 Task: Explore Airbnb listings in Williamsburg, Virginia, focusing on historical homes.
Action: Mouse moved to (431, 82)
Screenshot: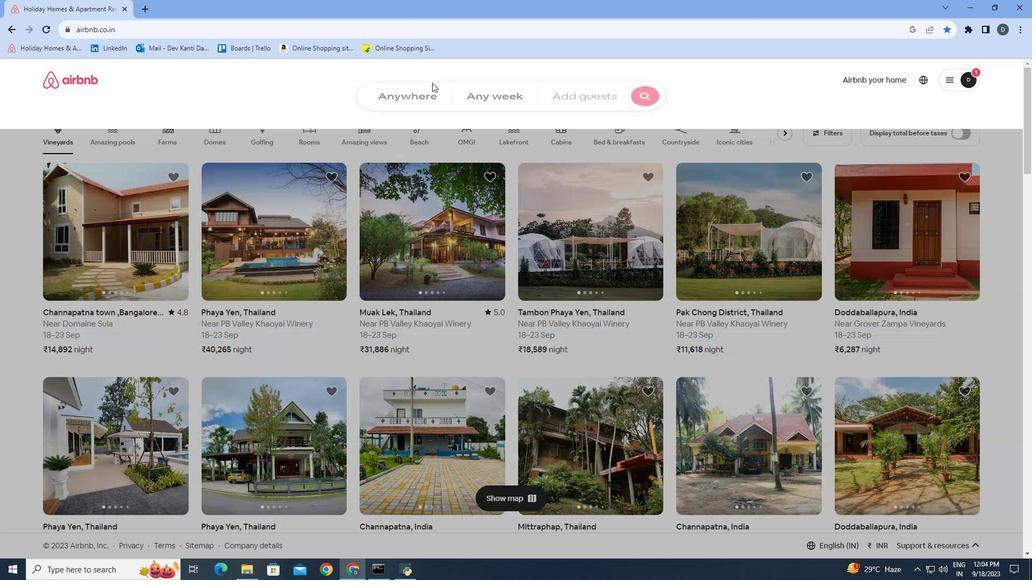 
Action: Mouse pressed left at (431, 82)
Screenshot: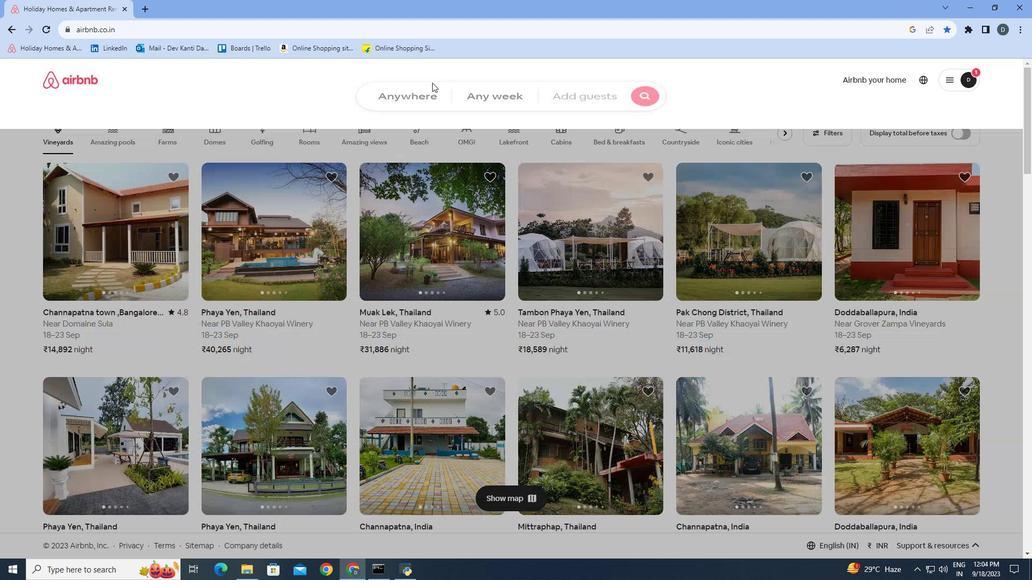 
Action: Mouse moved to (343, 114)
Screenshot: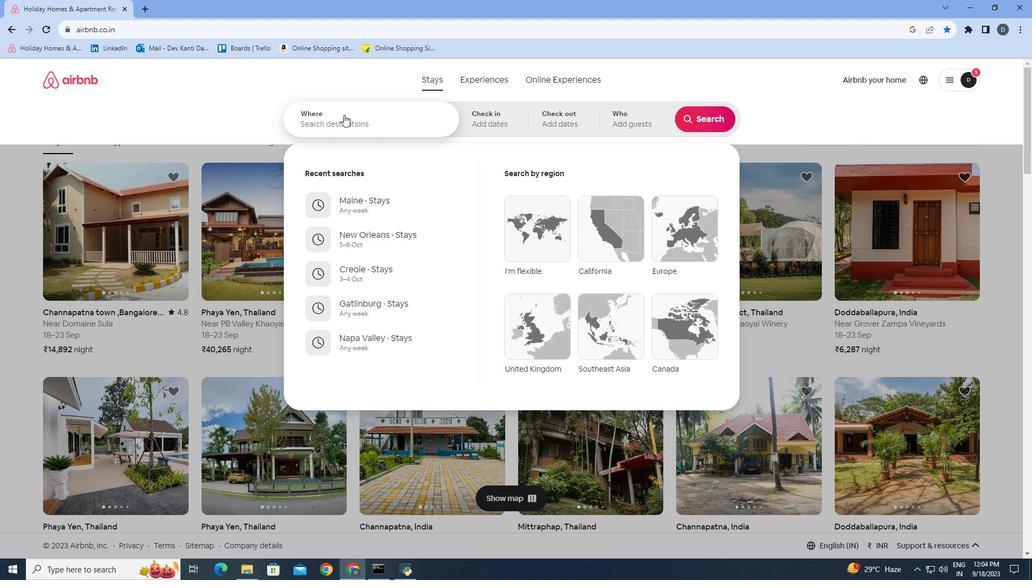 
Action: Mouse pressed left at (343, 114)
Screenshot: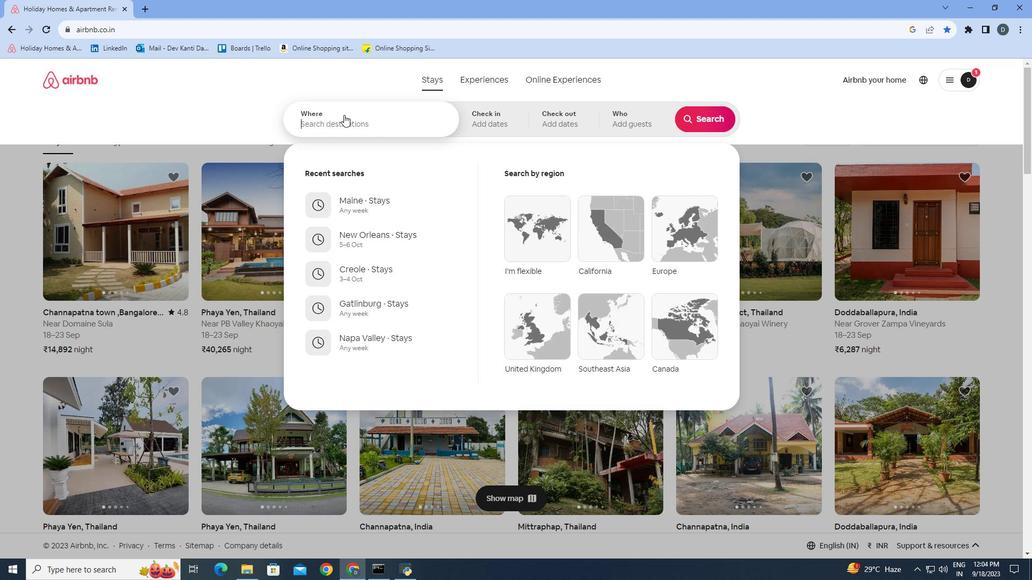 
Action: Mouse moved to (332, 122)
Screenshot: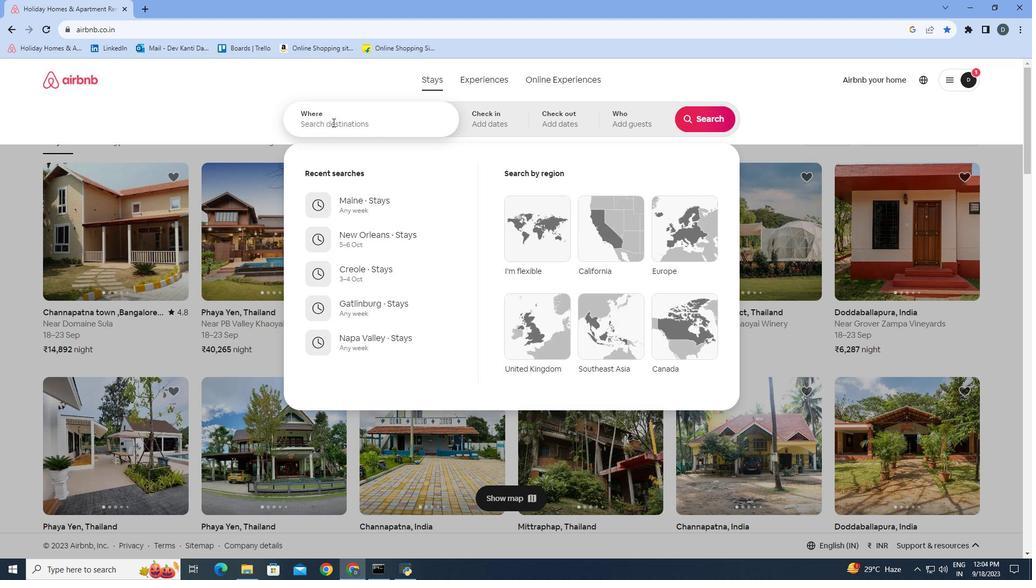 
Action: Mouse pressed left at (332, 122)
Screenshot: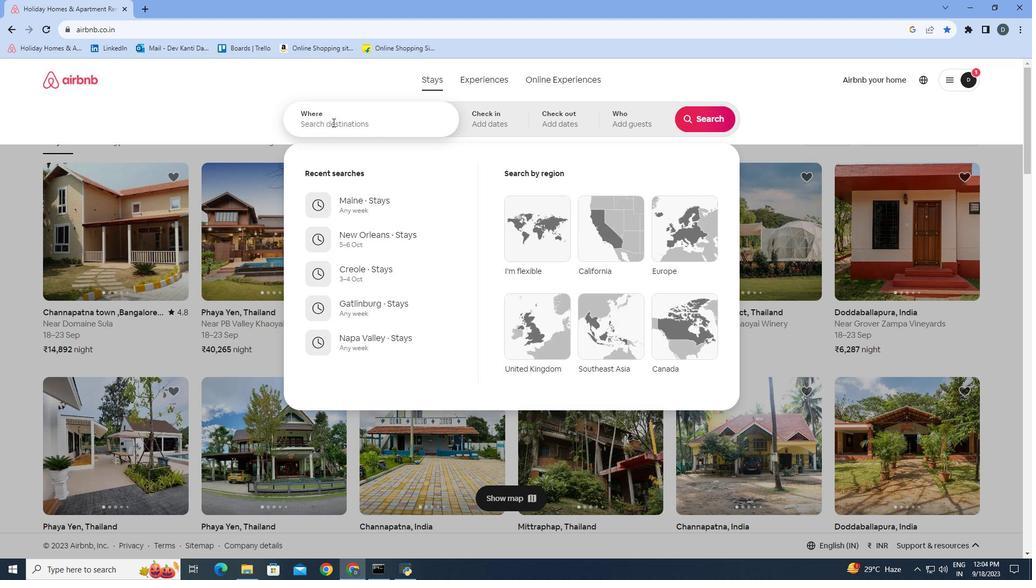 
Action: Mouse moved to (337, 119)
Screenshot: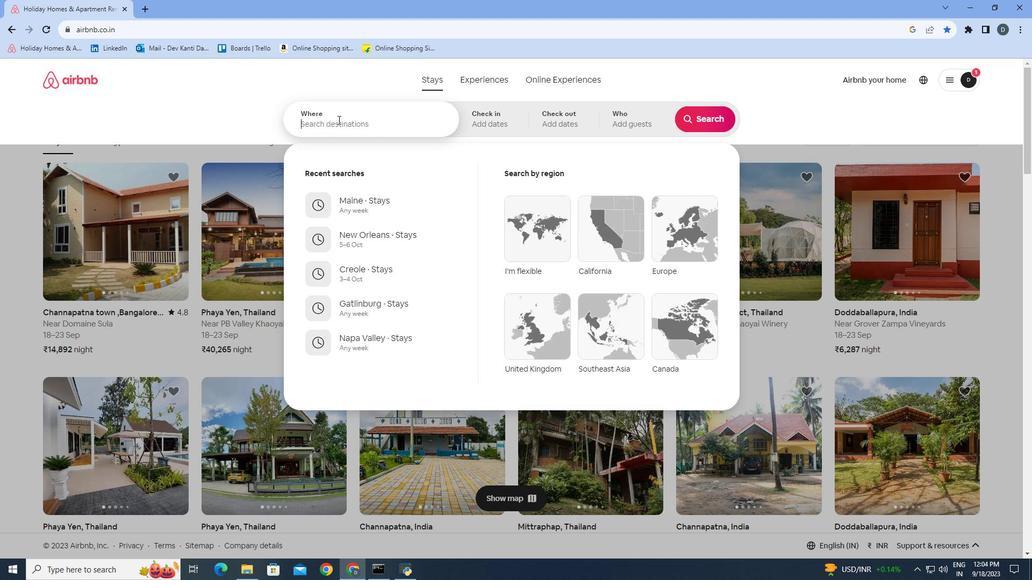 
Action: Key pressed <Key.shift>Williamsburg,<Key.space><Key.shift>Vig<Key.backspace>rginia<Key.enter>
Screenshot: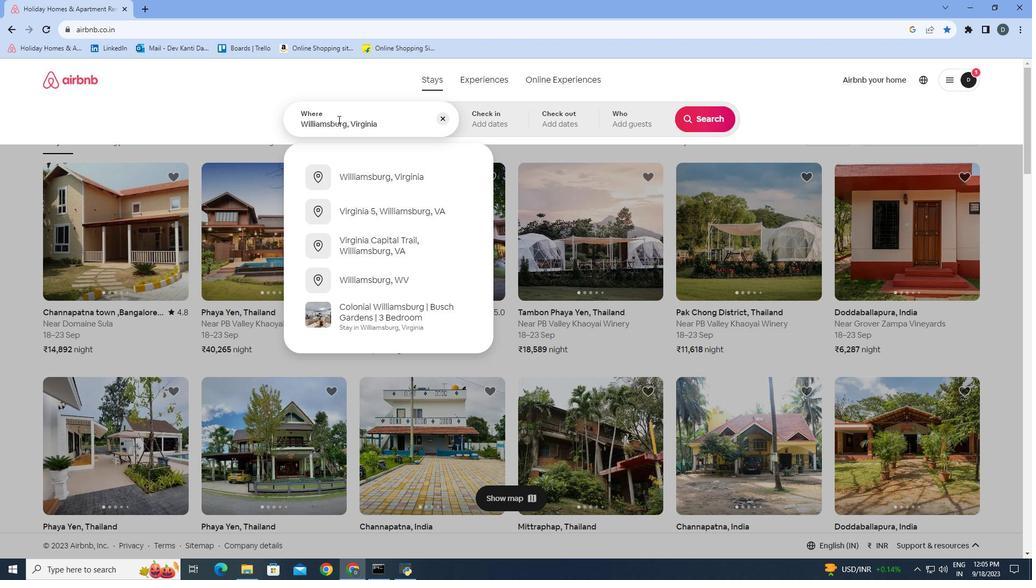 
Action: Mouse moved to (710, 122)
Screenshot: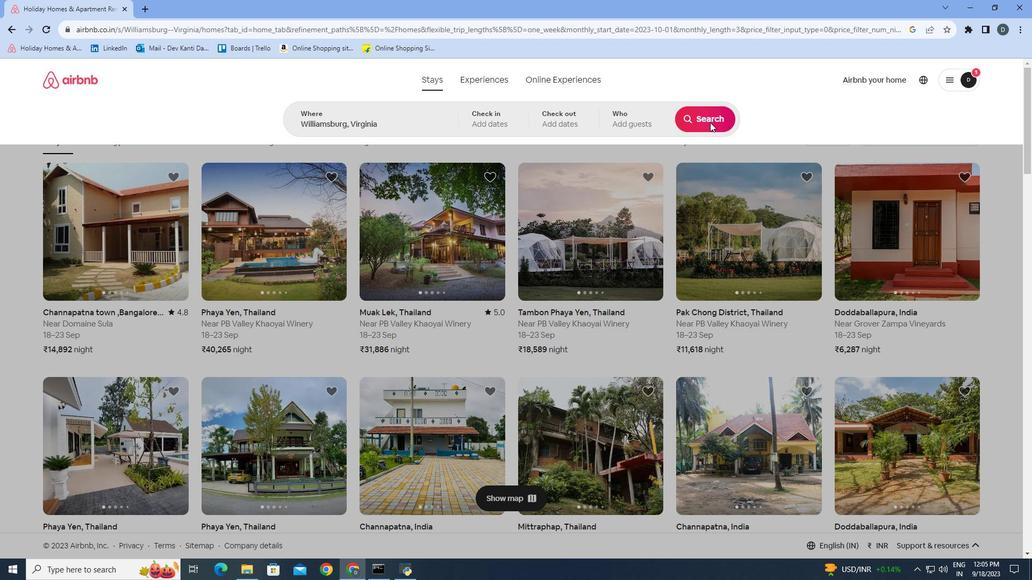 
Action: Mouse pressed left at (710, 122)
Screenshot: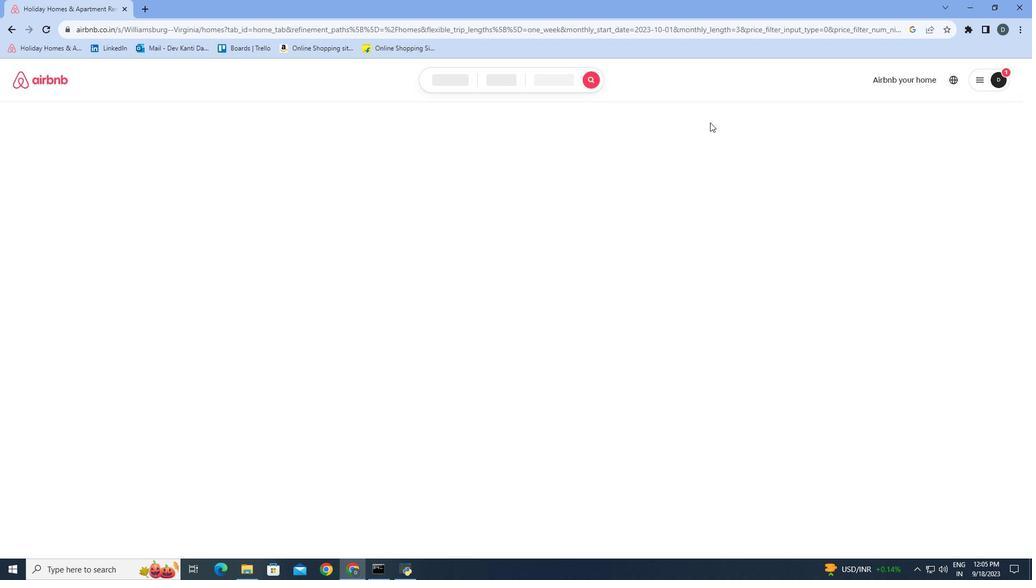 
Action: Mouse moved to (817, 124)
Screenshot: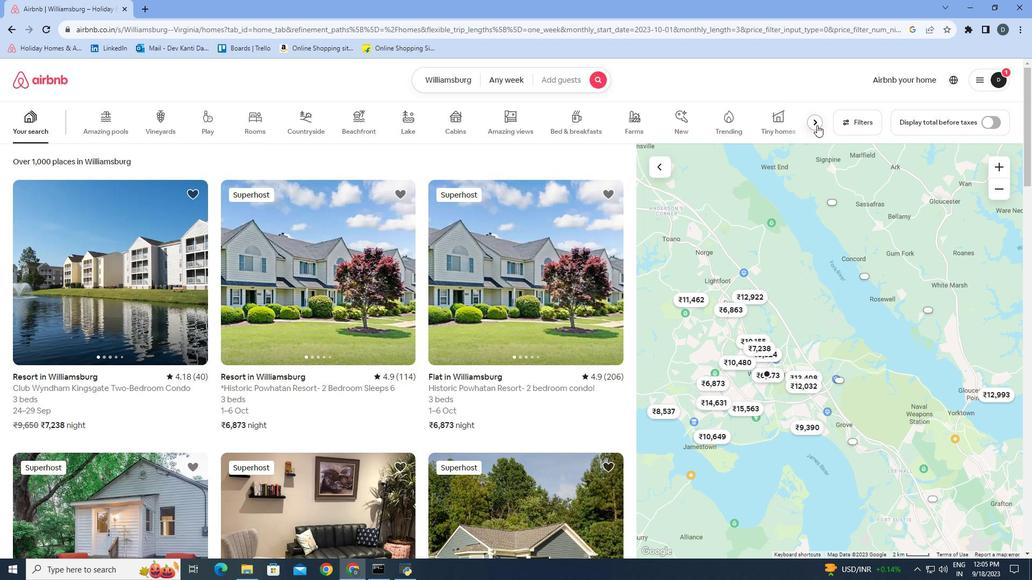 
Action: Mouse pressed left at (817, 124)
Screenshot: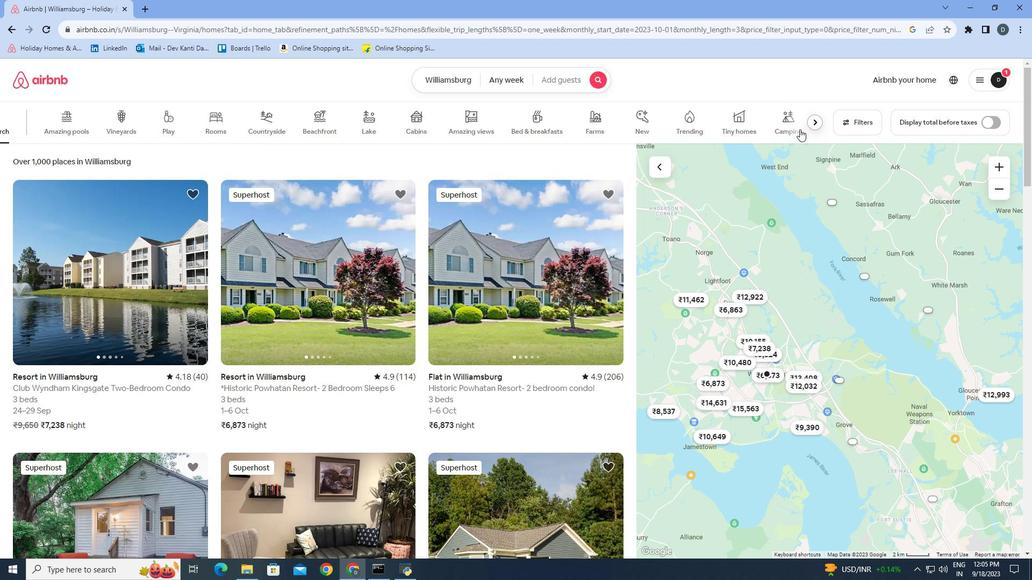 
Action: Mouse moved to (653, 122)
Screenshot: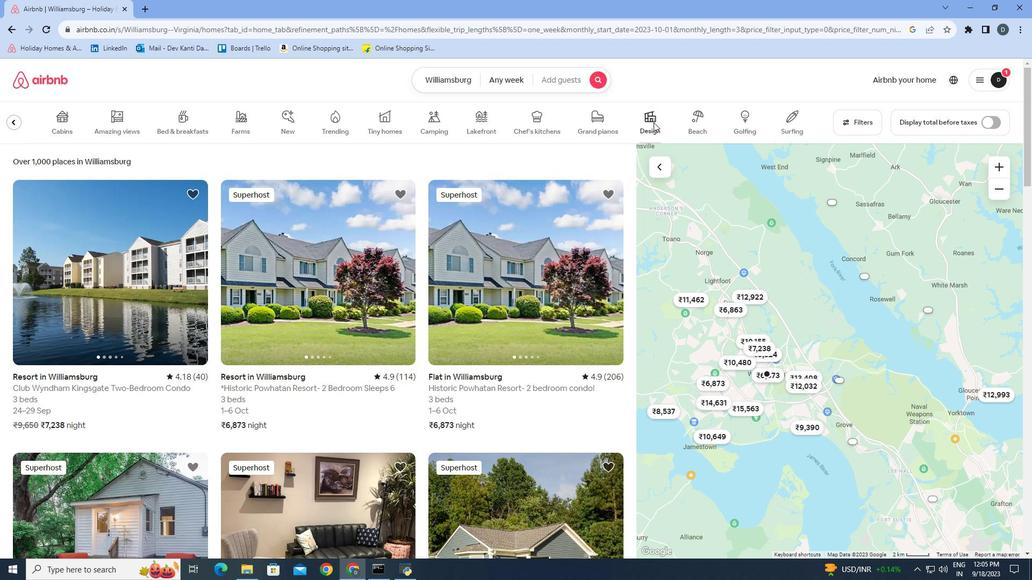 
Action: Mouse pressed left at (653, 122)
Screenshot: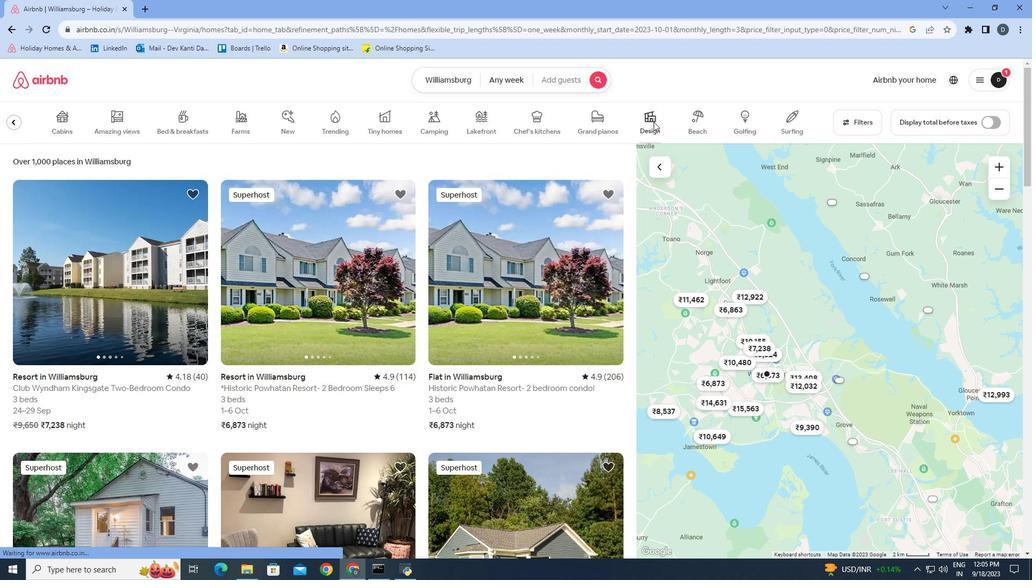 
Action: Mouse moved to (146, 256)
Screenshot: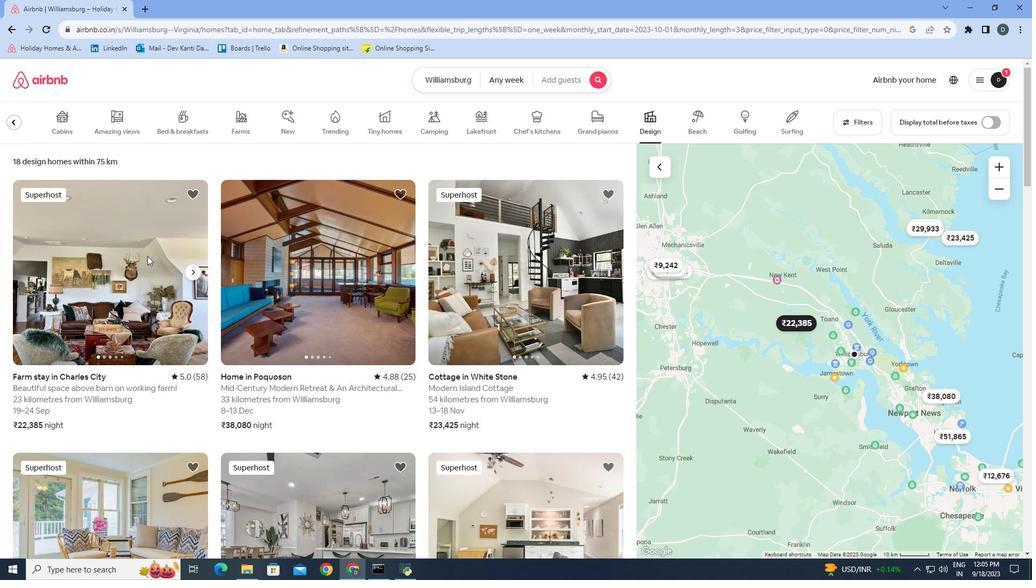 
Action: Mouse pressed left at (146, 256)
Screenshot: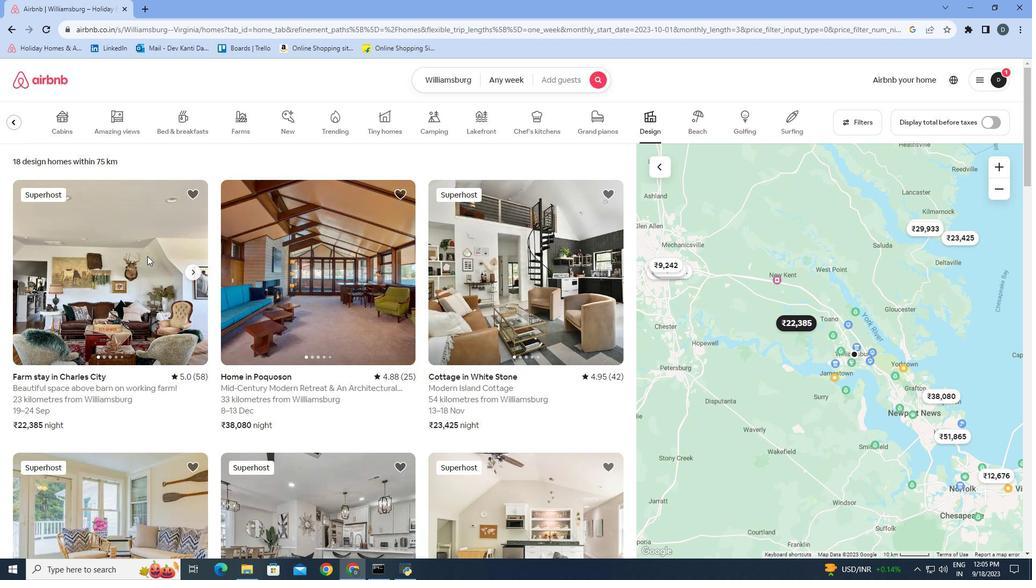 
Action: Mouse moved to (766, 399)
Screenshot: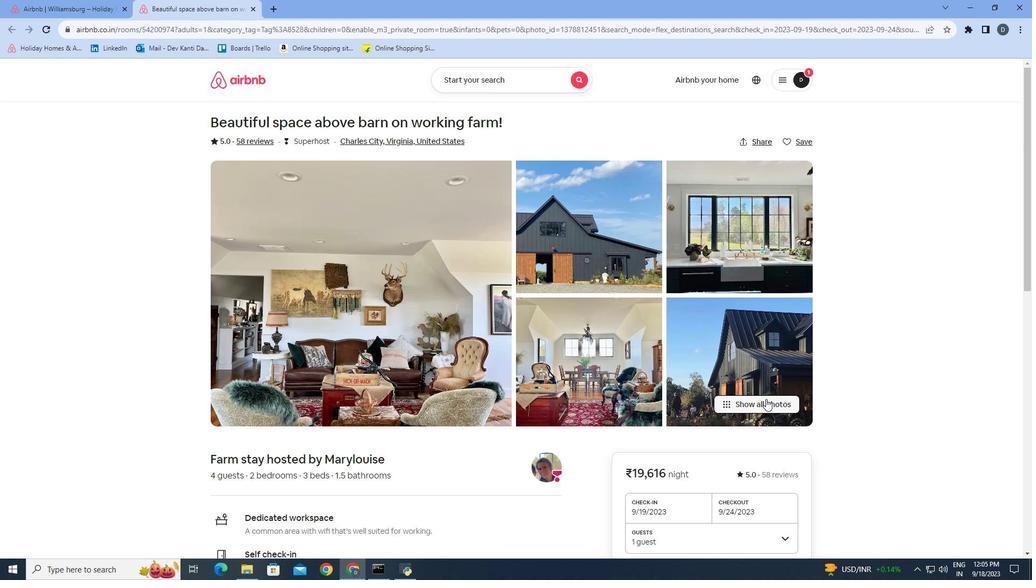 
Action: Mouse pressed left at (766, 399)
Screenshot: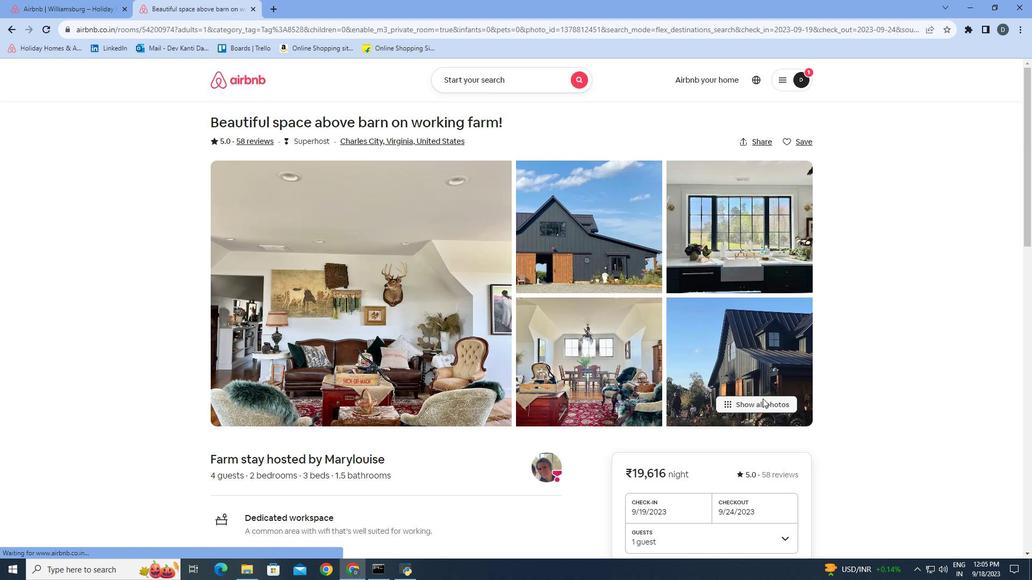 
Action: Mouse moved to (769, 332)
Screenshot: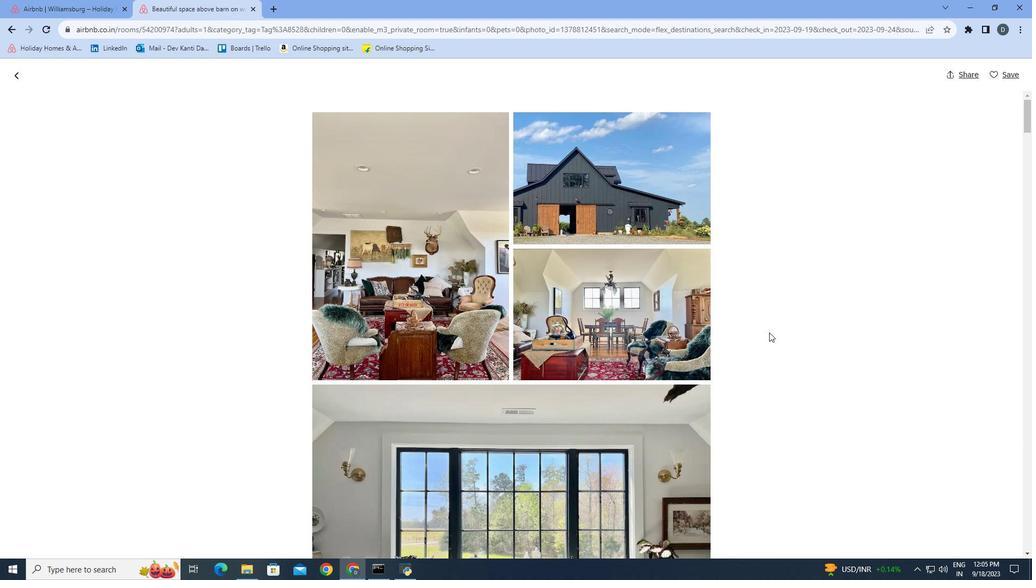 
Action: Mouse scrolled (769, 331) with delta (0, 0)
Screenshot: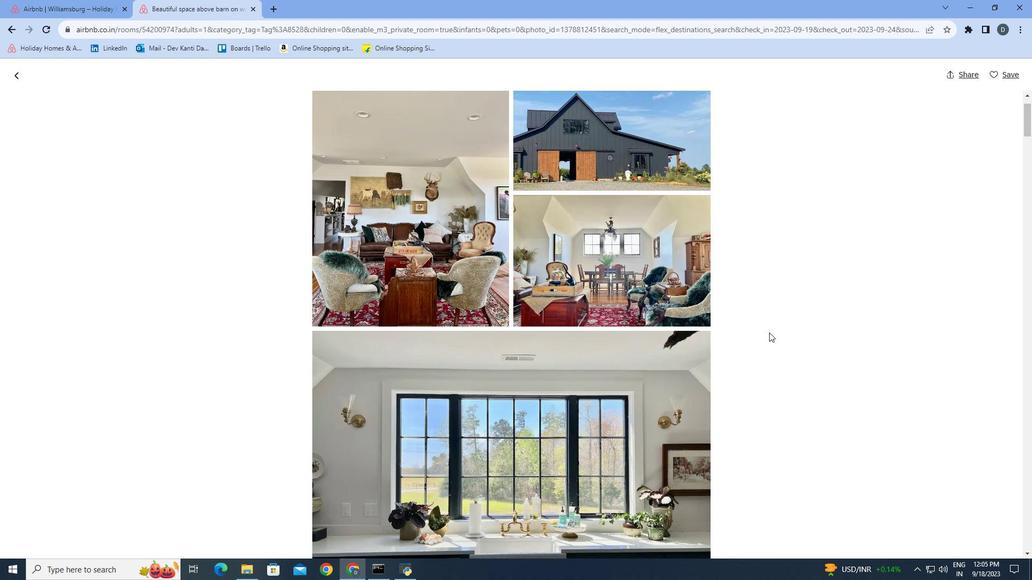 
Action: Mouse scrolled (769, 331) with delta (0, 0)
Screenshot: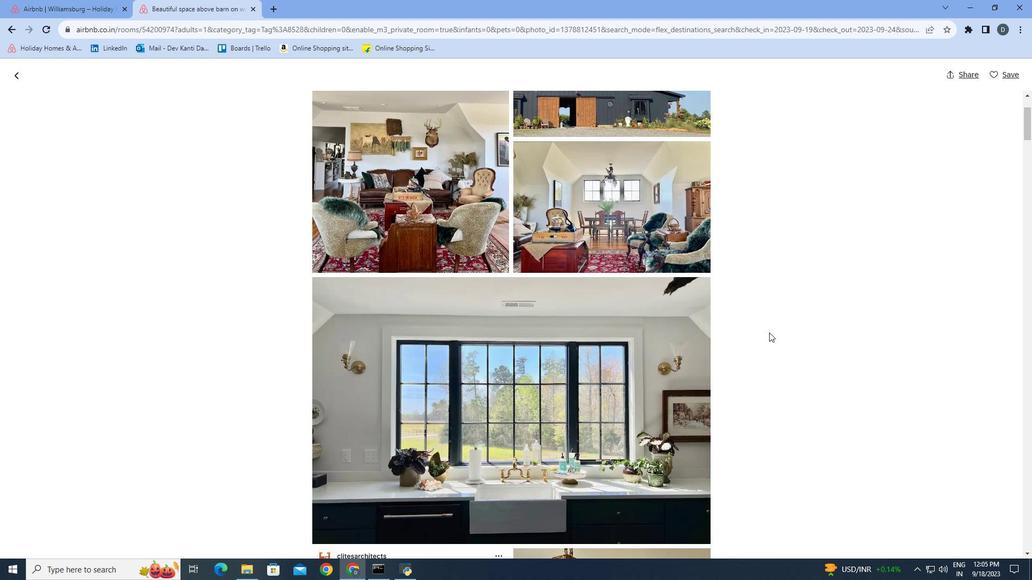 
Action: Mouse scrolled (769, 331) with delta (0, 0)
Screenshot: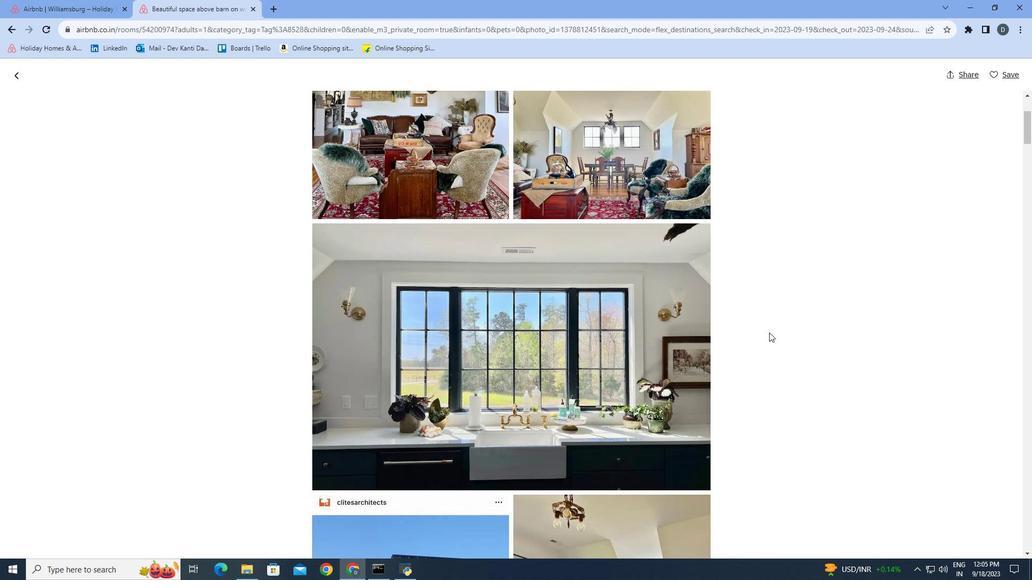 
Action: Mouse scrolled (769, 331) with delta (0, 0)
Screenshot: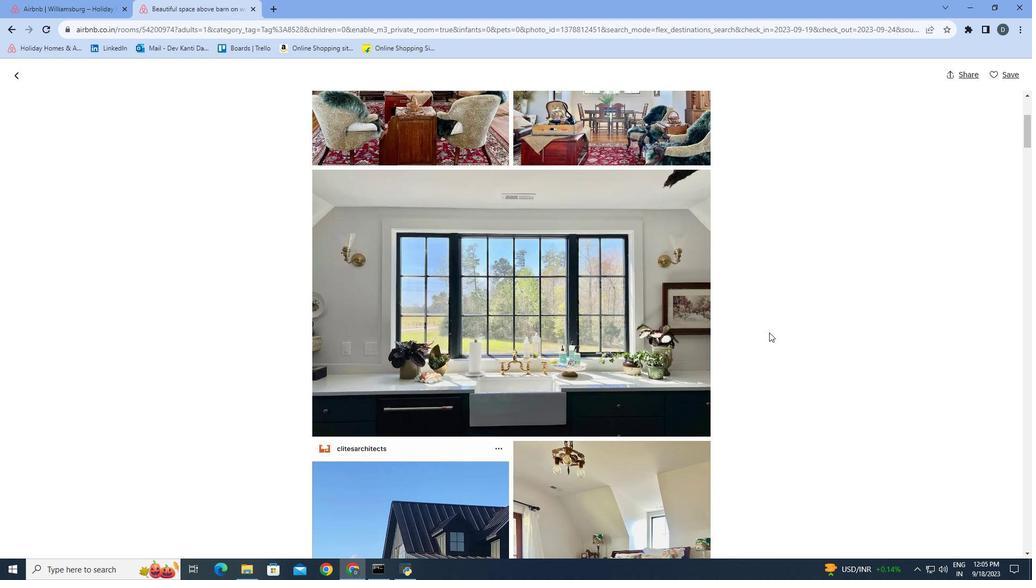 
Action: Mouse moved to (760, 348)
Screenshot: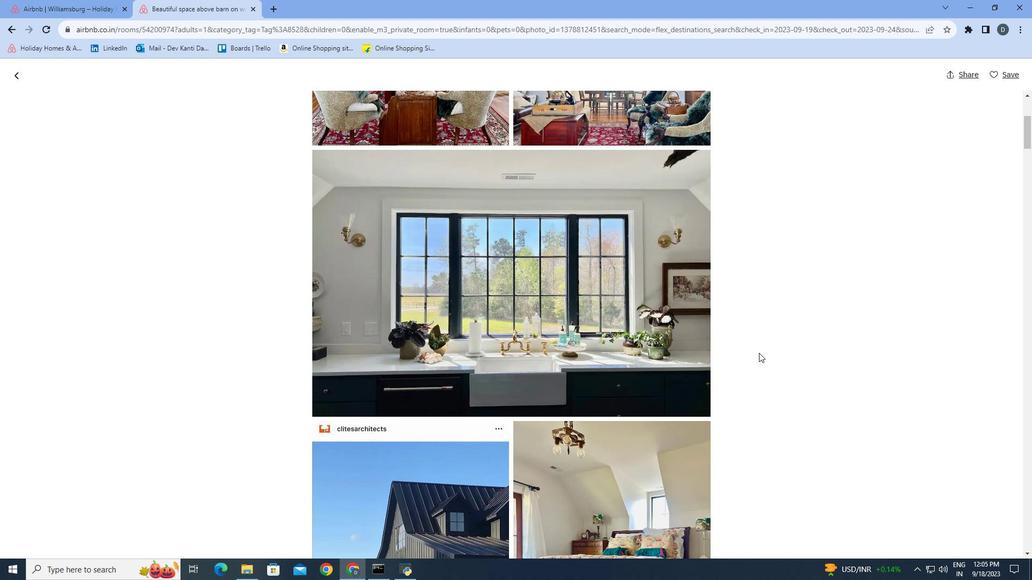 
Action: Mouse scrolled (760, 348) with delta (0, 0)
Screenshot: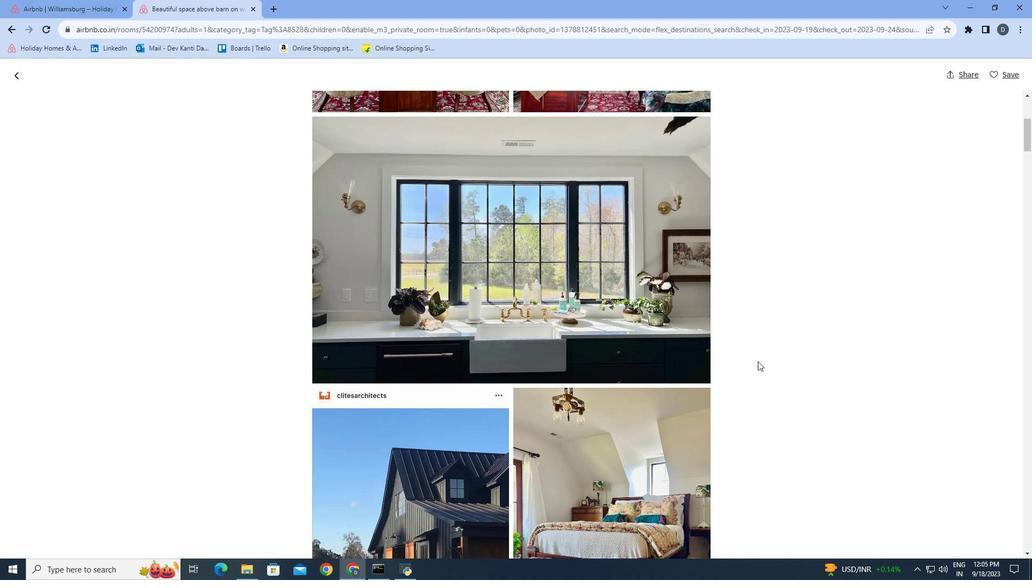 
Action: Mouse moved to (757, 361)
Screenshot: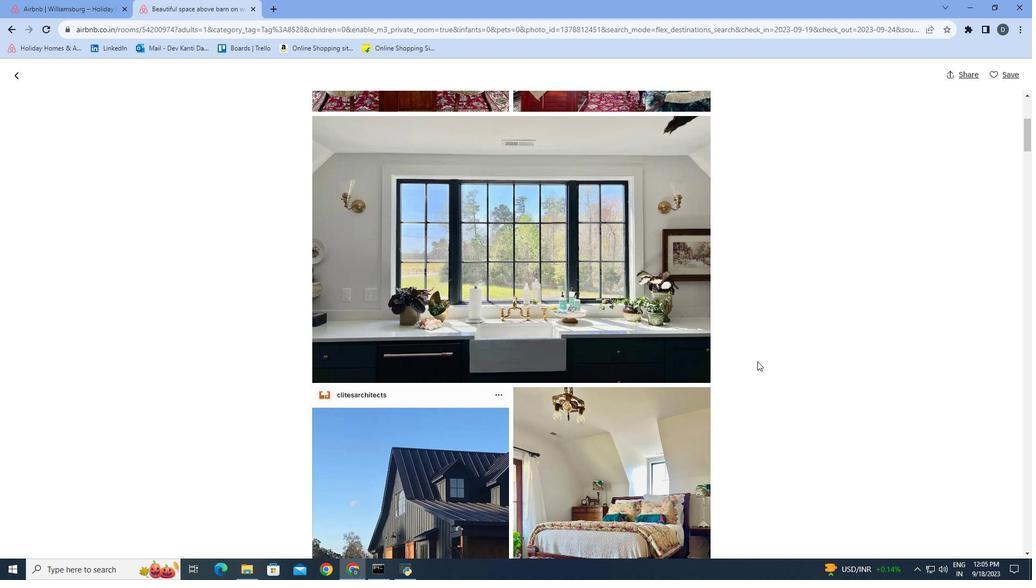 
Action: Mouse scrolled (757, 360) with delta (0, 0)
Screenshot: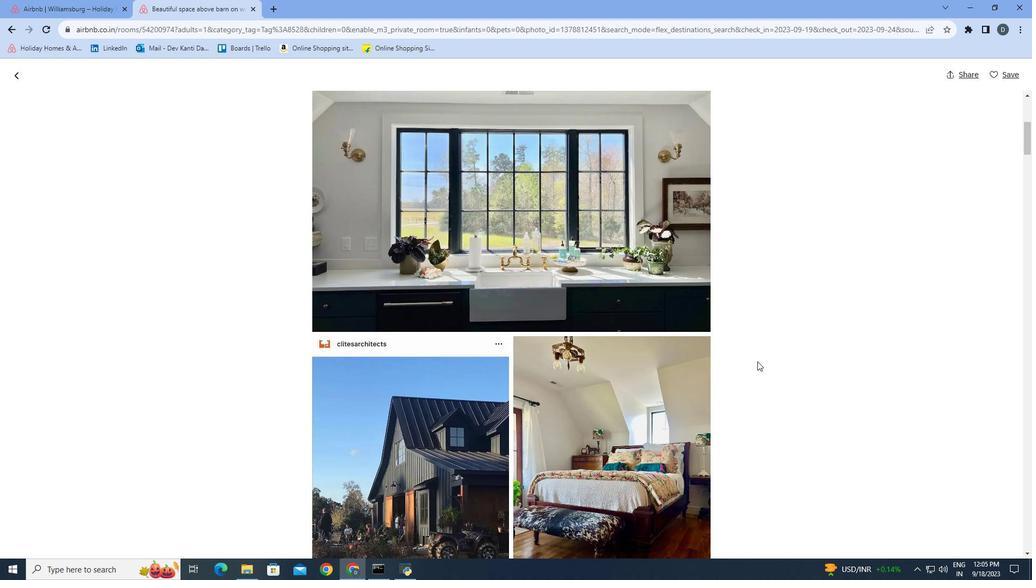 
Action: Mouse scrolled (757, 360) with delta (0, 0)
Screenshot: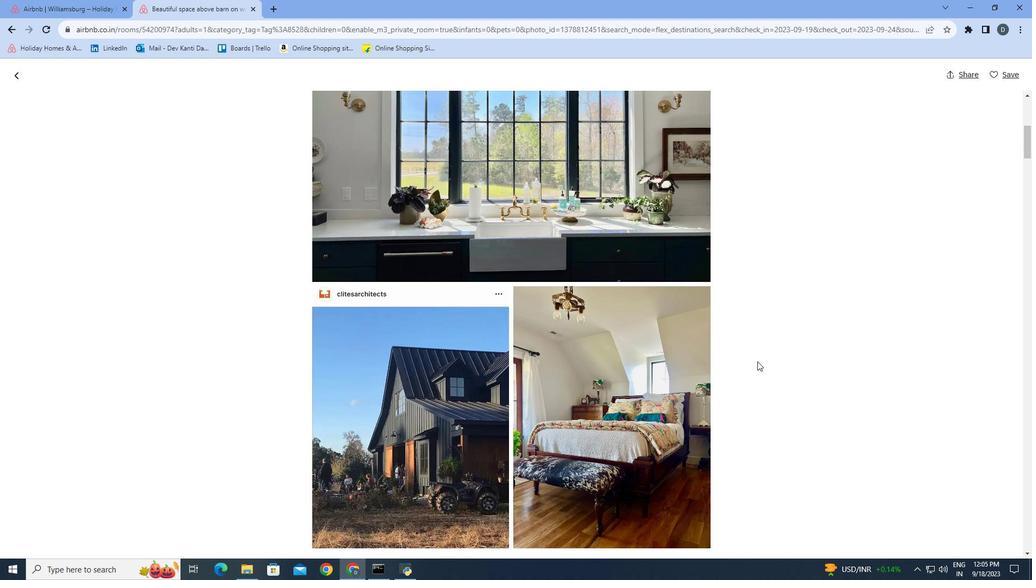 
Action: Mouse moved to (762, 370)
Screenshot: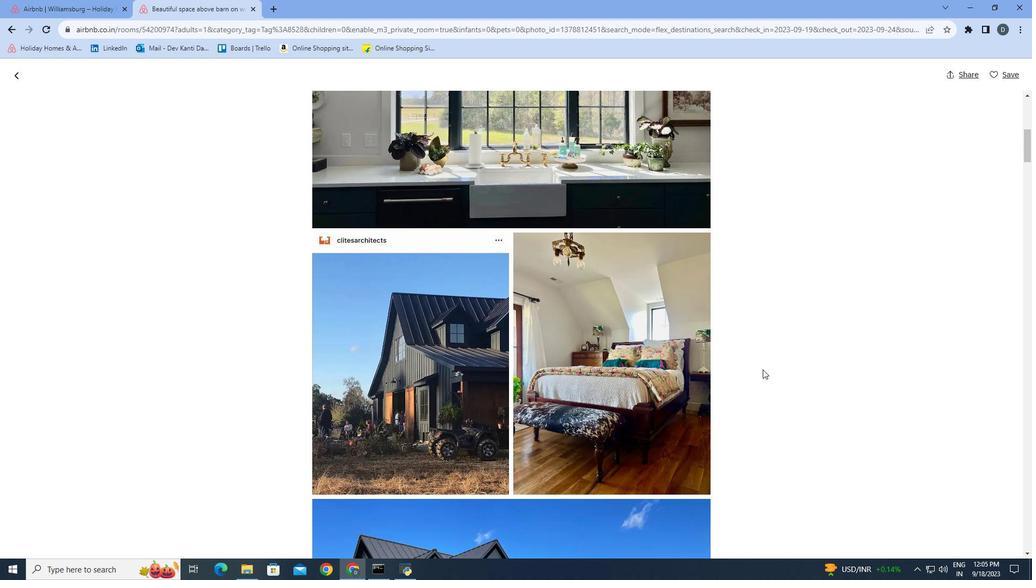 
Action: Mouse scrolled (762, 369) with delta (0, 0)
Screenshot: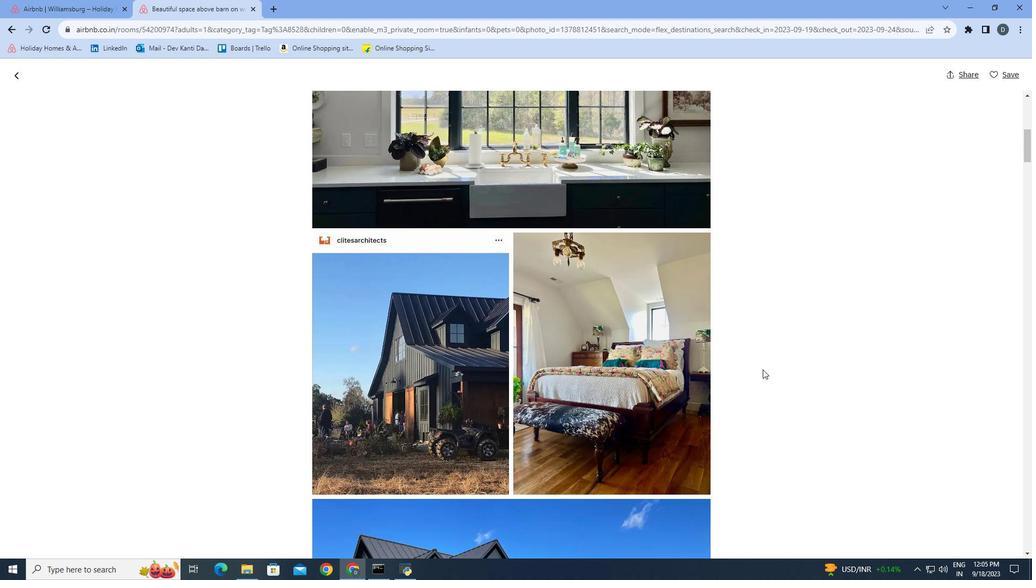 
Action: Mouse moved to (760, 369)
Screenshot: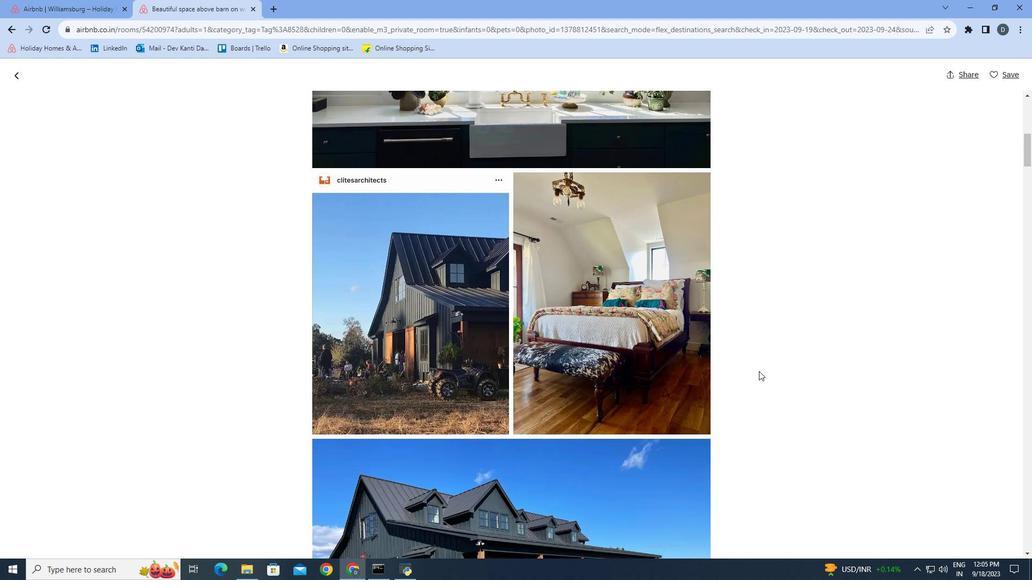 
Action: Mouse scrolled (760, 369) with delta (0, 0)
Screenshot: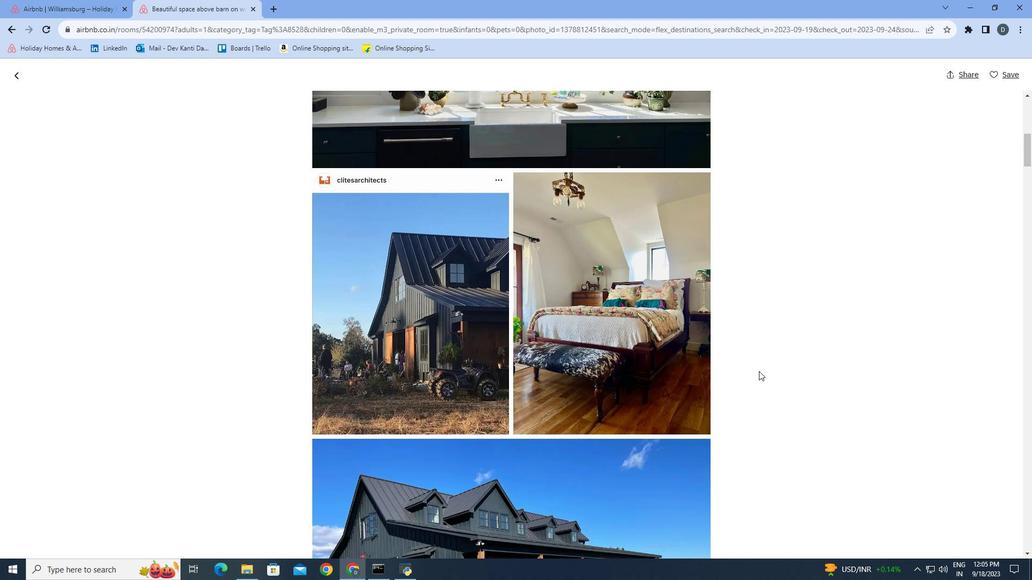
Action: Mouse moved to (757, 371)
Screenshot: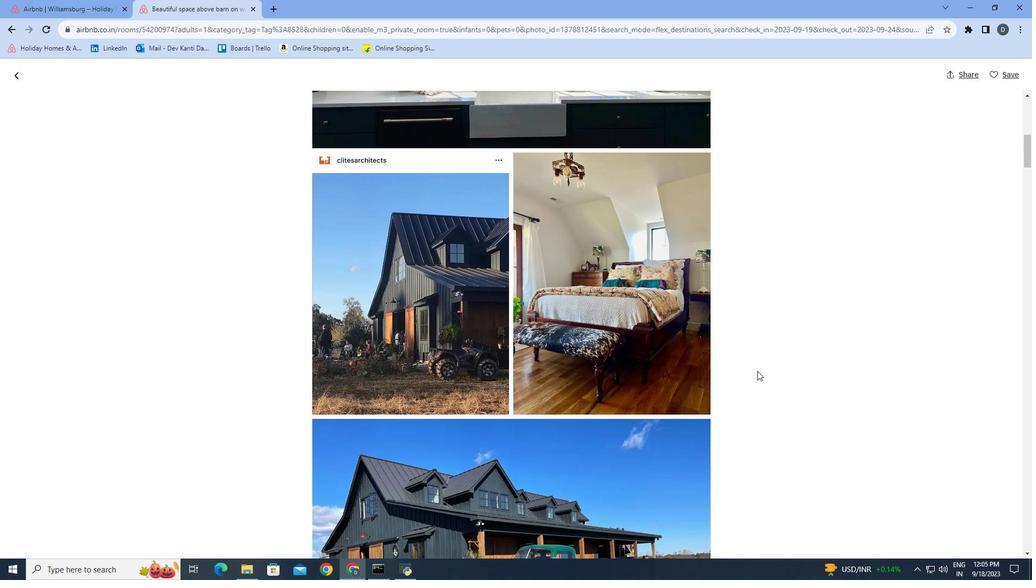 
Action: Mouse scrolled (757, 370) with delta (0, 0)
Screenshot: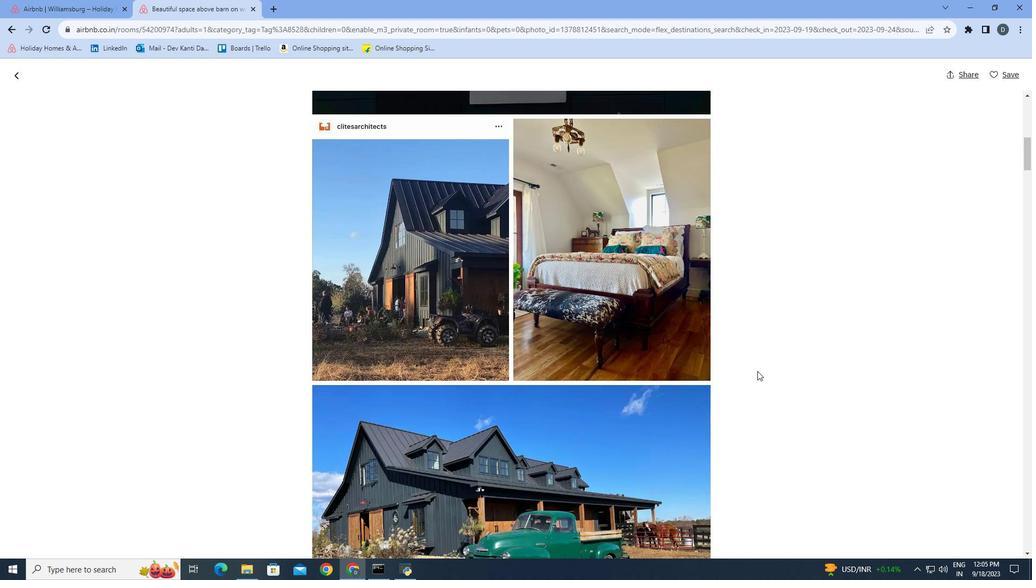 
Action: Mouse scrolled (757, 370) with delta (0, 0)
Screenshot: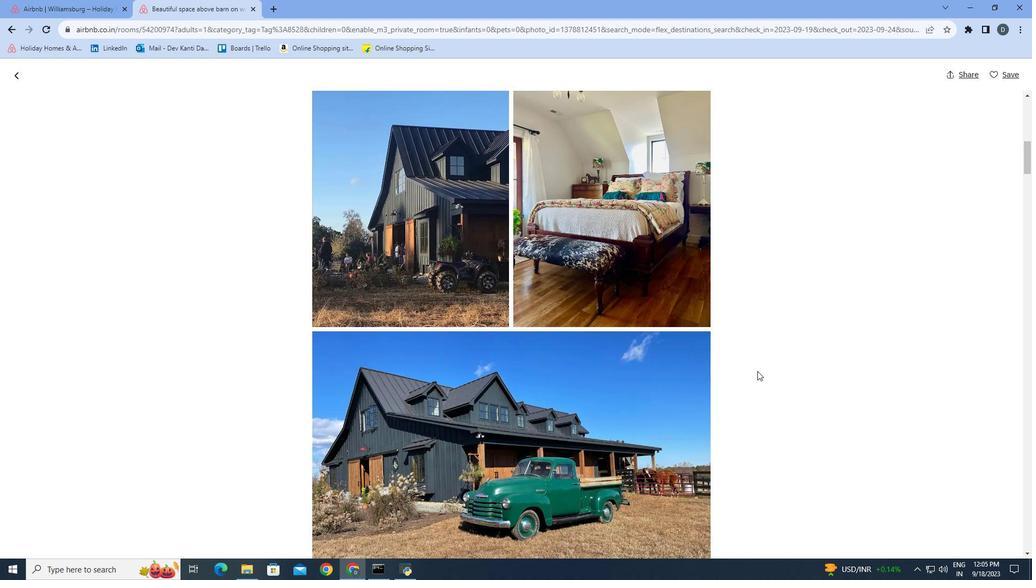 
Action: Mouse scrolled (757, 370) with delta (0, 0)
Screenshot: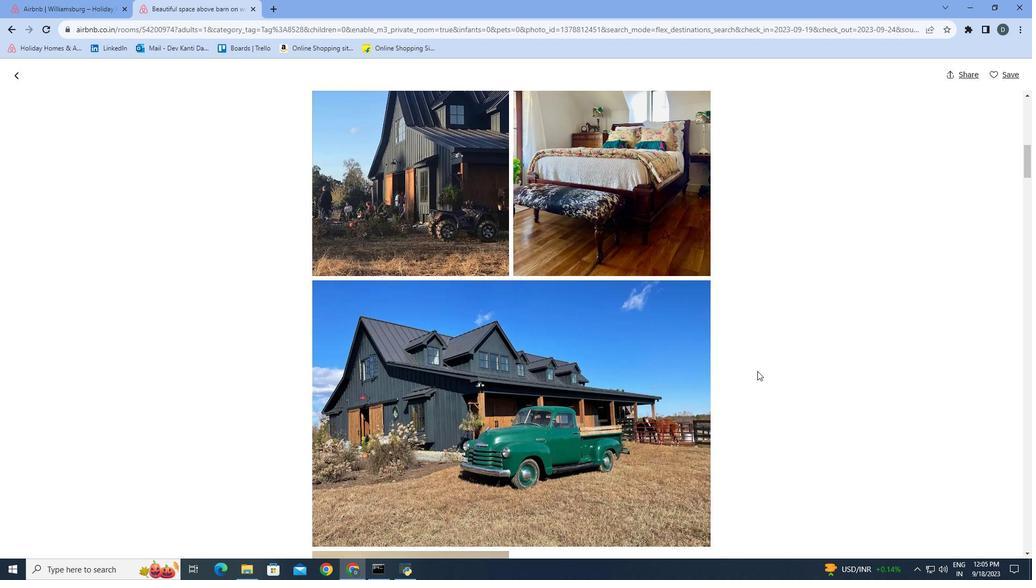 
Action: Mouse scrolled (757, 370) with delta (0, 0)
Screenshot: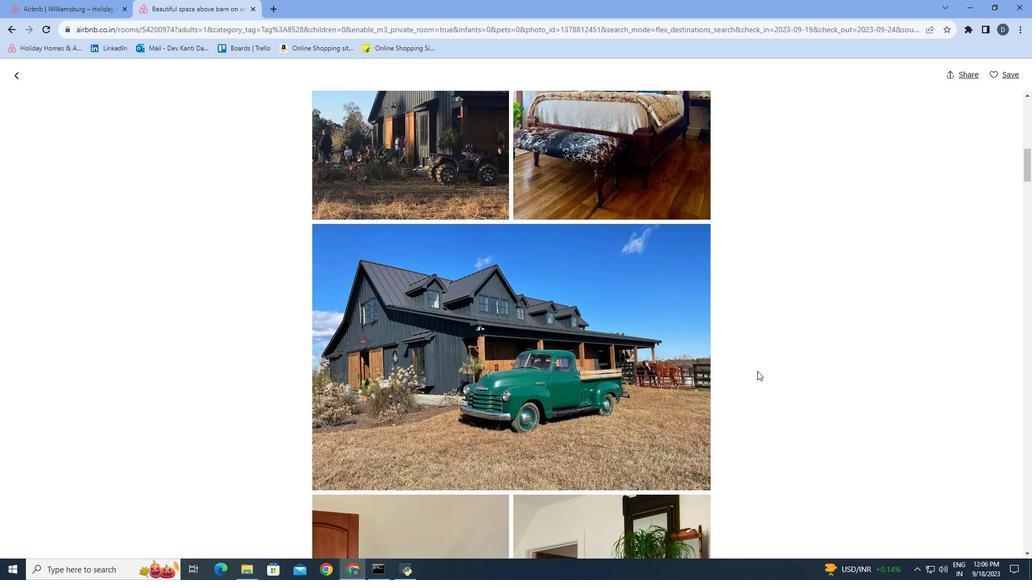 
Action: Mouse moved to (756, 370)
Screenshot: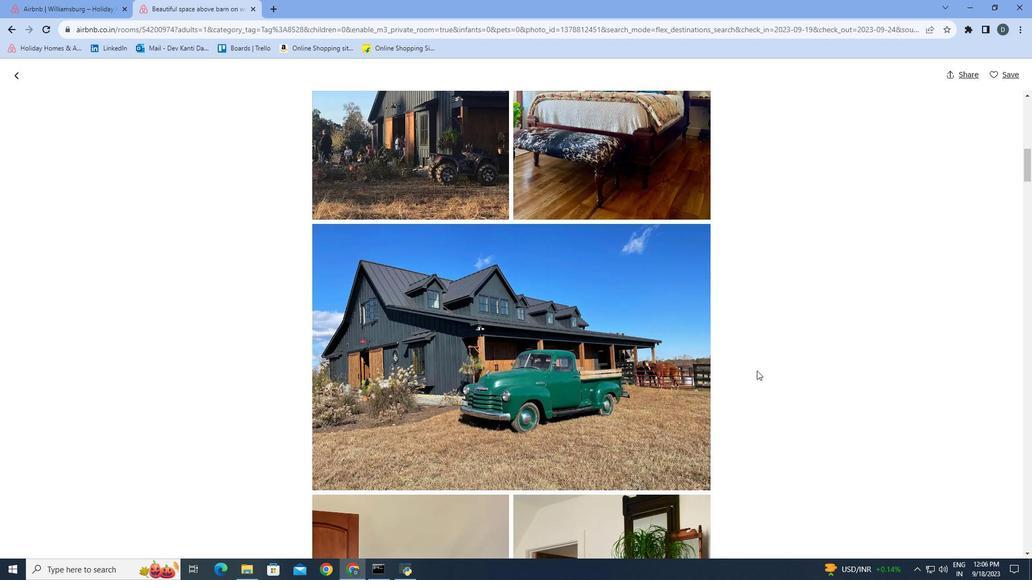 
Action: Mouse scrolled (756, 370) with delta (0, 0)
Screenshot: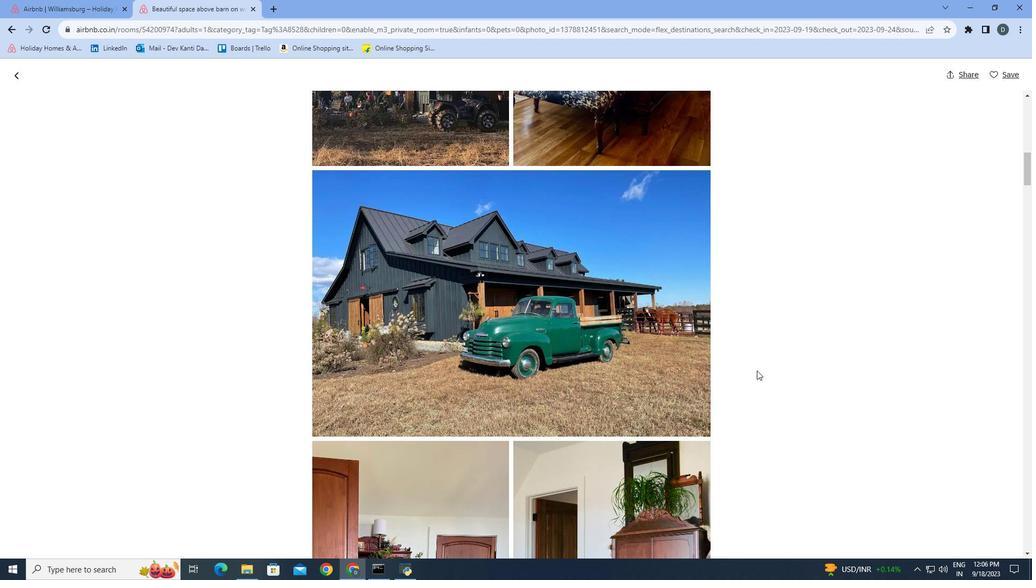 
Action: Mouse moved to (760, 367)
Screenshot: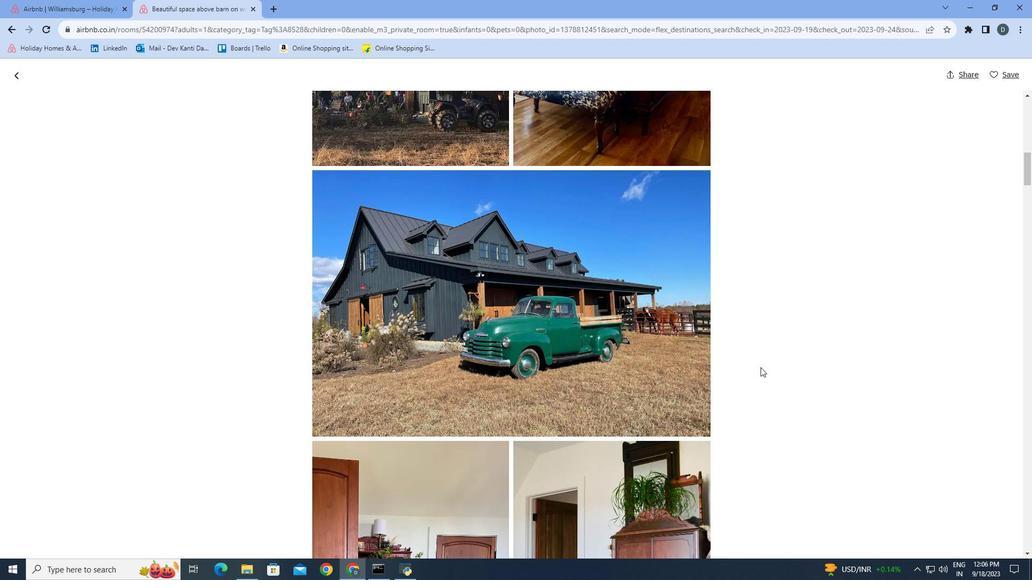 
Action: Mouse scrolled (760, 366) with delta (0, 0)
Screenshot: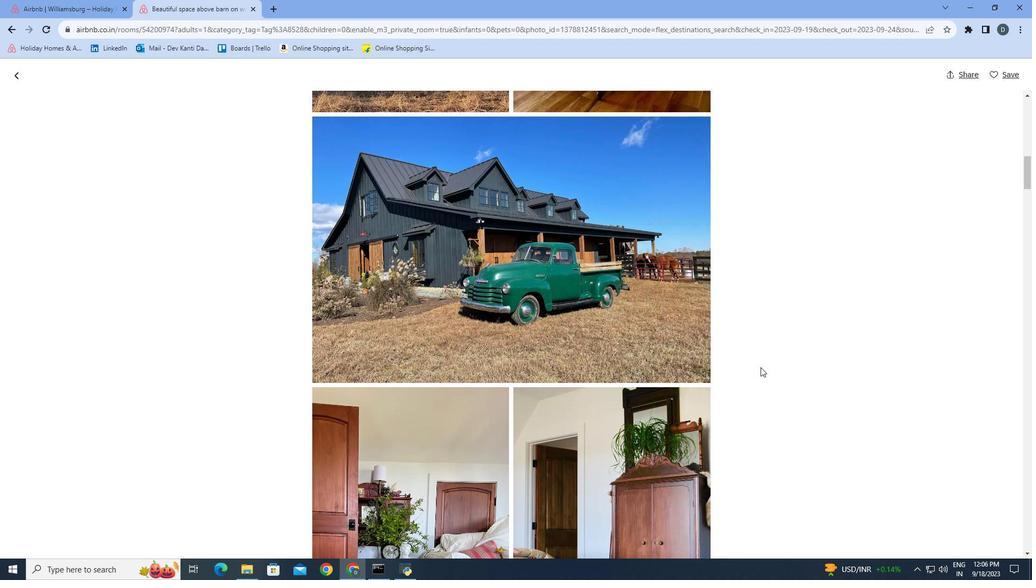 
Action: Mouse moved to (821, 392)
Screenshot: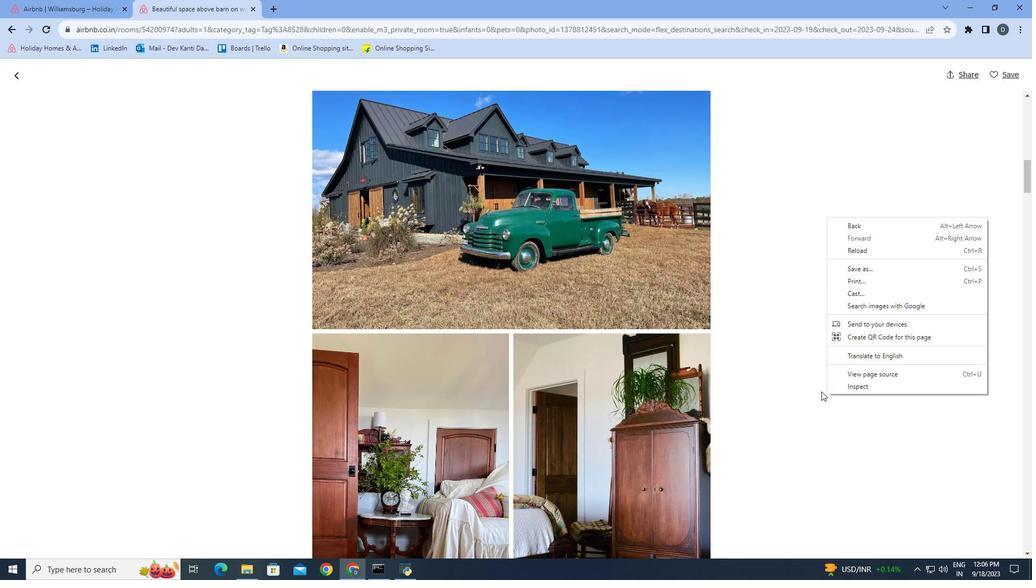 
Action: Mouse scrolled (821, 391) with delta (0, 0)
Screenshot: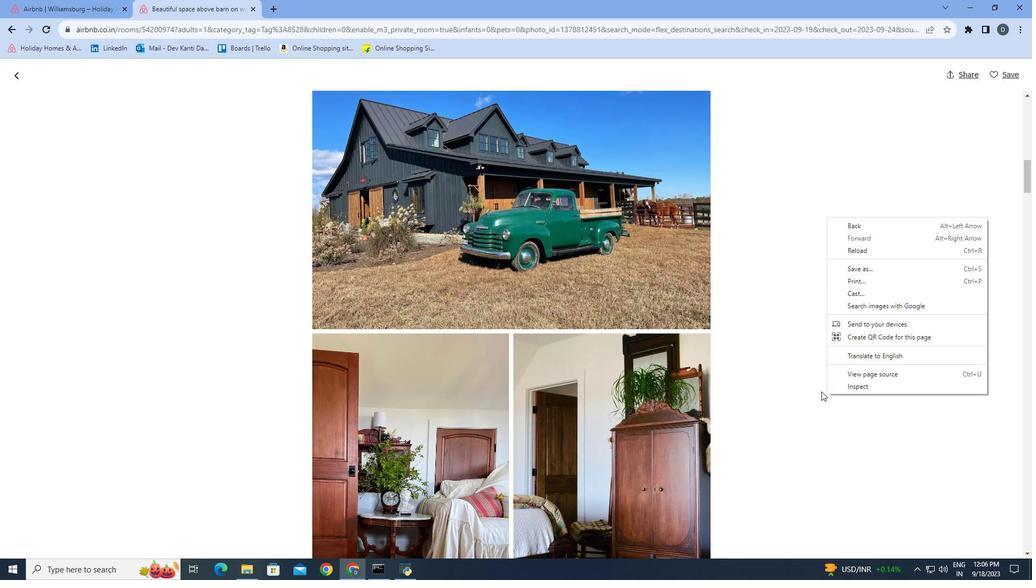 
Action: Mouse moved to (826, 394)
Screenshot: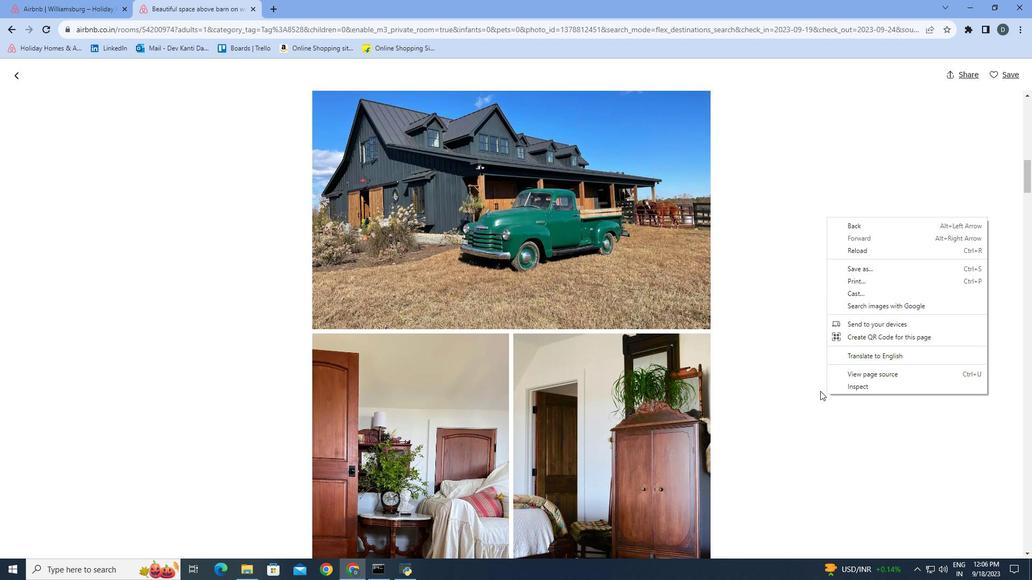 
Action: Mouse pressed right at (826, 394)
Screenshot: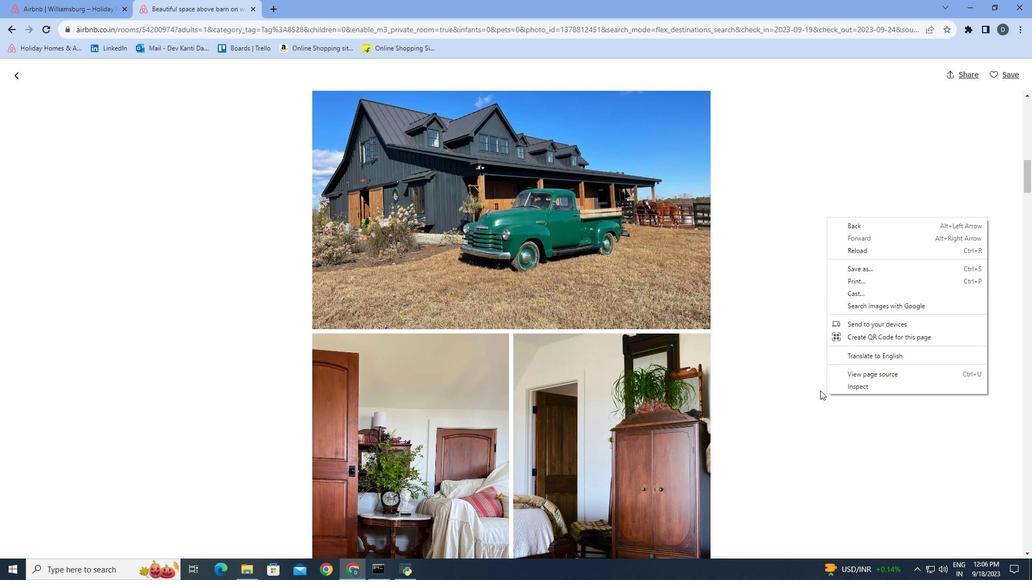 
Action: Mouse moved to (828, 344)
Screenshot: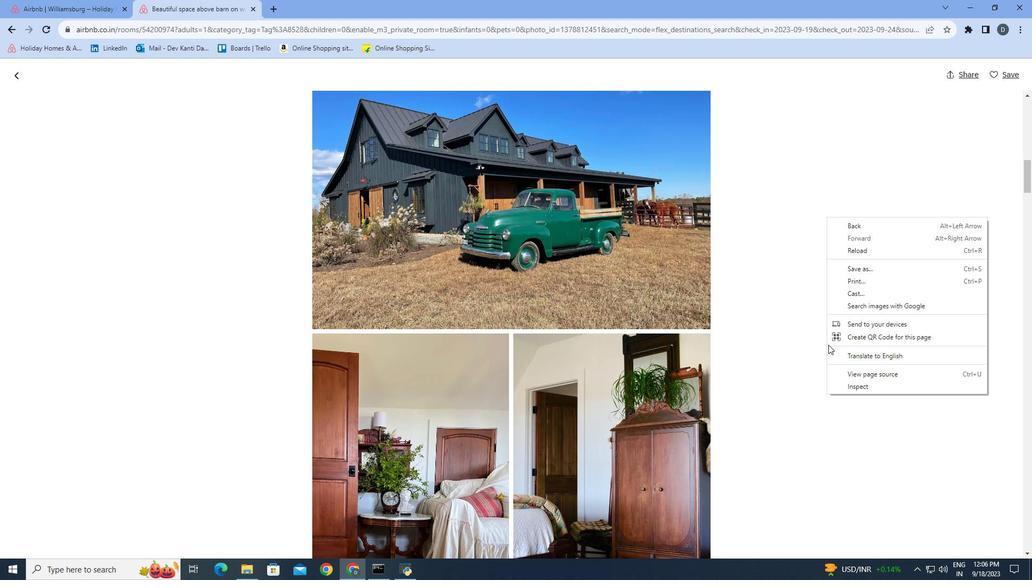 
Action: Mouse scrolled (828, 344) with delta (0, 0)
Screenshot: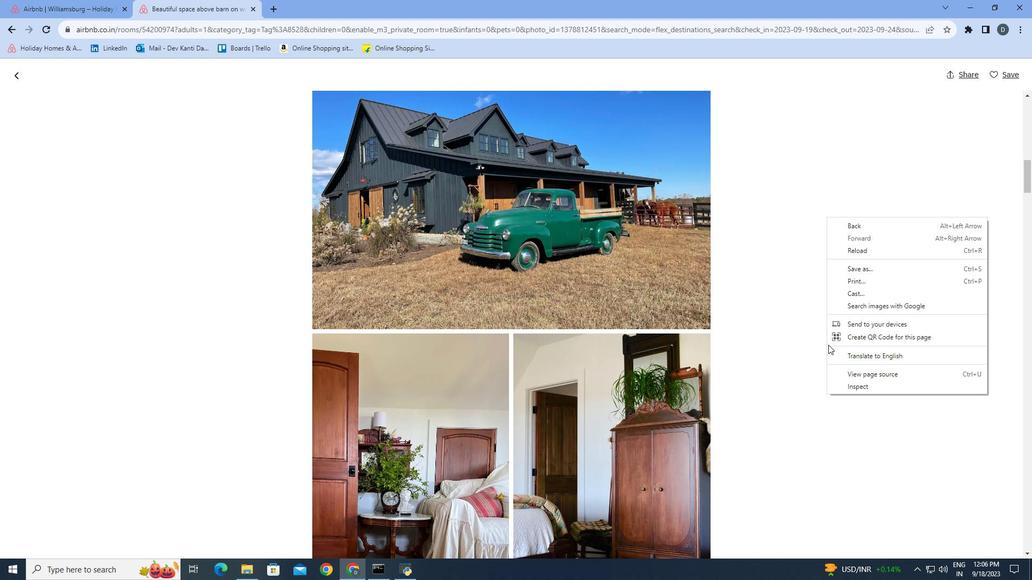 
Action: Mouse scrolled (828, 344) with delta (0, 0)
Screenshot: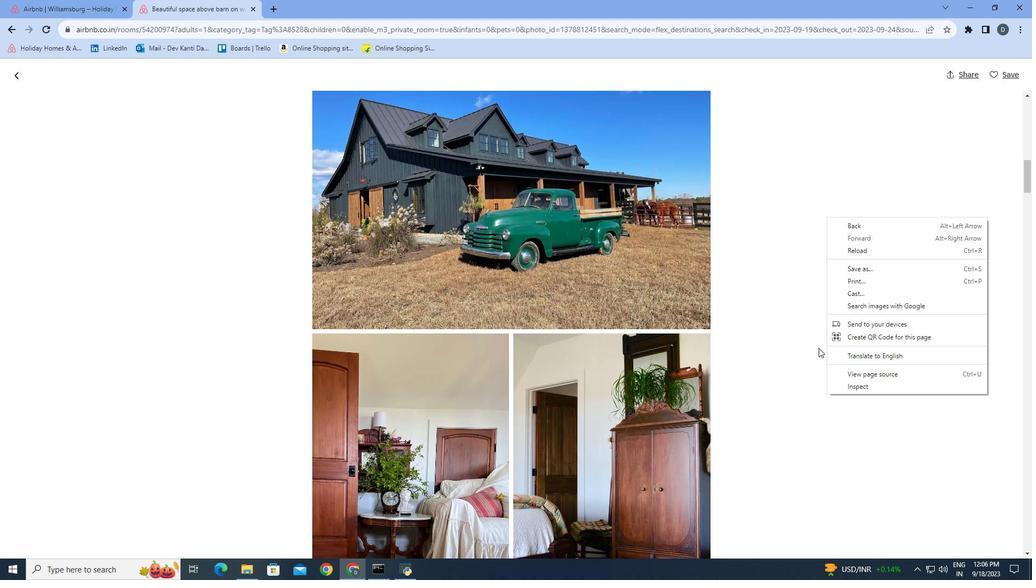 
Action: Mouse moved to (802, 348)
Screenshot: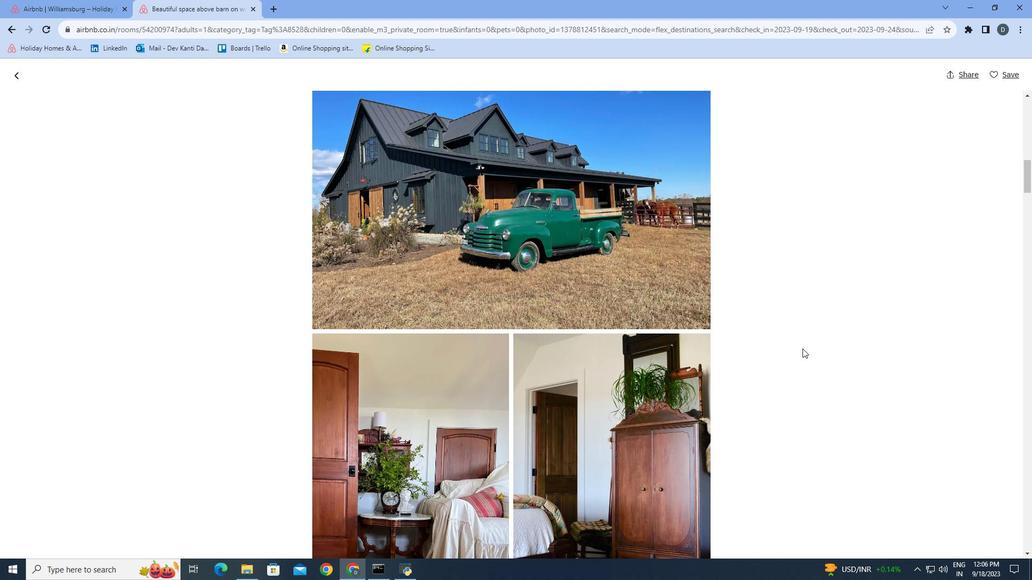 
Action: Mouse pressed left at (802, 348)
Screenshot: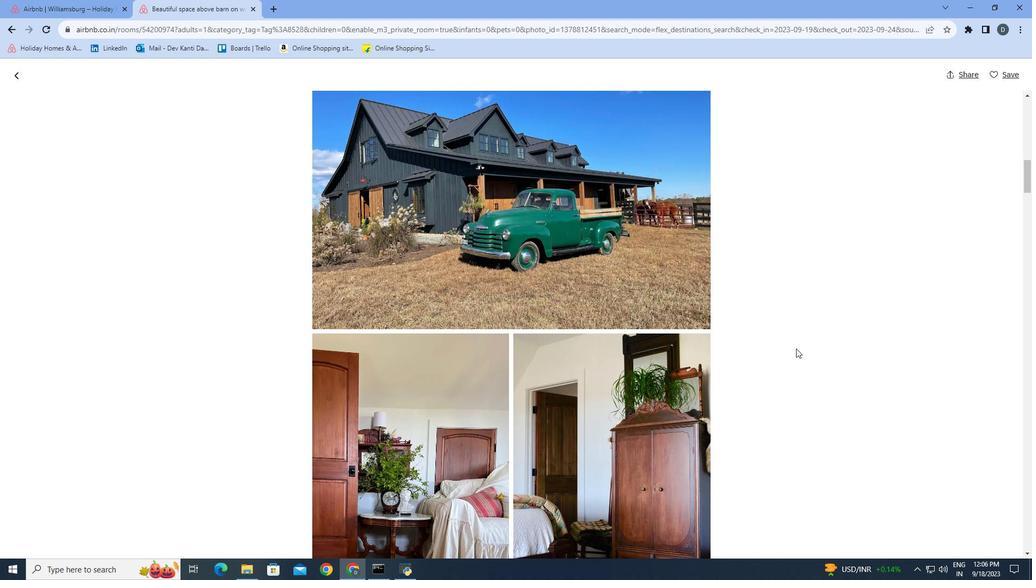 
Action: Mouse moved to (795, 348)
Screenshot: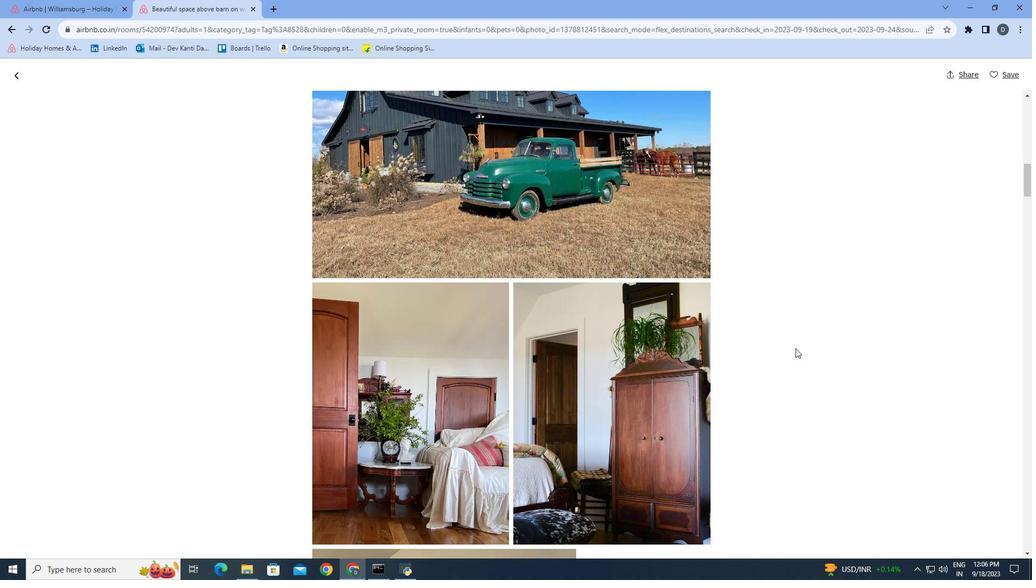 
Action: Mouse scrolled (795, 348) with delta (0, 0)
Screenshot: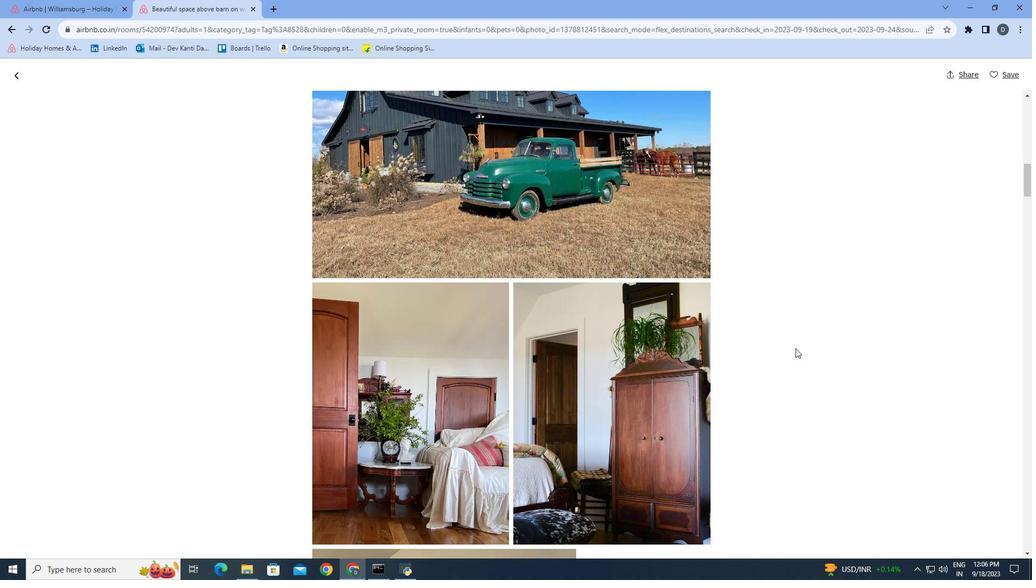 
Action: Mouse scrolled (795, 348) with delta (0, 0)
Screenshot: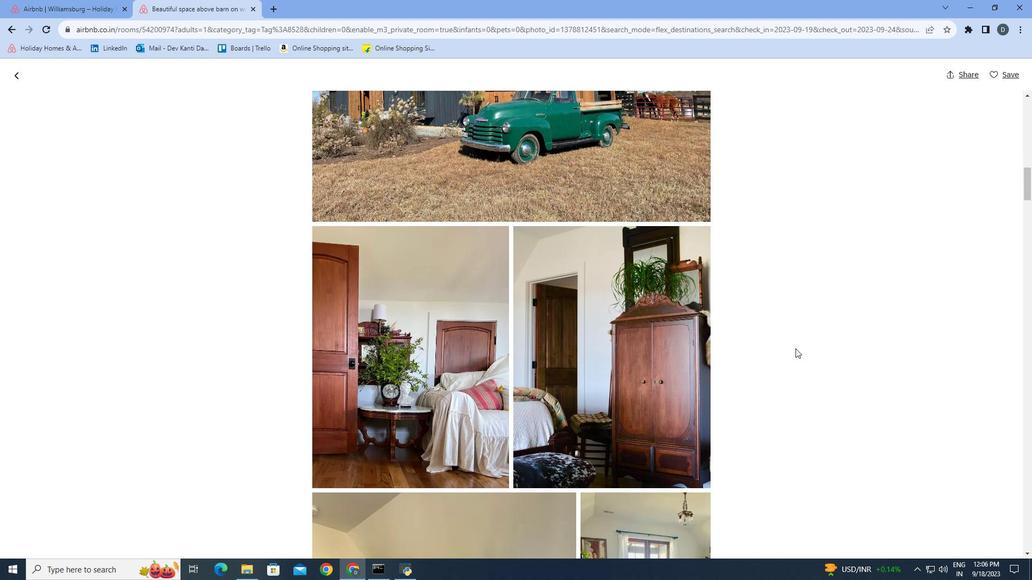 
Action: Mouse scrolled (795, 348) with delta (0, 0)
Screenshot: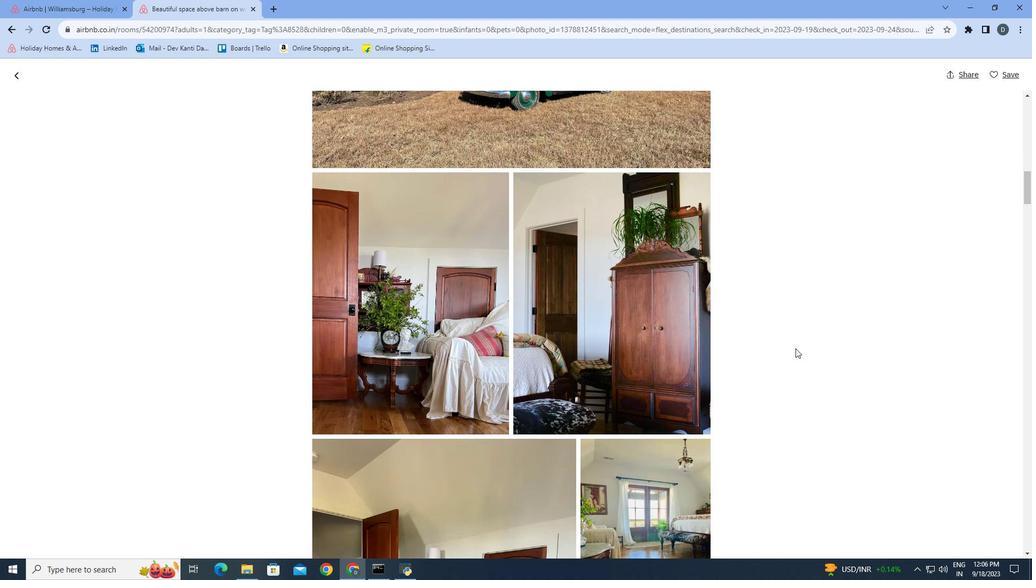 
Action: Mouse moved to (778, 351)
Screenshot: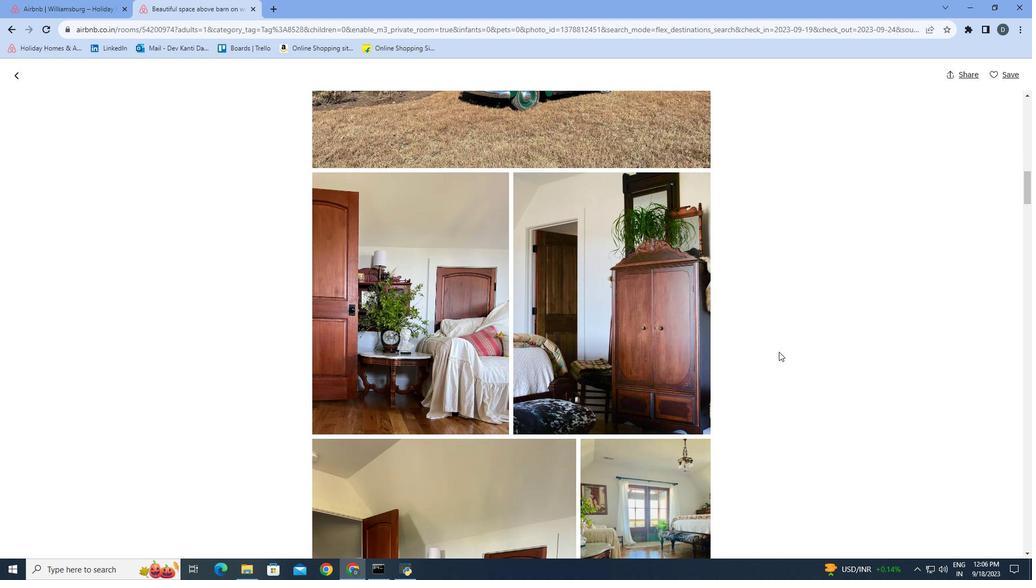 
Action: Mouse scrolled (778, 351) with delta (0, 0)
Screenshot: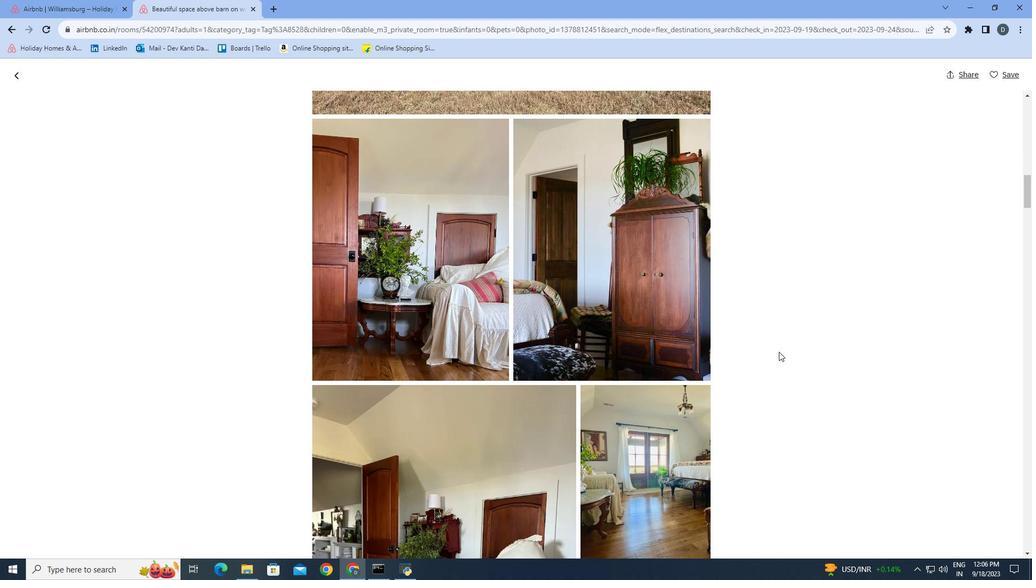 
Action: Mouse scrolled (778, 351) with delta (0, 0)
Screenshot: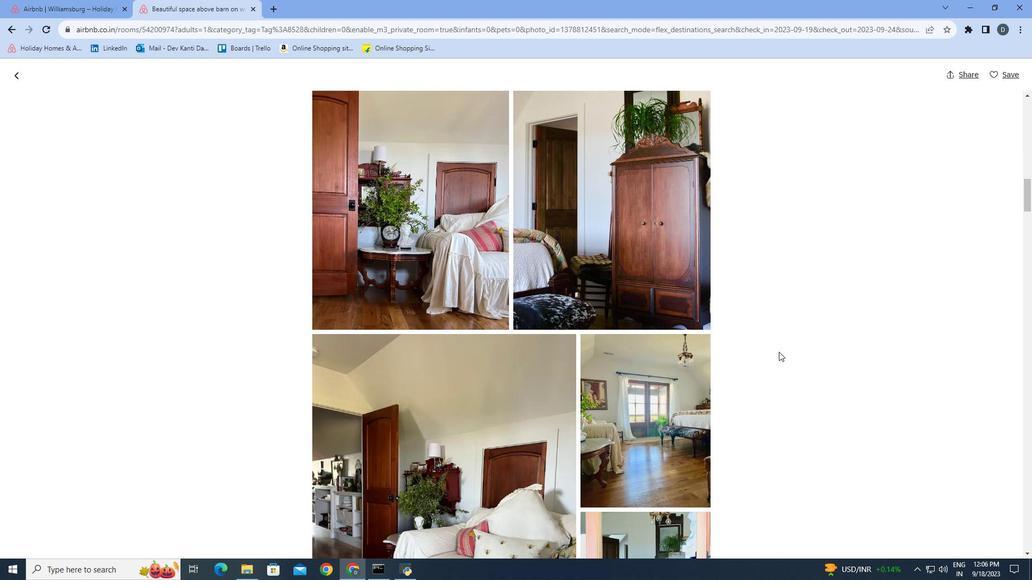 
Action: Mouse moved to (779, 351)
Screenshot: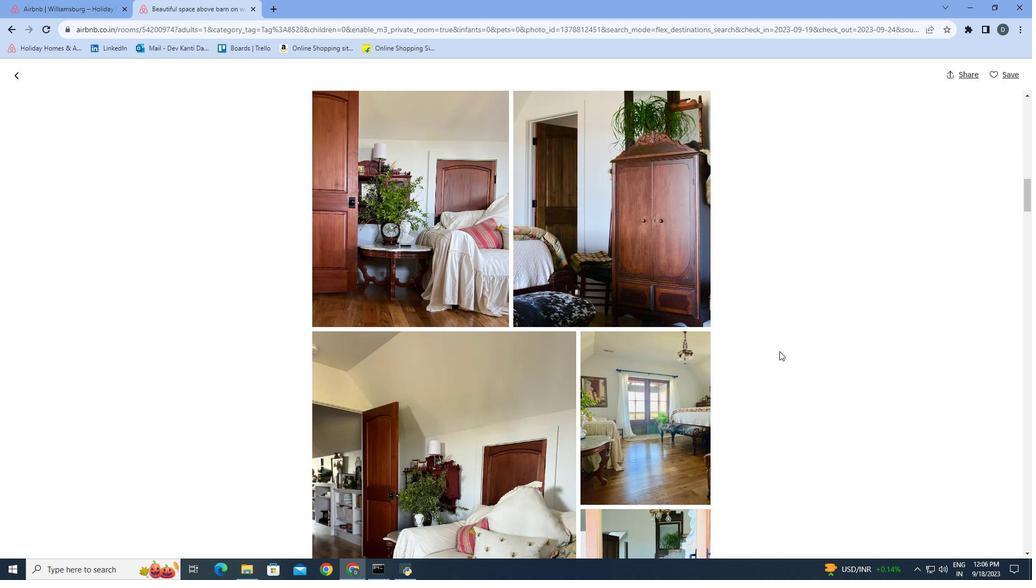 
Action: Mouse scrolled (779, 350) with delta (0, 0)
Screenshot: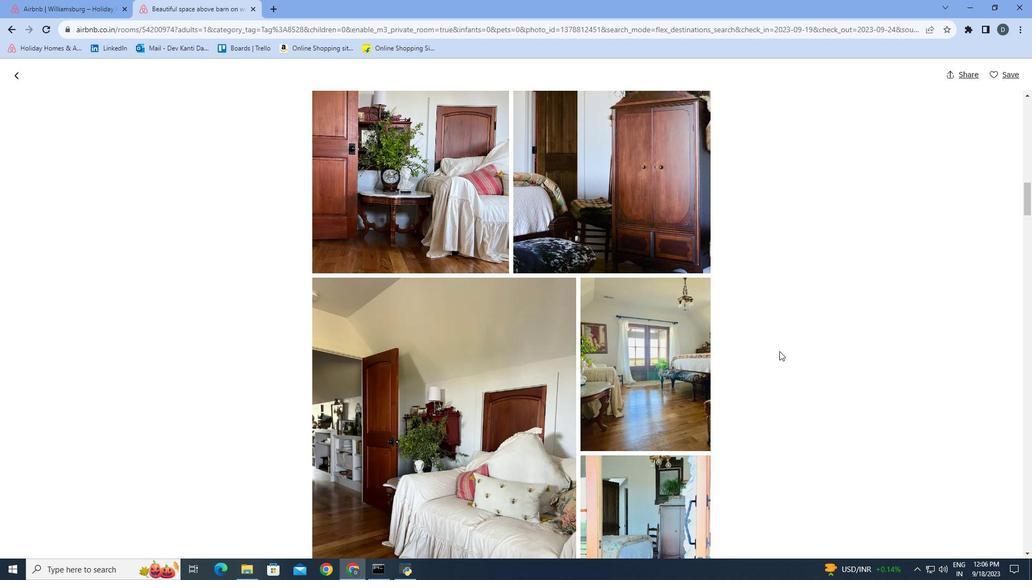 
Action: Mouse scrolled (779, 350) with delta (0, 0)
Screenshot: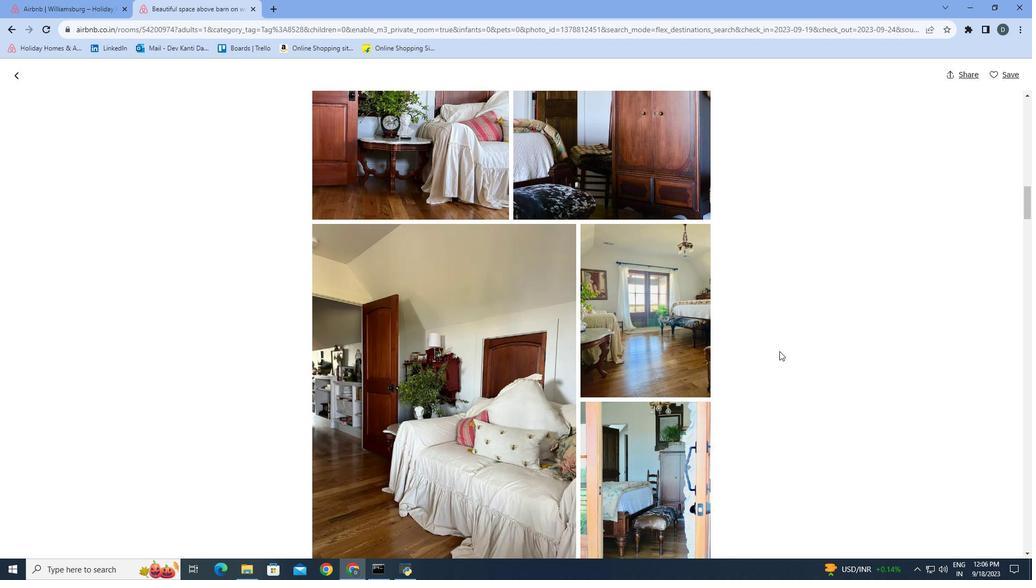 
Action: Mouse scrolled (779, 350) with delta (0, 0)
Screenshot: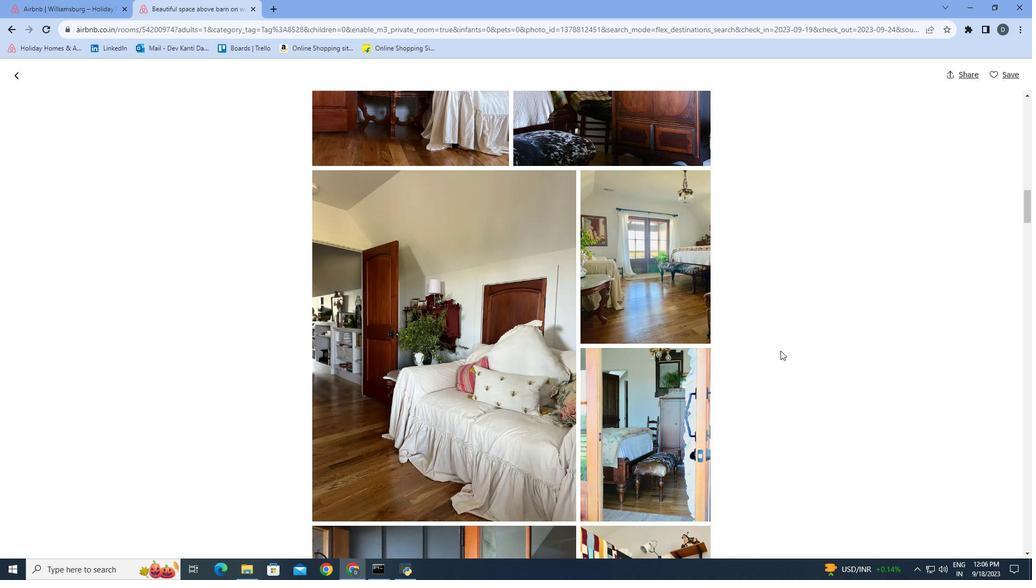 
Action: Mouse moved to (780, 349)
Screenshot: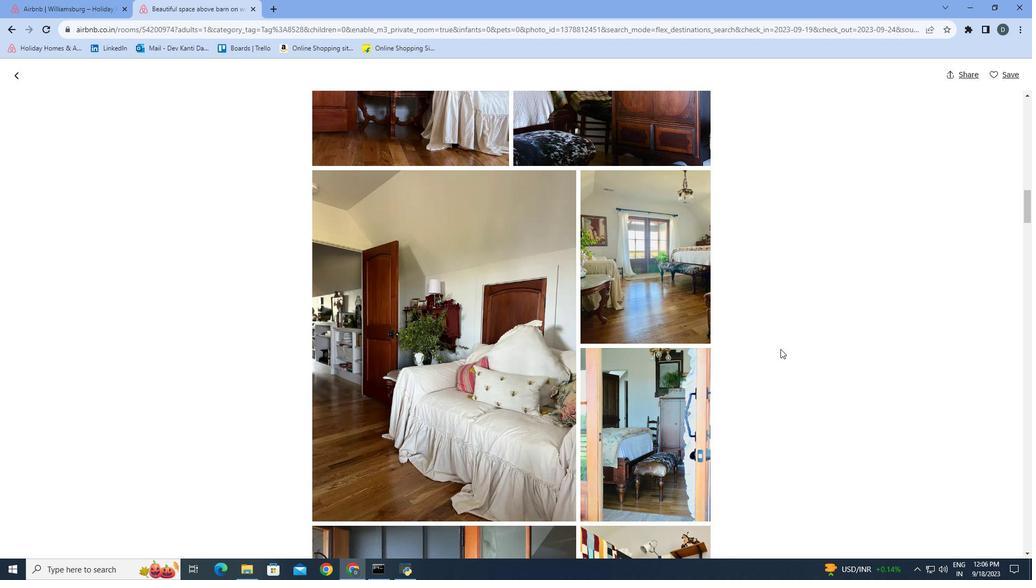 
Action: Mouse scrolled (780, 348) with delta (0, 0)
Screenshot: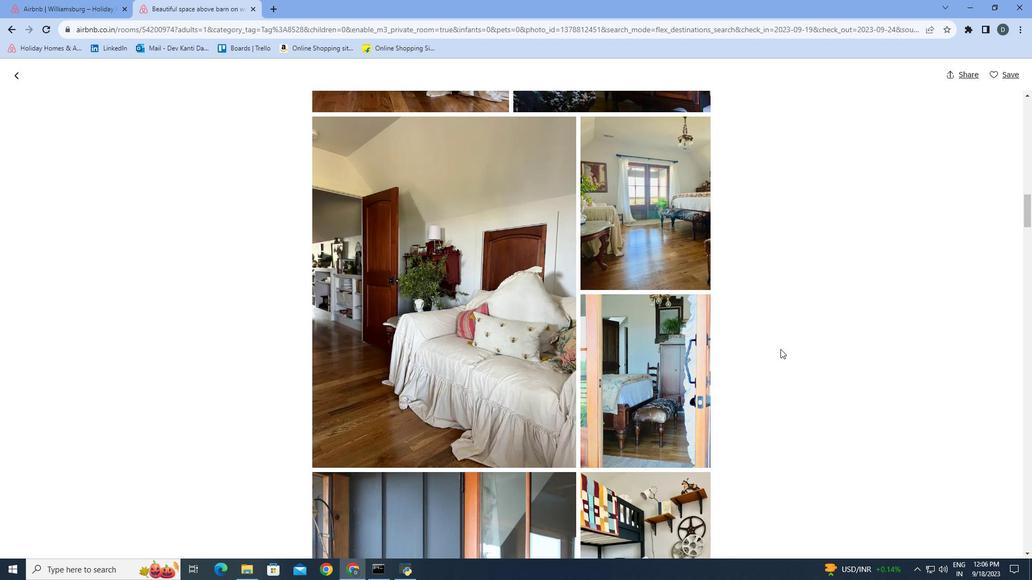
Action: Mouse scrolled (780, 348) with delta (0, 0)
Screenshot: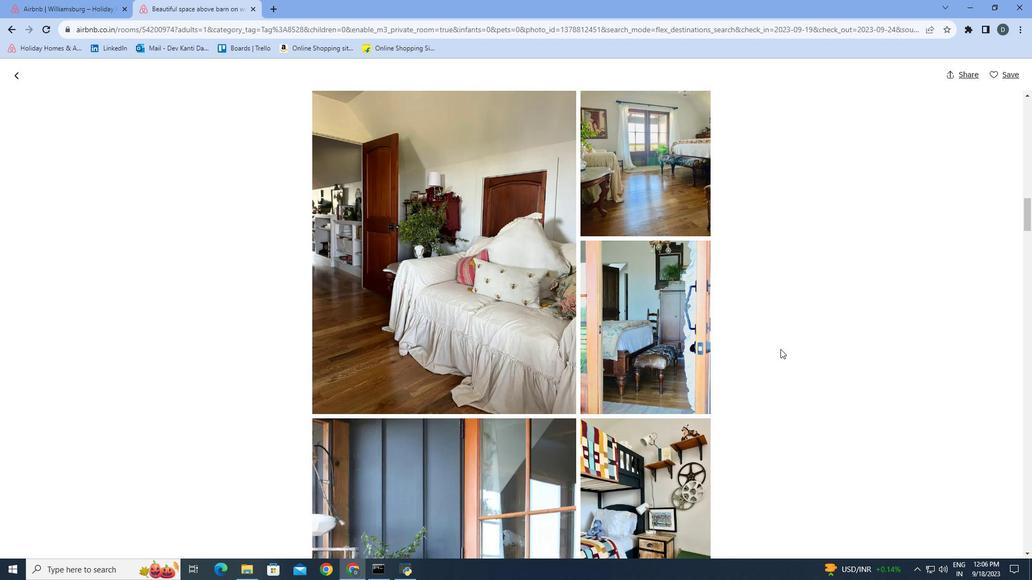 
Action: Mouse scrolled (780, 348) with delta (0, 0)
Screenshot: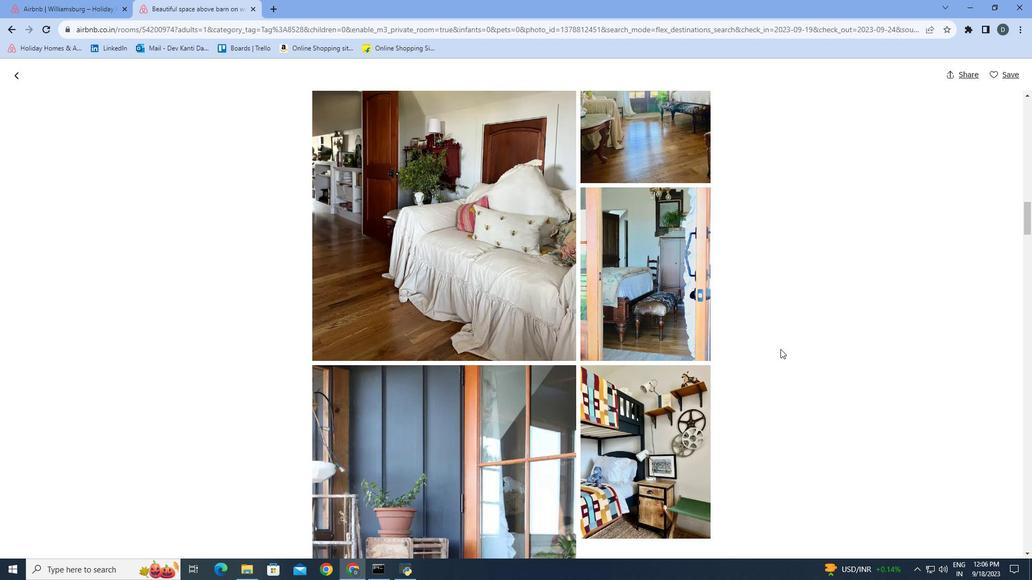 
Action: Mouse scrolled (780, 348) with delta (0, 0)
Screenshot: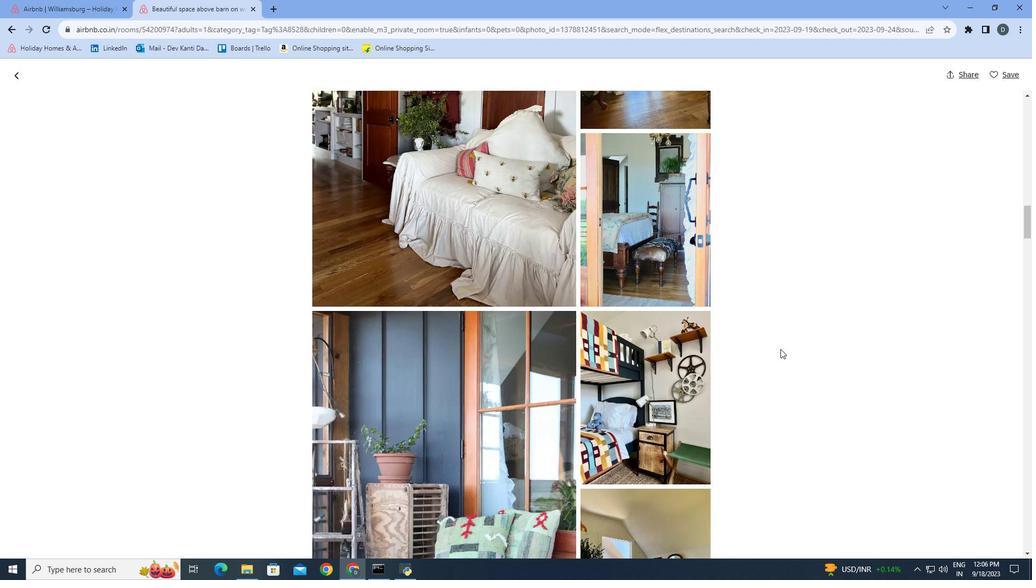 
Action: Mouse moved to (779, 348)
Screenshot: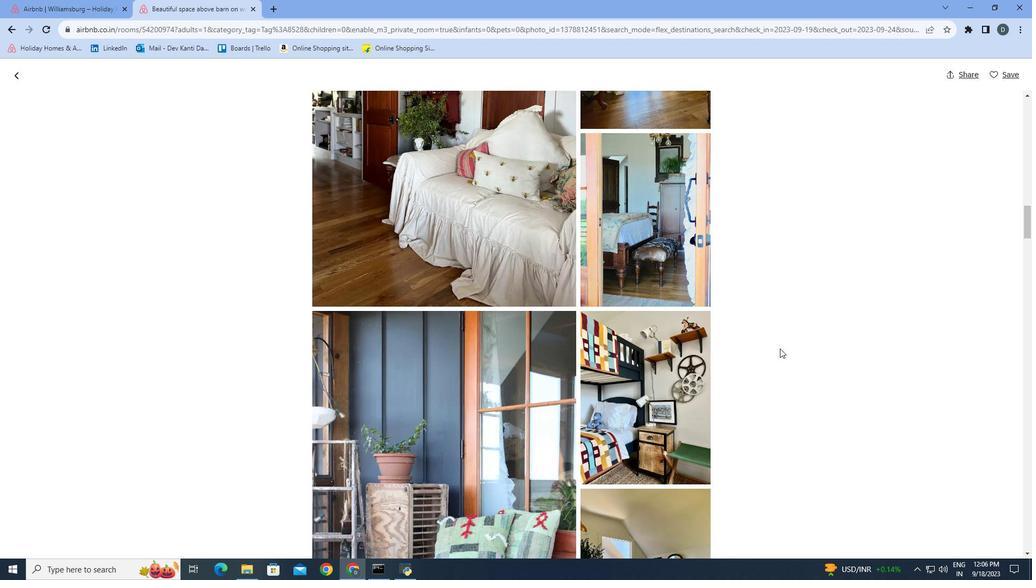 
Action: Mouse scrolled (779, 348) with delta (0, 0)
Screenshot: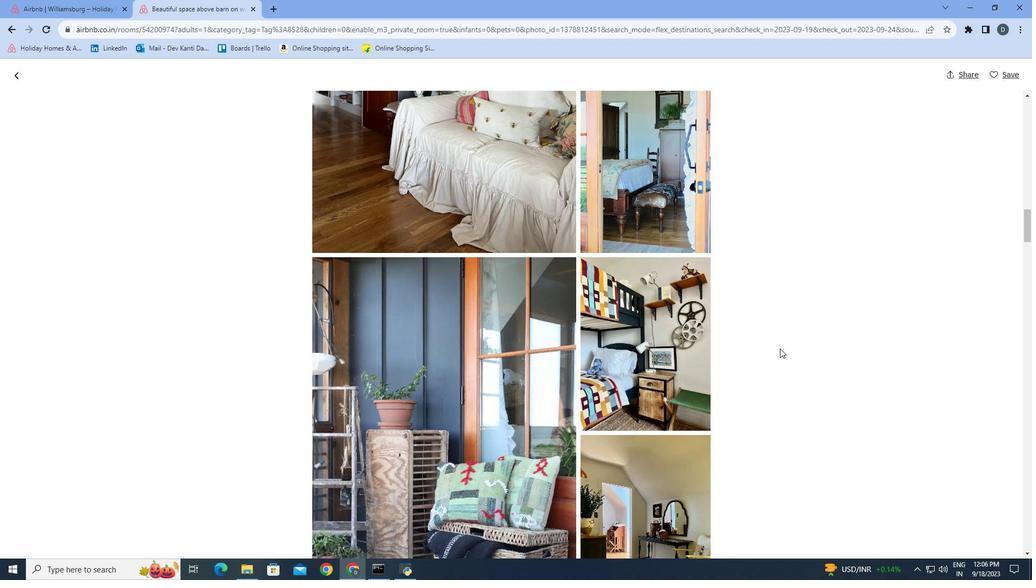 
Action: Mouse scrolled (779, 348) with delta (0, 0)
Screenshot: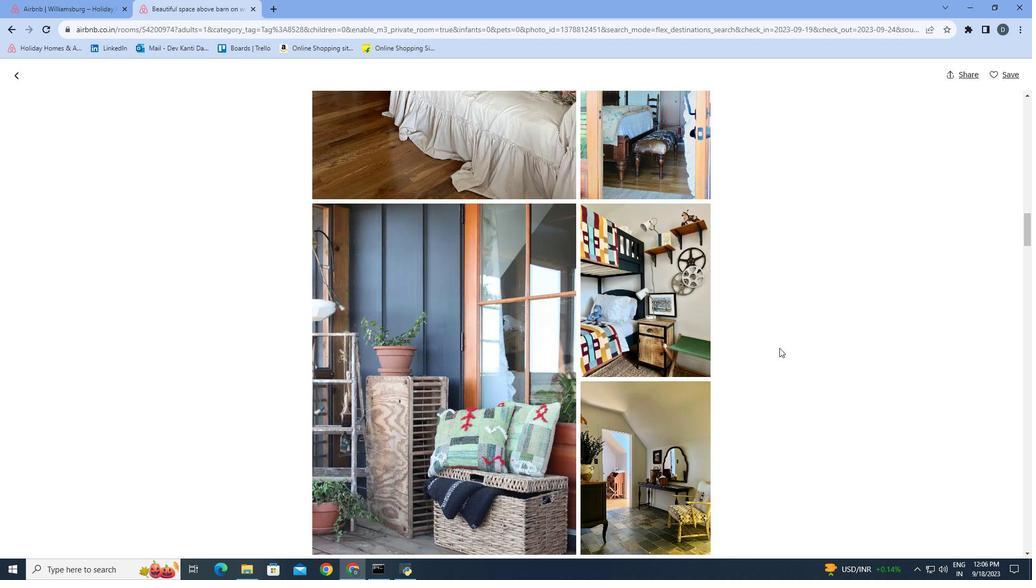 
Action: Mouse moved to (779, 348)
Screenshot: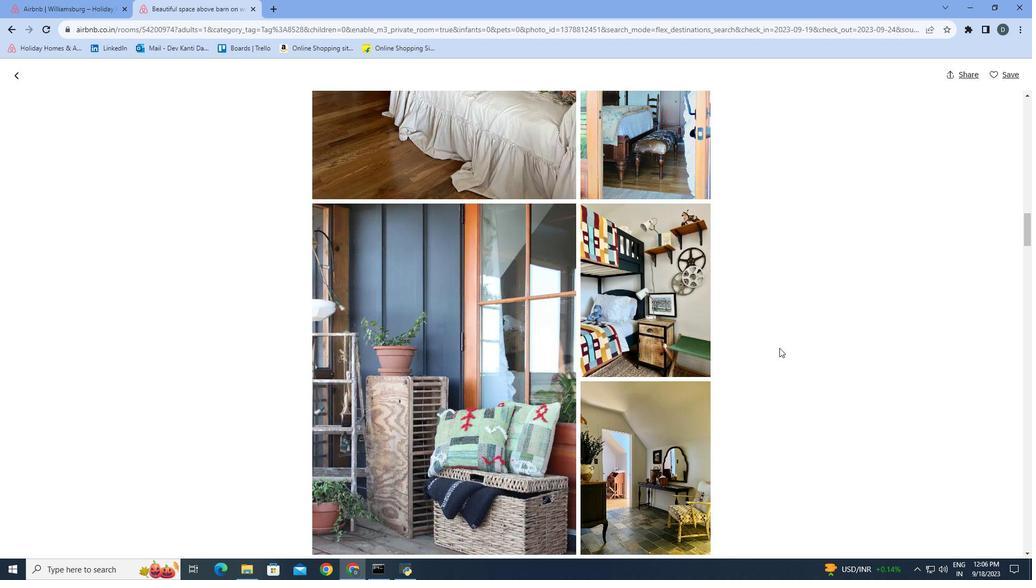 
Action: Mouse scrolled (779, 347) with delta (0, 0)
Screenshot: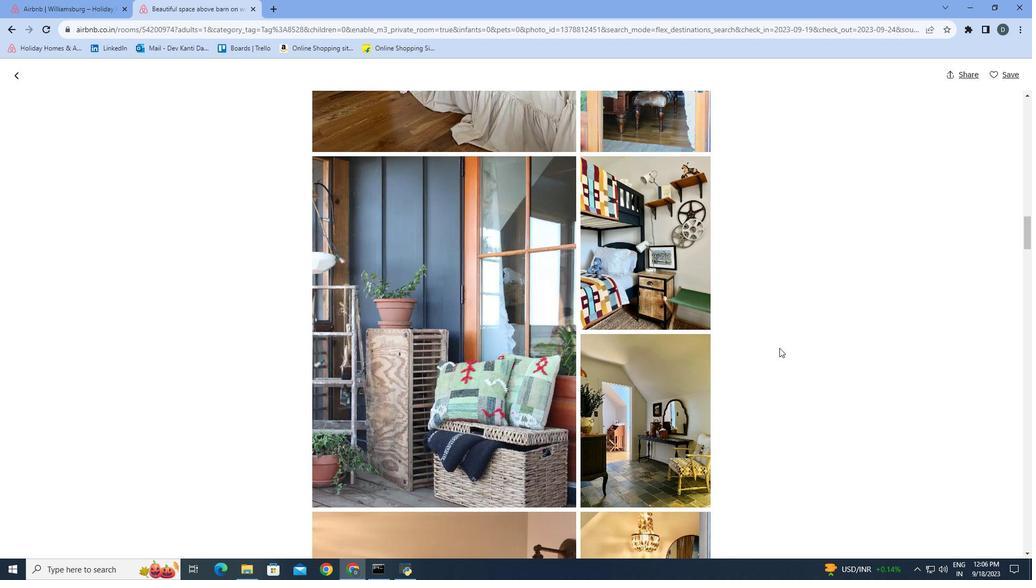 
Action: Mouse scrolled (779, 347) with delta (0, 0)
Screenshot: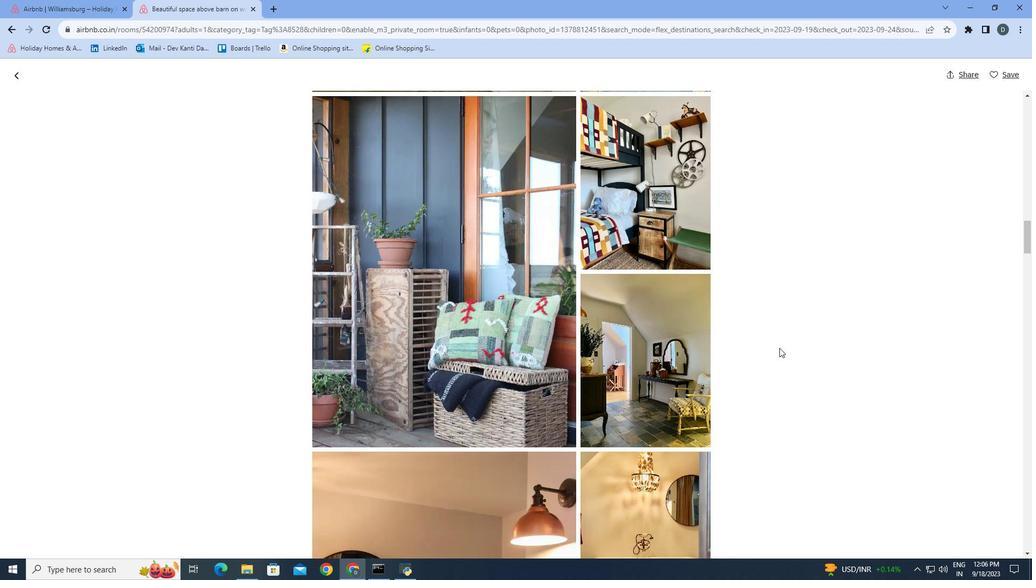 
Action: Mouse scrolled (779, 347) with delta (0, 0)
Screenshot: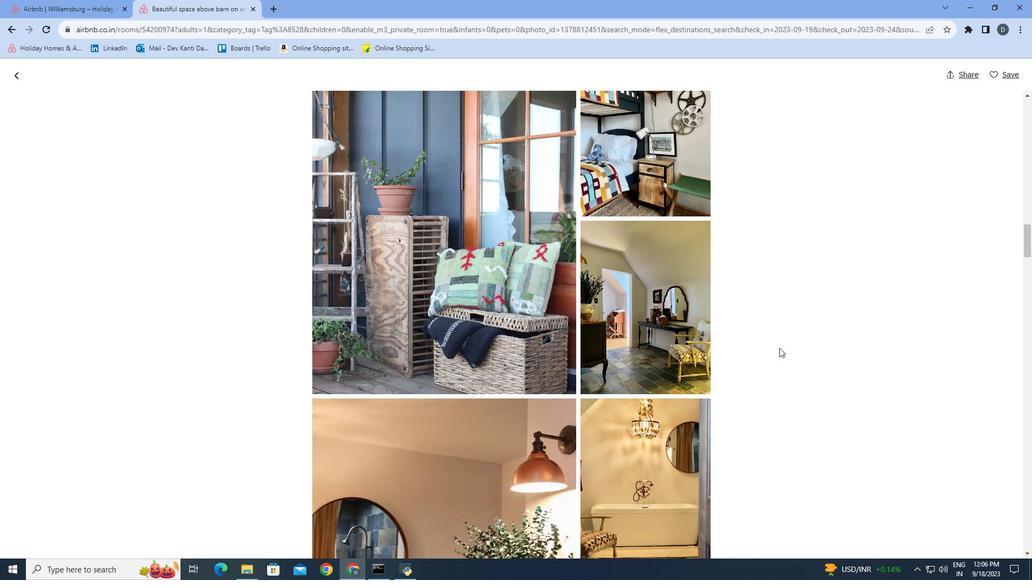 
Action: Mouse scrolled (779, 347) with delta (0, 0)
Screenshot: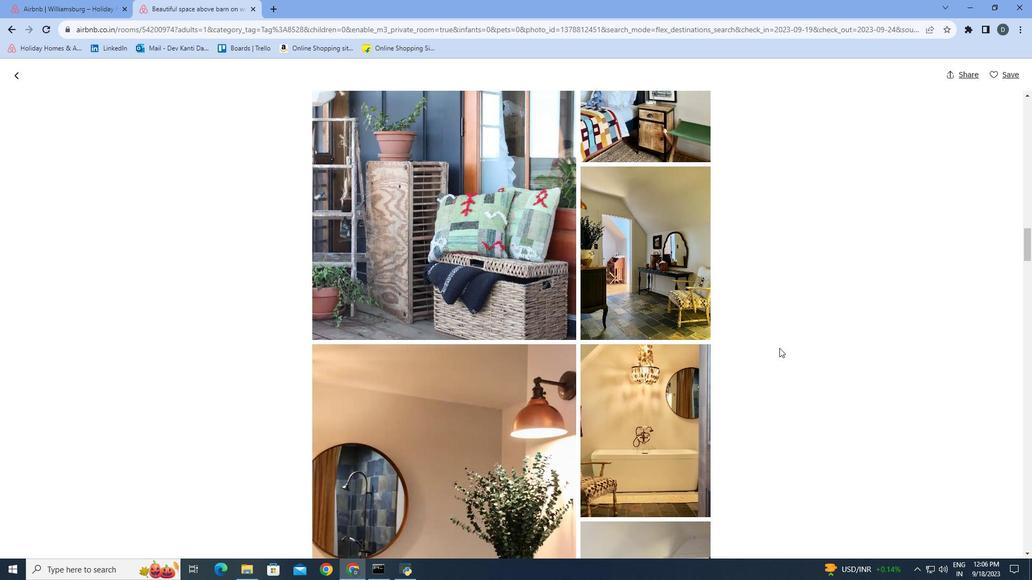 
Action: Mouse scrolled (779, 347) with delta (0, 0)
Screenshot: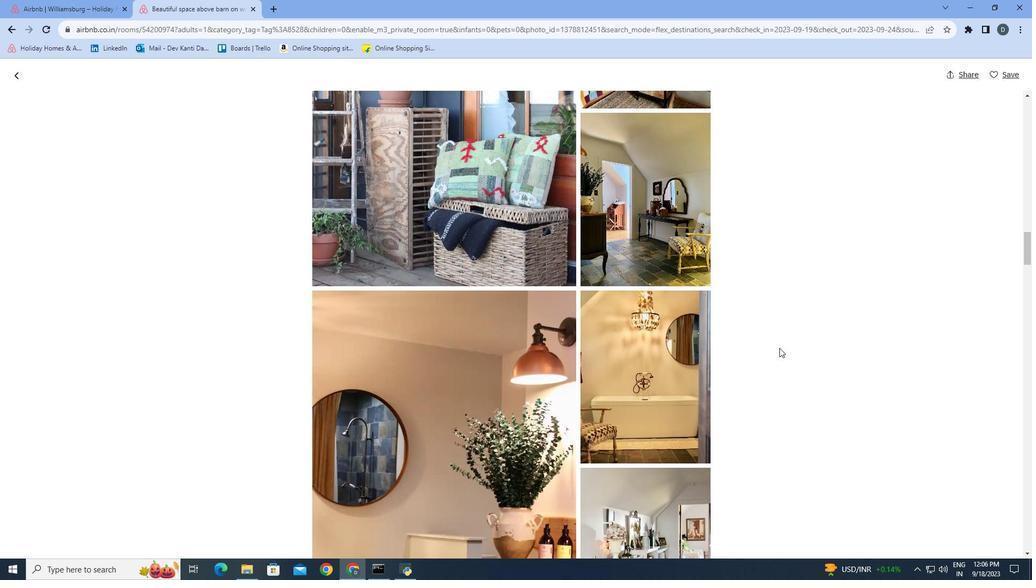 
Action: Mouse scrolled (779, 347) with delta (0, 0)
Screenshot: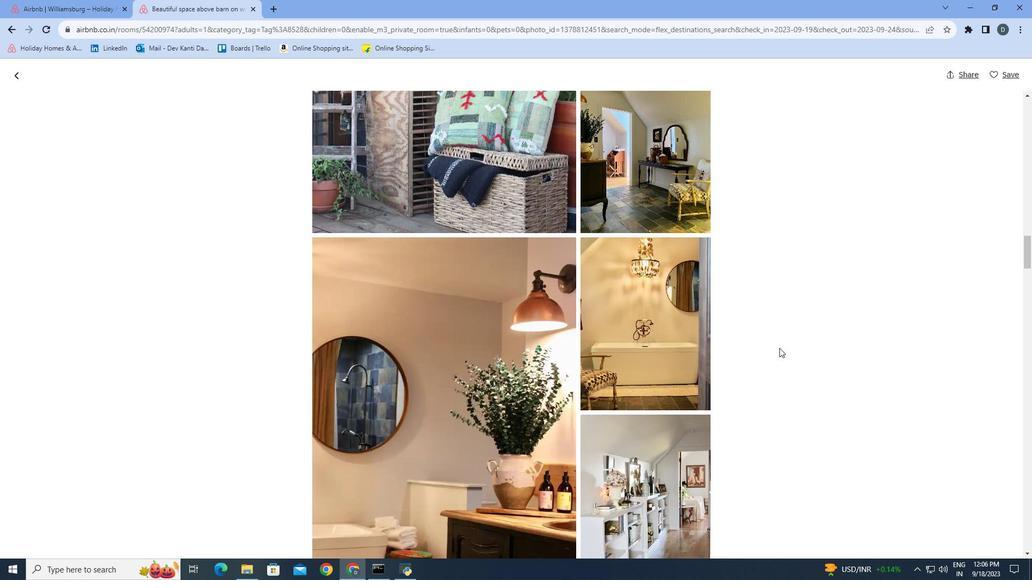 
Action: Mouse moved to (776, 348)
Screenshot: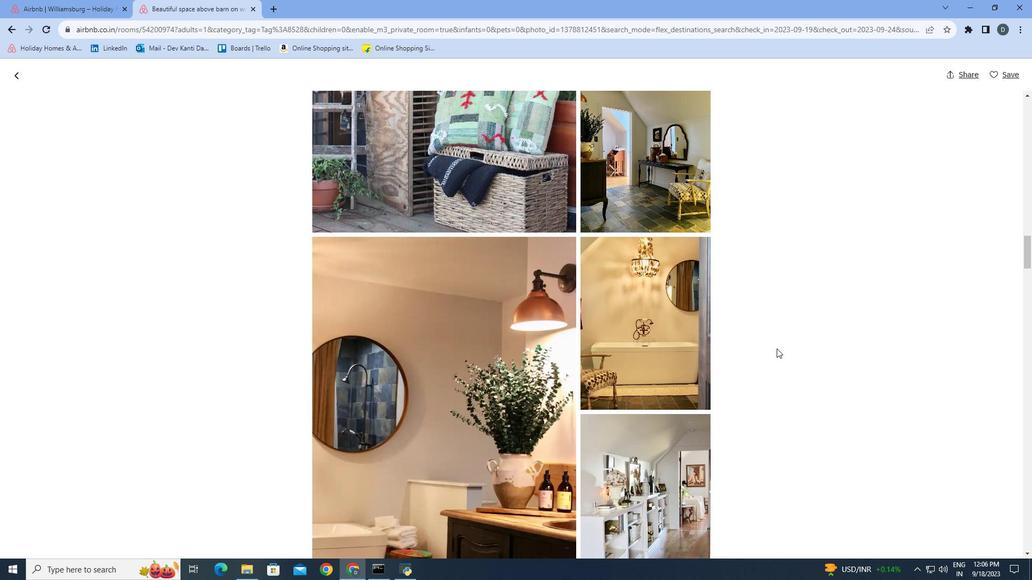 
Action: Mouse scrolled (776, 348) with delta (0, 0)
Screenshot: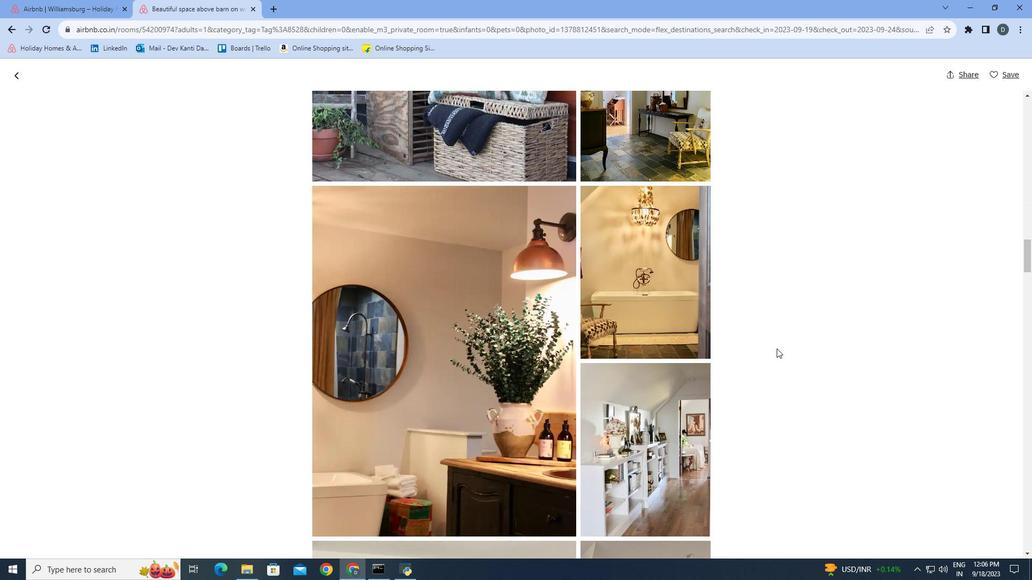 
Action: Mouse moved to (777, 369)
Screenshot: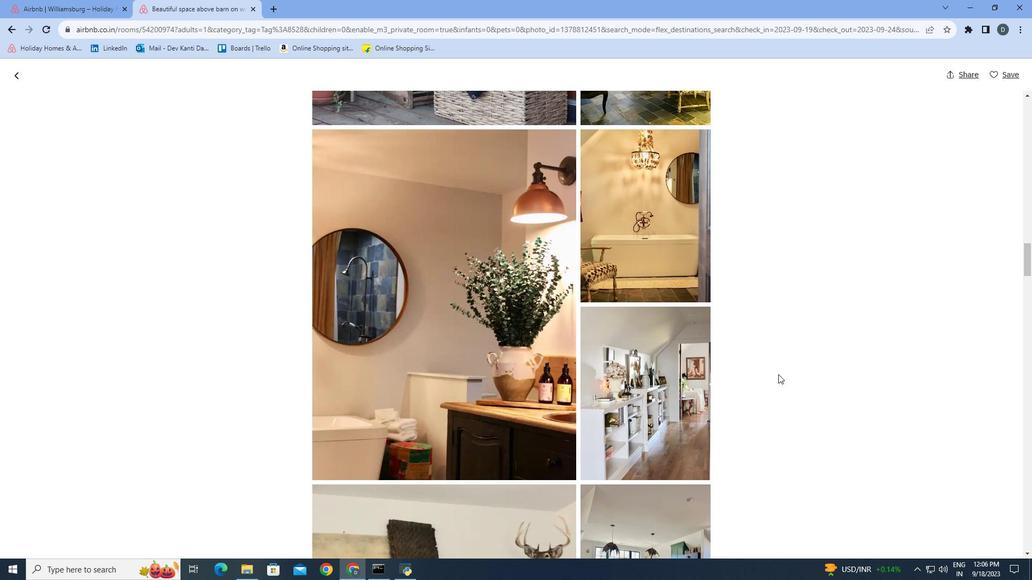 
Action: Mouse scrolled (777, 369) with delta (0, 0)
Screenshot: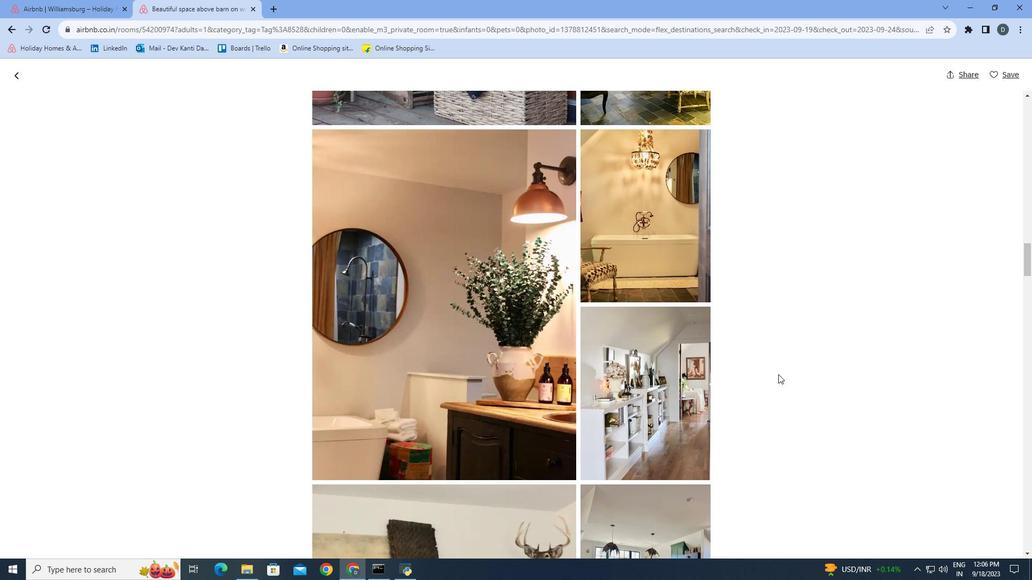 
Action: Mouse moved to (778, 374)
Screenshot: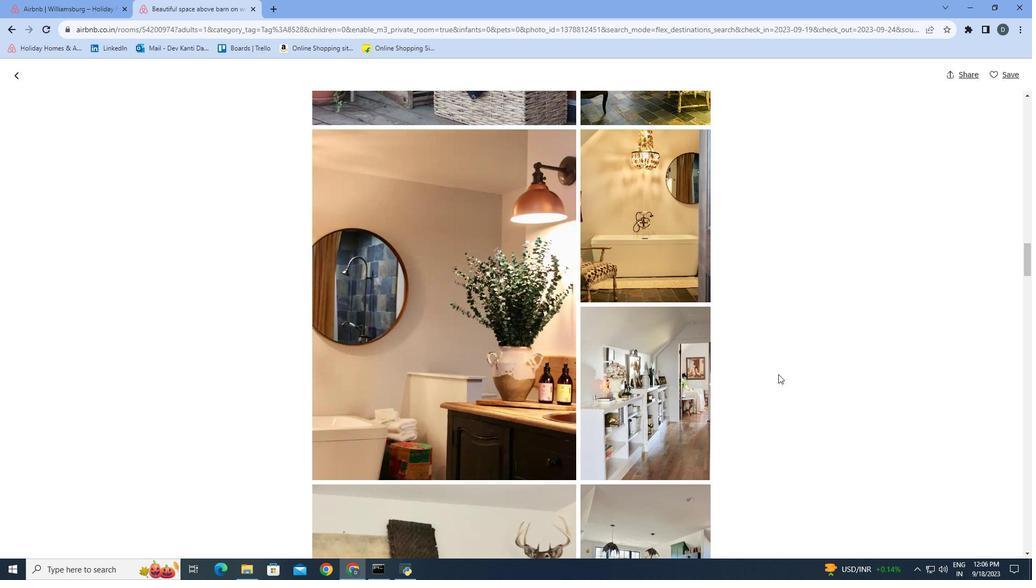 
Action: Mouse scrolled (778, 373) with delta (0, 0)
Screenshot: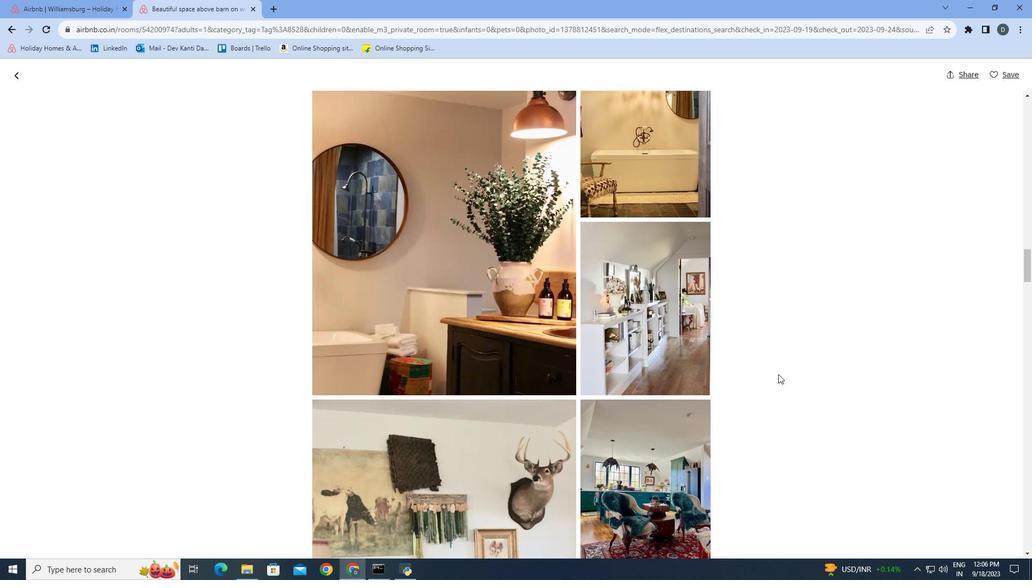 
Action: Mouse scrolled (778, 373) with delta (0, 0)
Screenshot: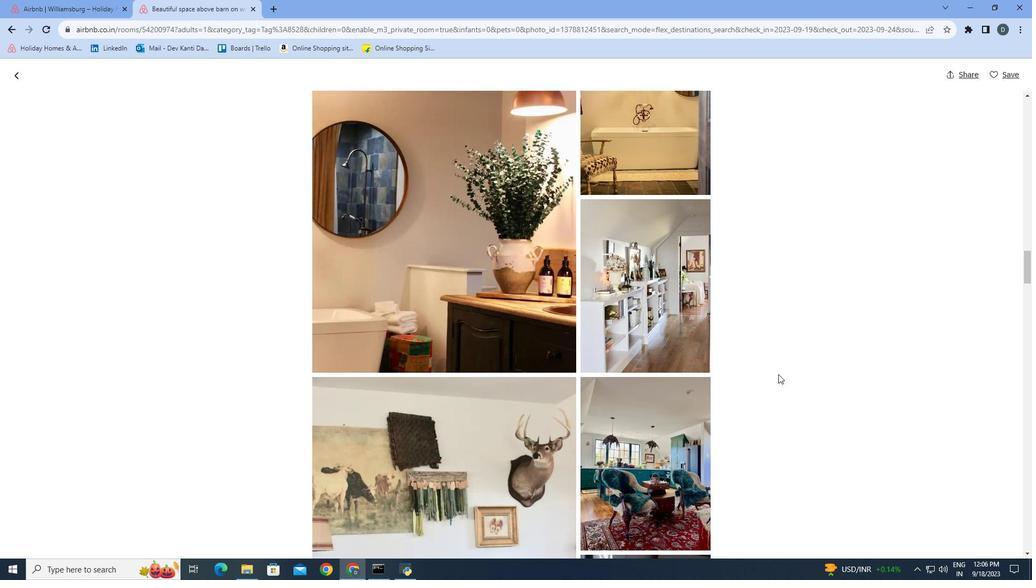 
Action: Mouse scrolled (778, 373) with delta (0, 0)
Screenshot: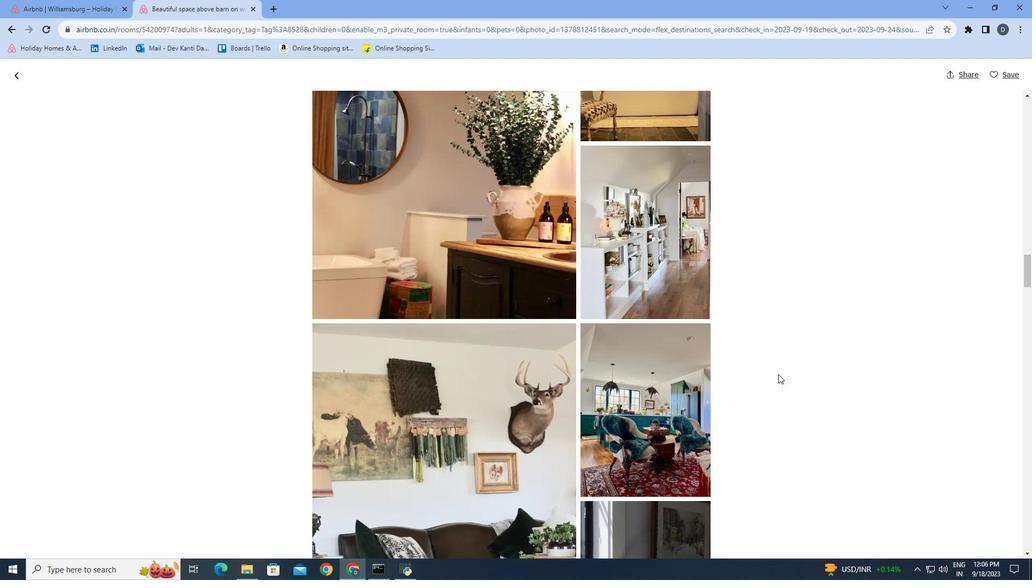 
Action: Mouse scrolled (778, 373) with delta (0, 0)
Screenshot: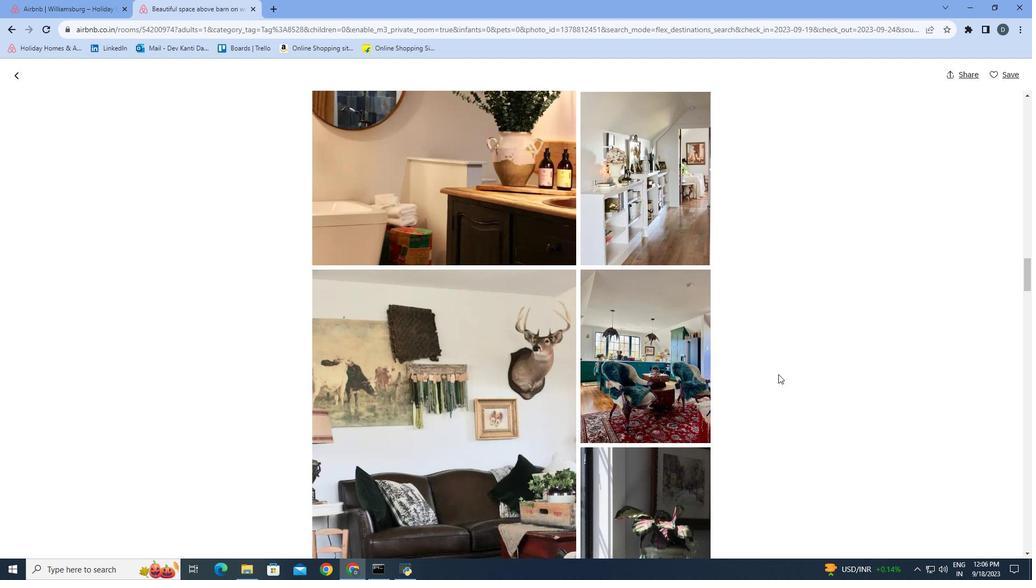
Action: Mouse scrolled (778, 373) with delta (0, 0)
Screenshot: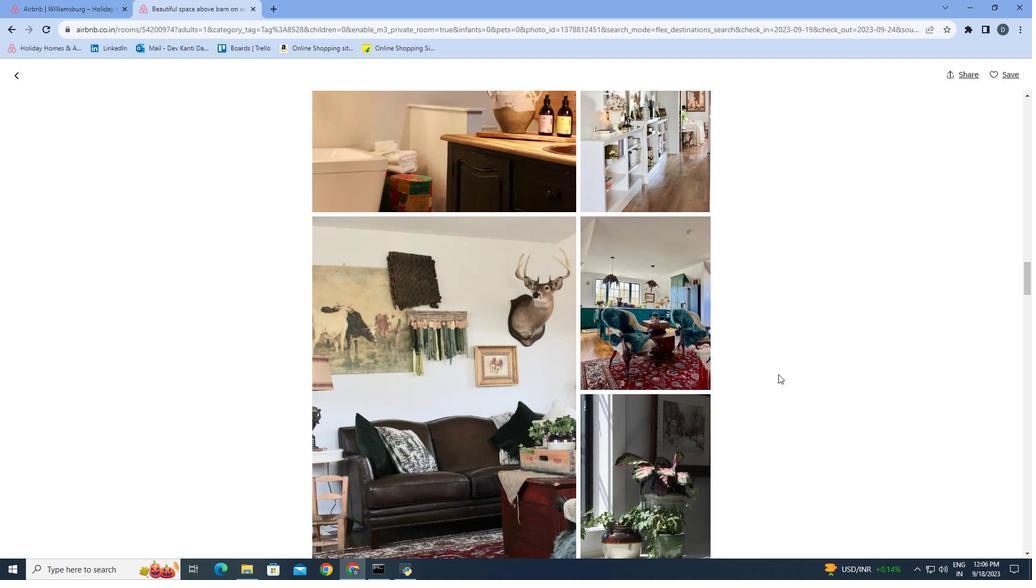 
Action: Mouse scrolled (778, 373) with delta (0, 0)
Screenshot: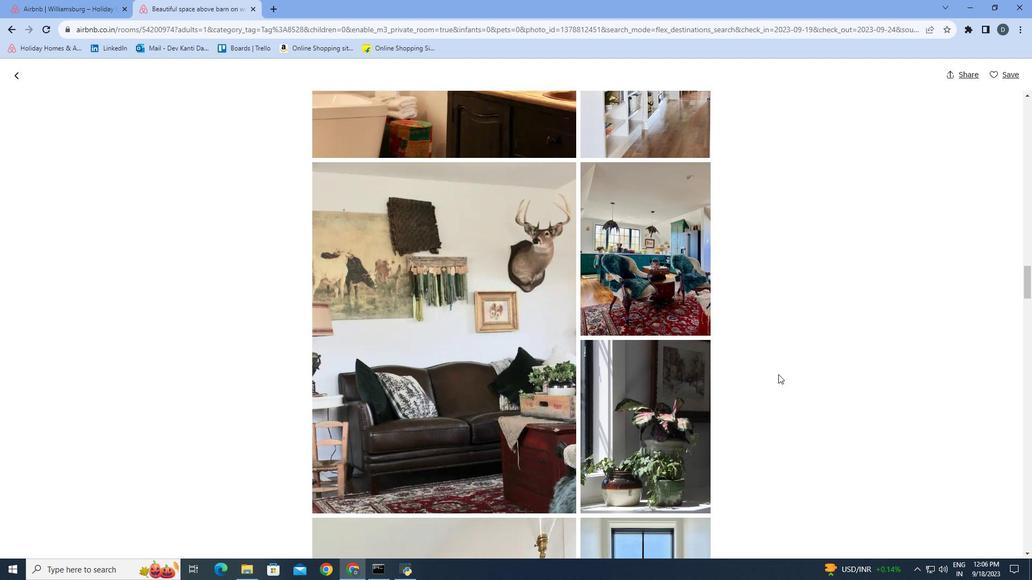 
Action: Mouse scrolled (778, 373) with delta (0, 0)
Screenshot: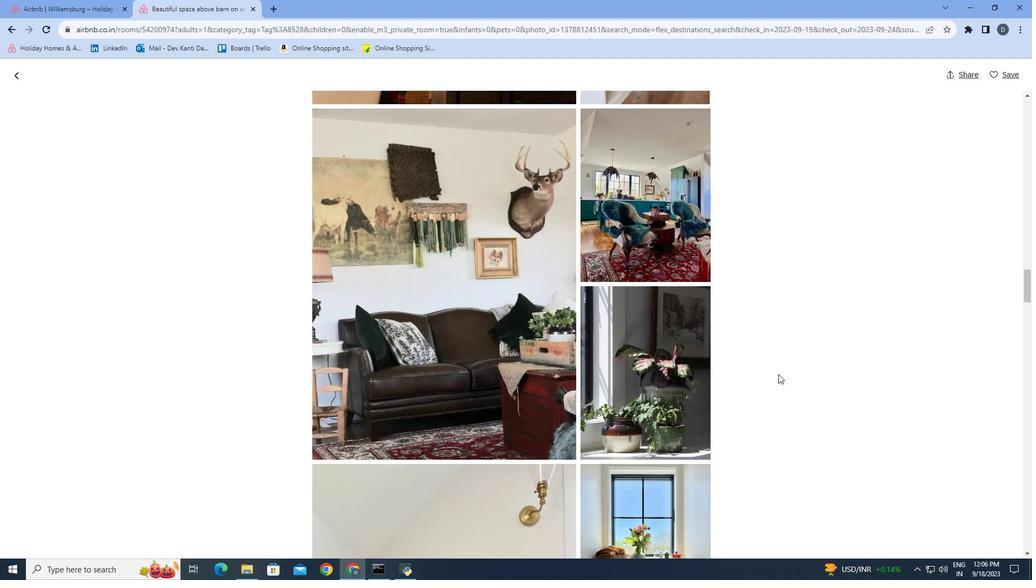 
Action: Mouse scrolled (778, 373) with delta (0, 0)
Screenshot: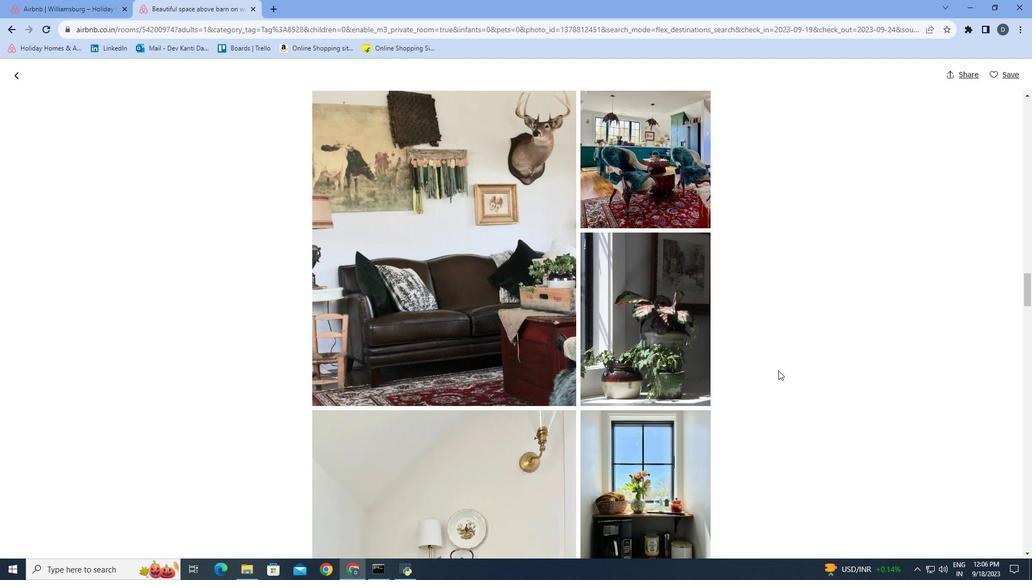 
Action: Mouse moved to (778, 367)
Screenshot: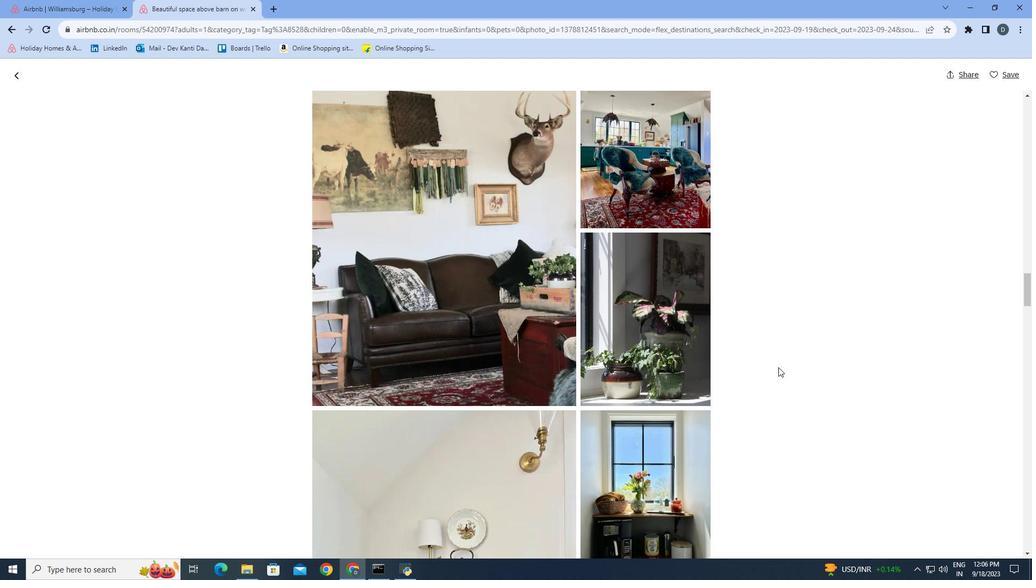 
Action: Mouse scrolled (778, 366) with delta (0, 0)
Screenshot: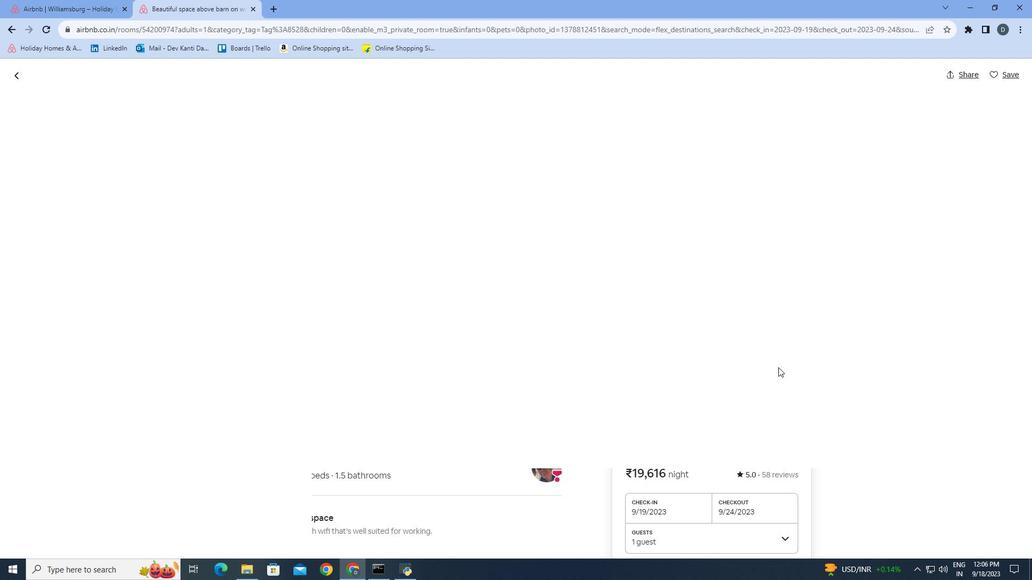 
Action: Mouse scrolled (778, 366) with delta (0, 0)
Screenshot: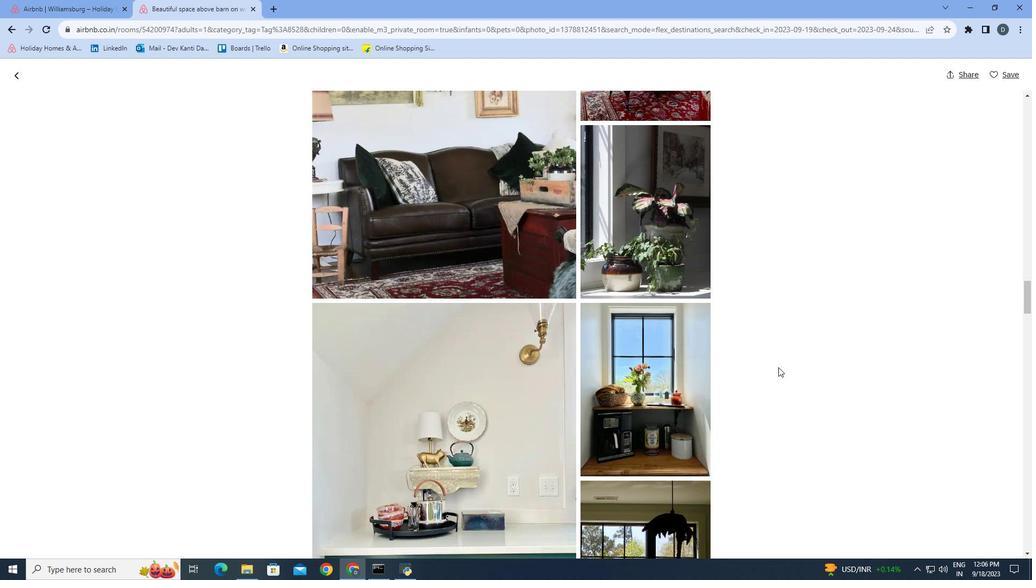 
Action: Mouse scrolled (778, 366) with delta (0, 0)
Screenshot: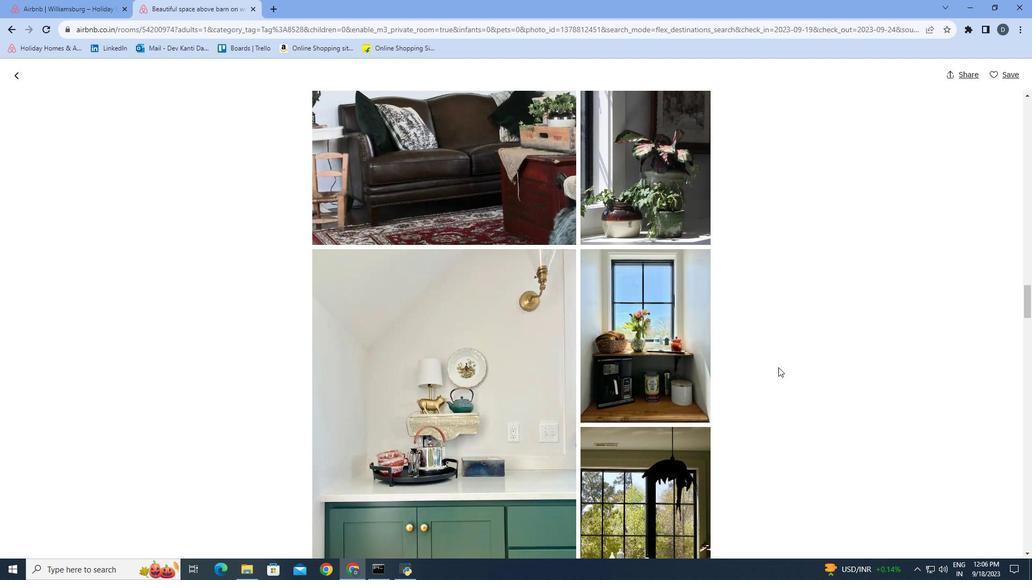 
Action: Mouse moved to (773, 340)
Screenshot: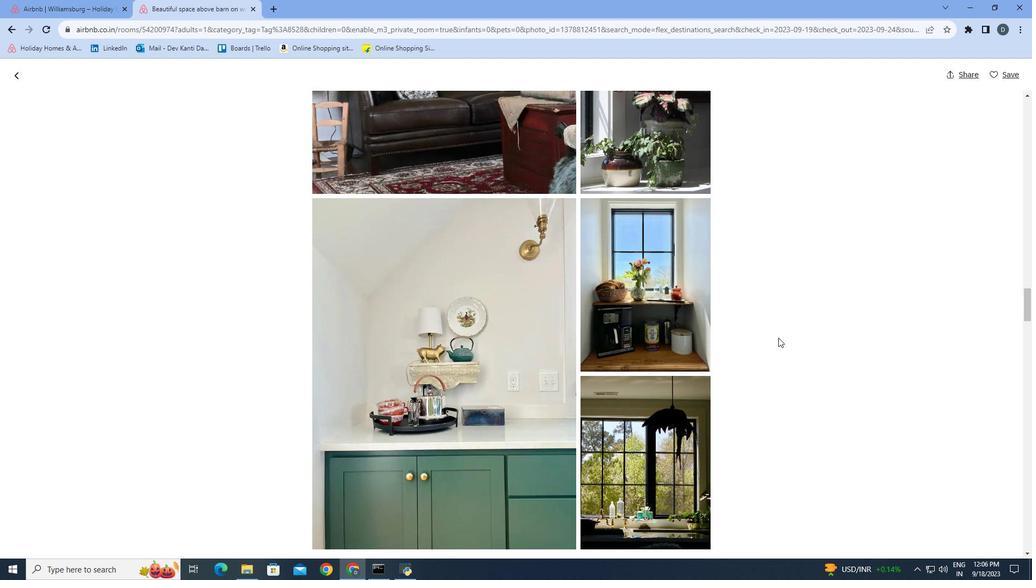 
Action: Mouse scrolled (773, 339) with delta (0, 0)
Screenshot: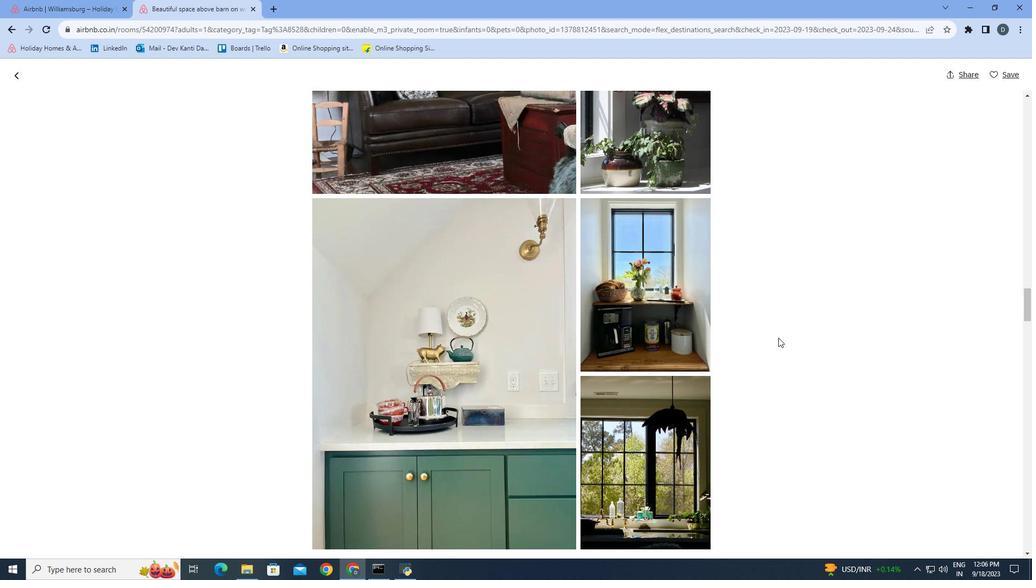 
Action: Mouse moved to (777, 337)
Screenshot: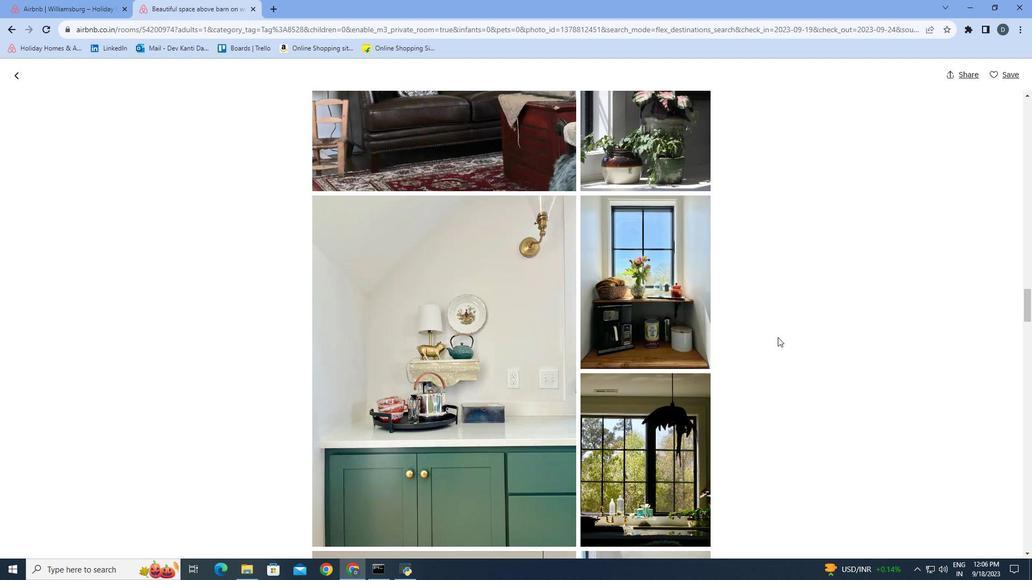 
Action: Mouse scrolled (777, 336) with delta (0, 0)
Screenshot: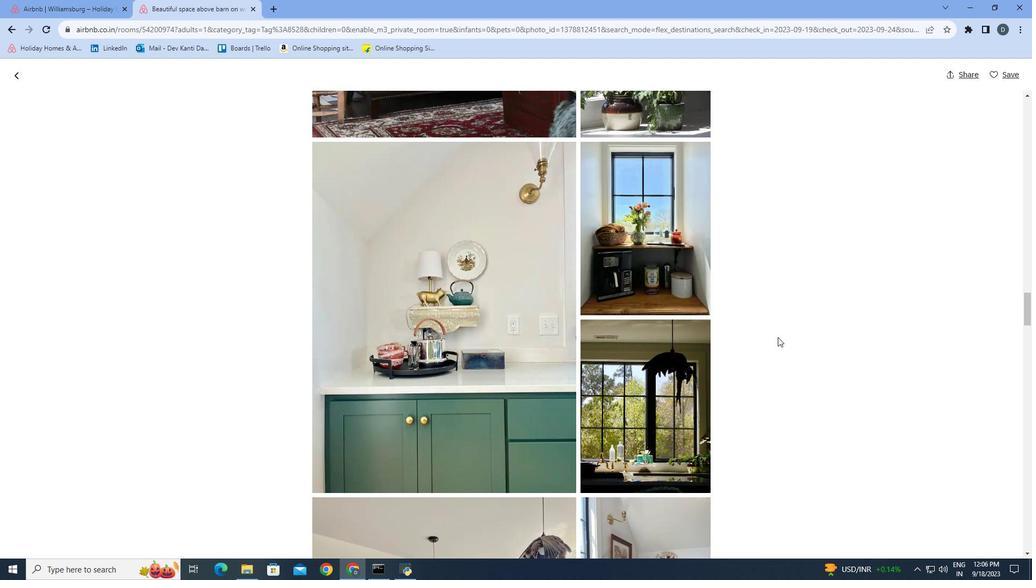 
Action: Mouse scrolled (777, 336) with delta (0, 0)
Screenshot: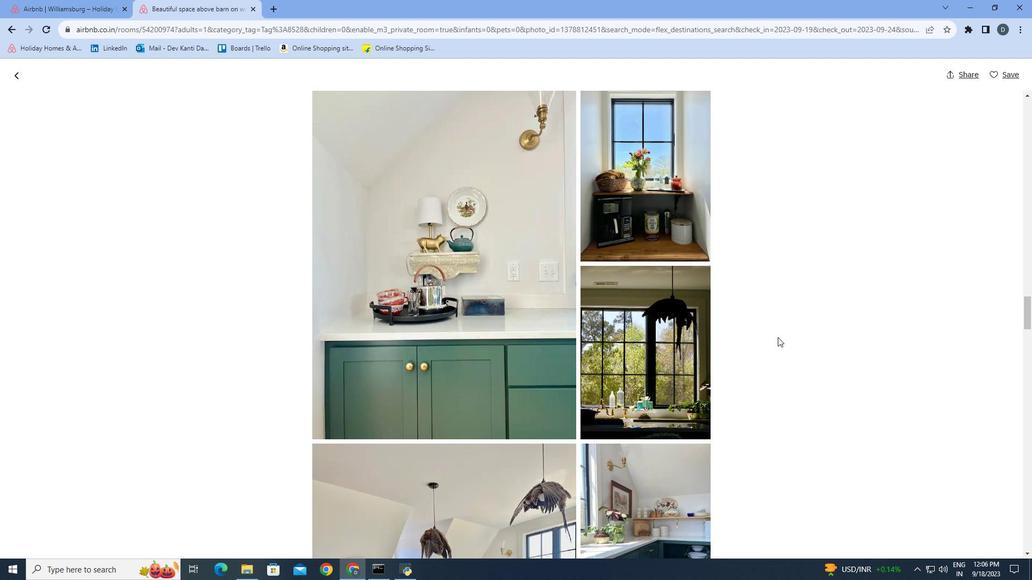 
Action: Mouse scrolled (777, 336) with delta (0, 0)
Screenshot: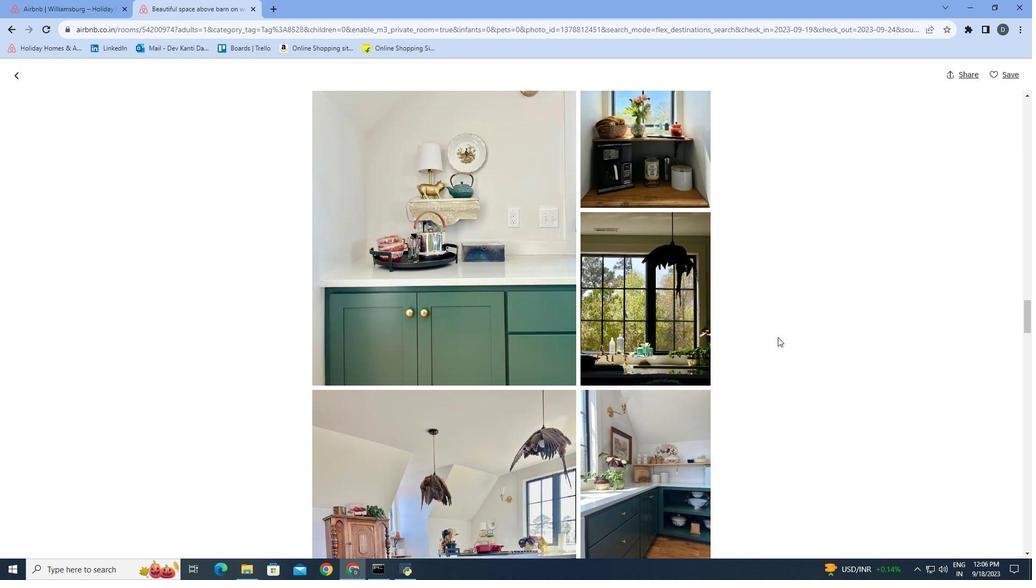 
Action: Mouse scrolled (777, 336) with delta (0, 0)
Screenshot: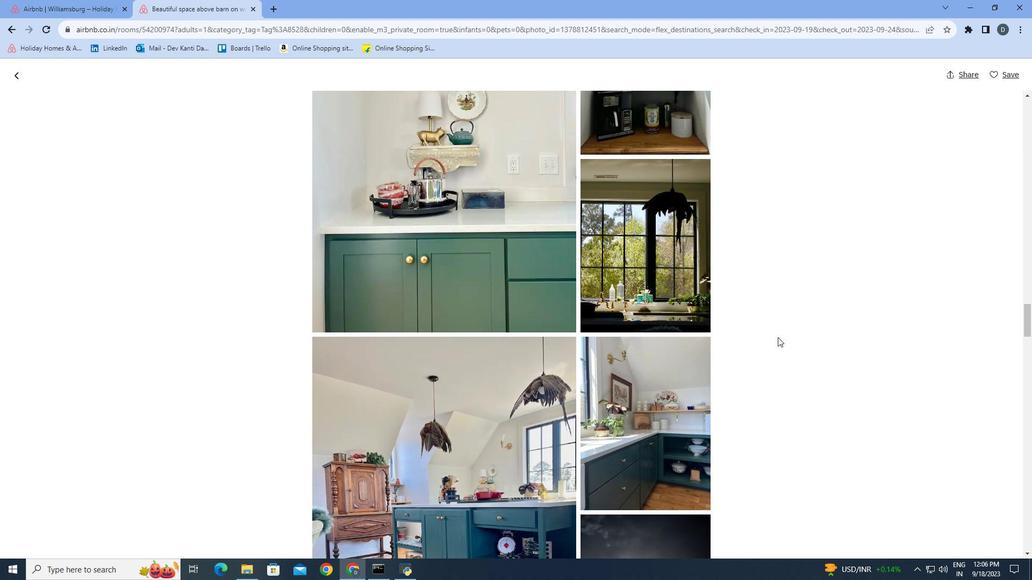 
Action: Mouse scrolled (777, 336) with delta (0, 0)
Screenshot: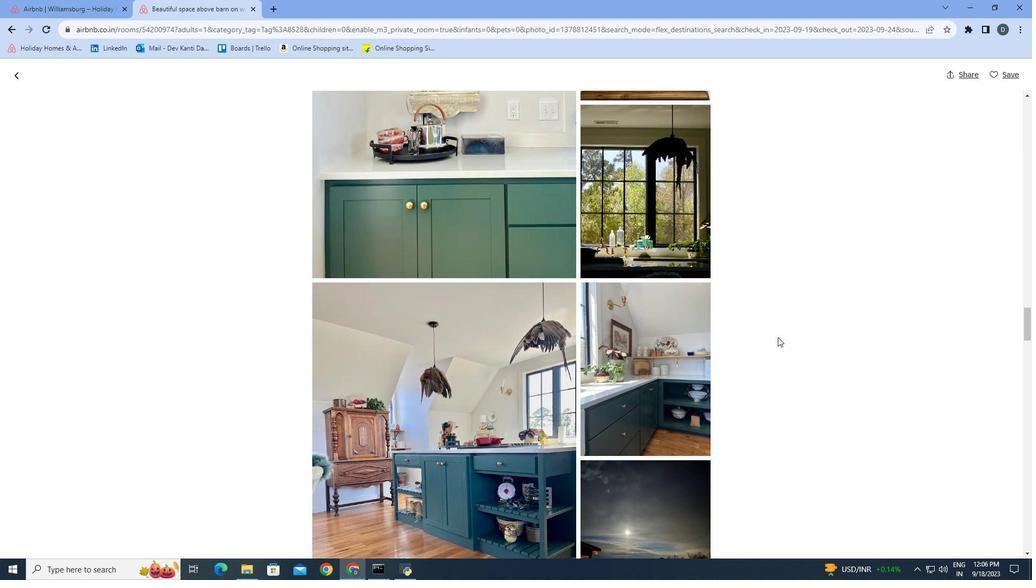 
Action: Mouse scrolled (777, 336) with delta (0, 0)
Screenshot: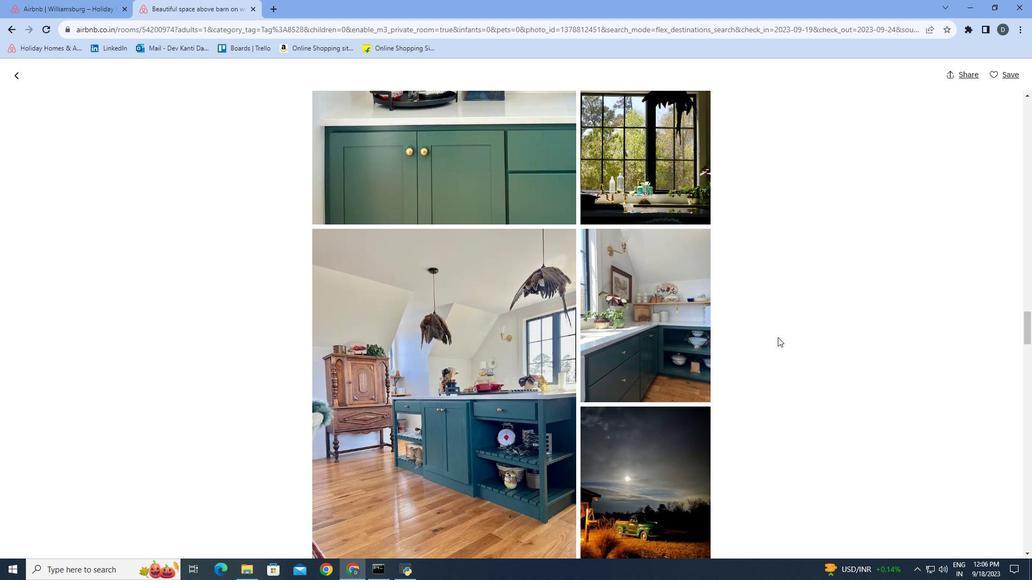
Action: Mouse scrolled (777, 336) with delta (0, 0)
Screenshot: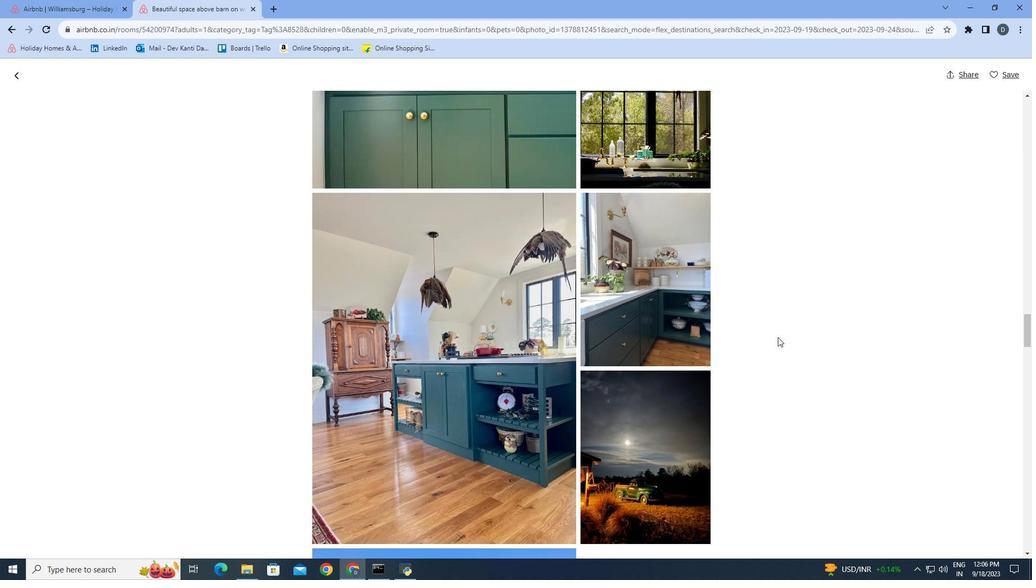 
Action: Mouse moved to (778, 328)
Screenshot: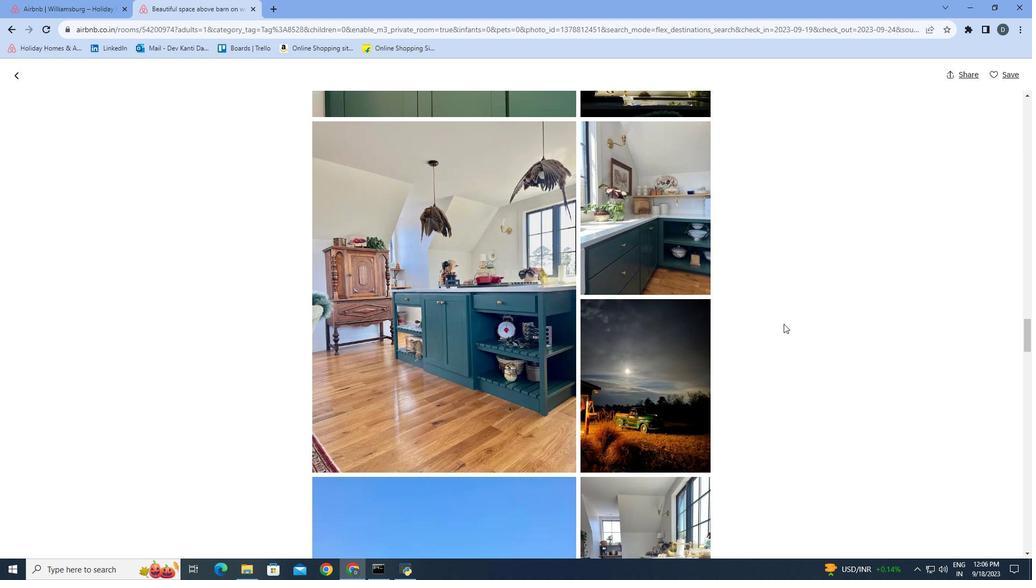 
Action: Mouse scrolled (778, 327) with delta (0, 0)
Screenshot: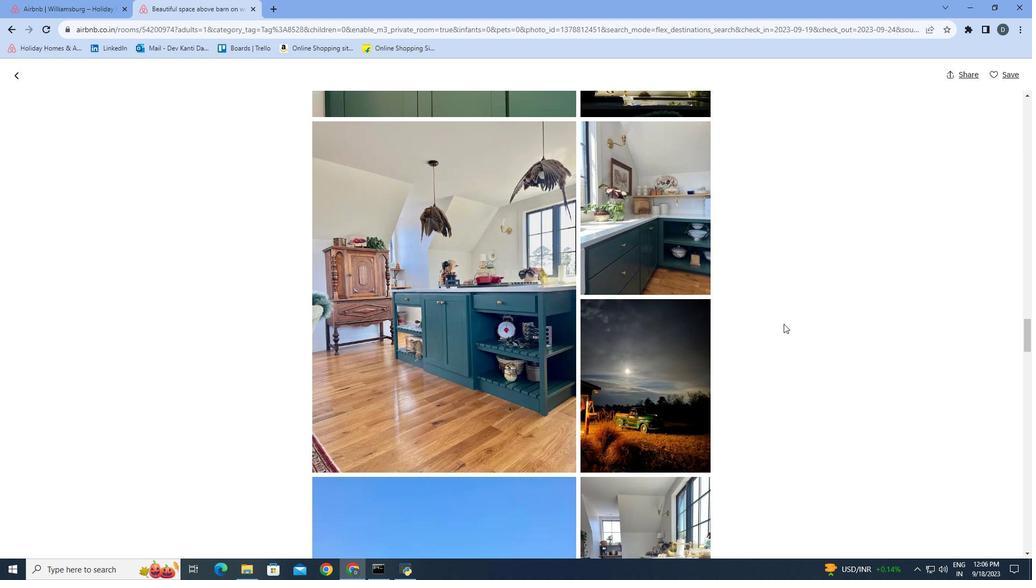 
Action: Mouse moved to (778, 325)
Screenshot: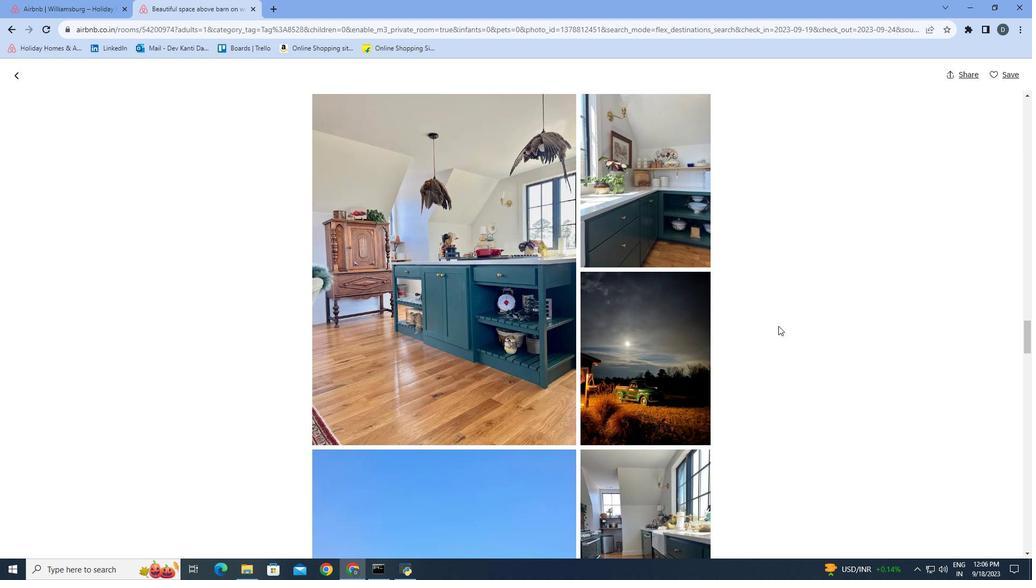 
Action: Mouse scrolled (778, 325) with delta (0, 0)
Screenshot: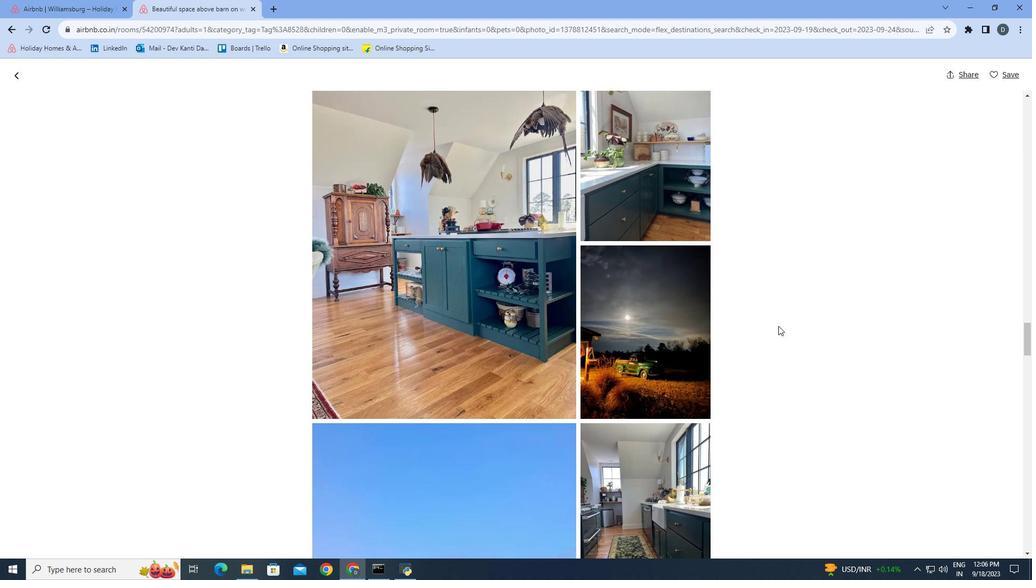 
Action: Mouse moved to (778, 325)
Screenshot: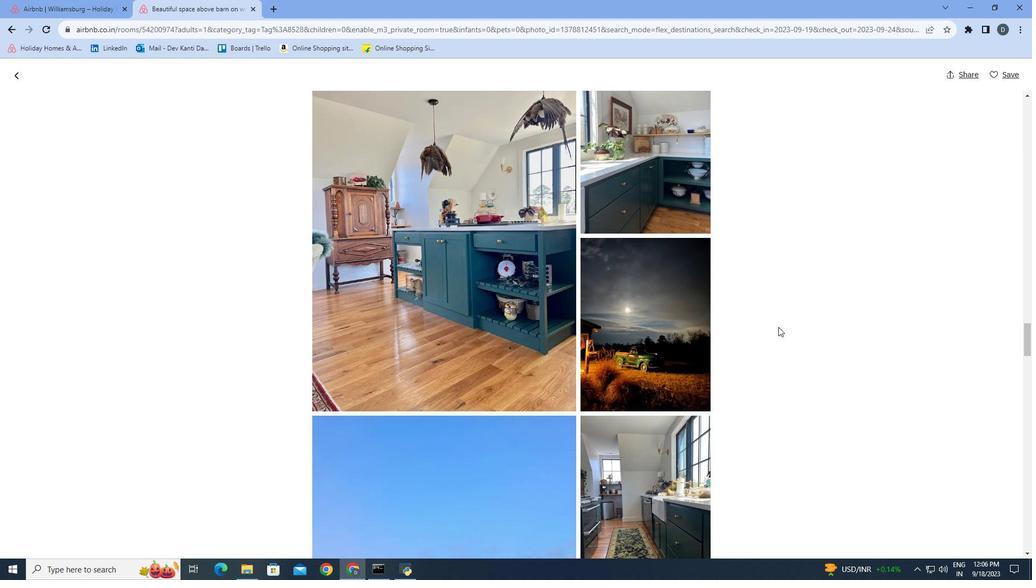 
Action: Mouse scrolled (778, 325) with delta (0, 0)
Screenshot: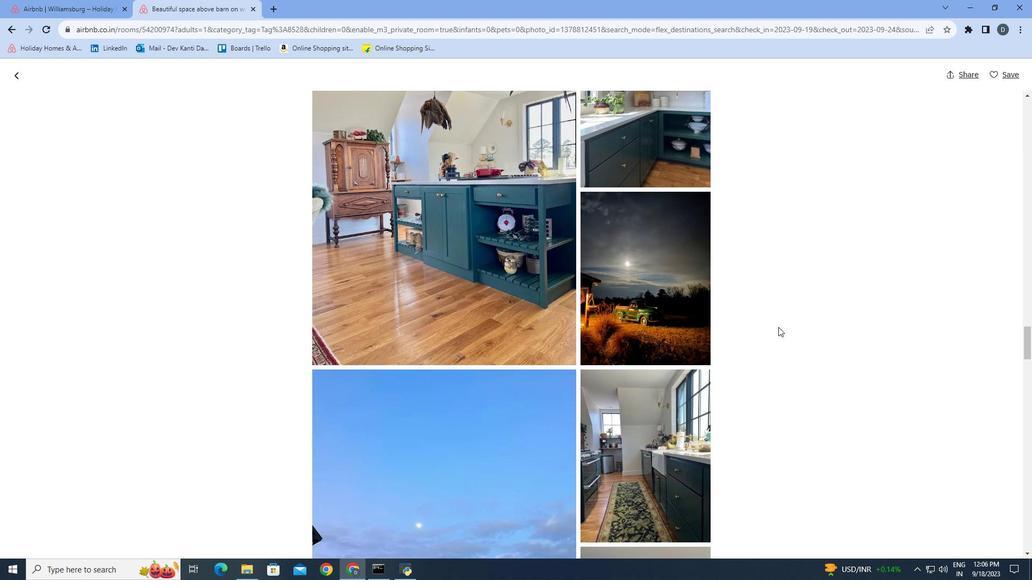 
Action: Mouse moved to (778, 327)
Screenshot: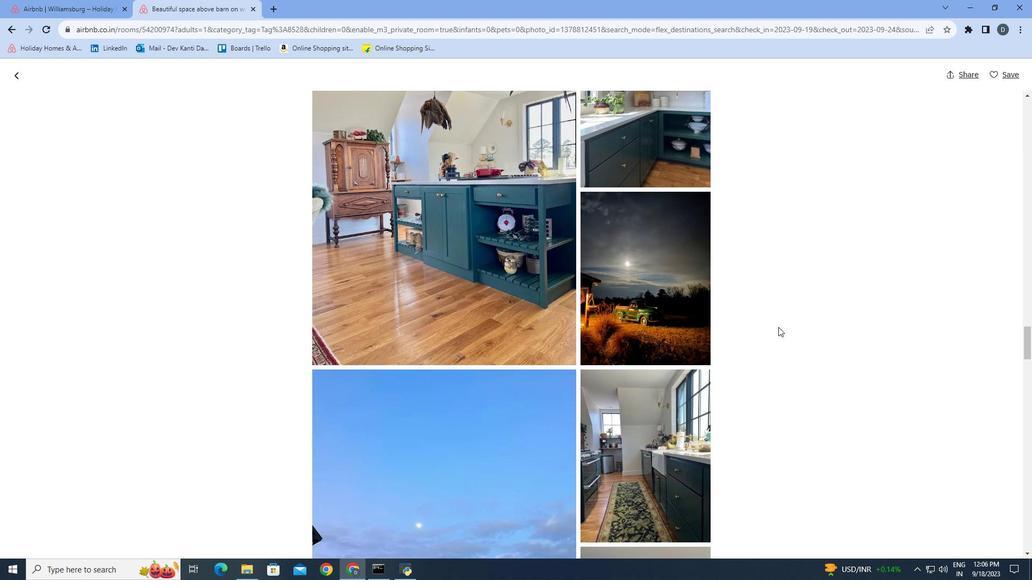 
Action: Mouse scrolled (778, 326) with delta (0, 0)
Screenshot: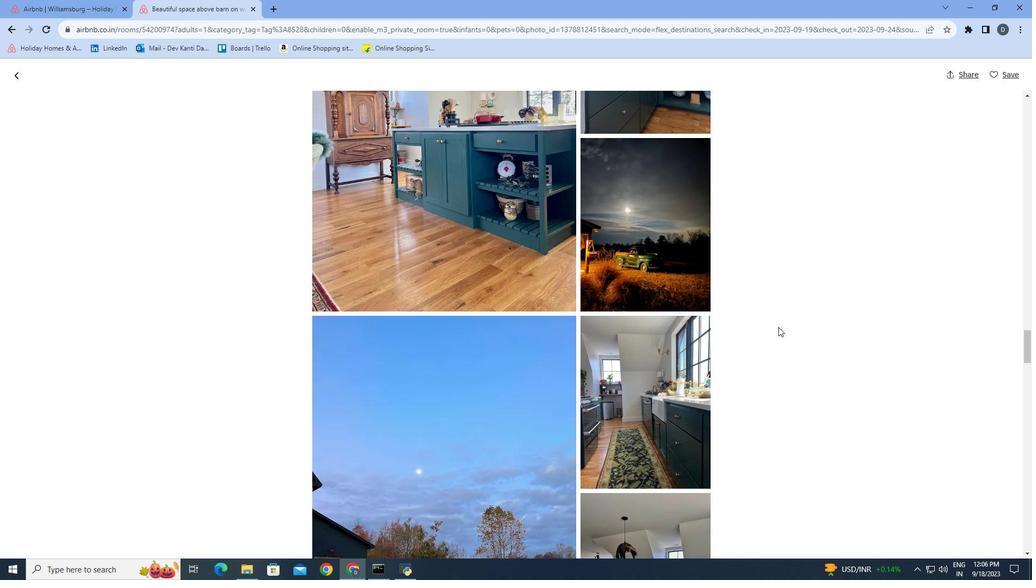 
Action: Mouse moved to (767, 327)
Screenshot: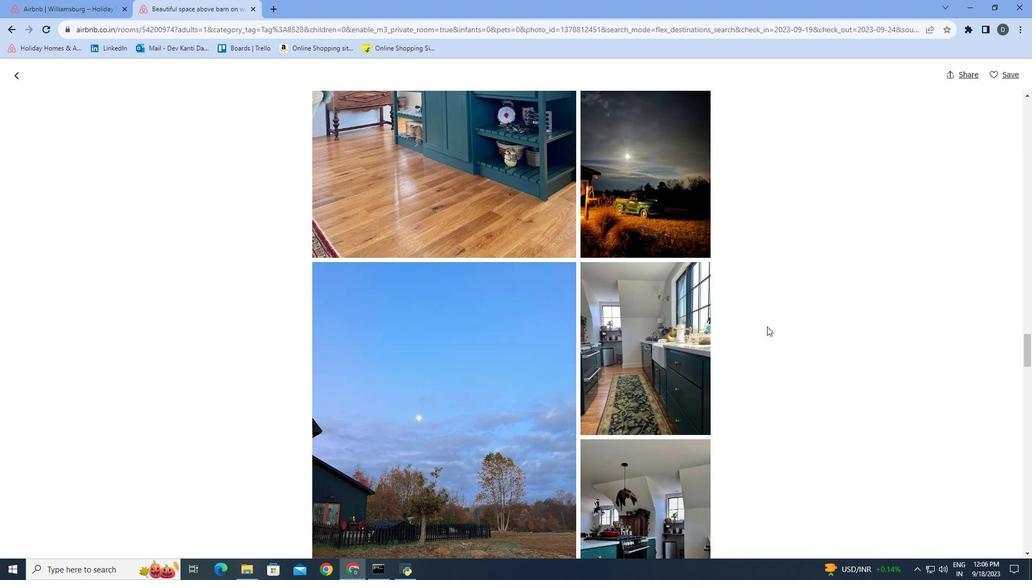 
Action: Mouse scrolled (767, 326) with delta (0, 0)
Screenshot: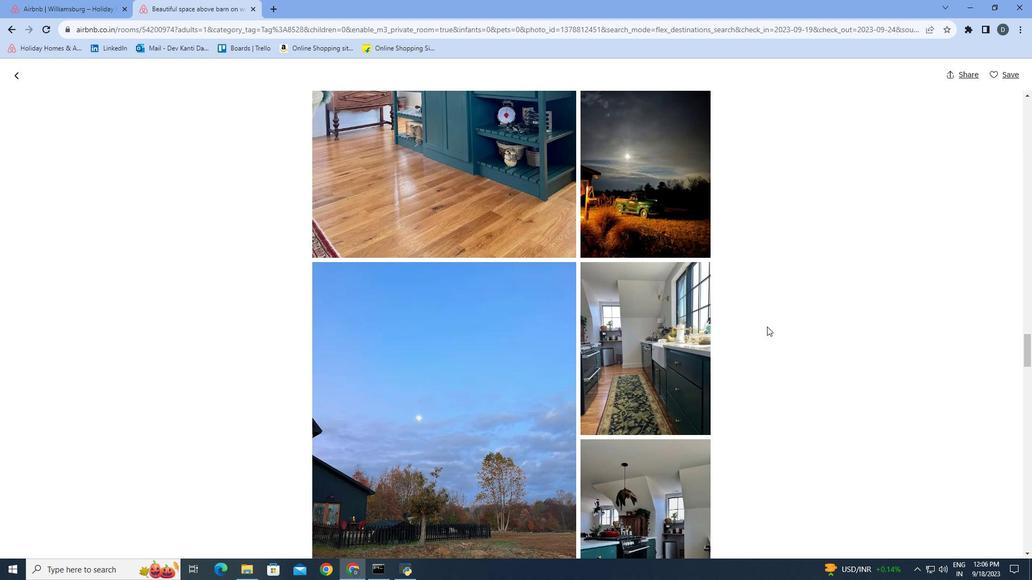 
Action: Mouse moved to (767, 326)
Screenshot: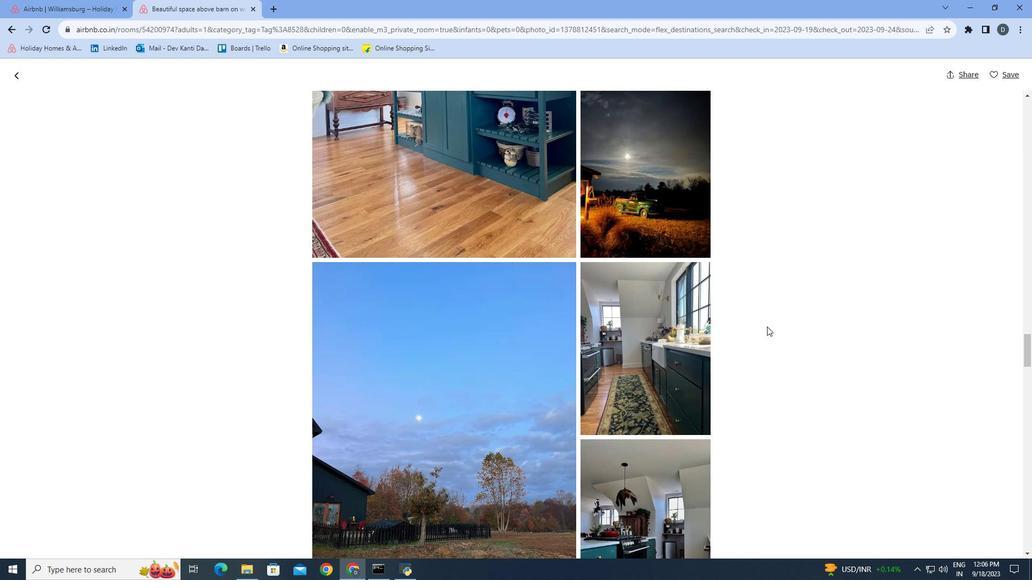 
Action: Mouse scrolled (767, 325) with delta (0, 0)
Screenshot: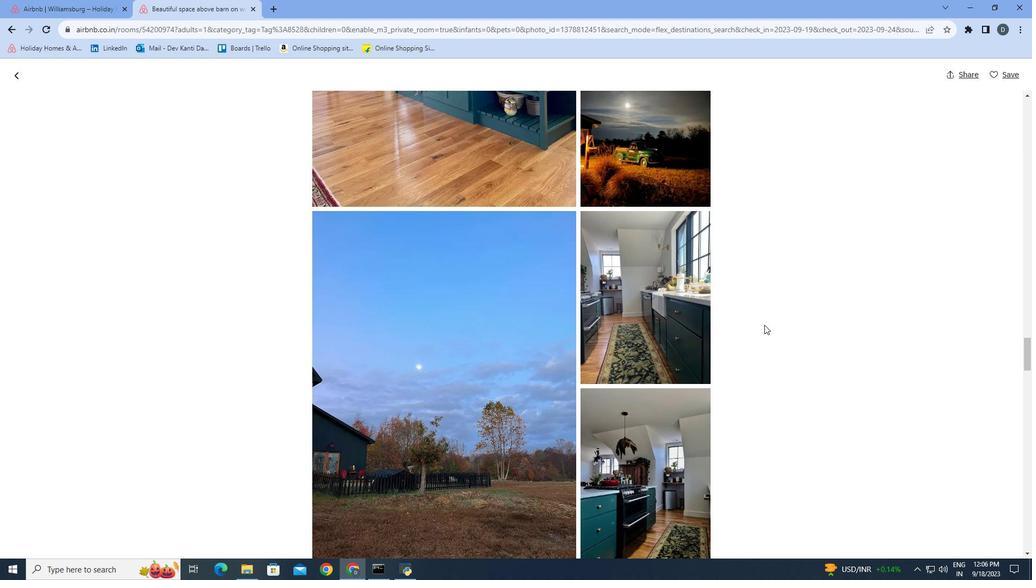 
Action: Mouse moved to (763, 320)
Screenshot: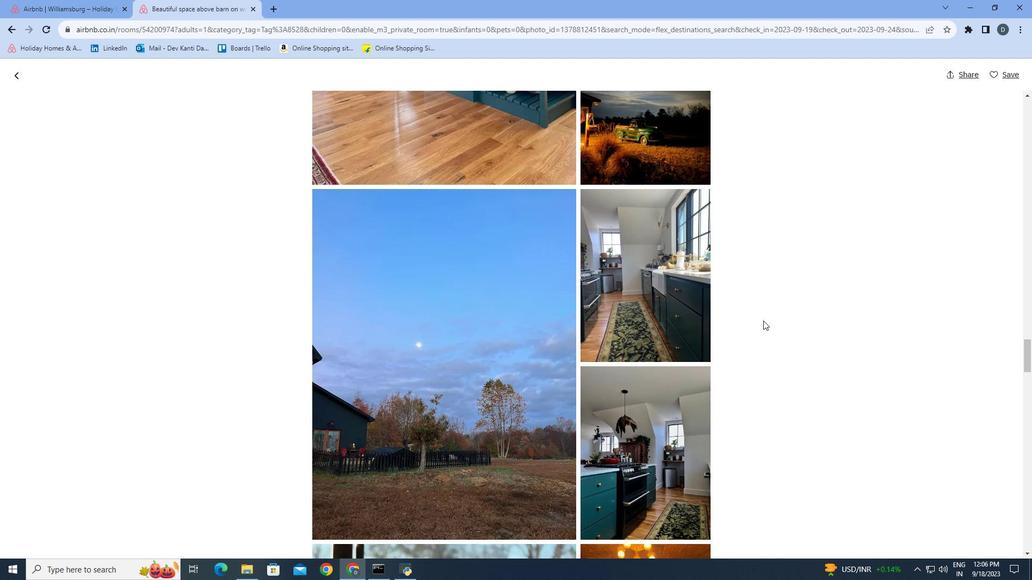 
Action: Mouse scrolled (763, 320) with delta (0, 0)
Screenshot: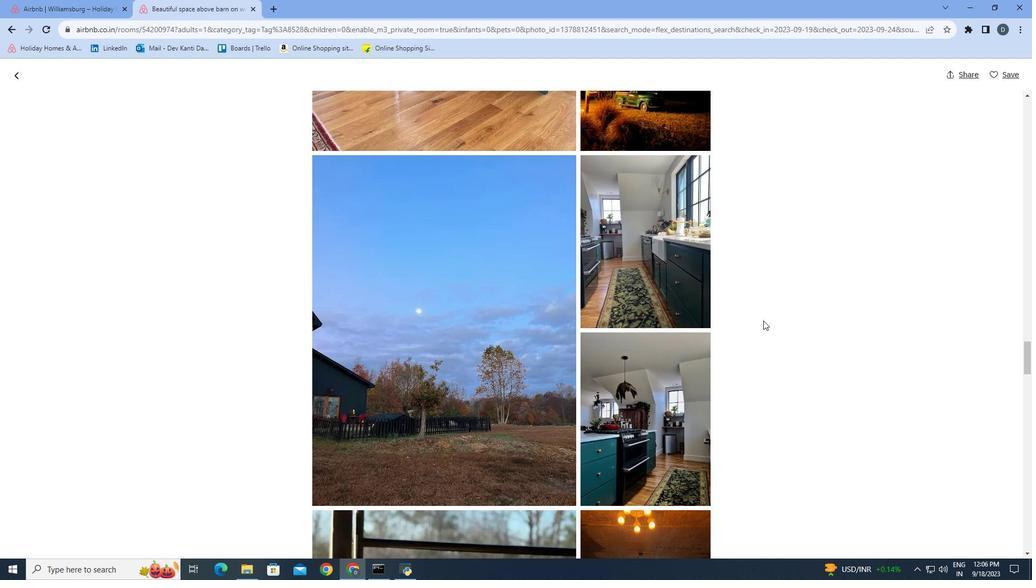 
Action: Mouse moved to (761, 321)
Screenshot: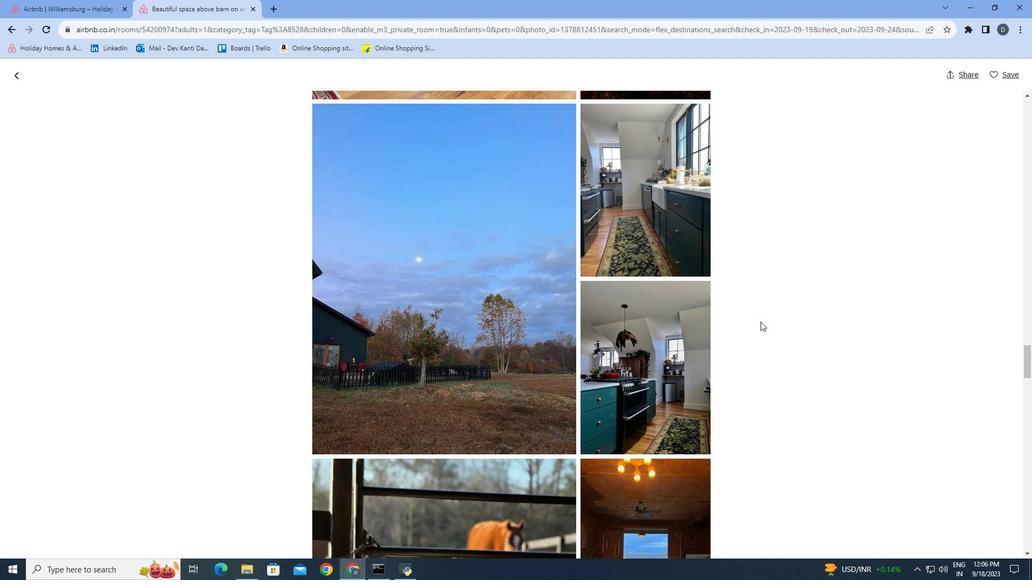 
Action: Mouse scrolled (761, 320) with delta (0, 0)
Screenshot: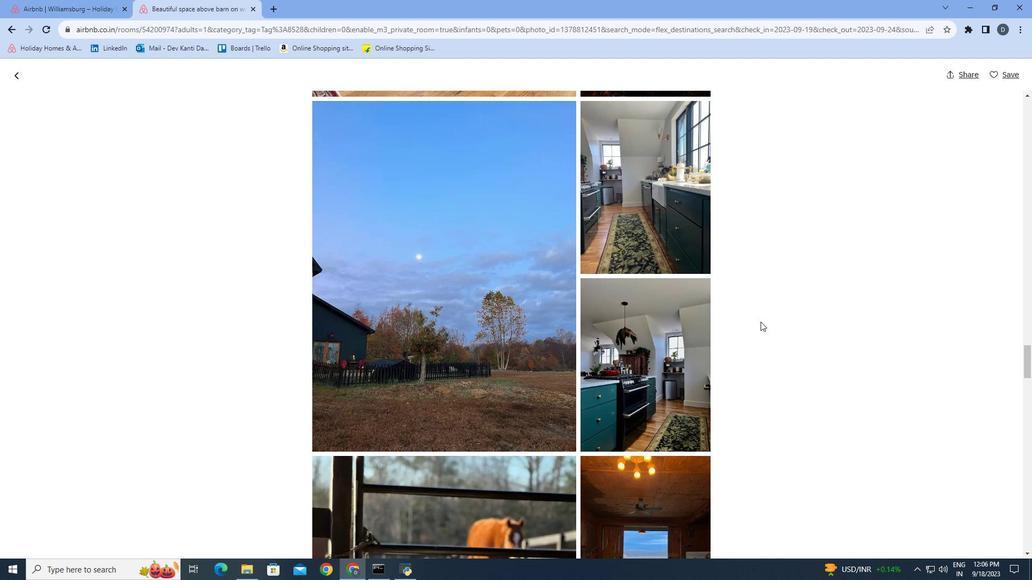 
Action: Mouse moved to (753, 327)
Screenshot: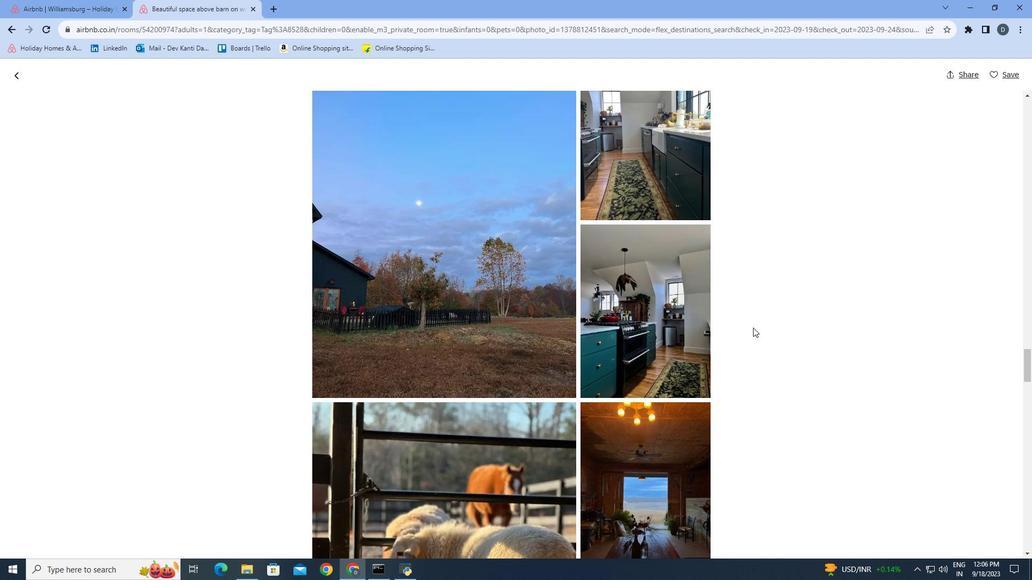 
Action: Mouse scrolled (753, 327) with delta (0, 0)
Screenshot: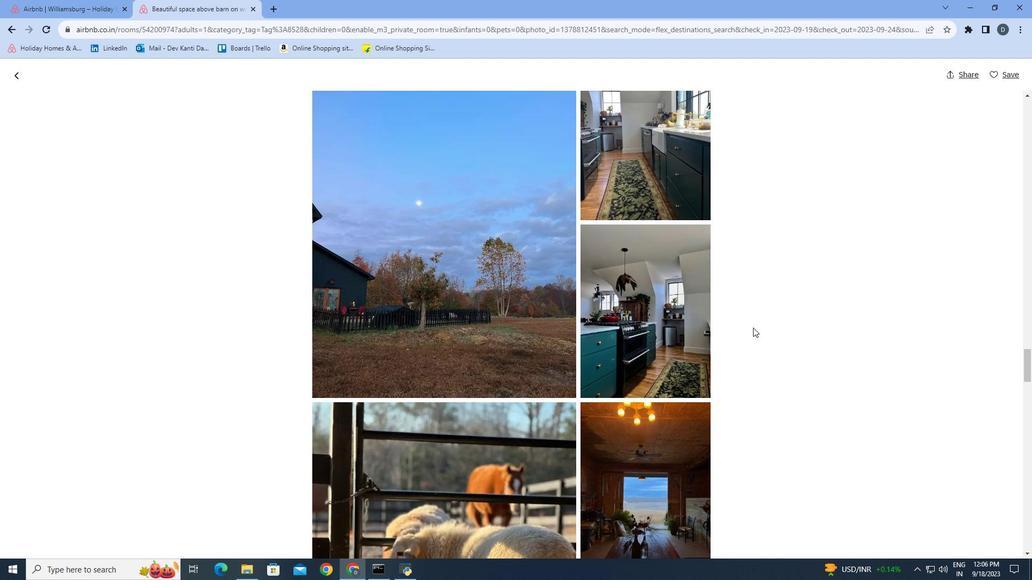 
Action: Mouse moved to (751, 329)
Screenshot: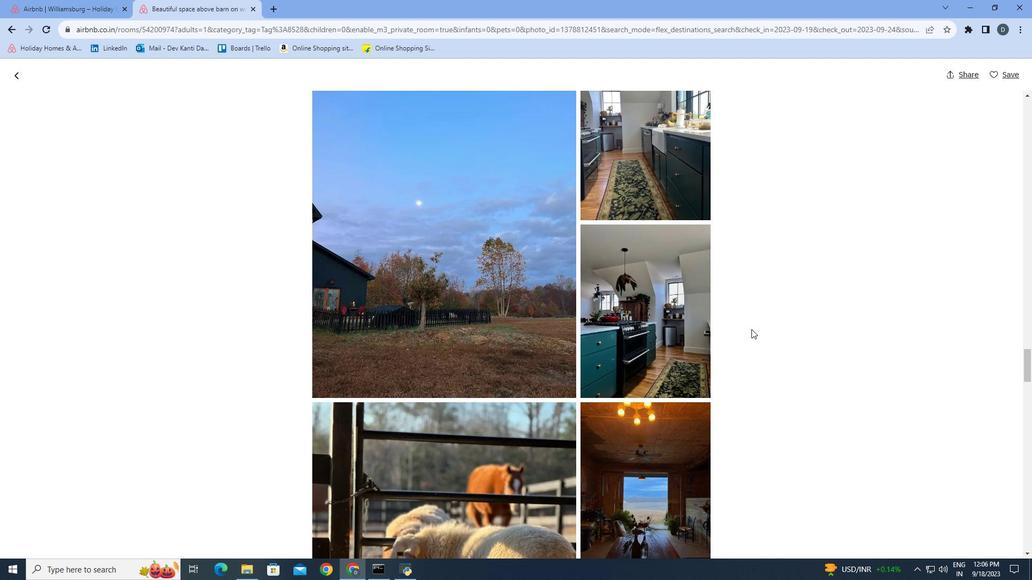 
Action: Mouse scrolled (751, 328) with delta (0, 0)
Screenshot: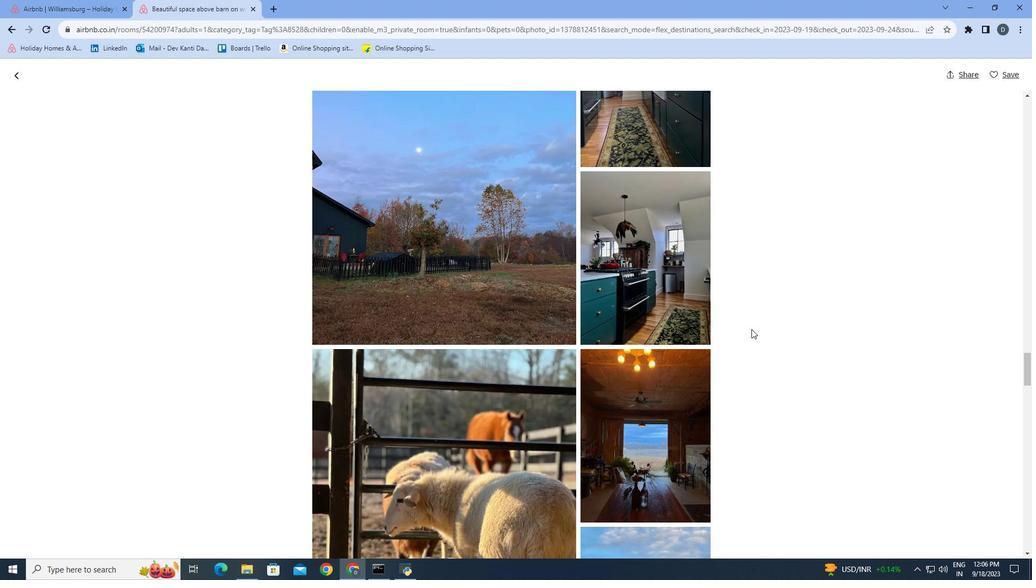 
Action: Mouse moved to (753, 328)
Screenshot: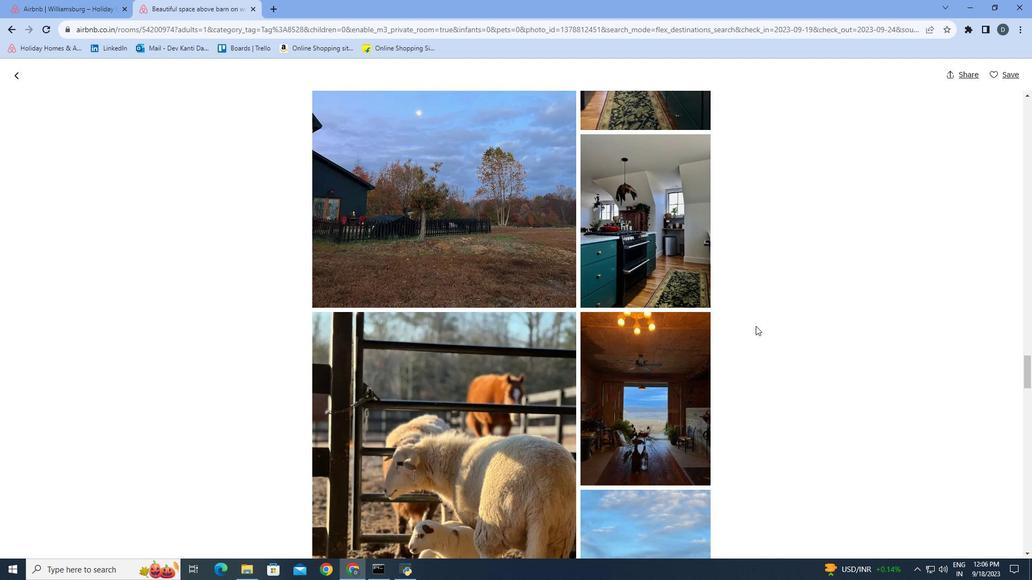 
Action: Mouse scrolled (753, 327) with delta (0, 0)
Screenshot: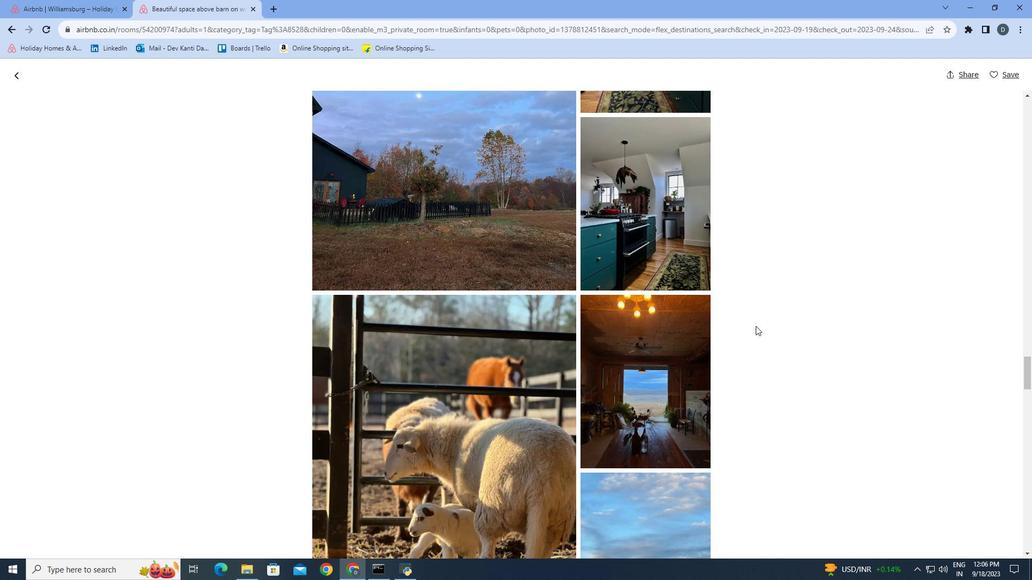
Action: Mouse moved to (762, 328)
Screenshot: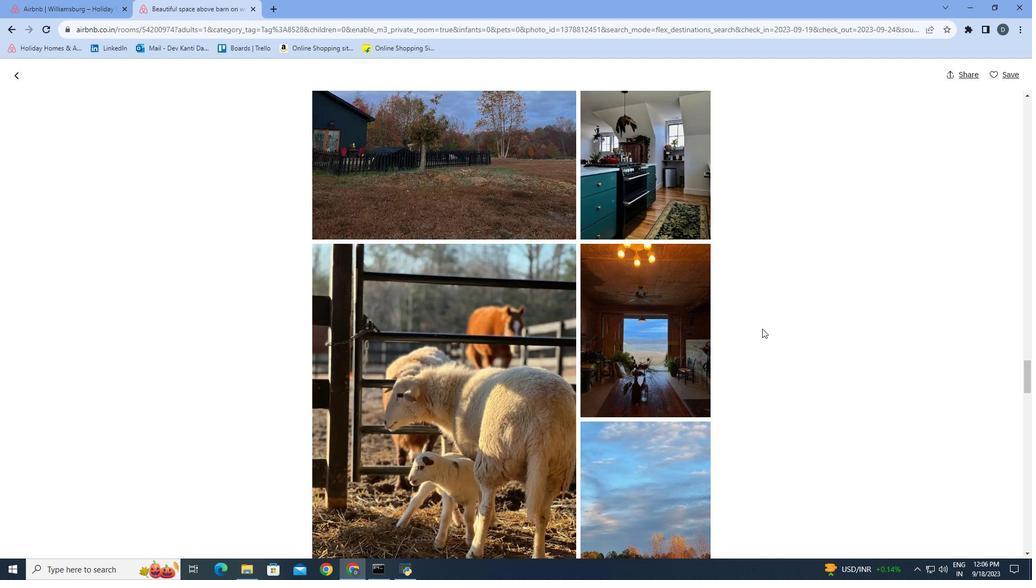 
Action: Mouse scrolled (762, 328) with delta (0, 0)
Screenshot: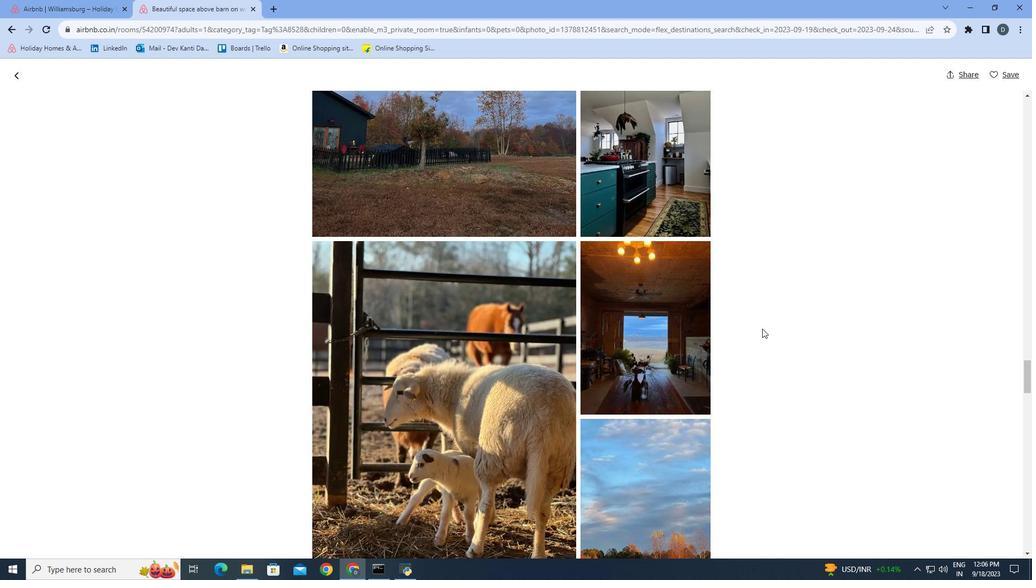 
Action: Mouse scrolled (762, 328) with delta (0, 0)
Screenshot: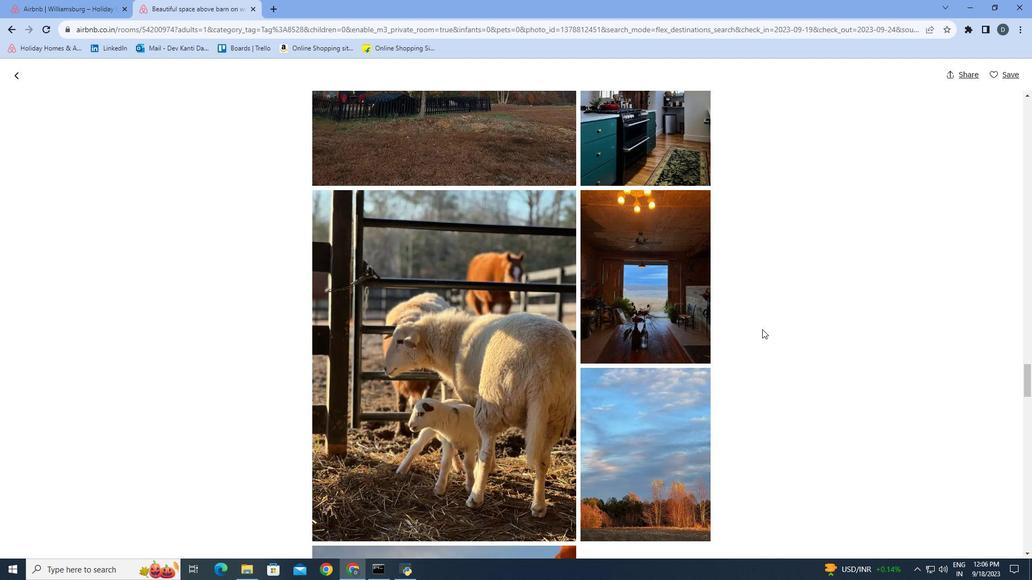 
Action: Mouse moved to (762, 329)
Screenshot: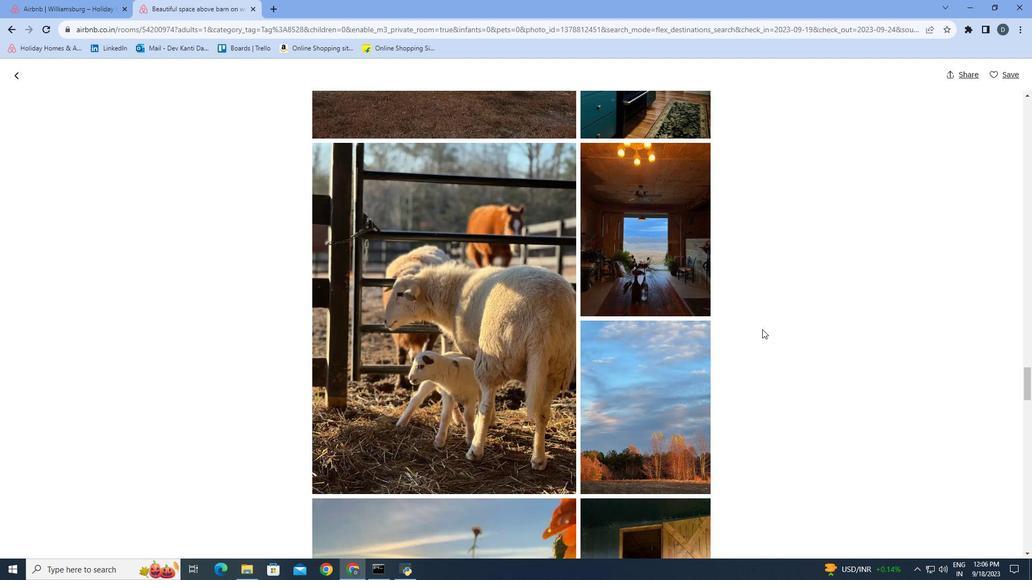 
Action: Mouse scrolled (762, 328) with delta (0, 0)
Screenshot: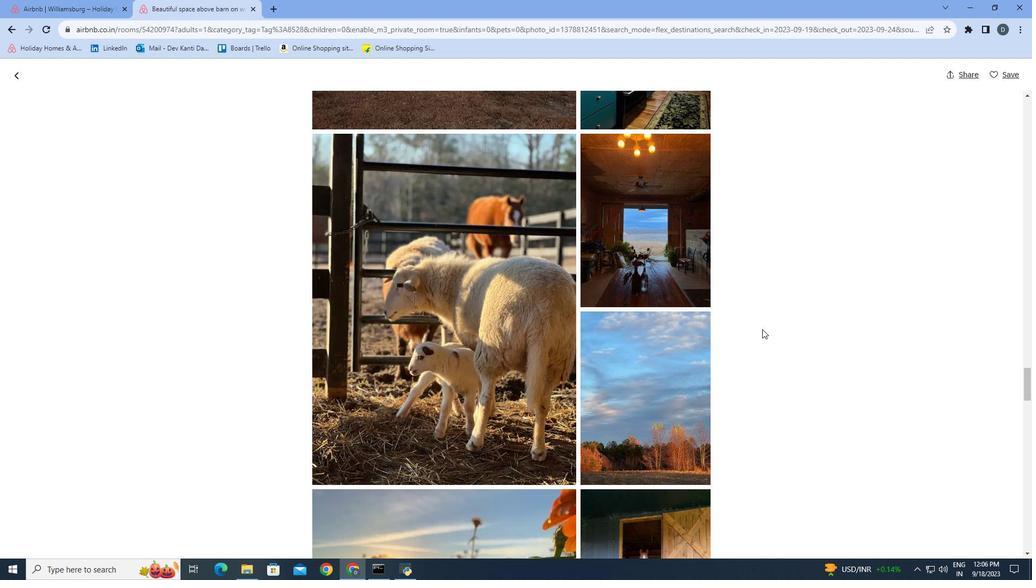 
Action: Mouse scrolled (762, 328) with delta (0, 0)
Screenshot: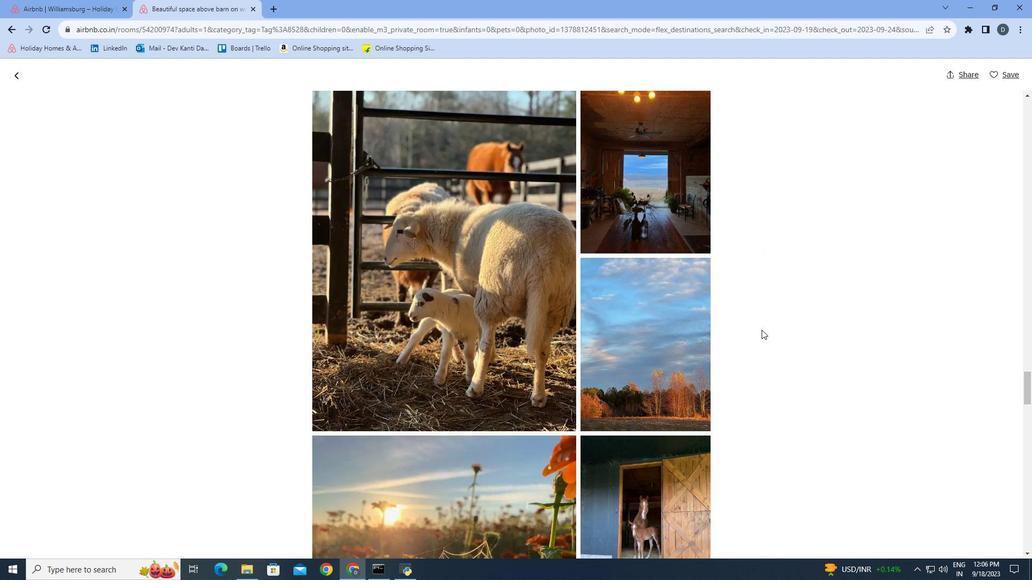 
Action: Mouse moved to (761, 329)
Screenshot: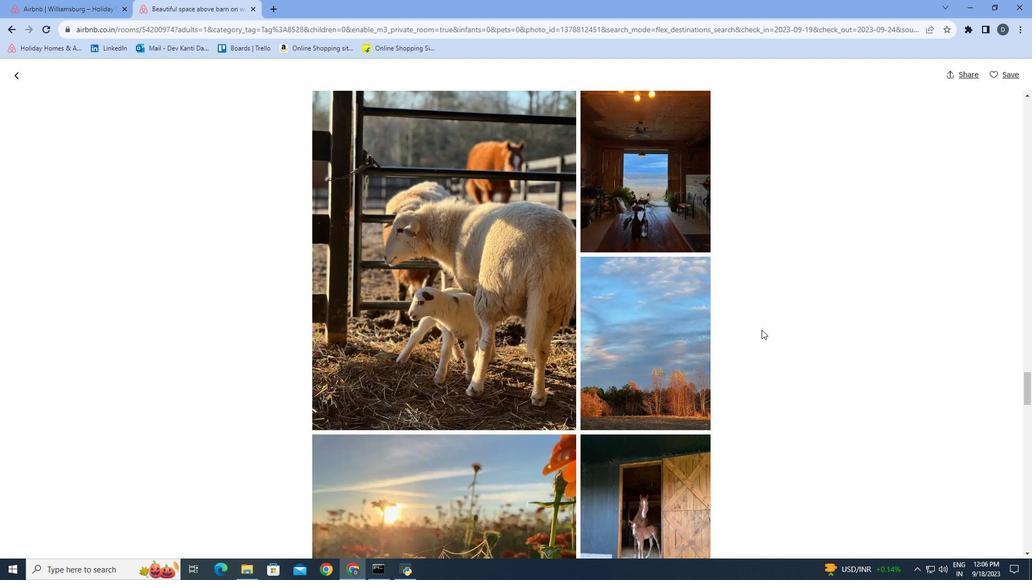 
Action: Mouse scrolled (761, 329) with delta (0, 0)
Screenshot: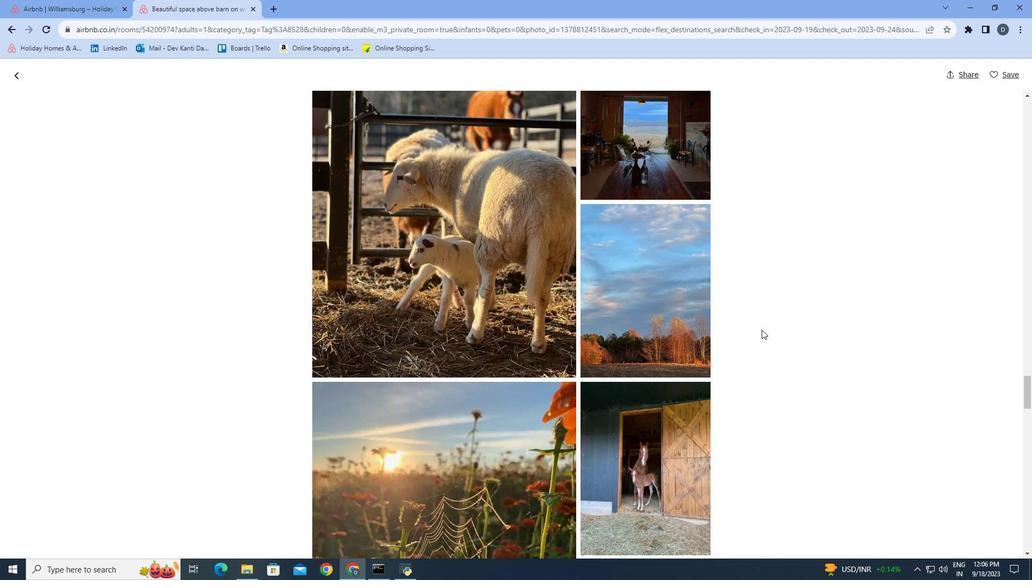 
Action: Mouse scrolled (761, 329) with delta (0, 0)
Screenshot: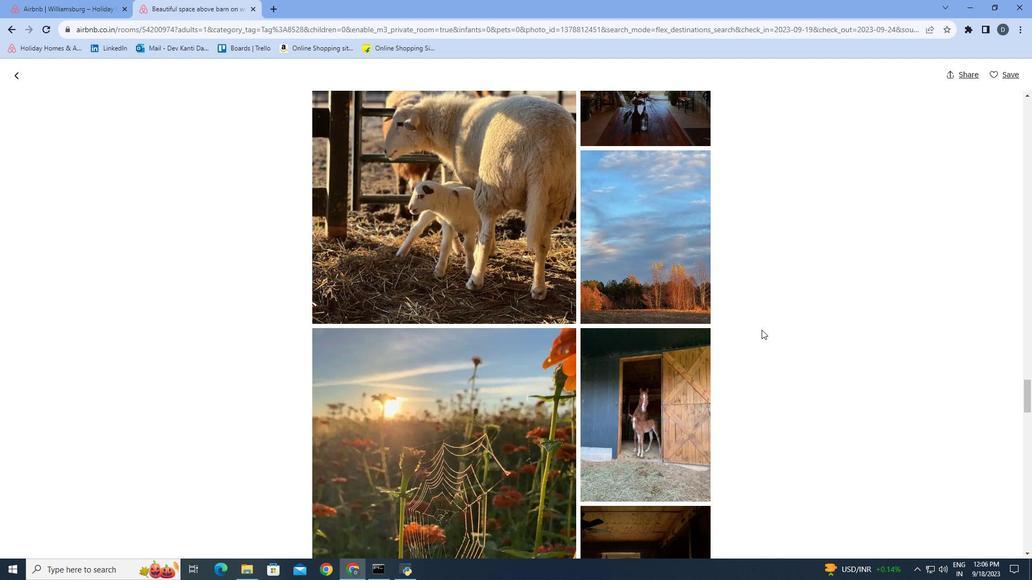 
Action: Mouse moved to (761, 330)
Screenshot: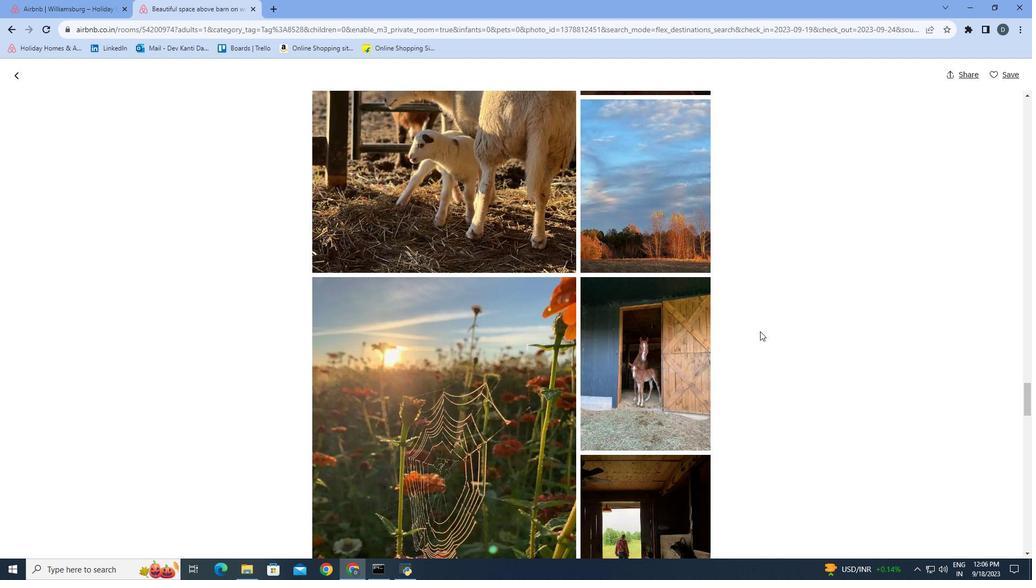 
Action: Mouse scrolled (761, 329) with delta (0, 0)
Screenshot: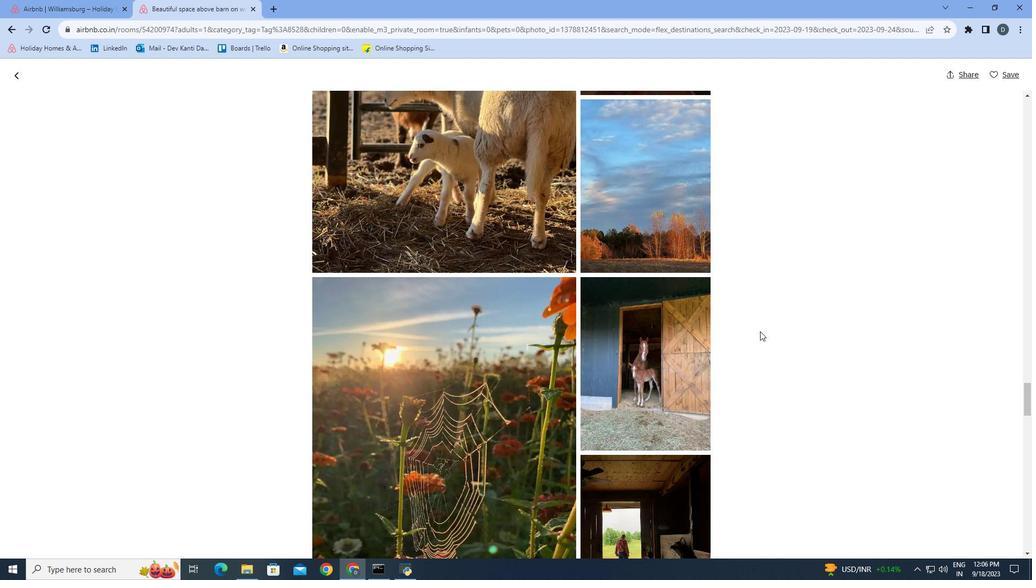 
Action: Mouse moved to (760, 330)
Screenshot: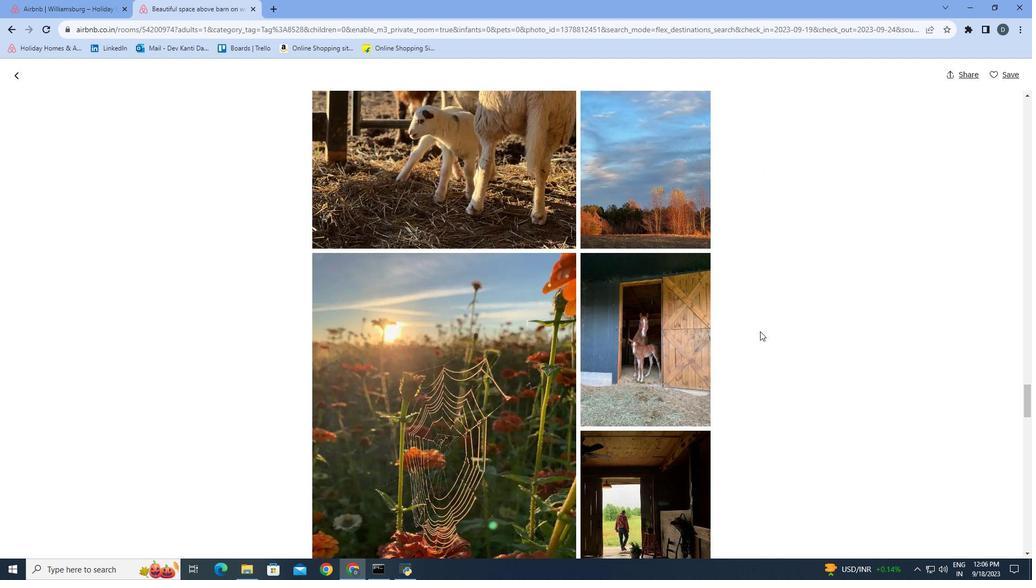 
Action: Mouse scrolled (760, 330) with delta (0, 0)
Screenshot: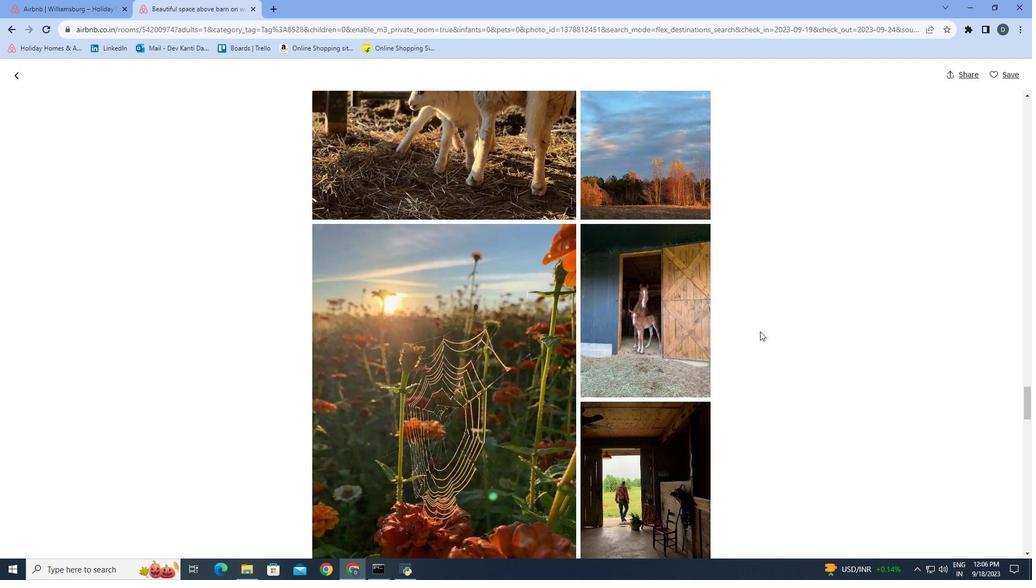 
Action: Mouse moved to (760, 331)
Screenshot: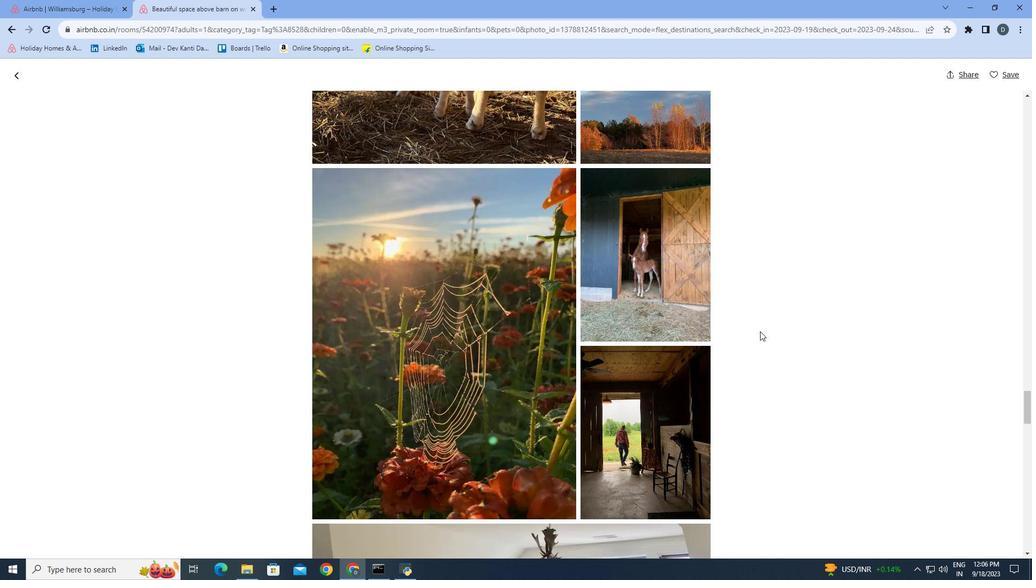 
Action: Mouse scrolled (760, 330) with delta (0, 0)
Screenshot: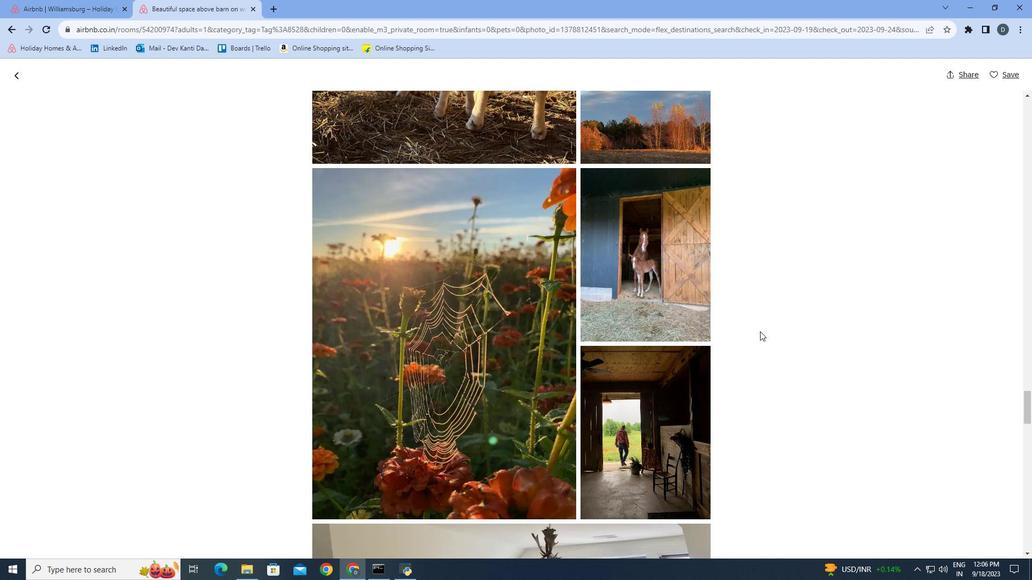
Action: Mouse scrolled (760, 330) with delta (0, 0)
Screenshot: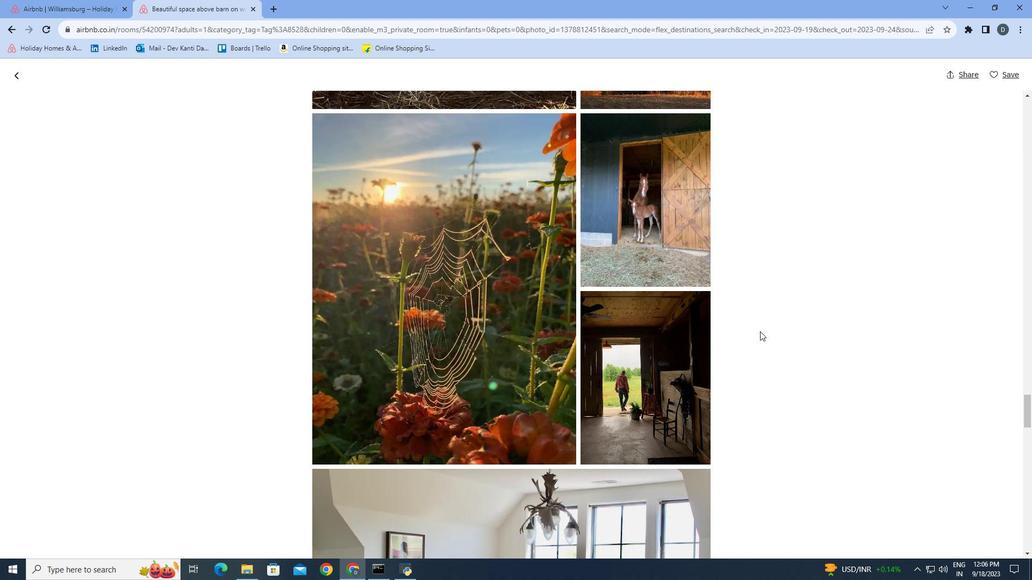 
Action: Mouse scrolled (760, 330) with delta (0, 0)
Screenshot: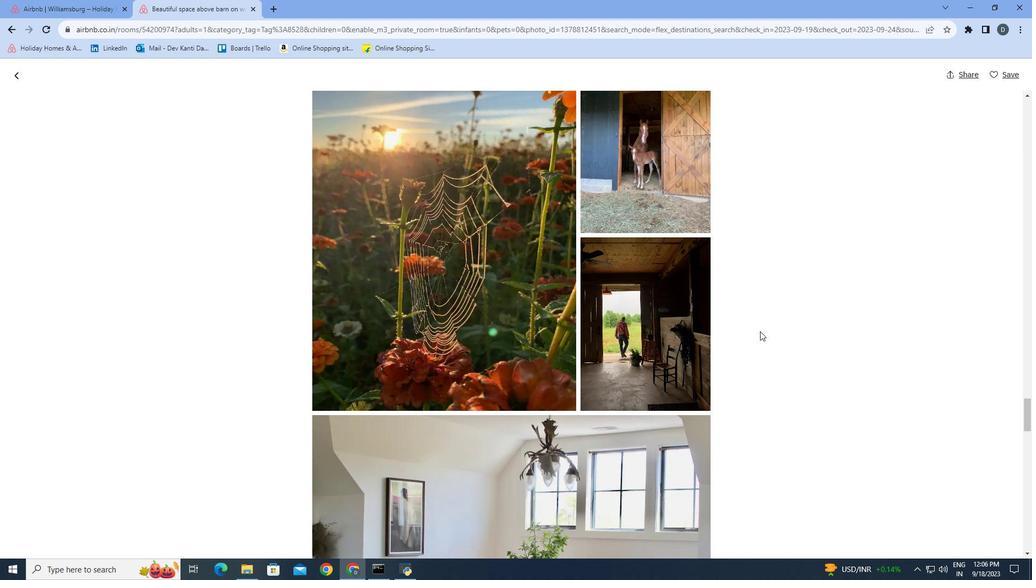
Action: Mouse moved to (758, 331)
Screenshot: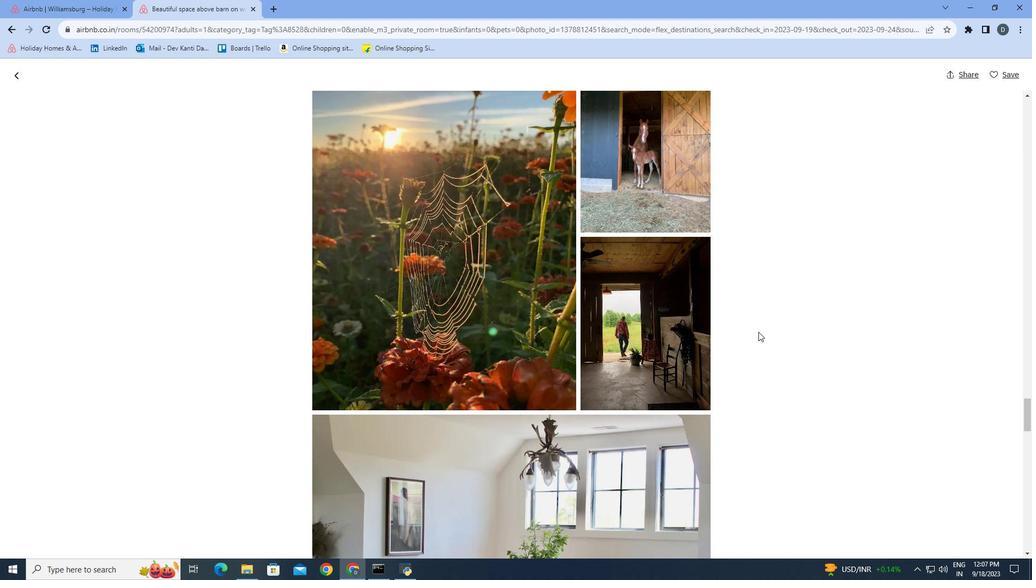 
Action: Mouse scrolled (758, 330) with delta (0, 0)
Screenshot: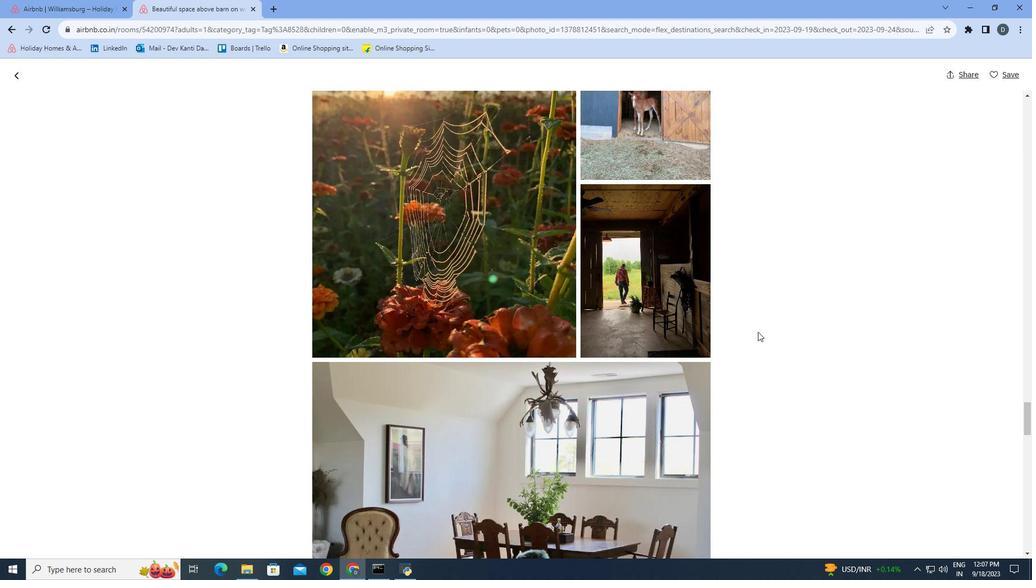 
Action: Mouse moved to (757, 331)
Screenshot: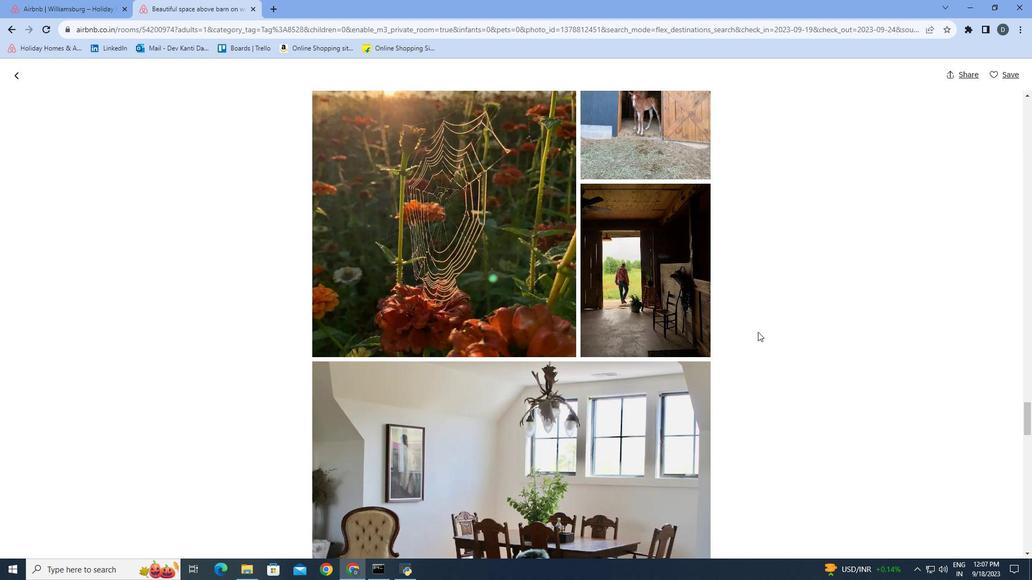 
Action: Mouse scrolled (757, 331) with delta (0, 0)
Screenshot: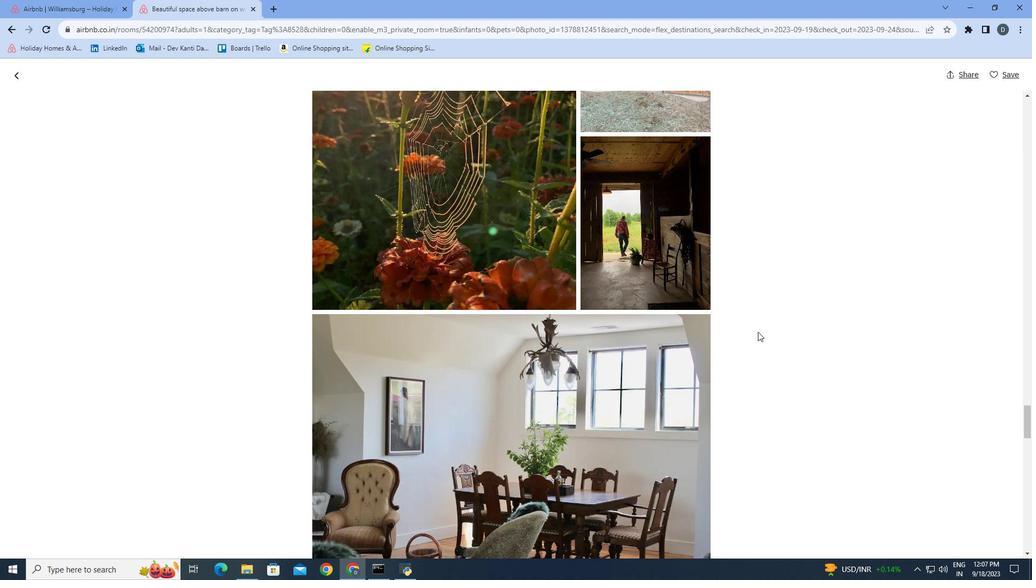 
Action: Mouse scrolled (757, 331) with delta (0, 0)
Screenshot: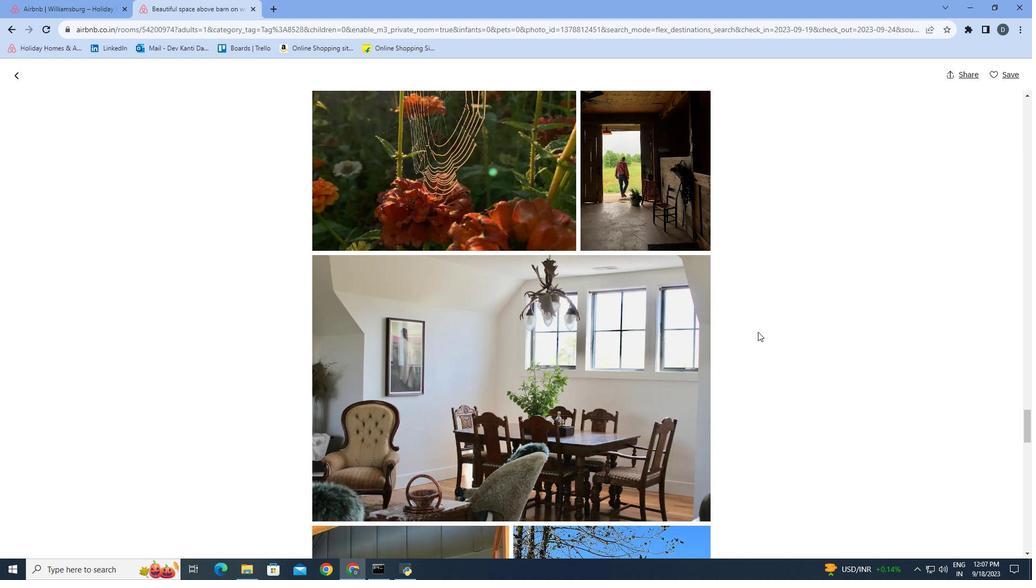 
Action: Mouse moved to (757, 327)
Screenshot: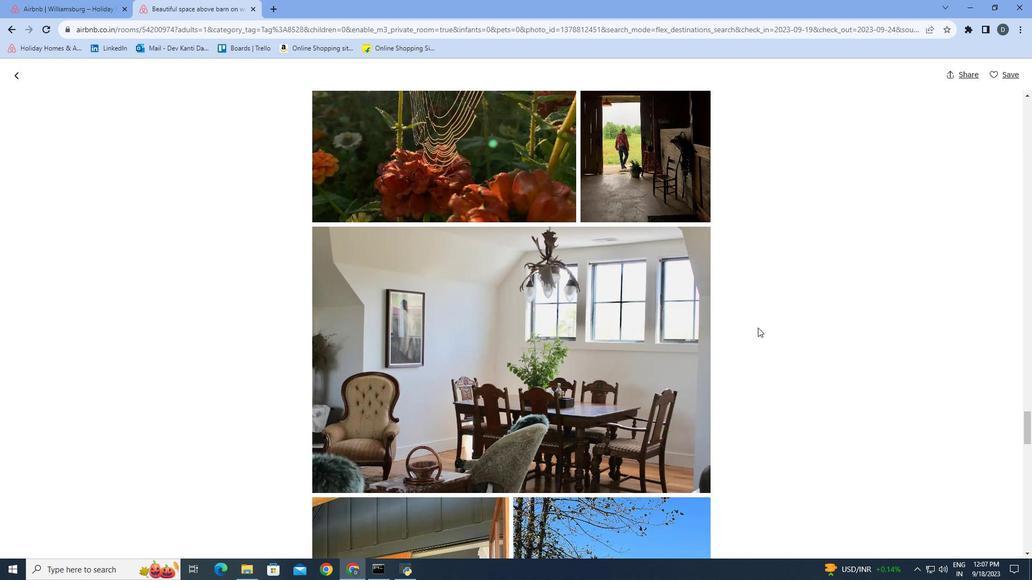
Action: Mouse scrolled (757, 327) with delta (0, 0)
Screenshot: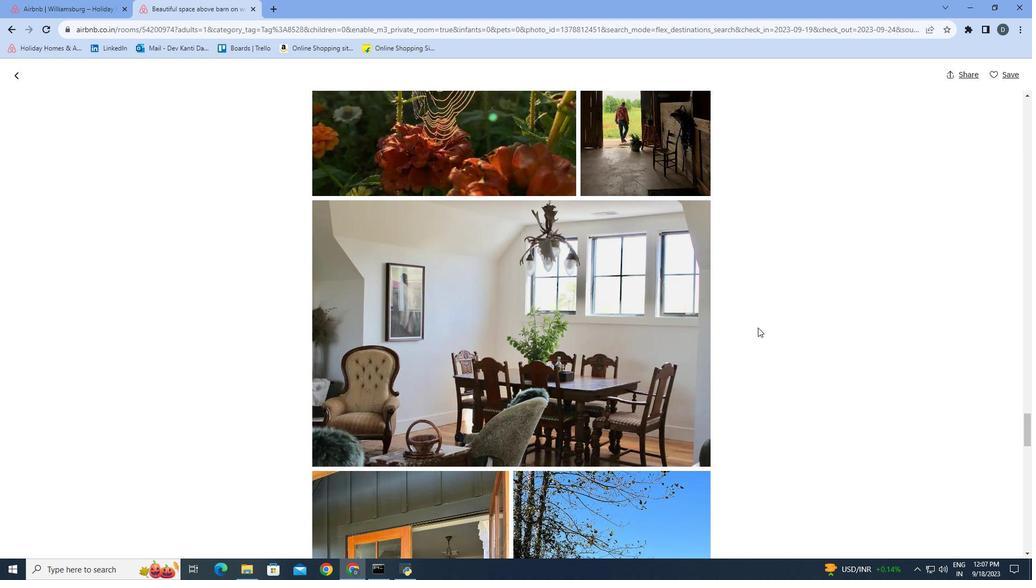 
Action: Mouse scrolled (757, 327) with delta (0, 0)
Screenshot: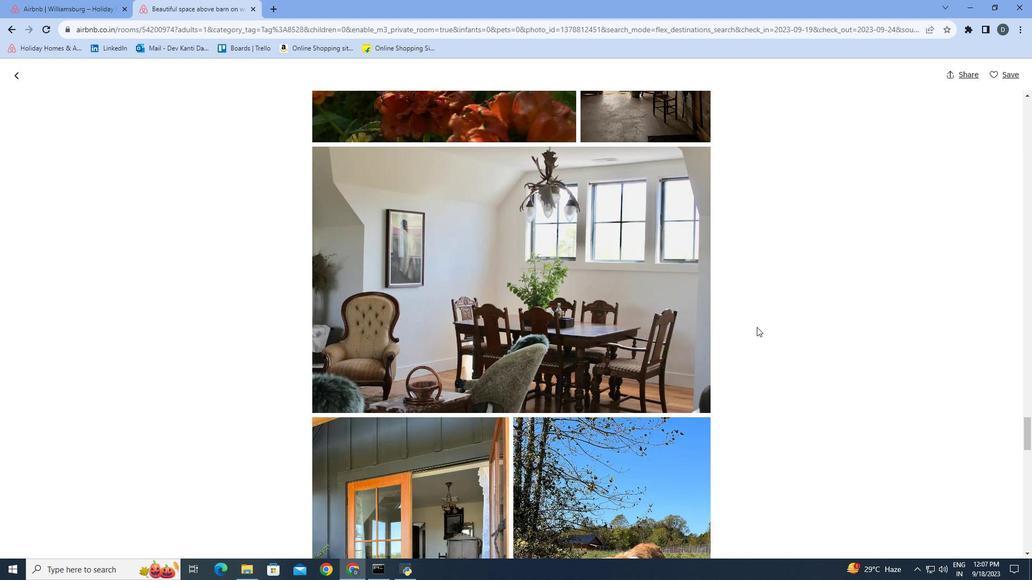 
Action: Mouse moved to (756, 327)
Screenshot: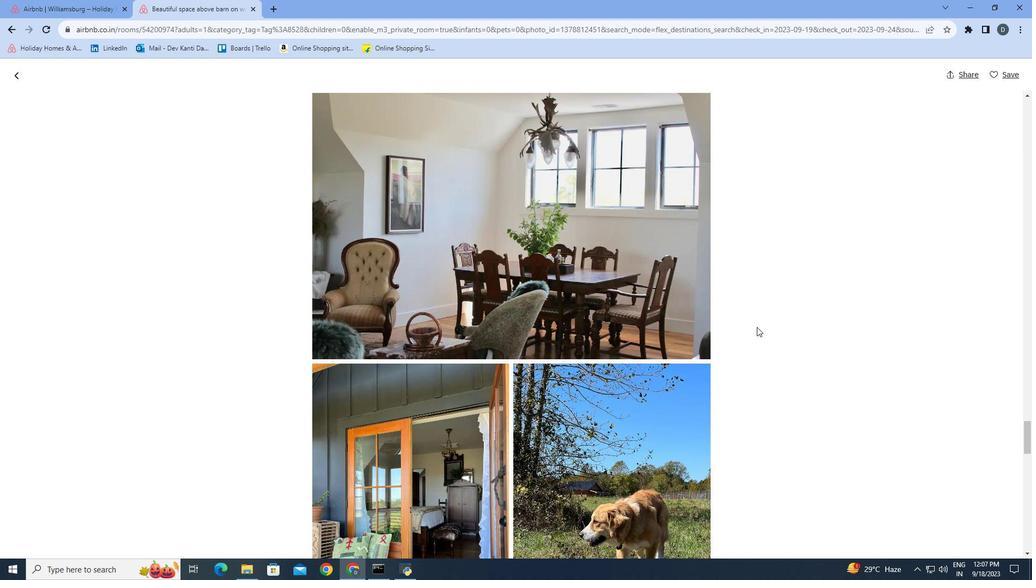 
Action: Mouse scrolled (756, 326) with delta (0, 0)
Screenshot: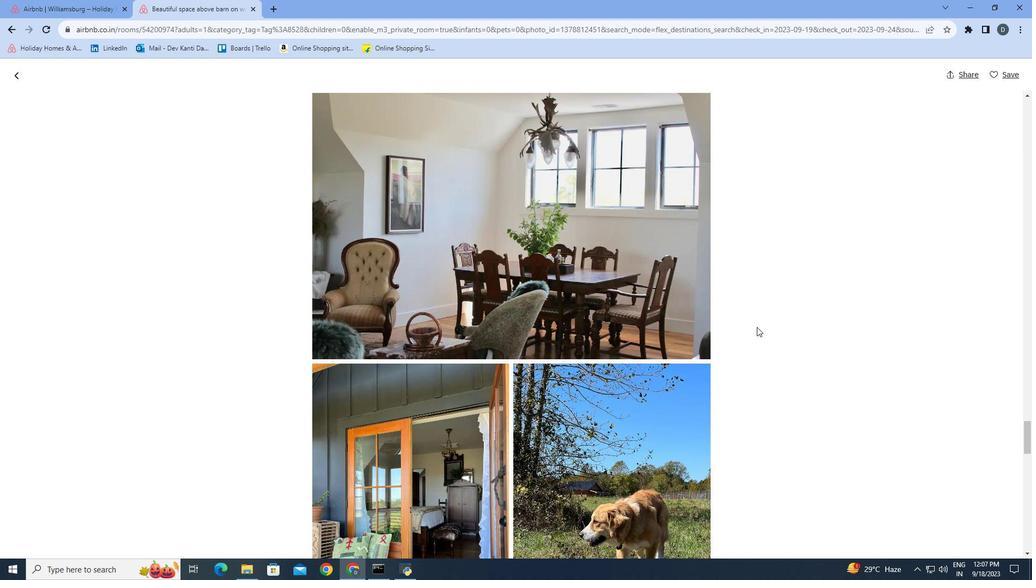 
Action: Mouse scrolled (756, 326) with delta (0, 0)
Screenshot: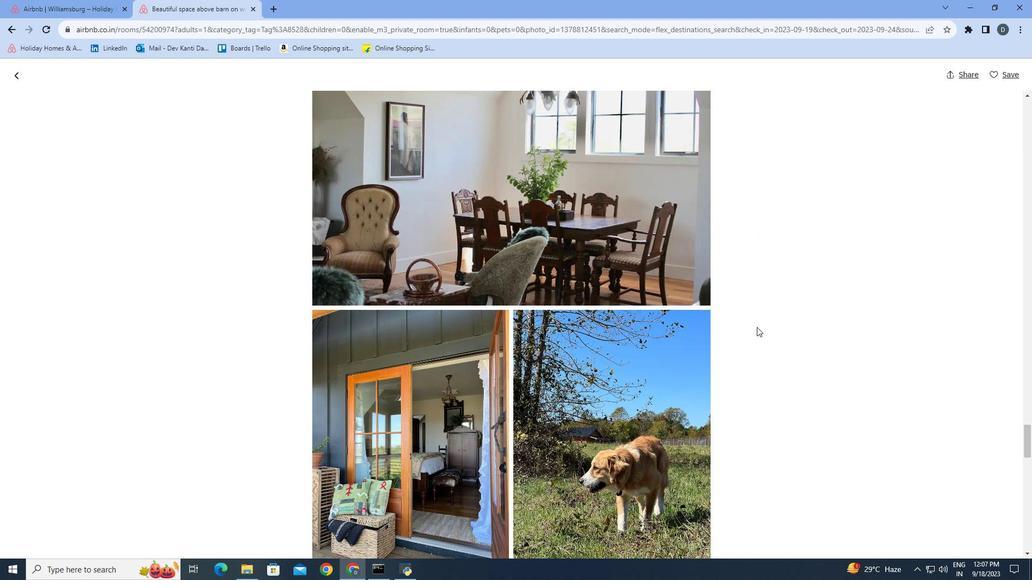 
Action: Mouse scrolled (756, 326) with delta (0, 0)
Screenshot: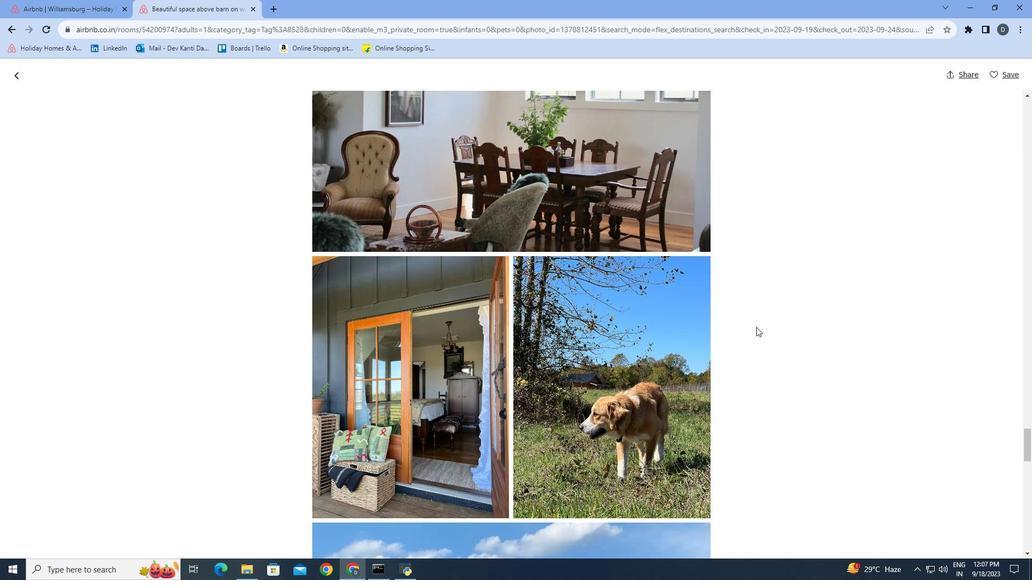 
Action: Mouse moved to (756, 327)
Screenshot: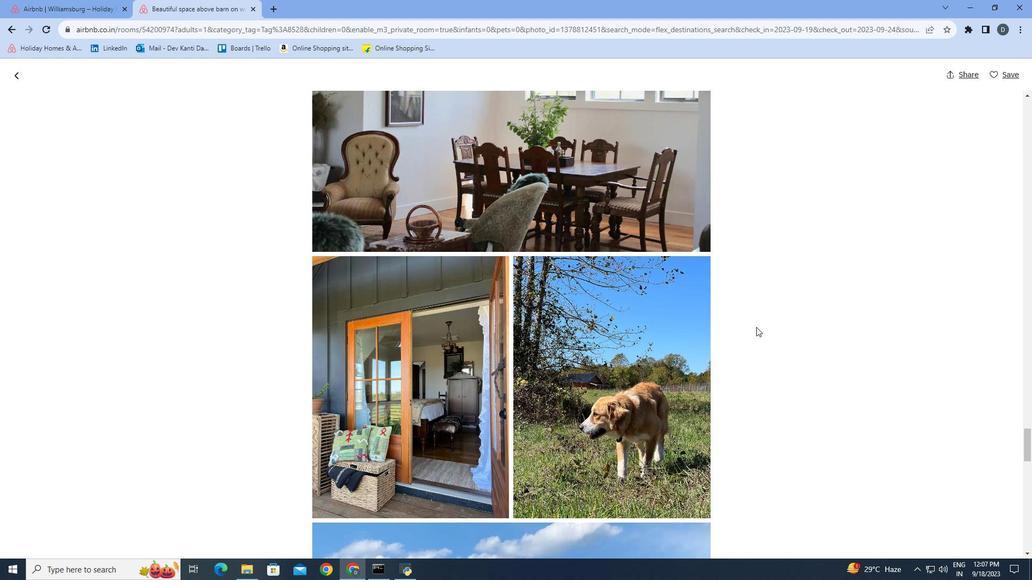 
Action: Mouse scrolled (756, 326) with delta (0, 0)
Screenshot: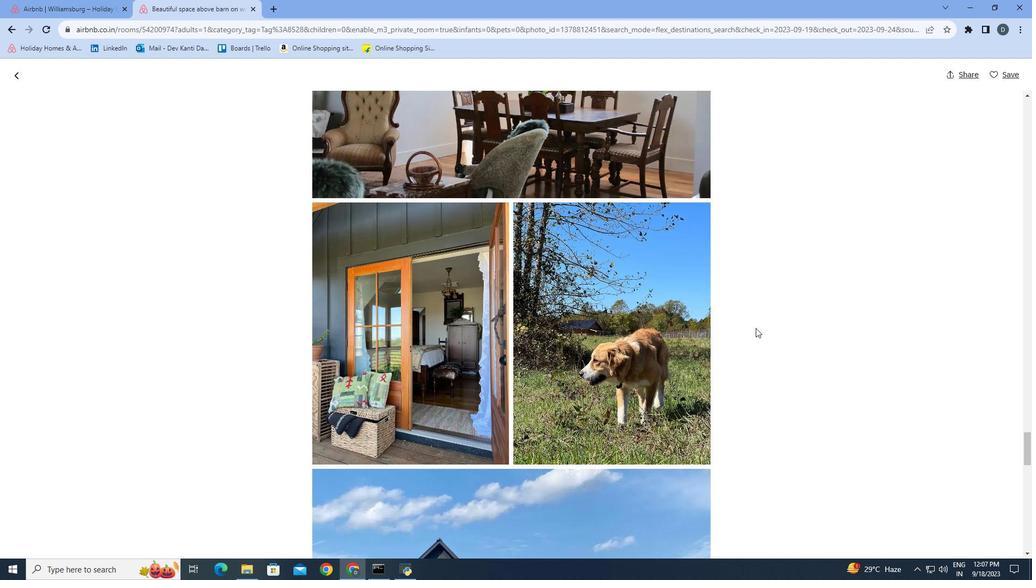 
Action: Mouse moved to (755, 328)
Screenshot: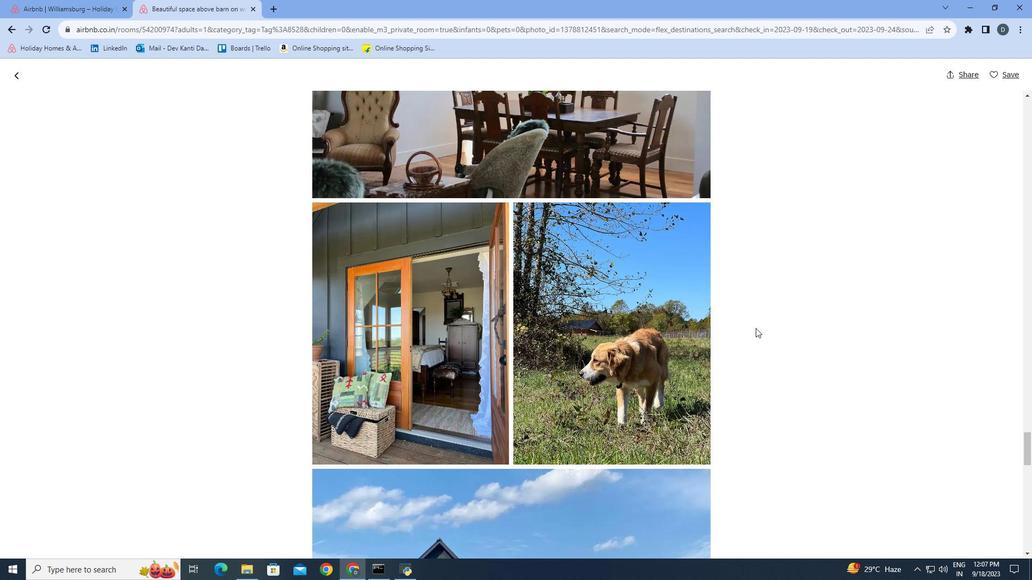 
Action: Mouse scrolled (755, 327) with delta (0, 0)
Screenshot: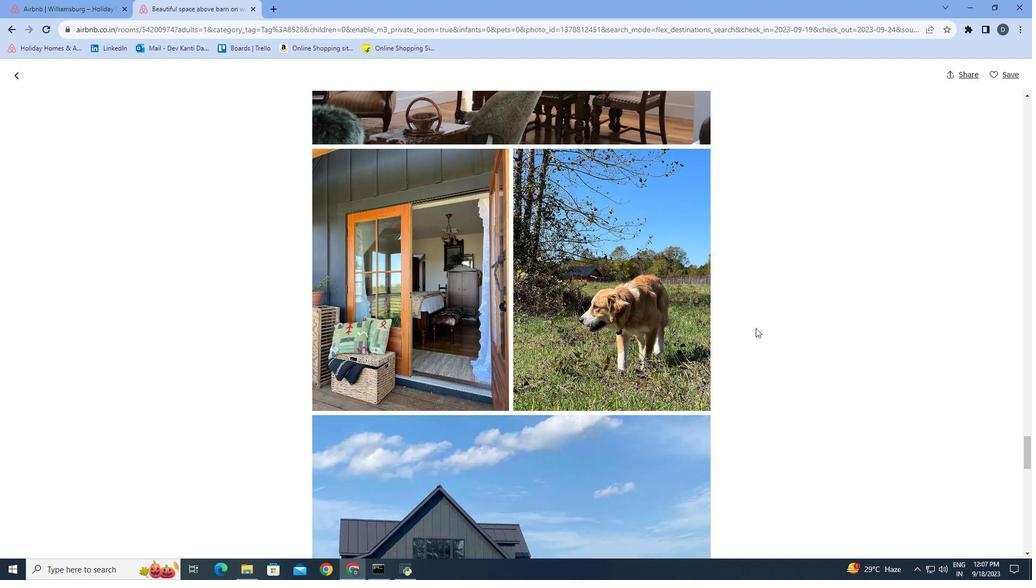
Action: Mouse scrolled (755, 327) with delta (0, 0)
Screenshot: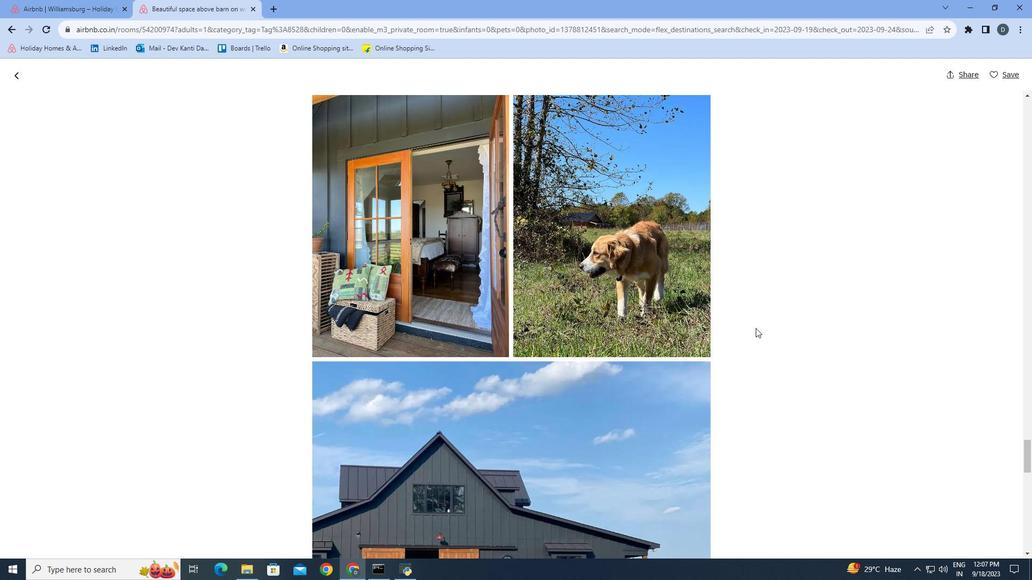 
Action: Mouse scrolled (755, 327) with delta (0, 0)
Screenshot: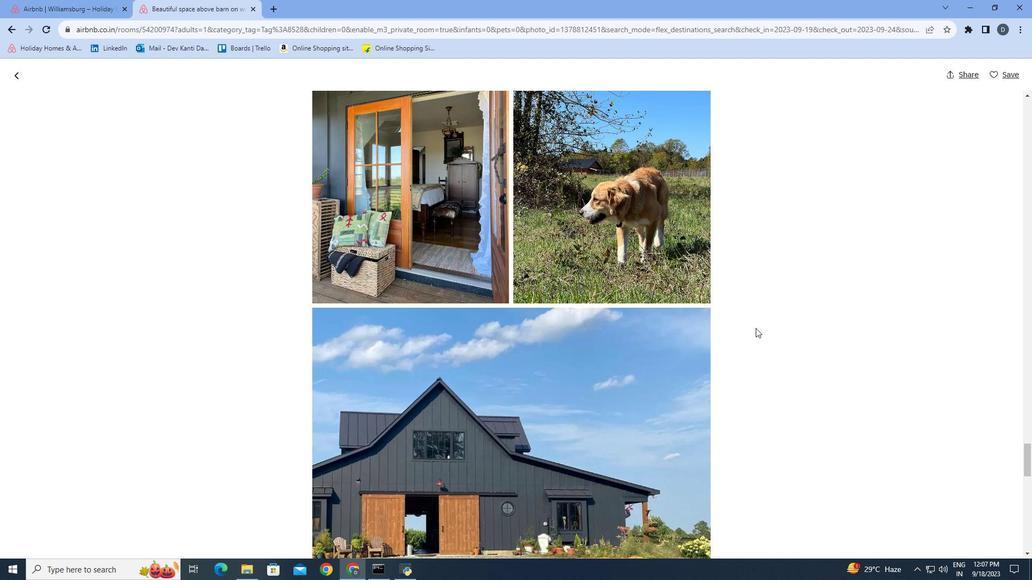 
Action: Mouse moved to (756, 328)
Screenshot: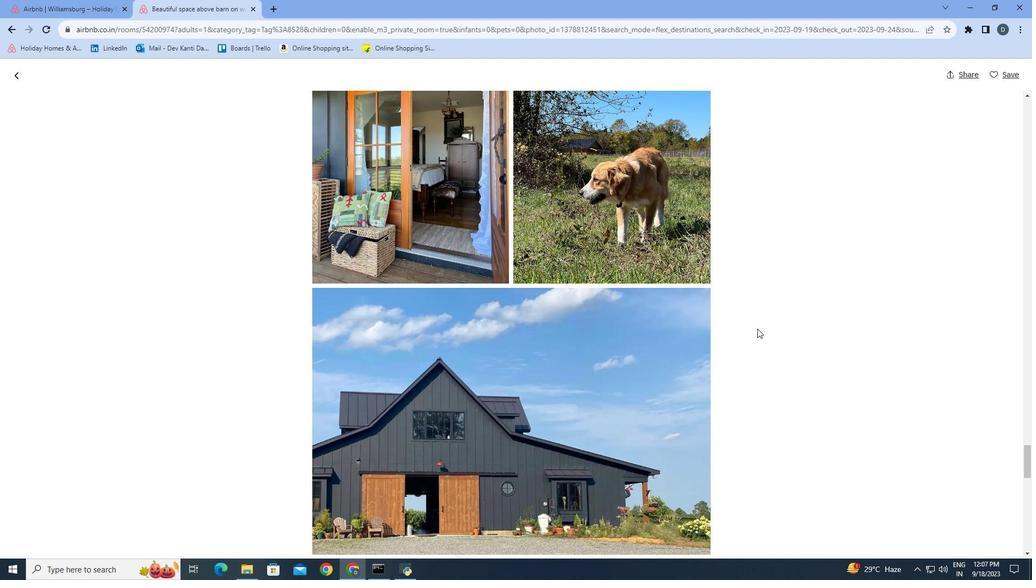 
Action: Mouse scrolled (756, 328) with delta (0, 0)
Screenshot: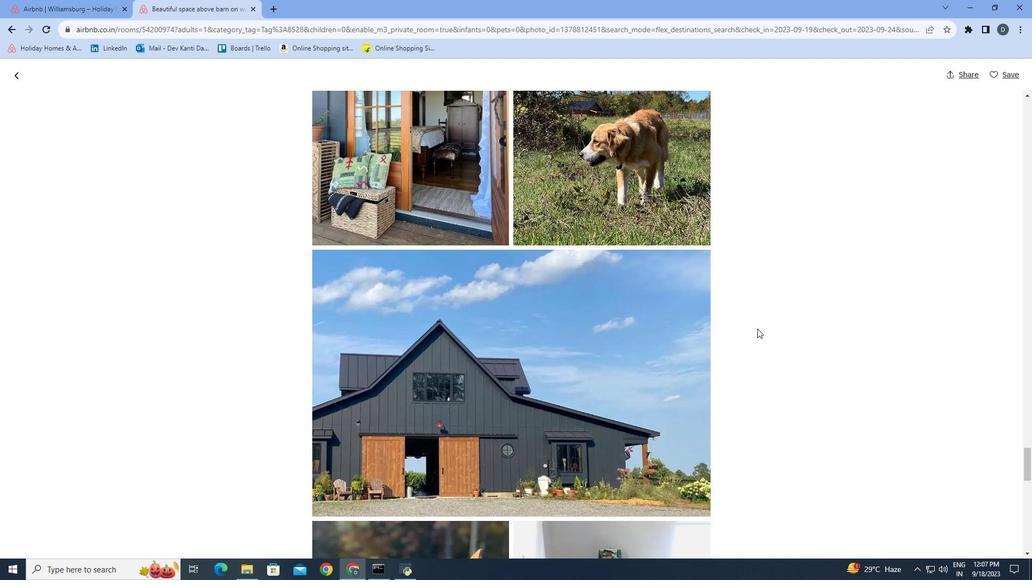 
Action: Mouse moved to (757, 328)
Screenshot: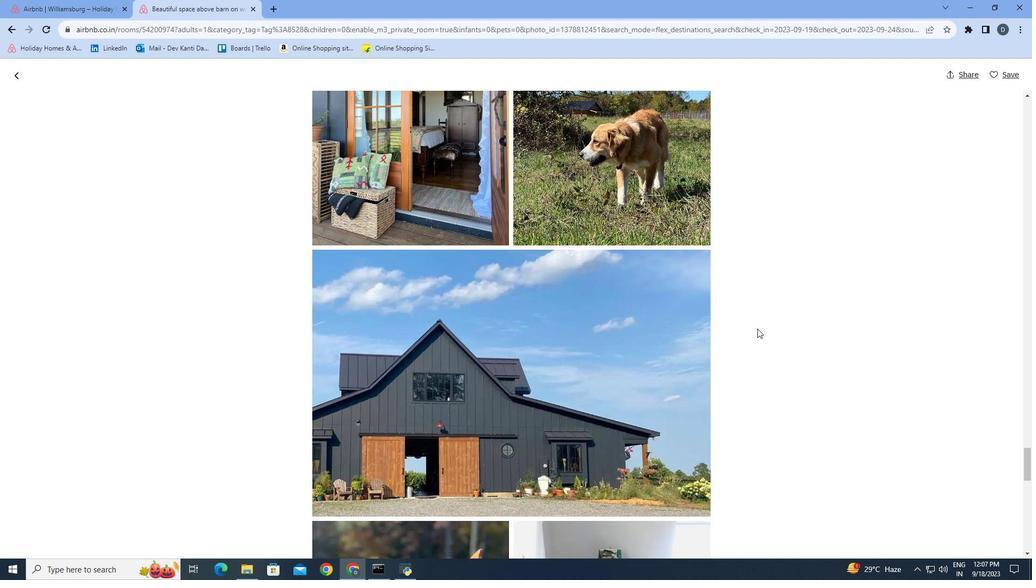 
Action: Mouse scrolled (757, 328) with delta (0, 0)
Screenshot: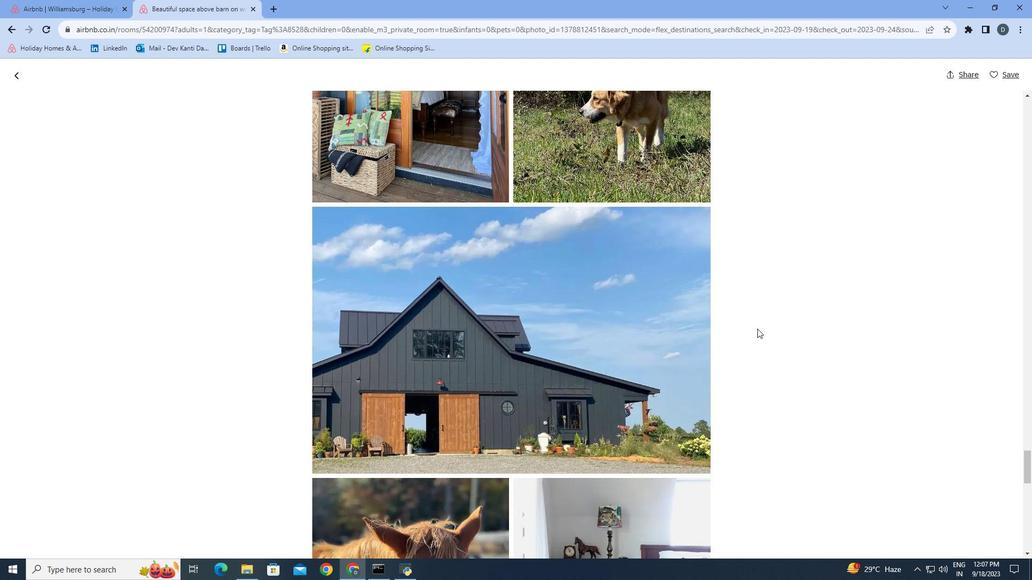 
Action: Mouse scrolled (757, 328) with delta (0, 0)
Screenshot: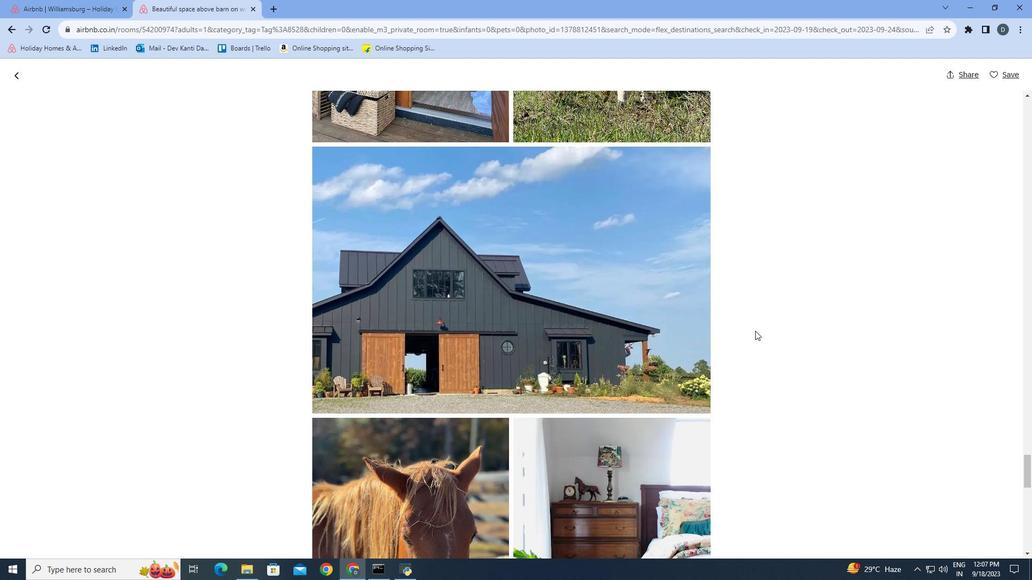 
Action: Mouse moved to (754, 331)
Screenshot: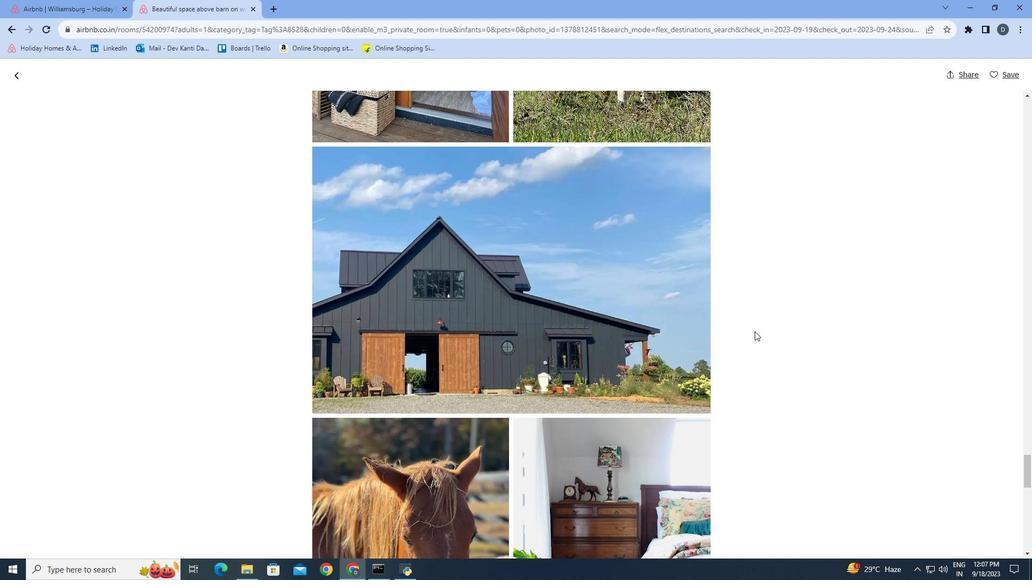 
Action: Mouse scrolled (754, 330) with delta (0, 0)
Screenshot: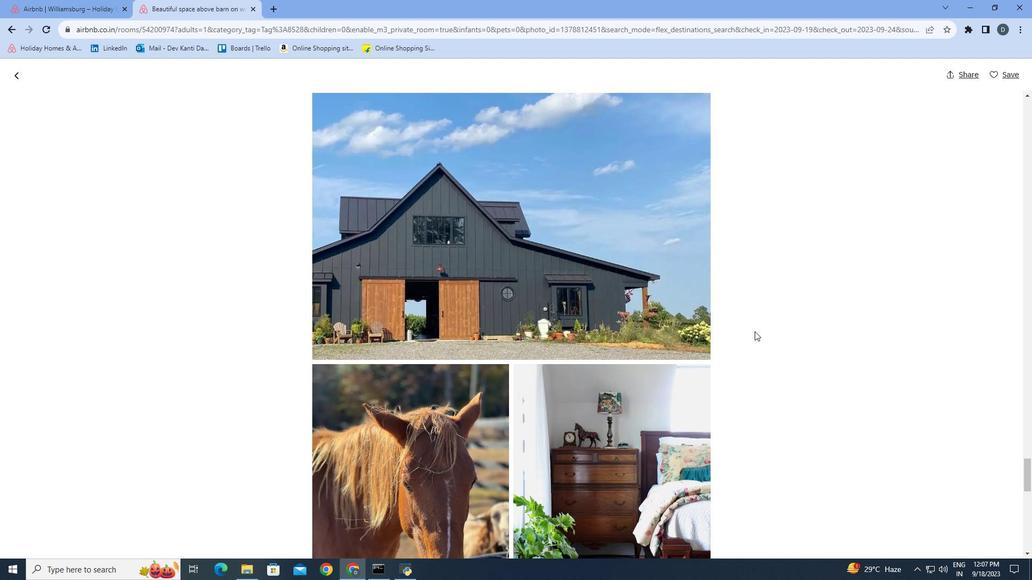 
Action: Mouse moved to (761, 336)
Screenshot: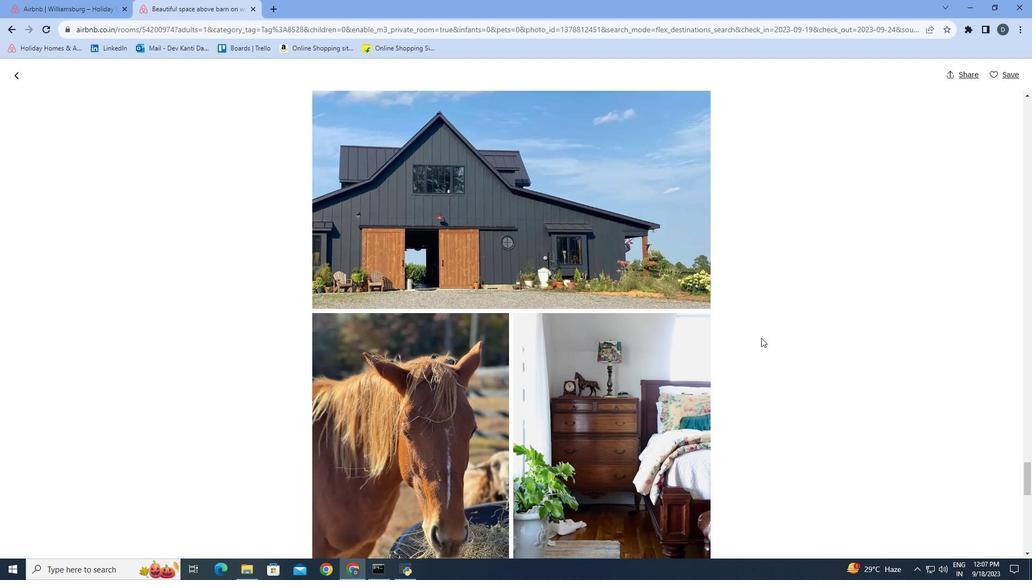 
Action: Mouse scrolled (761, 336) with delta (0, 0)
Screenshot: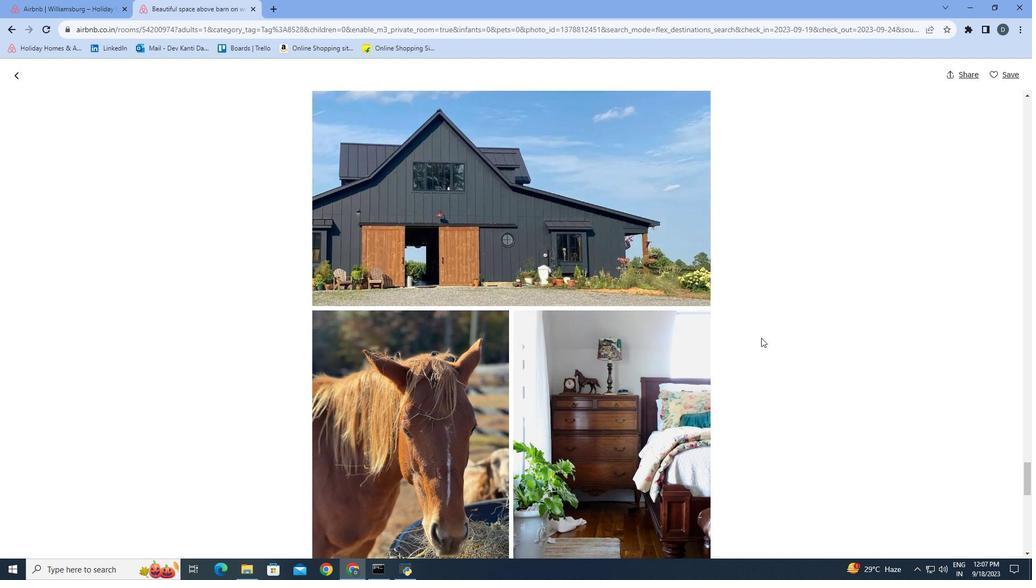 
Action: Mouse moved to (761, 337)
Screenshot: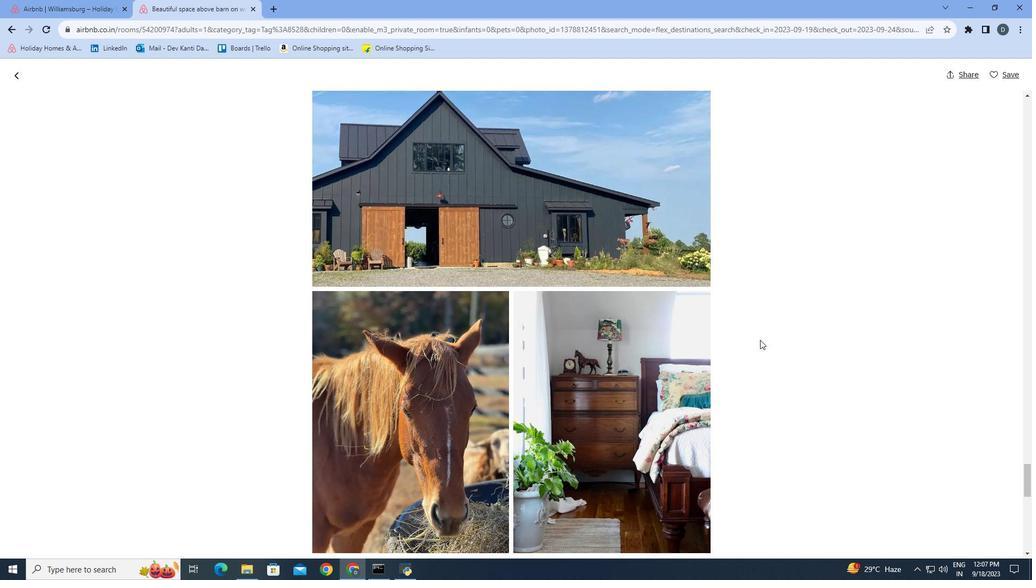 
Action: Mouse scrolled (761, 337) with delta (0, 0)
Screenshot: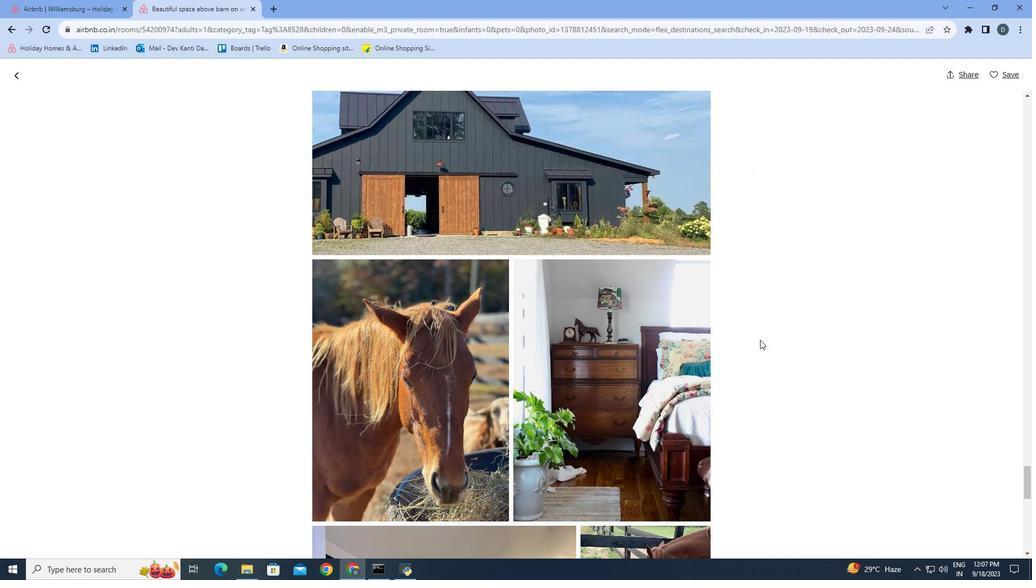 
Action: Mouse moved to (760, 339)
Screenshot: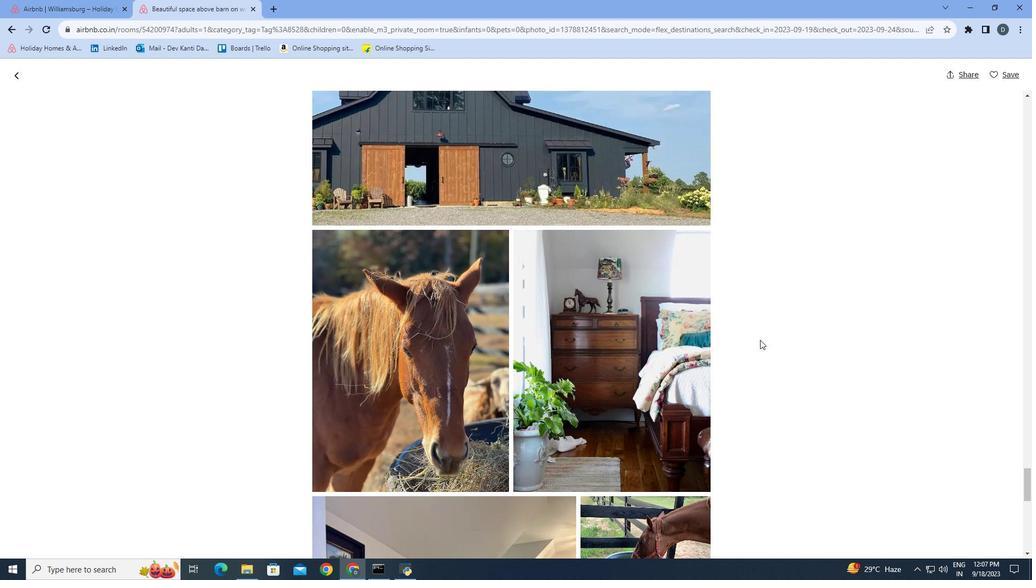
Action: Mouse scrolled (760, 339) with delta (0, 0)
Screenshot: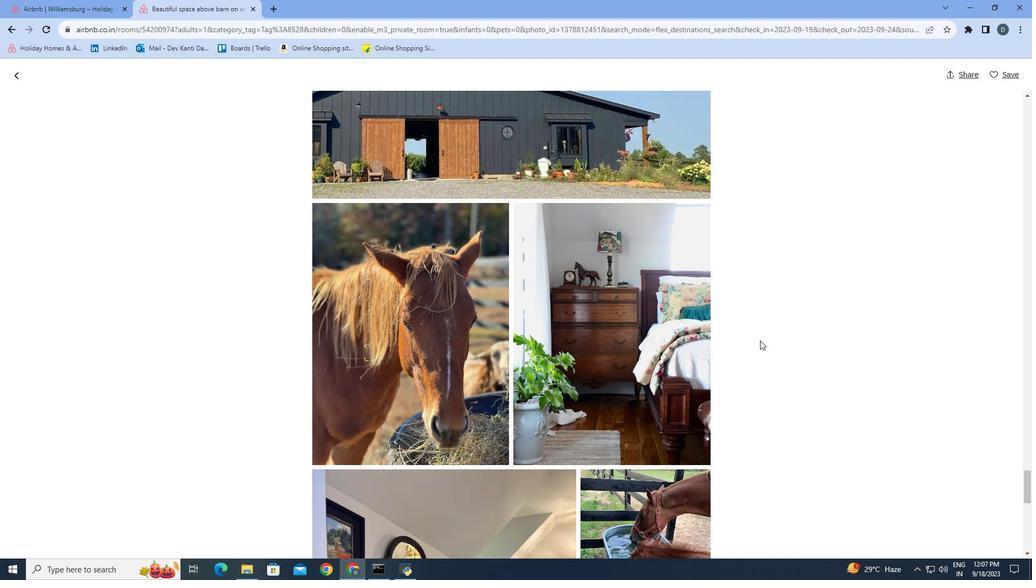 
Action: Mouse moved to (760, 340)
Screenshot: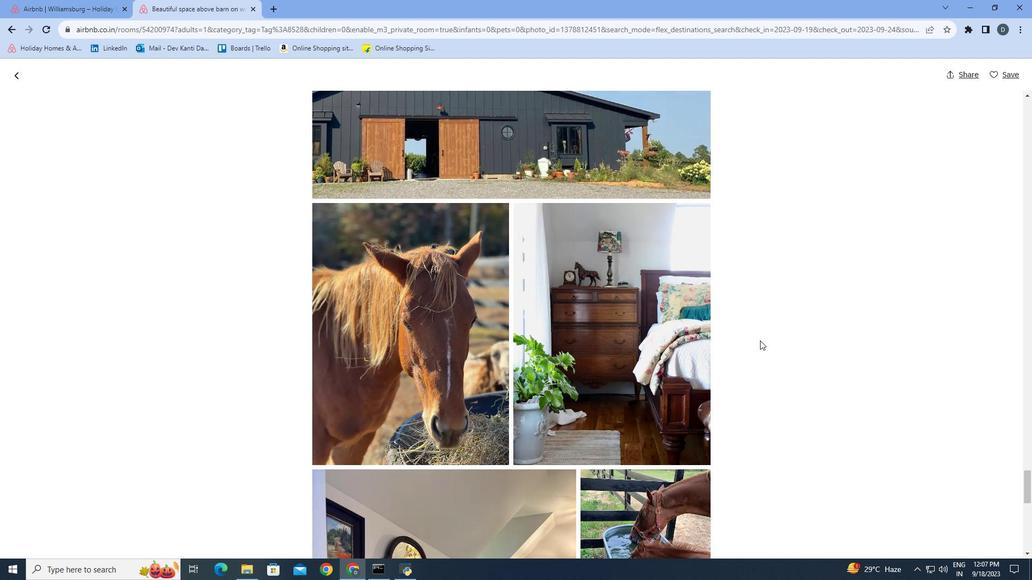 
Action: Mouse scrolled (760, 339) with delta (0, 0)
Screenshot: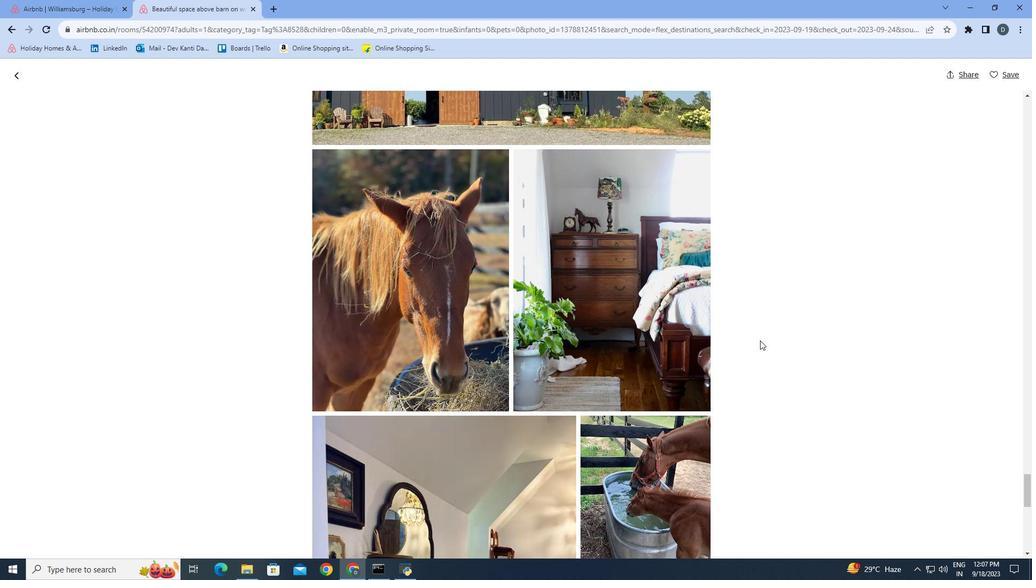 
Action: Mouse scrolled (760, 339) with delta (0, 0)
Screenshot: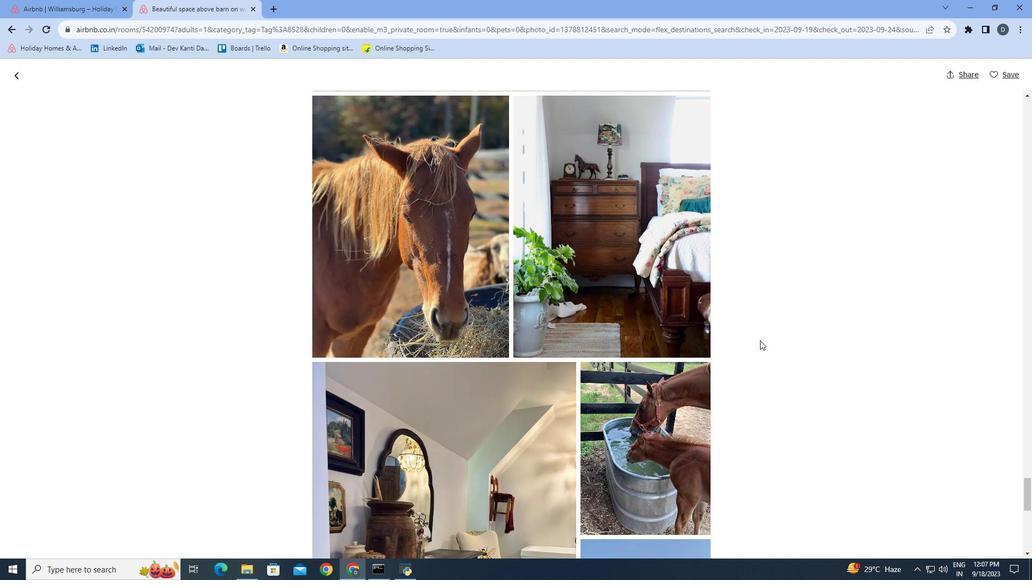 
Action: Mouse scrolled (760, 339) with delta (0, 0)
Screenshot: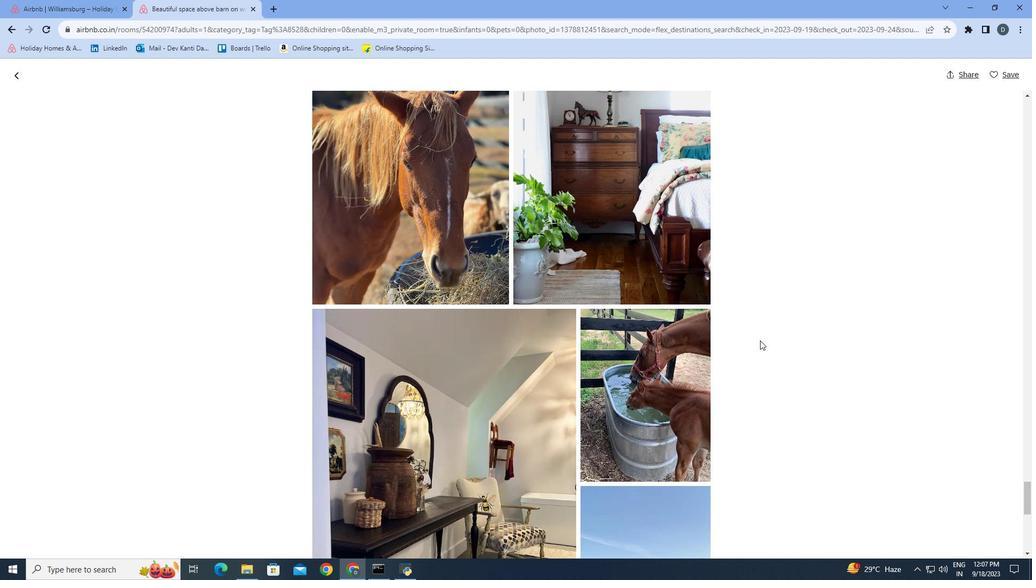 
Action: Mouse moved to (759, 342)
Screenshot: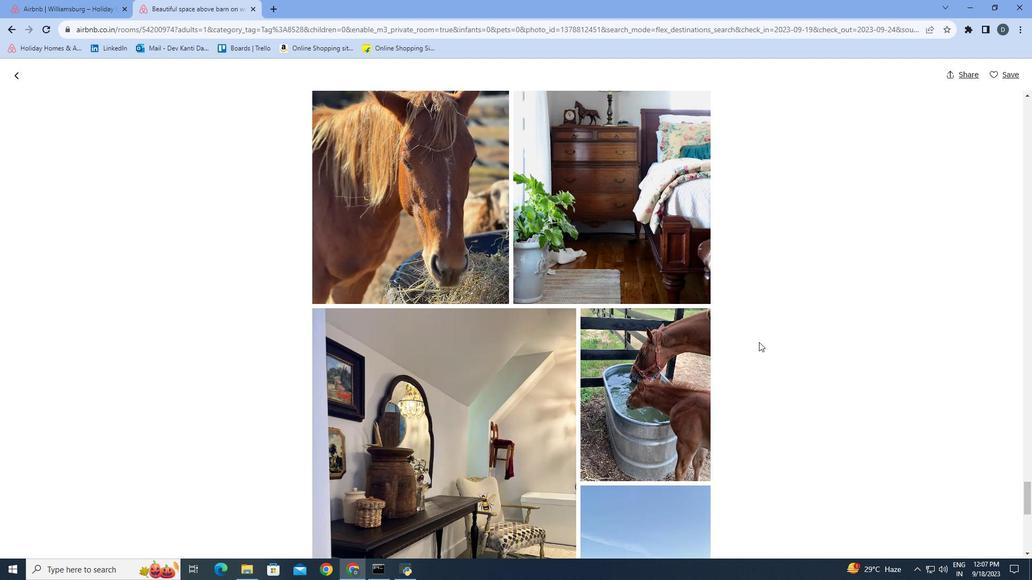 
Action: Mouse scrolled (759, 341) with delta (0, 0)
Screenshot: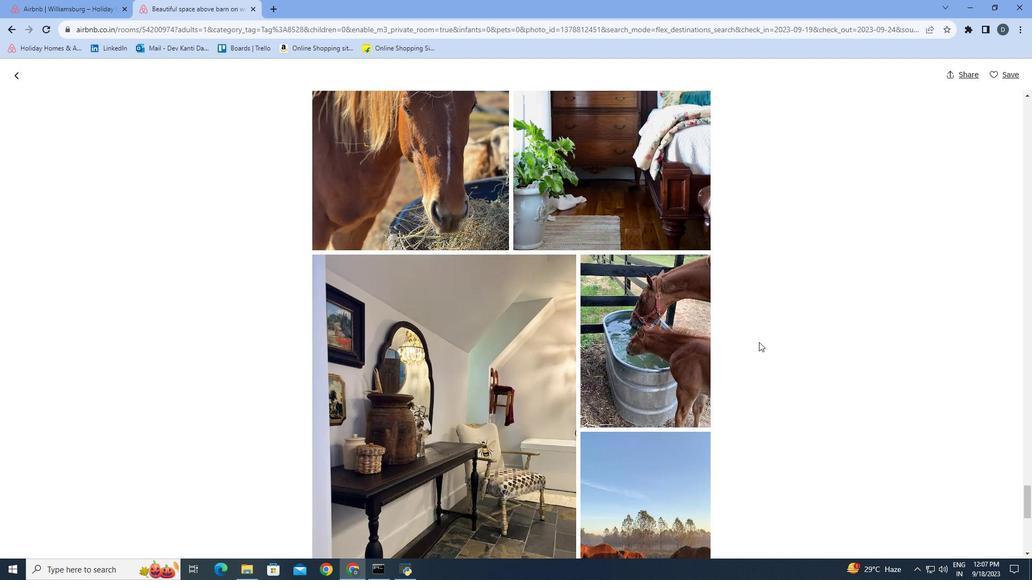 
Action: Mouse scrolled (759, 341) with delta (0, 0)
Screenshot: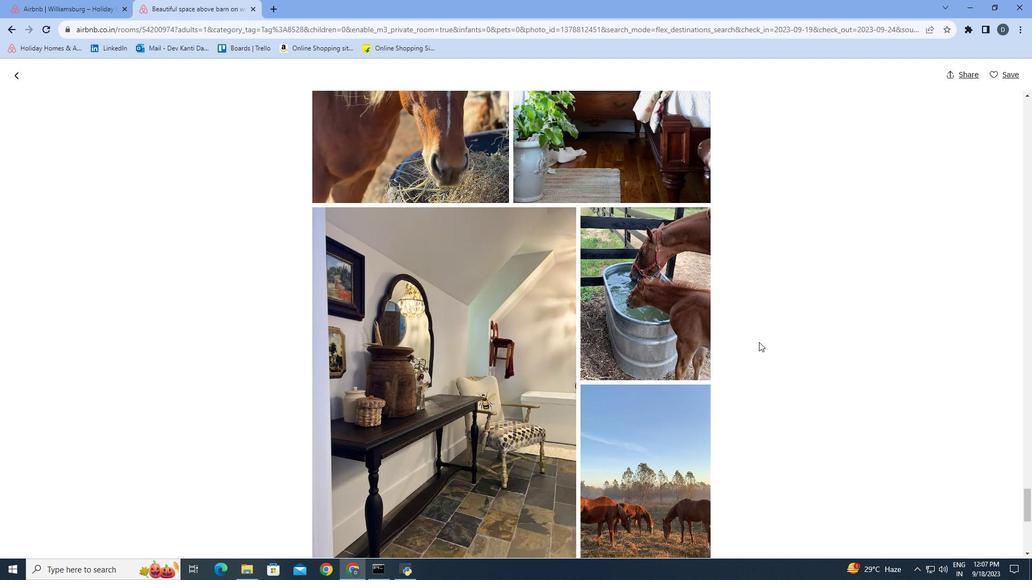 
Action: Mouse scrolled (759, 341) with delta (0, 0)
Screenshot: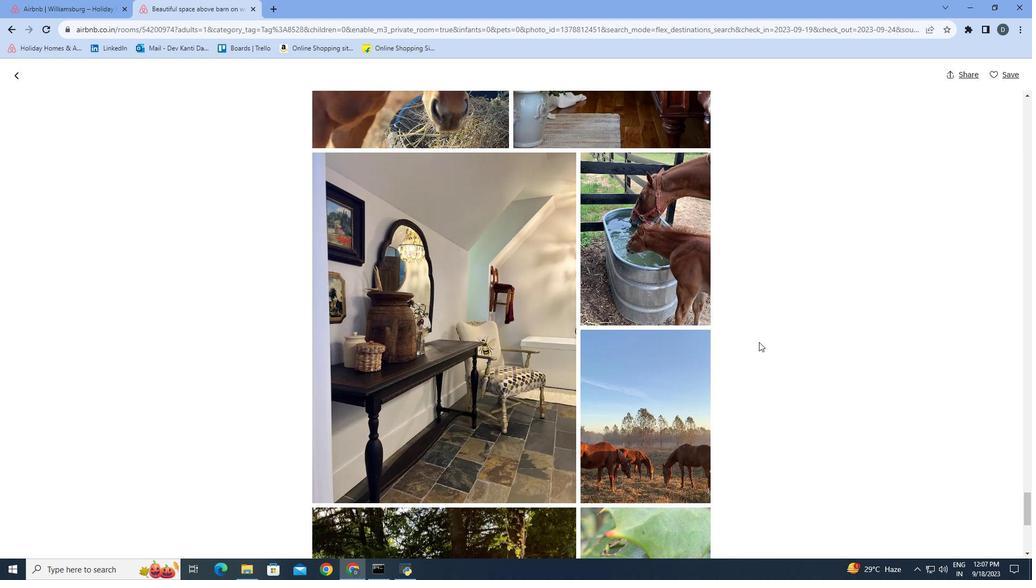 
Action: Mouse scrolled (759, 341) with delta (0, 0)
Screenshot: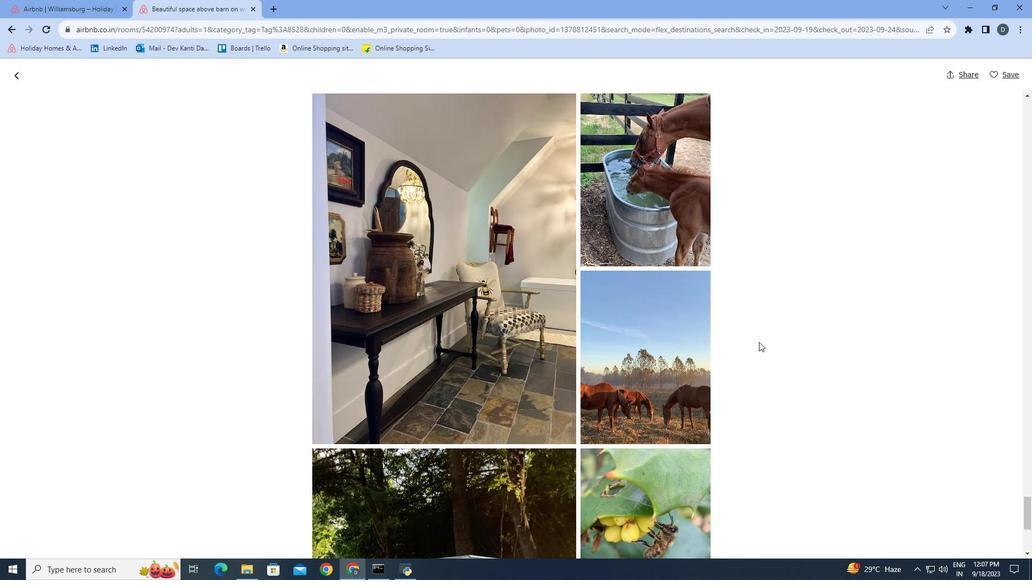 
Action: Mouse scrolled (759, 341) with delta (0, 0)
Screenshot: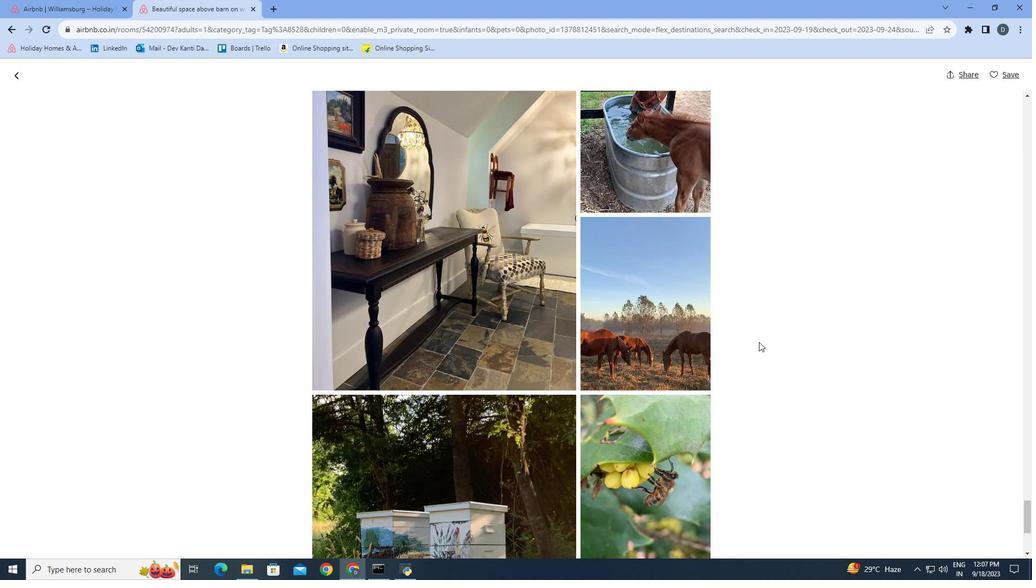 
Action: Mouse scrolled (759, 341) with delta (0, 0)
Screenshot: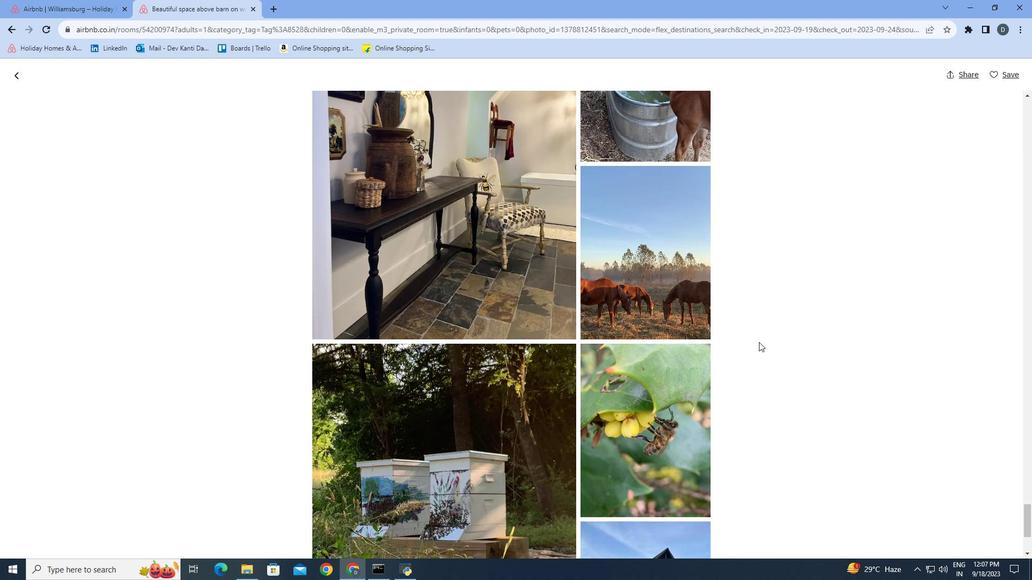 
Action: Mouse scrolled (759, 341) with delta (0, 0)
Screenshot: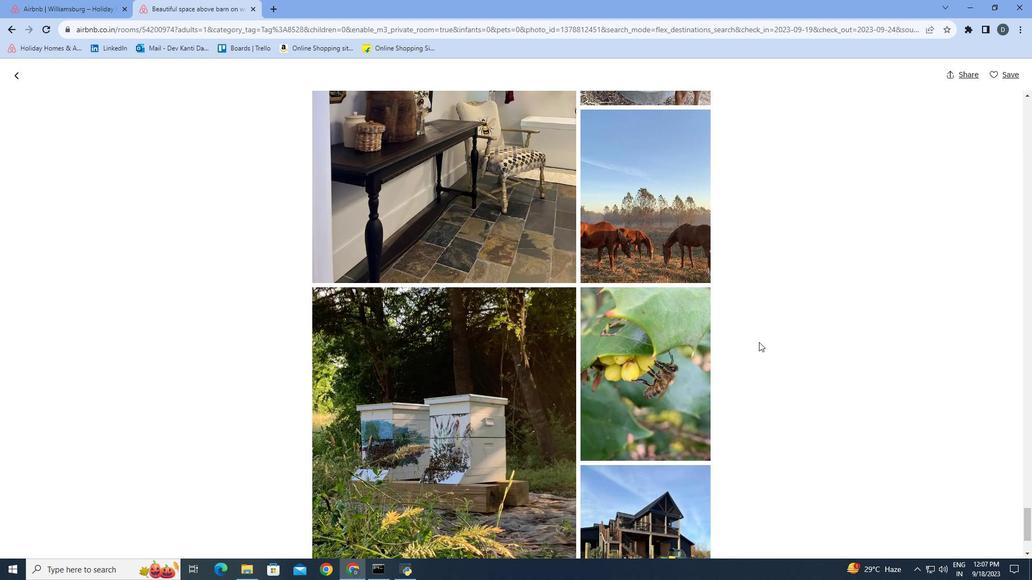 
Action: Mouse scrolled (759, 341) with delta (0, 0)
Screenshot: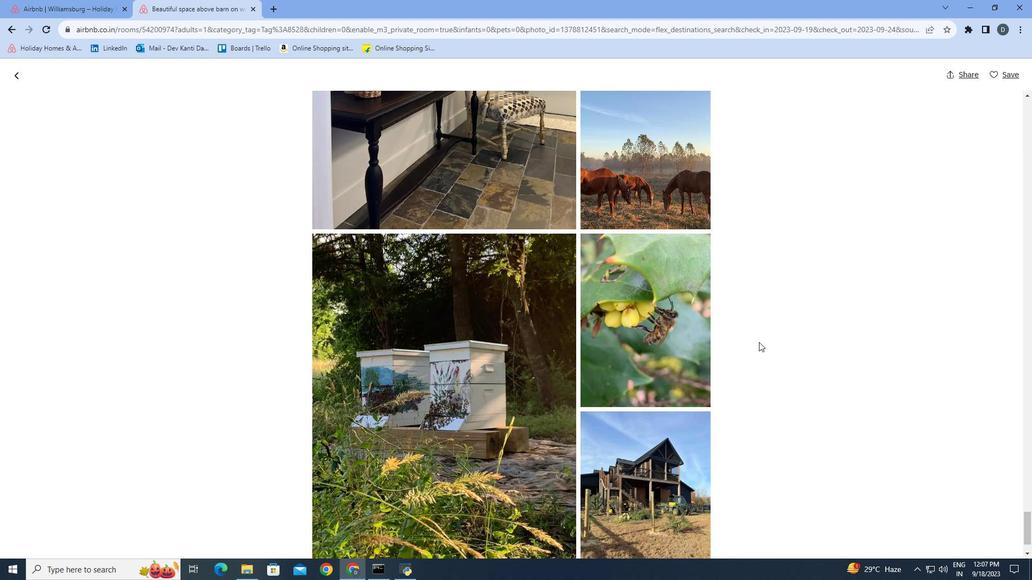
Action: Mouse scrolled (759, 341) with delta (0, 0)
Screenshot: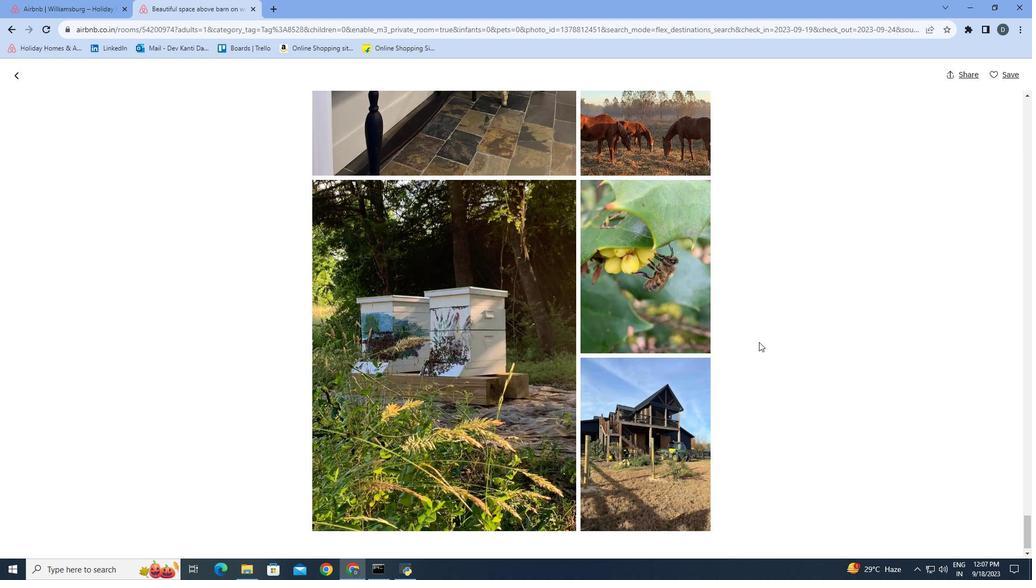 
Action: Mouse scrolled (759, 341) with delta (0, 0)
Screenshot: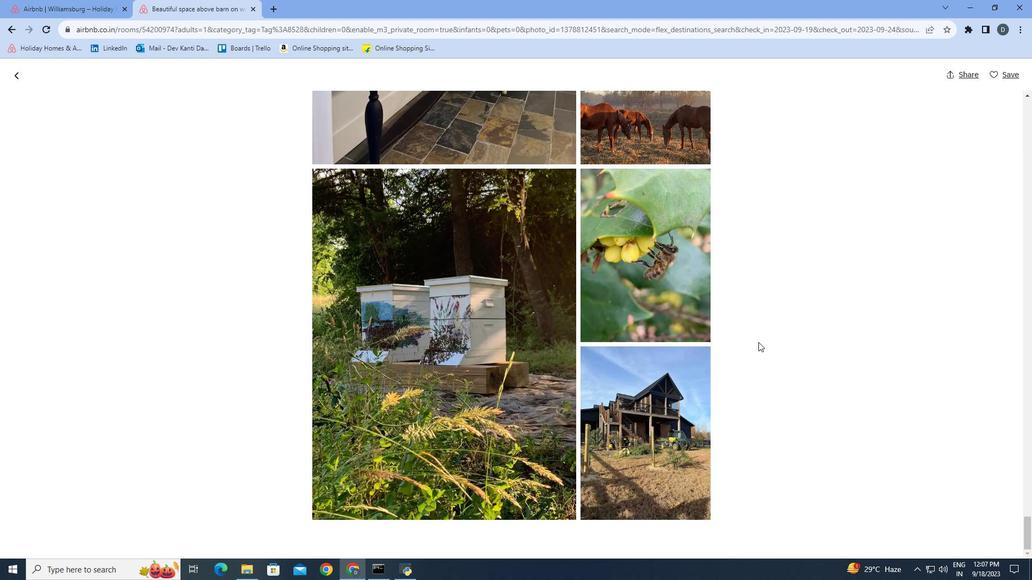 
Action: Mouse moved to (758, 342)
Screenshot: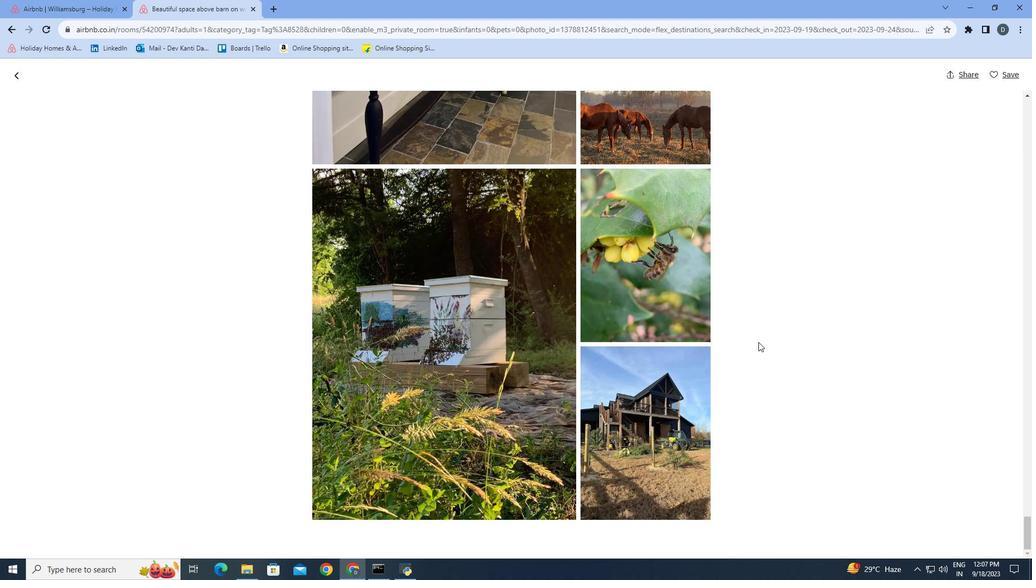 
Action: Mouse scrolled (758, 341) with delta (0, 0)
Screenshot: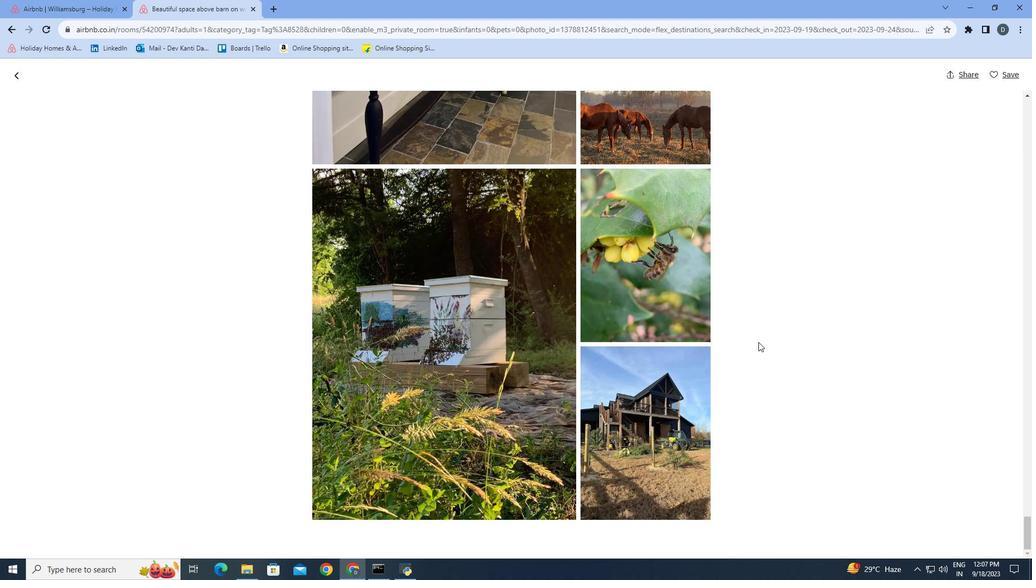 
Action: Mouse scrolled (758, 341) with delta (0, 0)
Screenshot: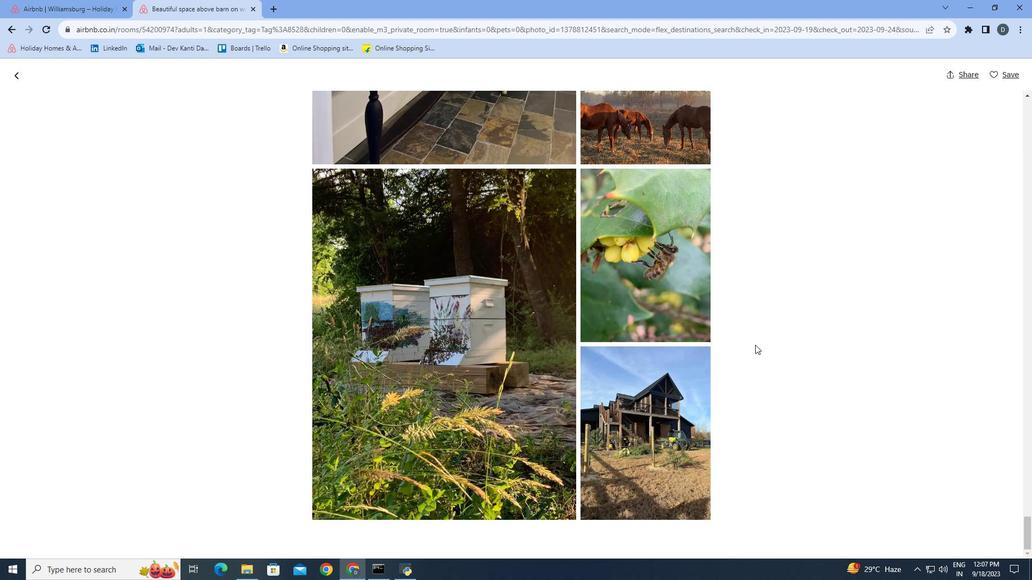 
Action: Mouse moved to (4, 74)
Screenshot: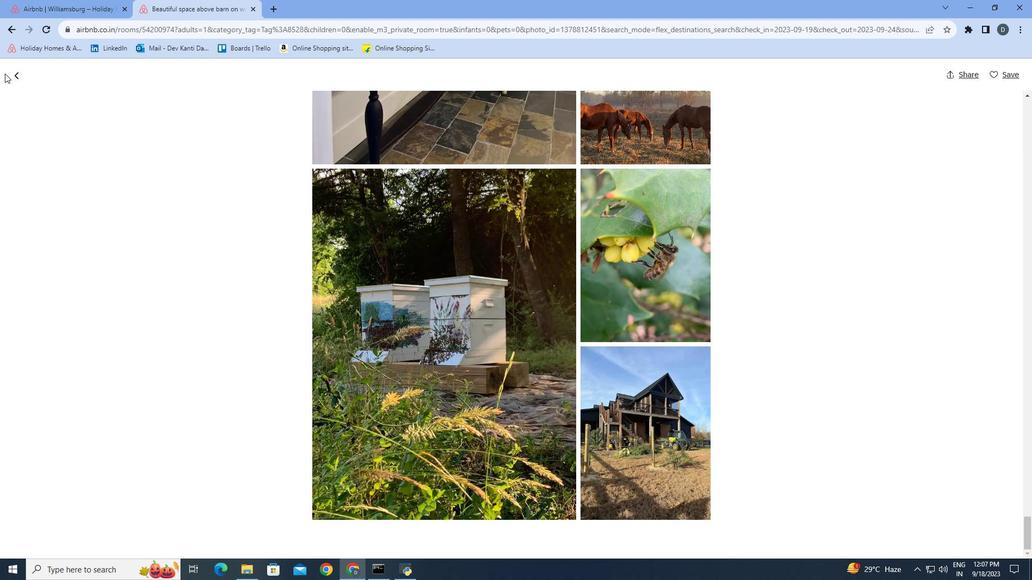 
Action: Mouse pressed left at (4, 74)
Screenshot: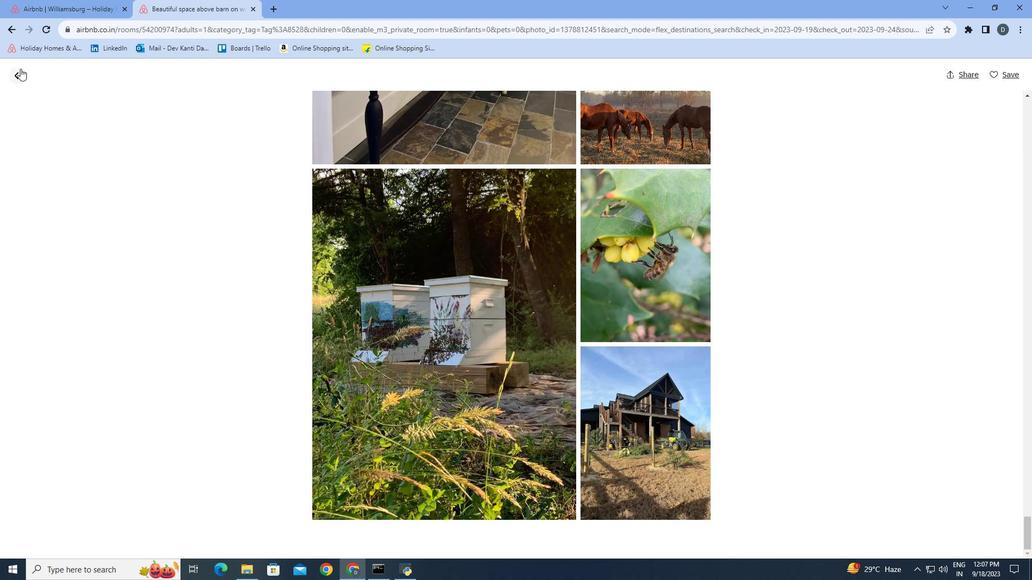 
Action: Mouse moved to (19, 68)
Screenshot: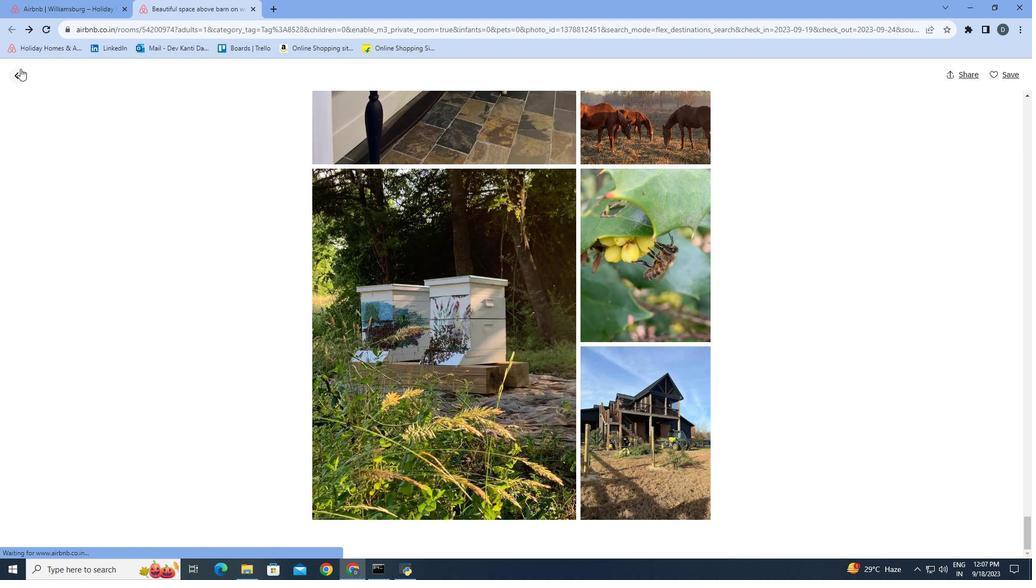 
Action: Mouse pressed left at (19, 68)
Screenshot: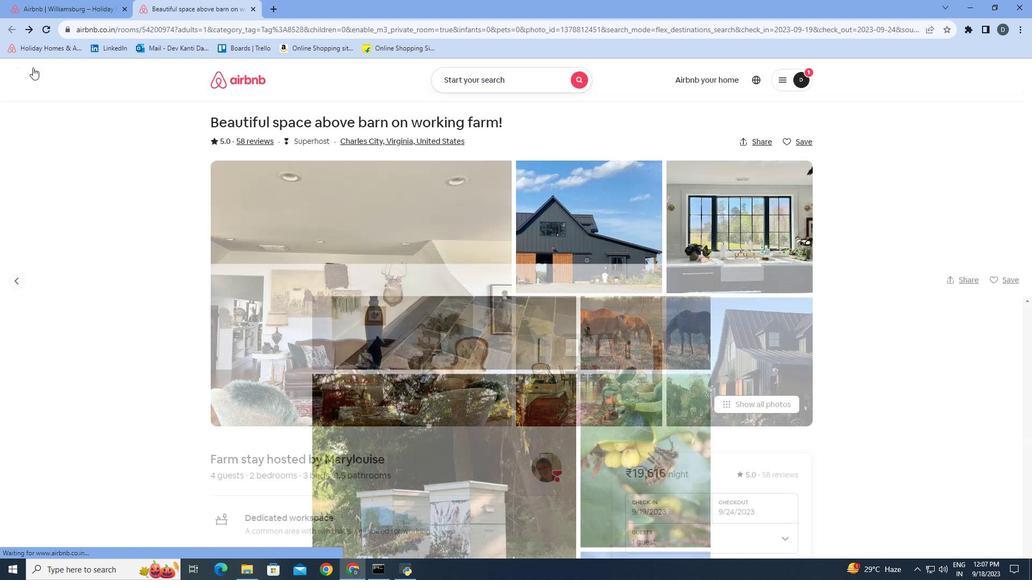 
Action: Mouse moved to (823, 333)
Screenshot: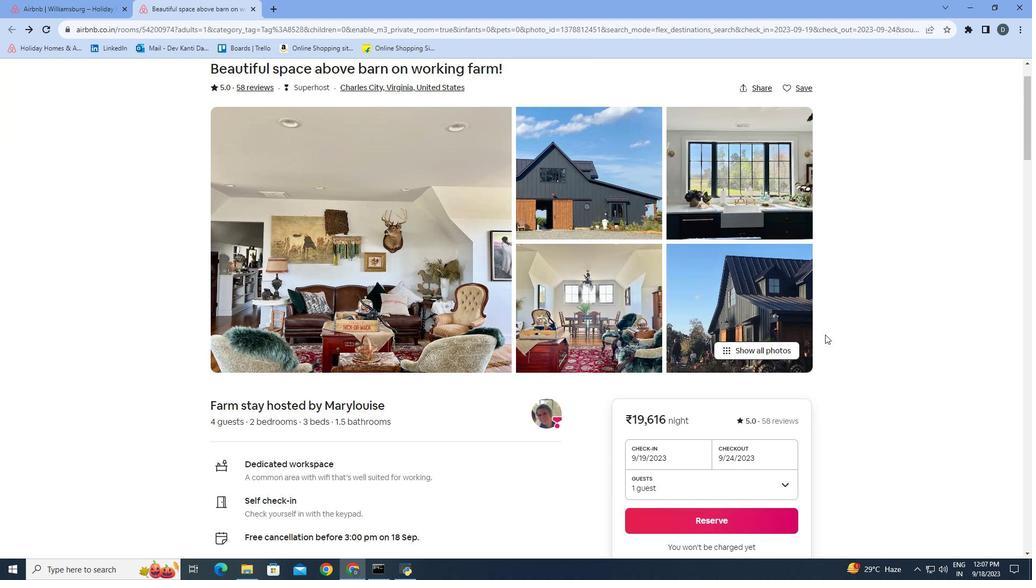 
Action: Mouse scrolled (823, 332) with delta (0, 0)
Screenshot: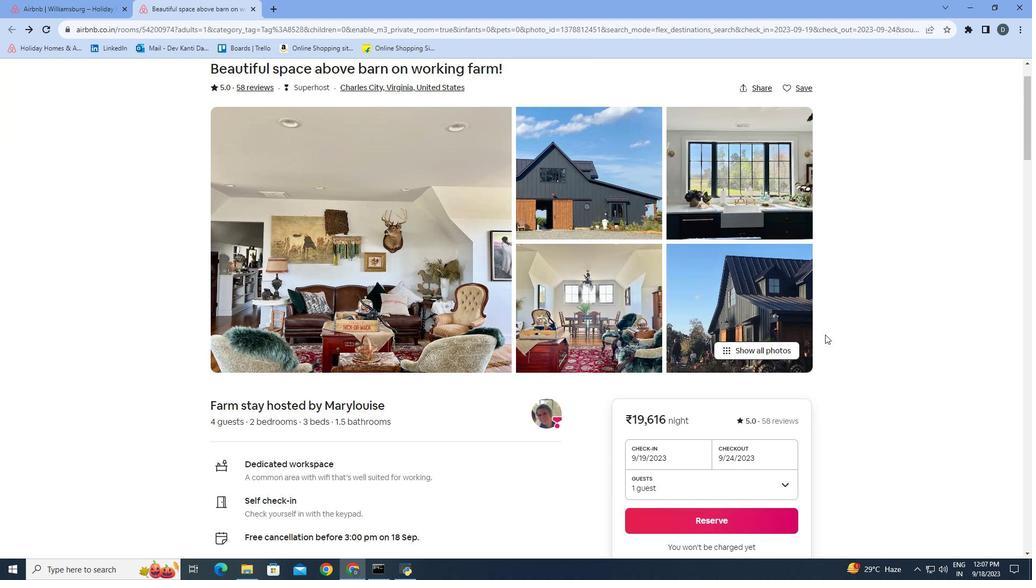 
Action: Mouse moved to (825, 334)
Screenshot: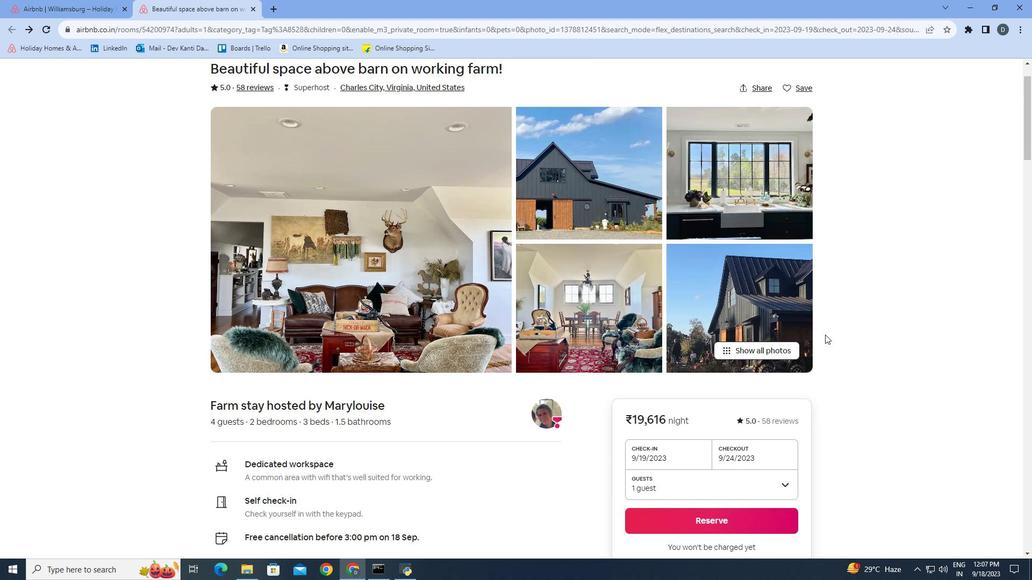 
Action: Mouse scrolled (825, 334) with delta (0, 0)
Screenshot: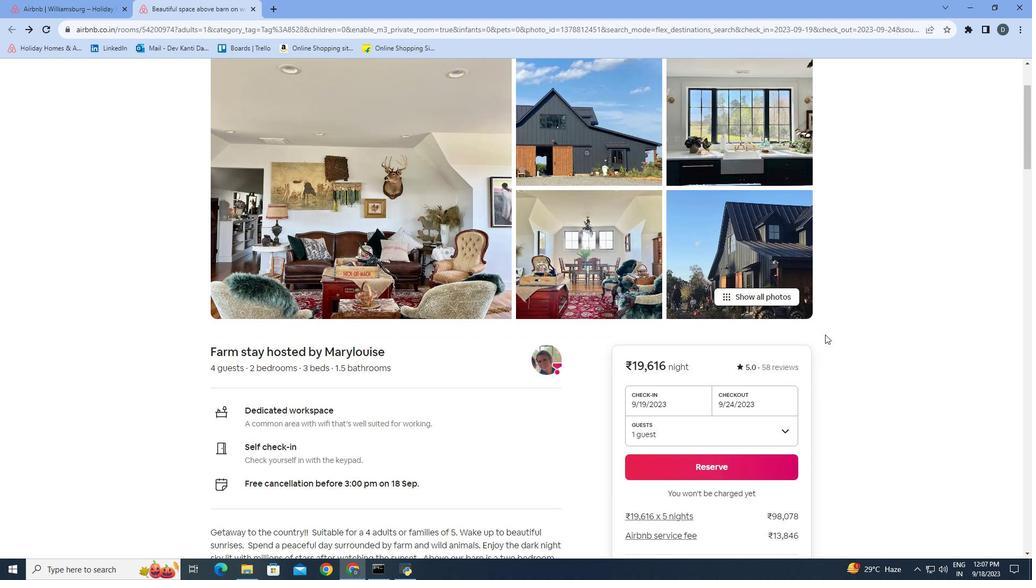
Action: Mouse scrolled (825, 334) with delta (0, 0)
Screenshot: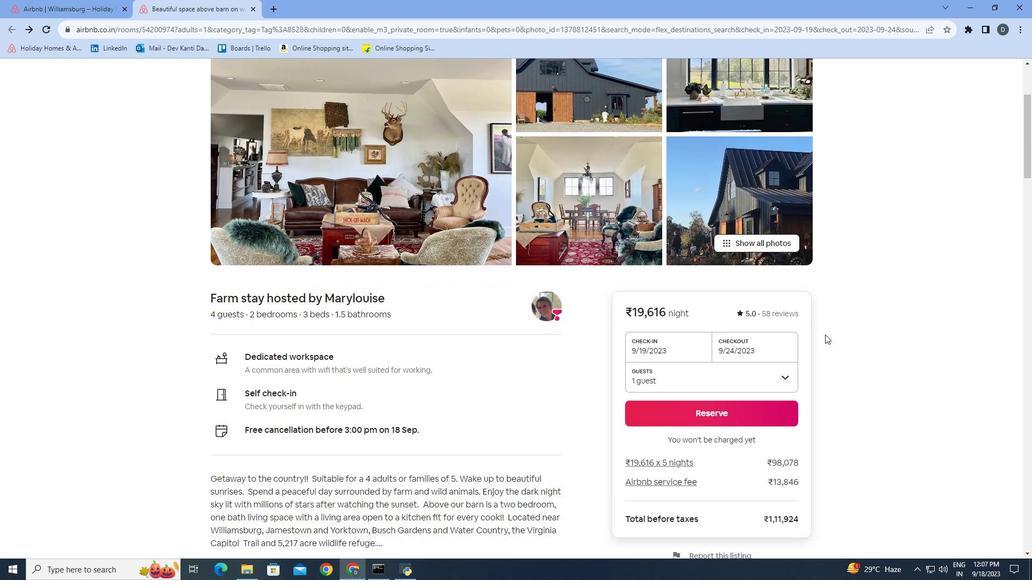 
Action: Mouse scrolled (825, 334) with delta (0, 0)
Screenshot: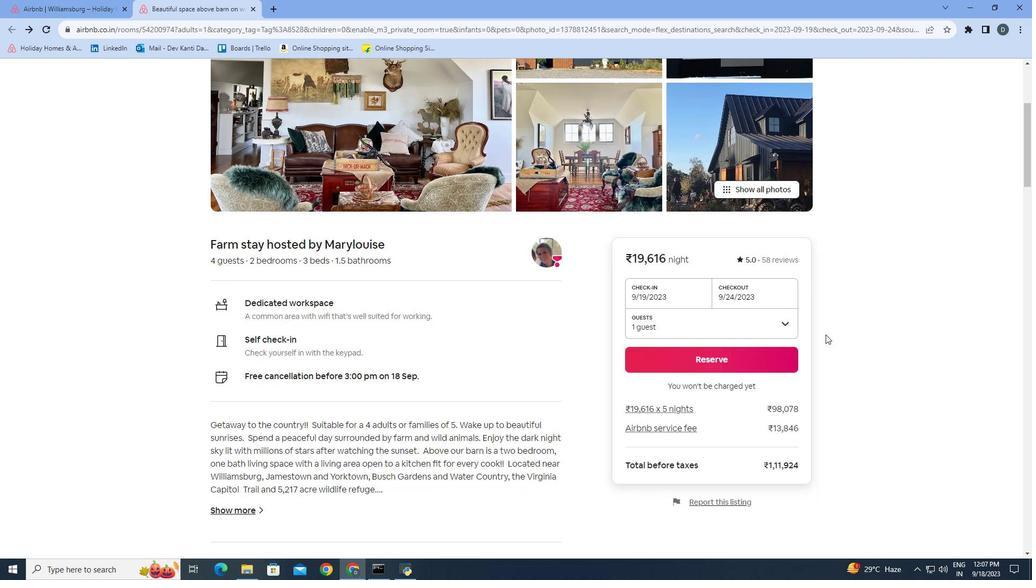 
Action: Mouse moved to (825, 334)
Screenshot: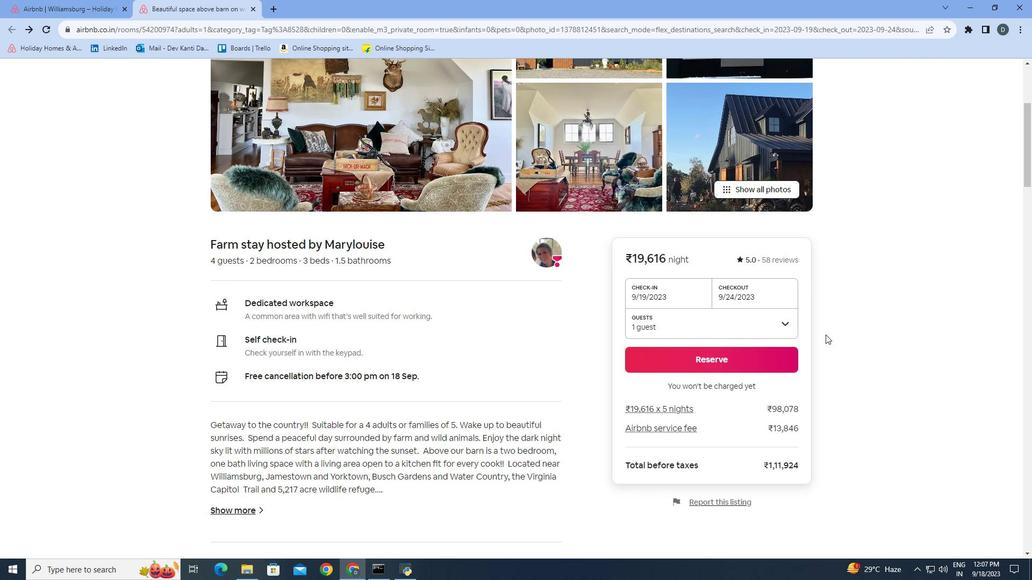 
Action: Mouse scrolled (825, 334) with delta (0, 0)
Screenshot: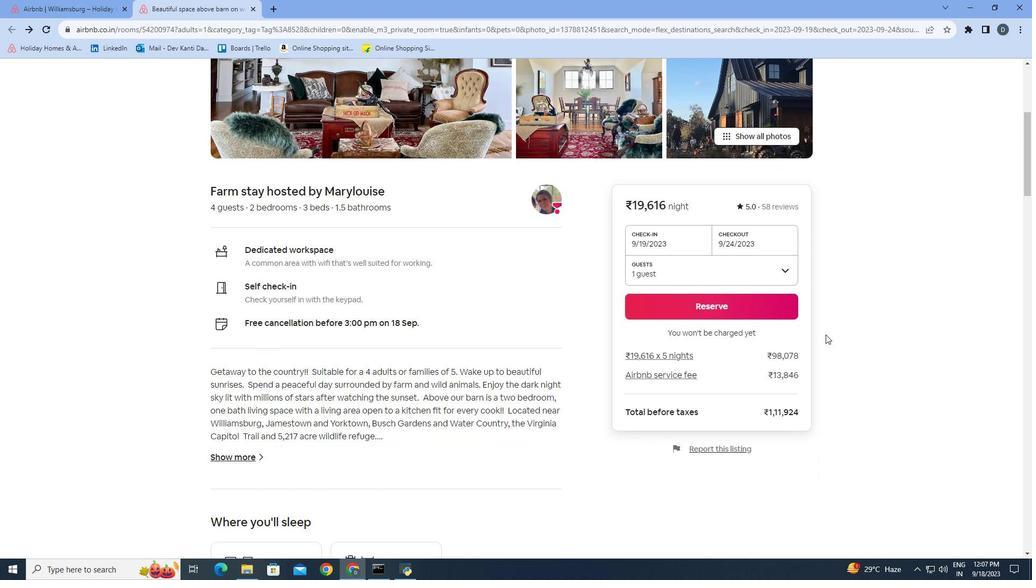
Action: Mouse scrolled (825, 334) with delta (0, 0)
Screenshot: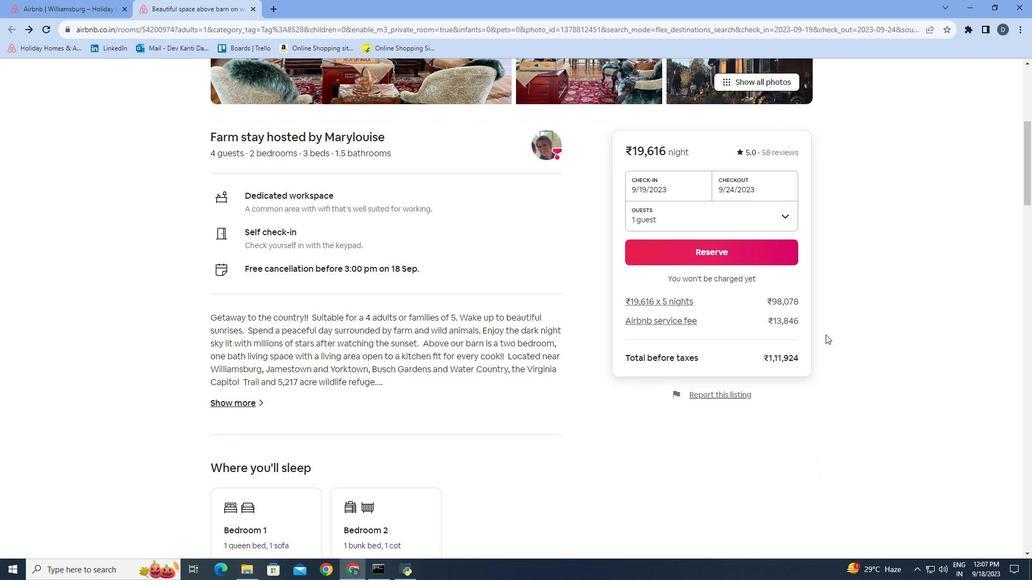 
Action: Mouse scrolled (825, 334) with delta (0, 0)
Screenshot: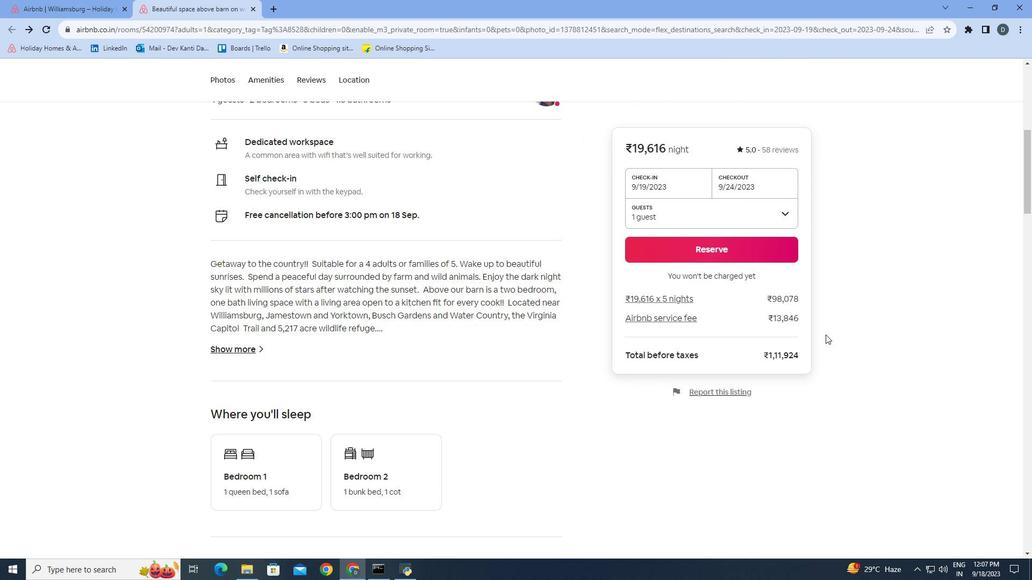 
Action: Mouse scrolled (825, 334) with delta (0, 0)
Screenshot: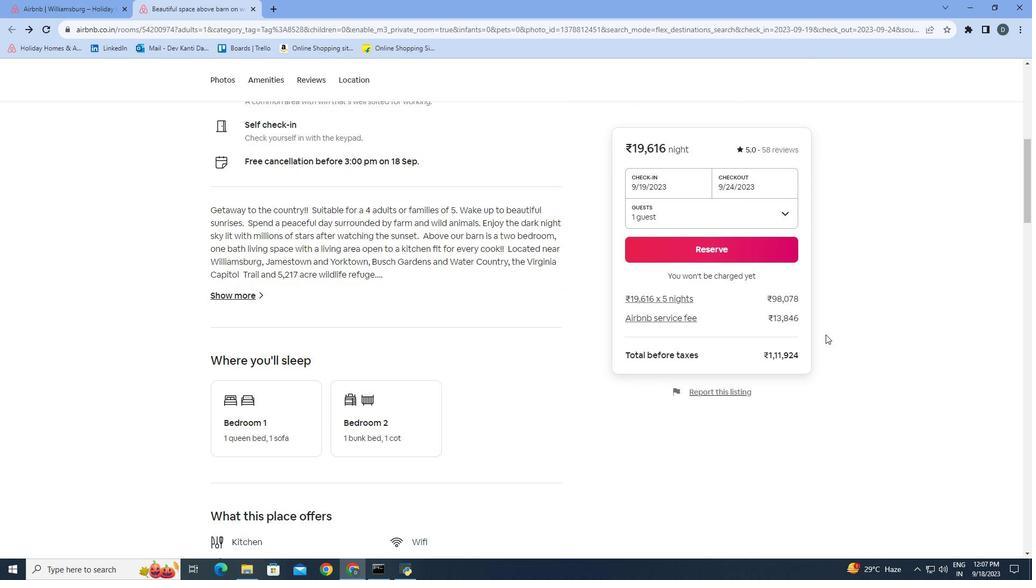 
Action: Mouse moved to (480, 299)
Screenshot: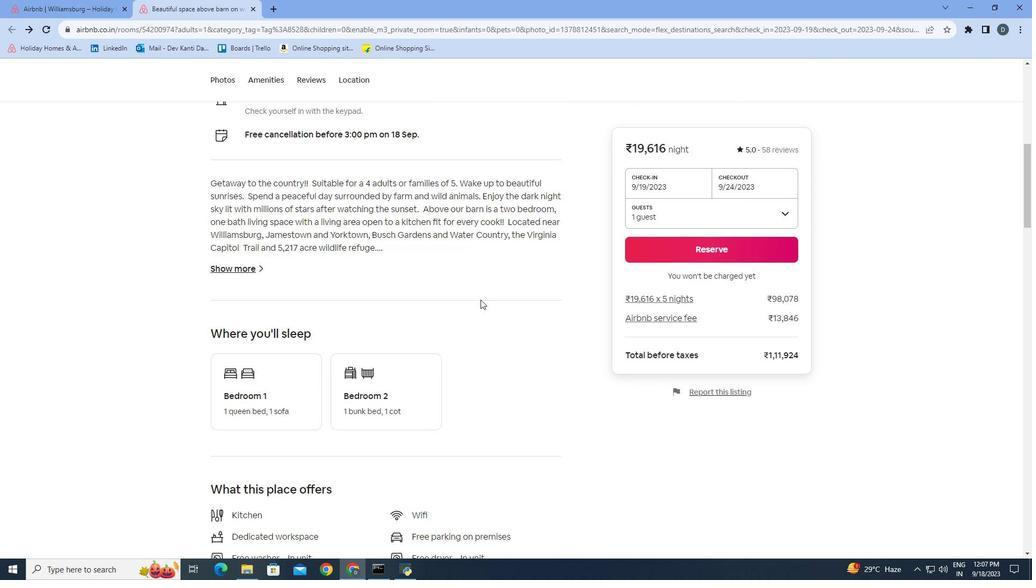 
Action: Mouse scrolled (480, 298) with delta (0, 0)
Screenshot: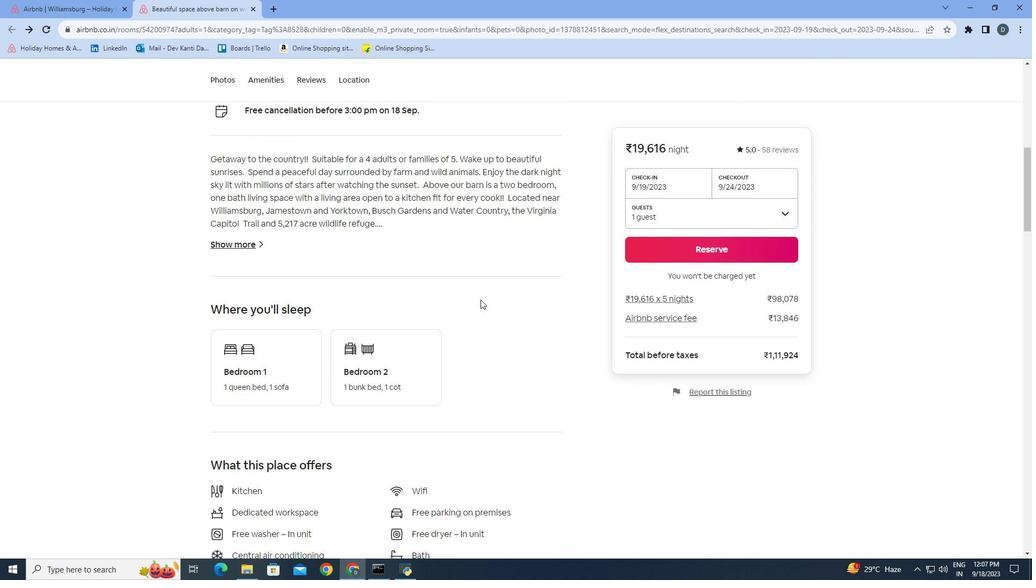 
Action: Mouse moved to (480, 299)
Screenshot: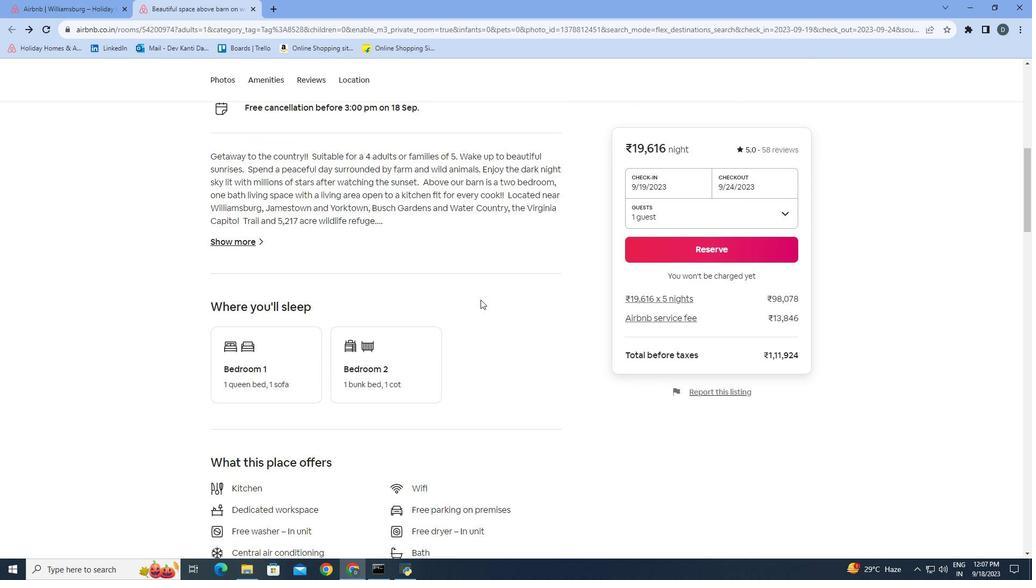 
Action: Mouse scrolled (480, 299) with delta (0, 0)
Screenshot: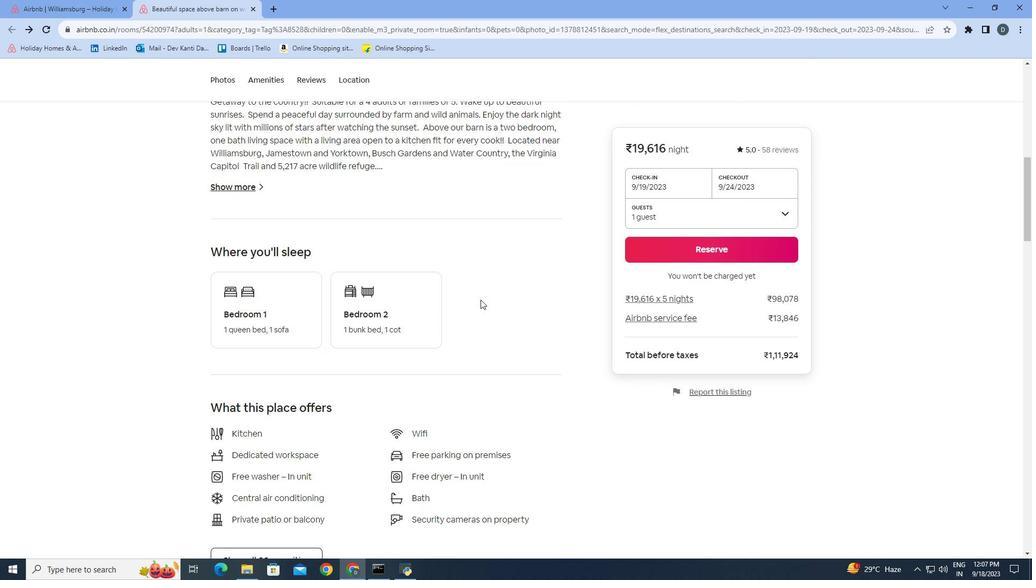 
Action: Mouse scrolled (480, 299) with delta (0, 0)
Screenshot: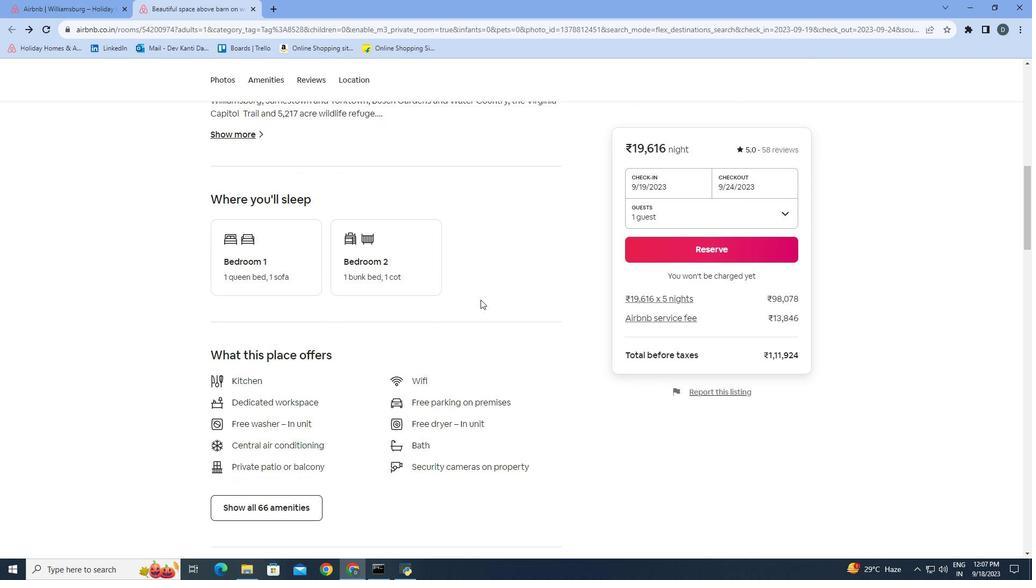 
Action: Mouse scrolled (480, 299) with delta (0, 0)
Screenshot: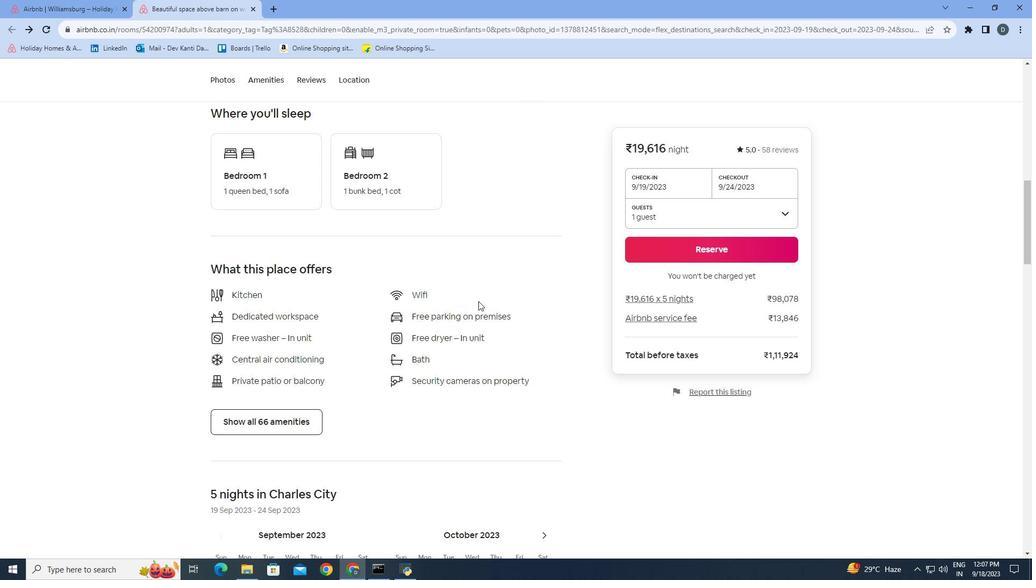 
Action: Mouse scrolled (480, 299) with delta (0, 0)
Screenshot: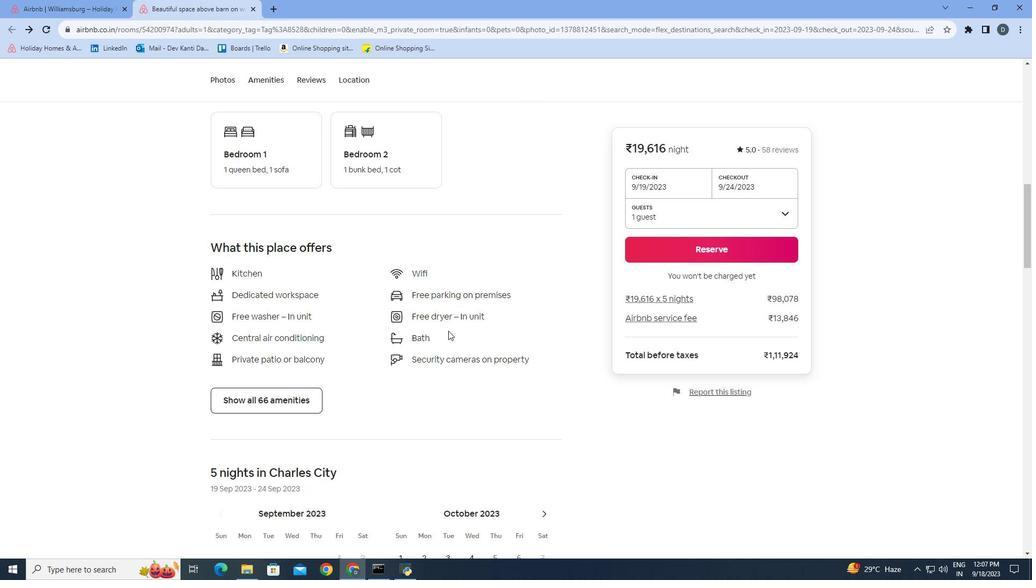 
Action: Mouse moved to (299, 400)
Screenshot: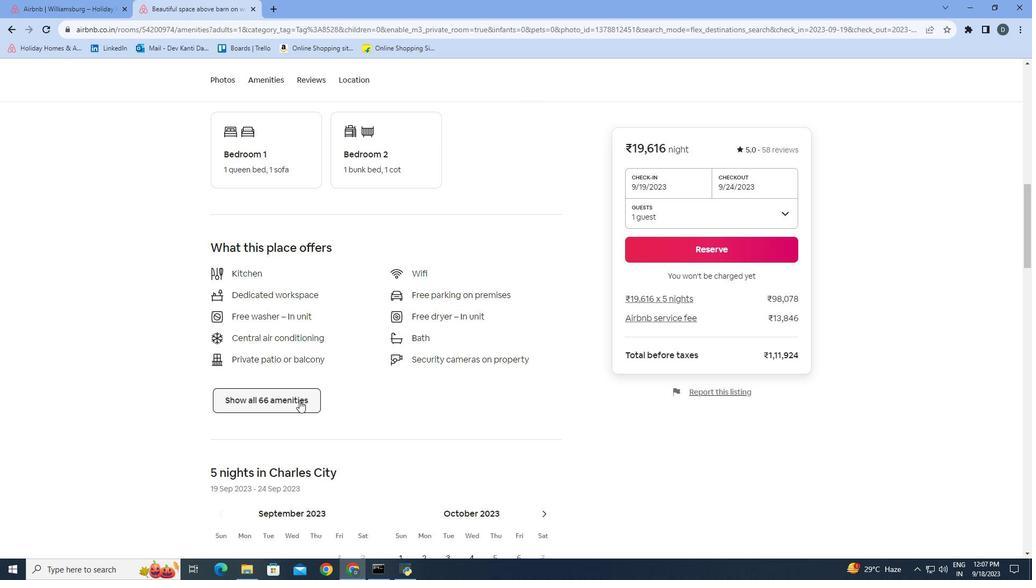 
Action: Mouse pressed left at (299, 400)
Screenshot: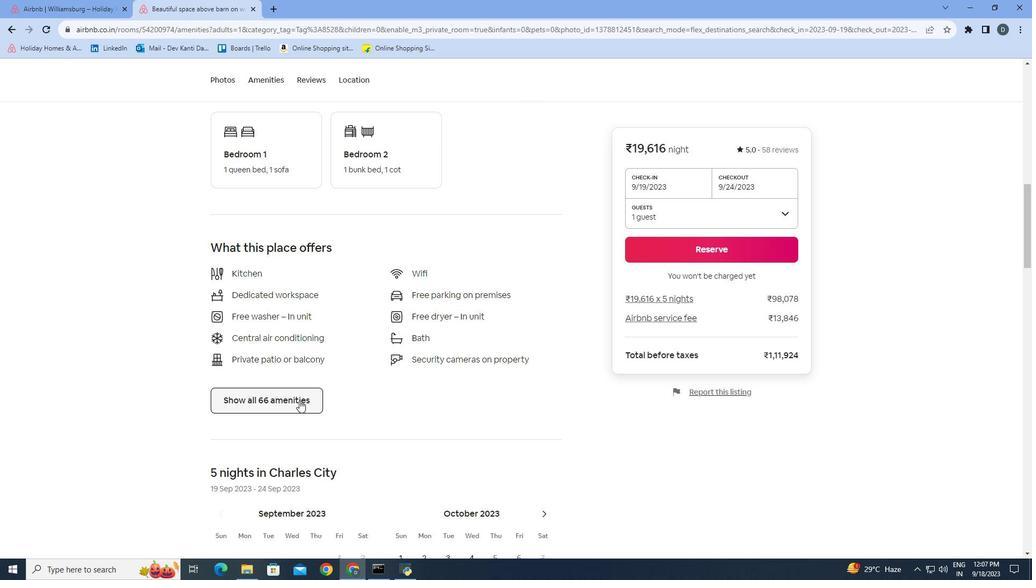 
Action: Mouse moved to (672, 325)
Screenshot: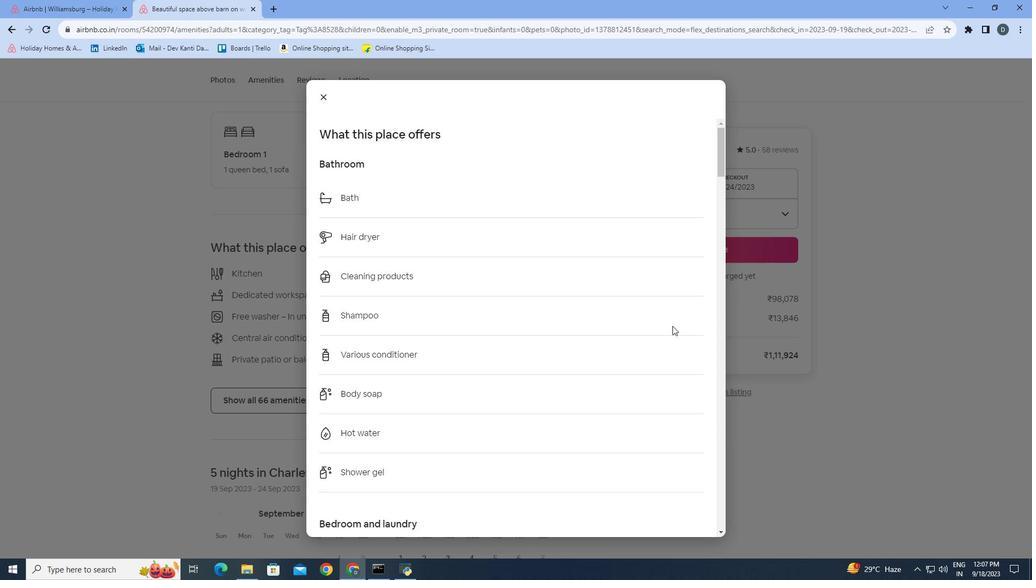 
Action: Mouse scrolled (672, 325) with delta (0, 0)
Screenshot: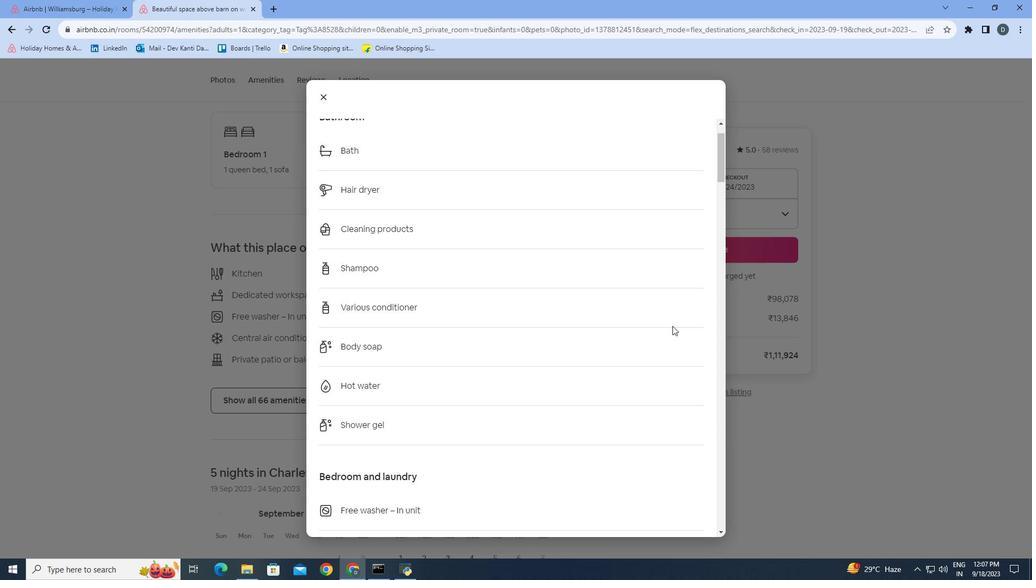 
Action: Mouse scrolled (672, 325) with delta (0, 0)
Screenshot: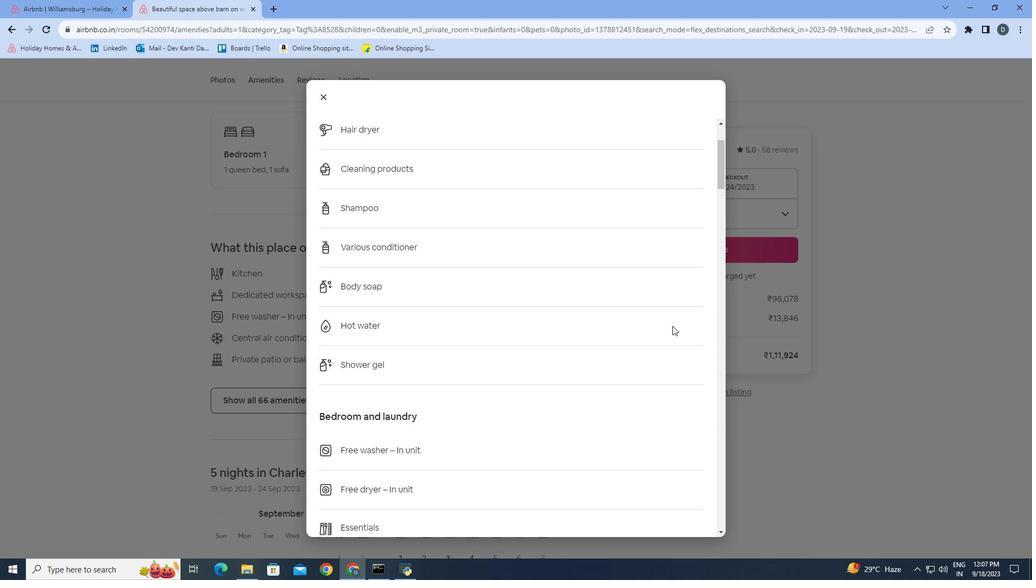 
Action: Mouse scrolled (672, 325) with delta (0, 0)
Screenshot: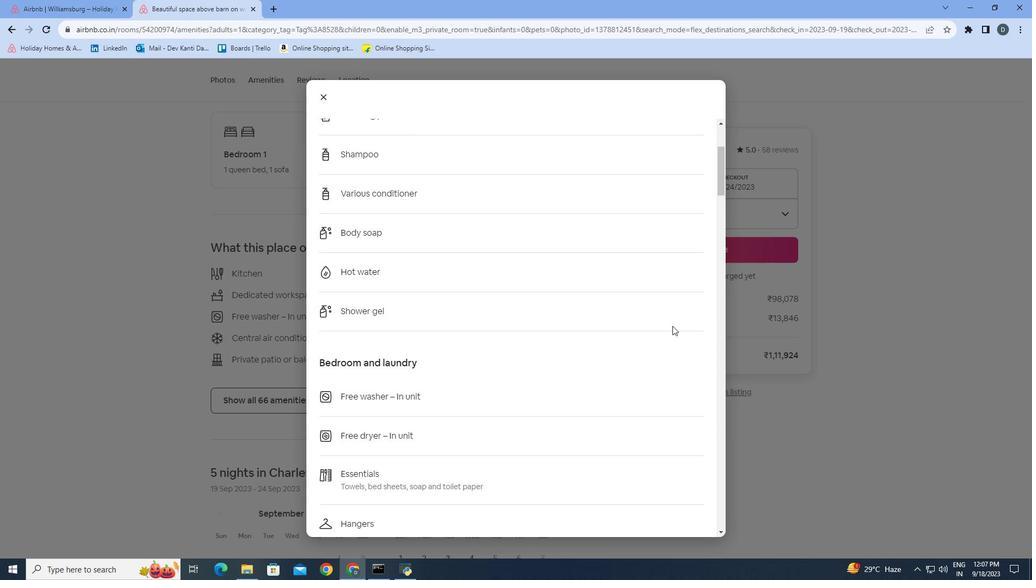
Action: Mouse scrolled (672, 325) with delta (0, 0)
Screenshot: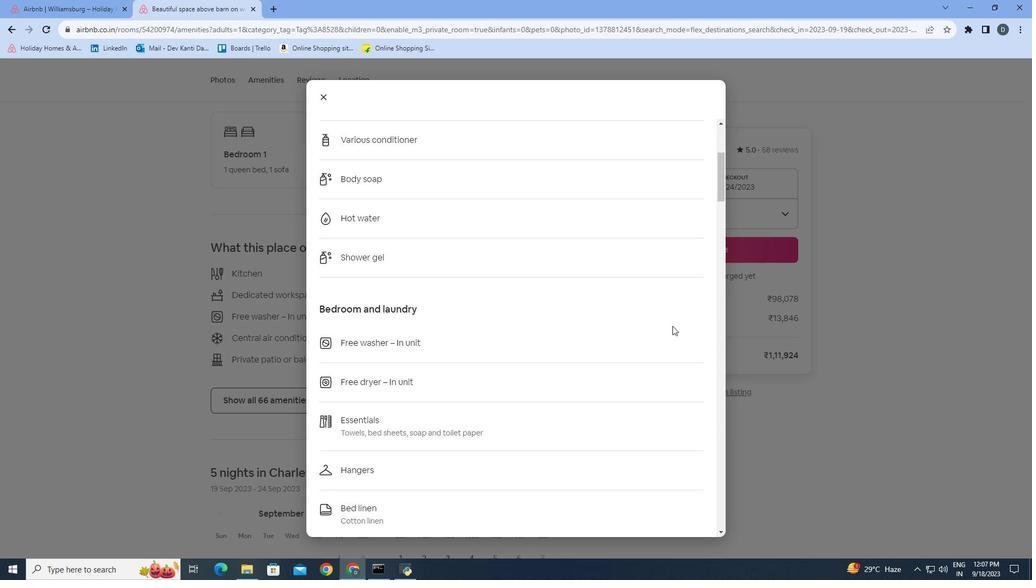 
Action: Mouse scrolled (672, 325) with delta (0, 0)
Screenshot: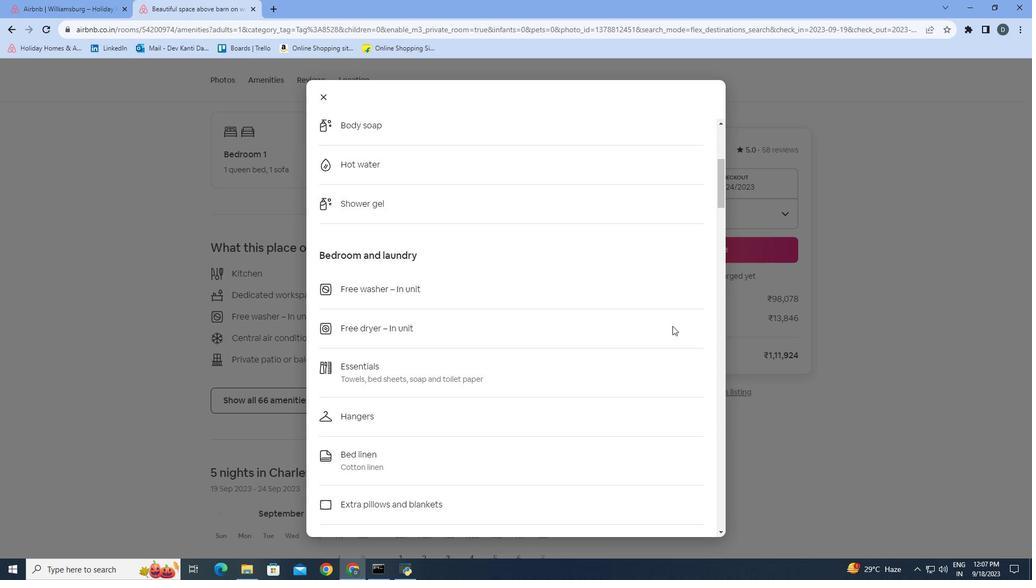 
Action: Mouse scrolled (672, 325) with delta (0, 0)
Screenshot: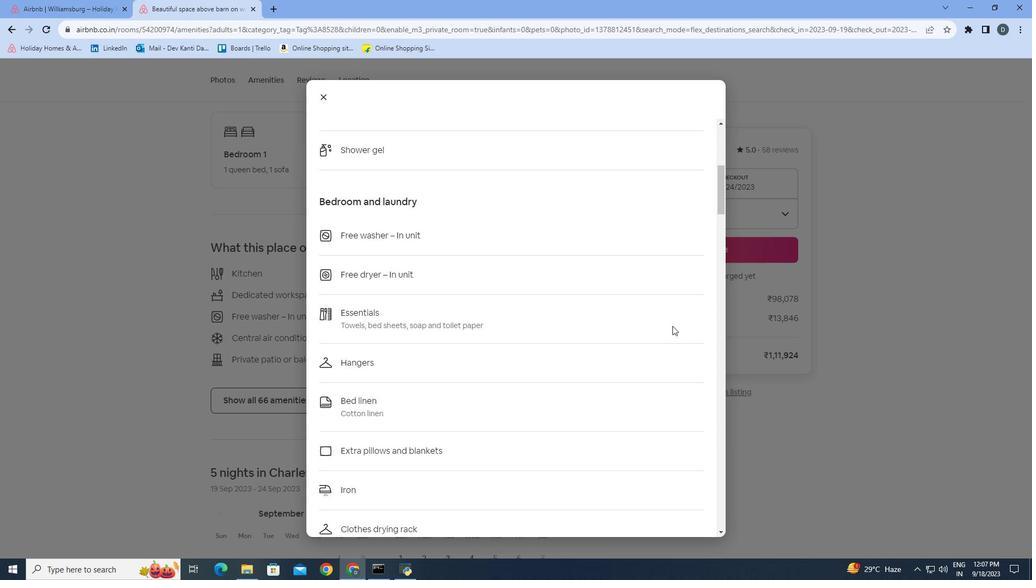 
Action: Mouse scrolled (672, 325) with delta (0, 0)
Screenshot: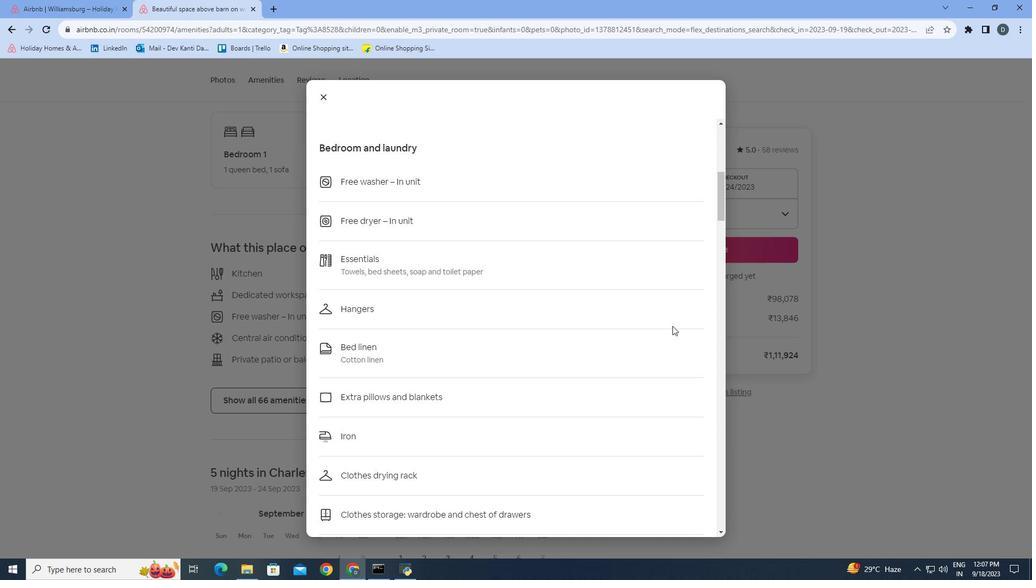 
Action: Mouse scrolled (672, 325) with delta (0, 0)
Screenshot: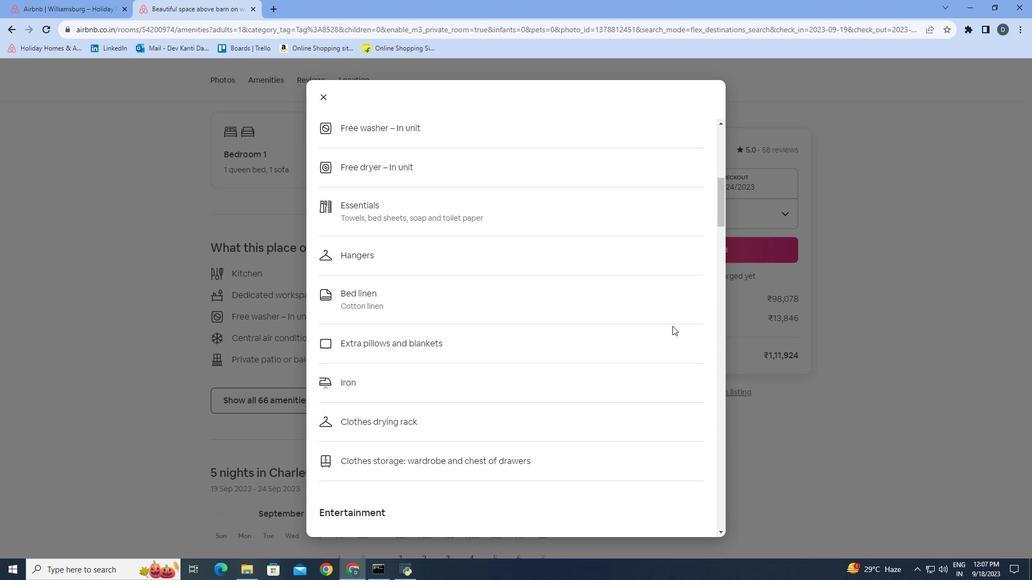 
Action: Mouse moved to (710, 331)
Screenshot: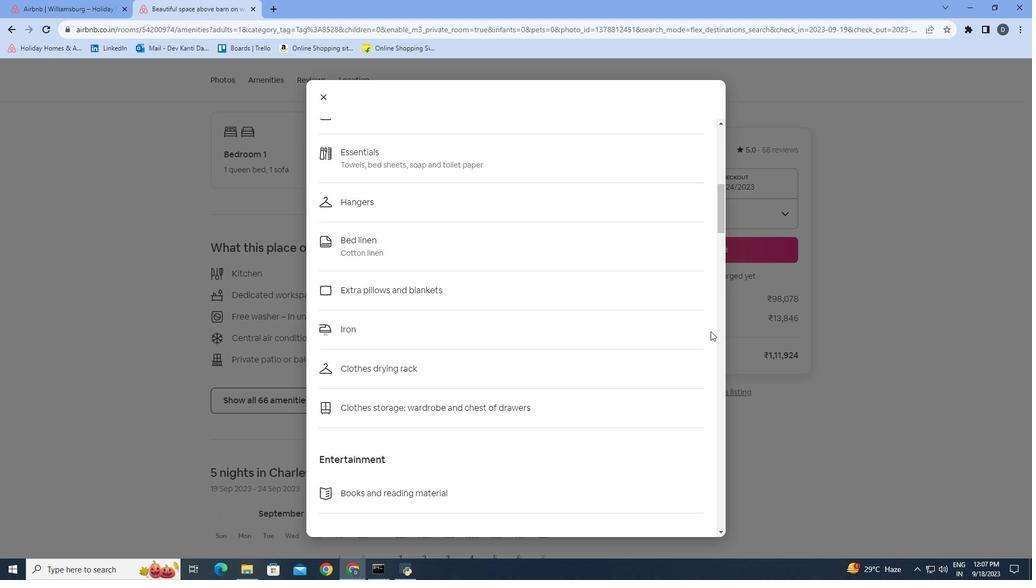 
Action: Mouse scrolled (710, 330) with delta (0, 0)
Screenshot: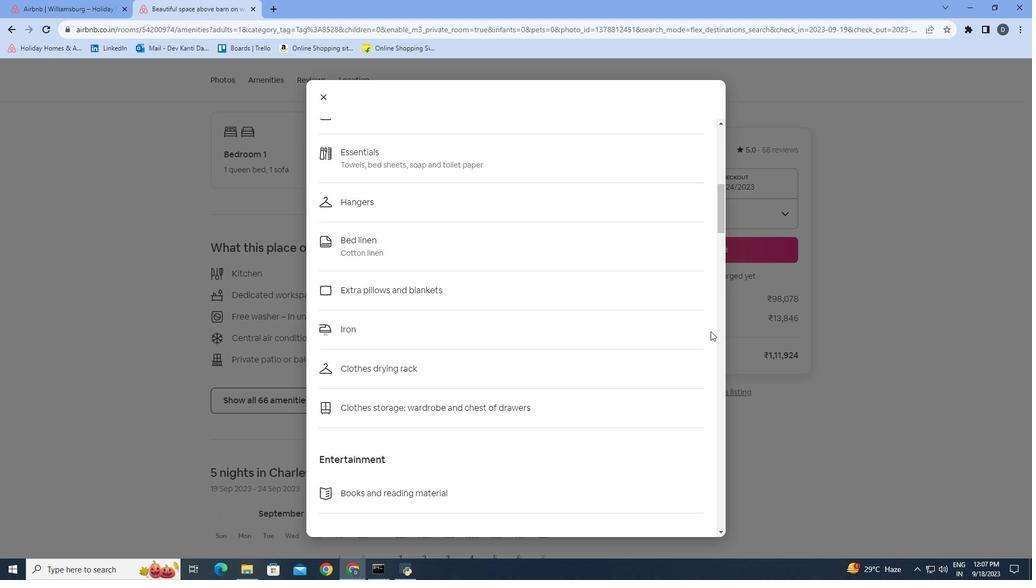 
Action: Mouse scrolled (710, 330) with delta (0, 0)
Screenshot: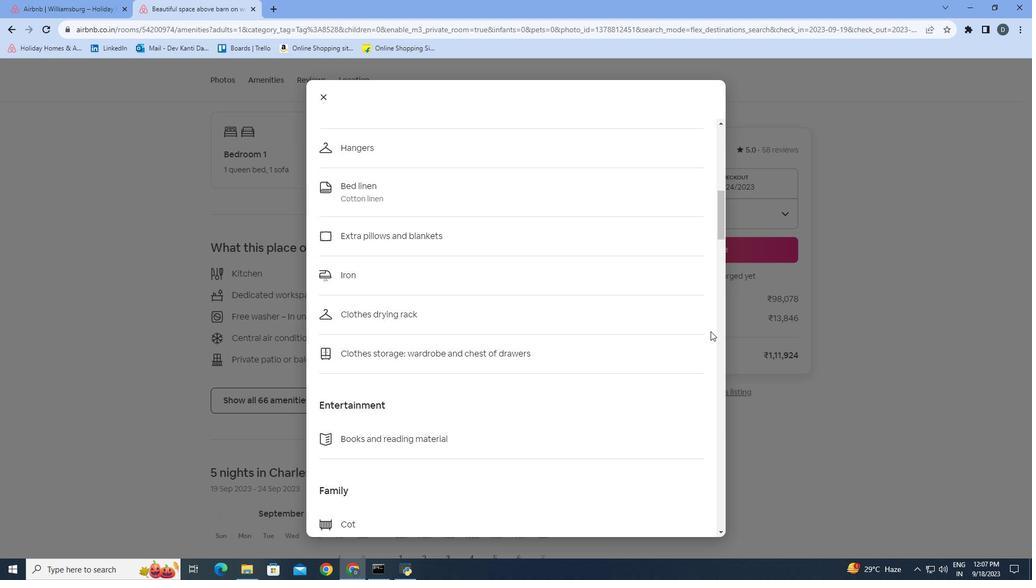 
Action: Mouse scrolled (710, 330) with delta (0, 0)
Screenshot: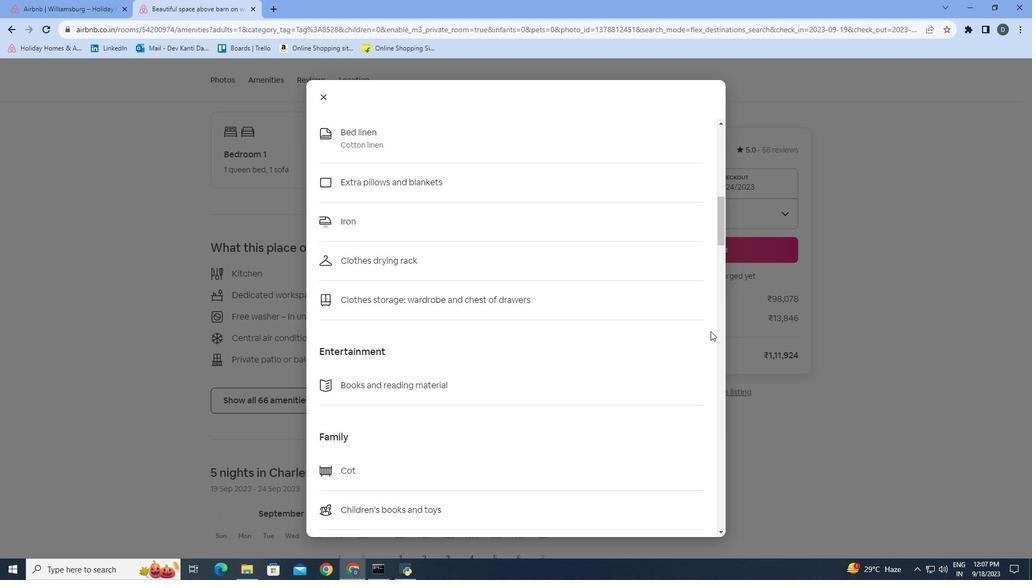 
Action: Mouse moved to (710, 331)
Screenshot: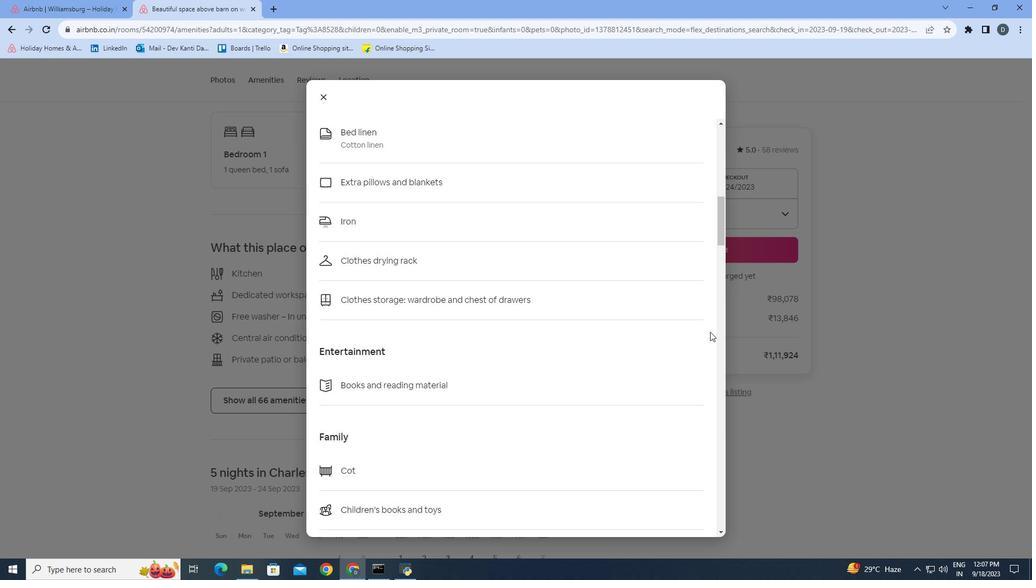 
Action: Mouse scrolled (710, 331) with delta (0, 0)
Screenshot: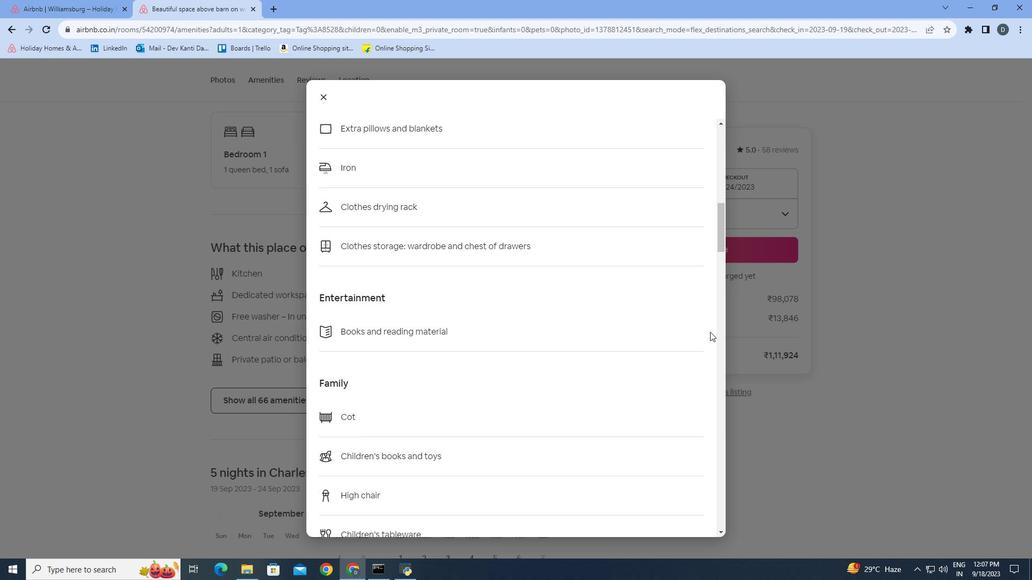 
Action: Mouse scrolled (710, 331) with delta (0, 0)
Screenshot: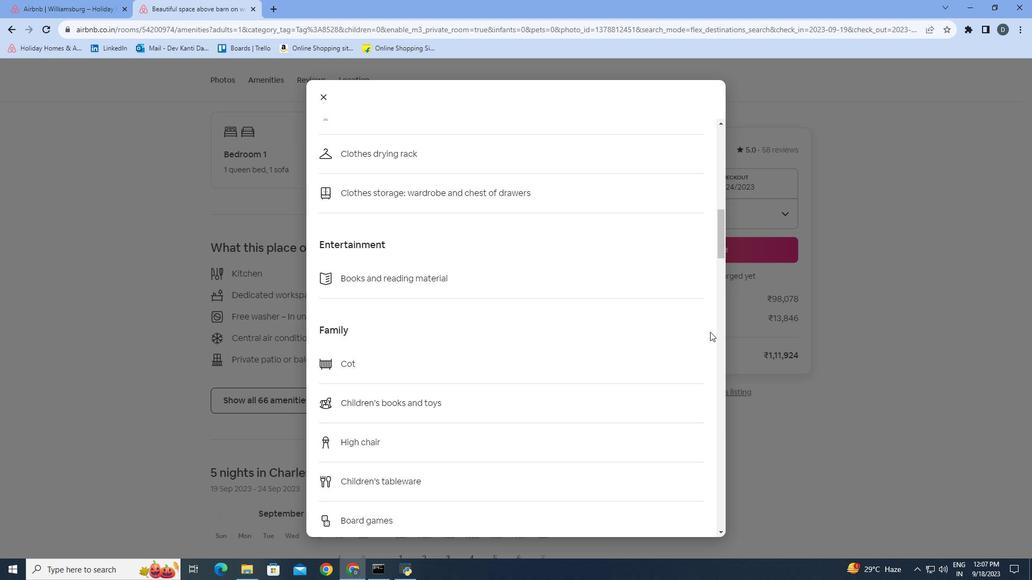 
Action: Mouse scrolled (710, 331) with delta (0, 0)
Screenshot: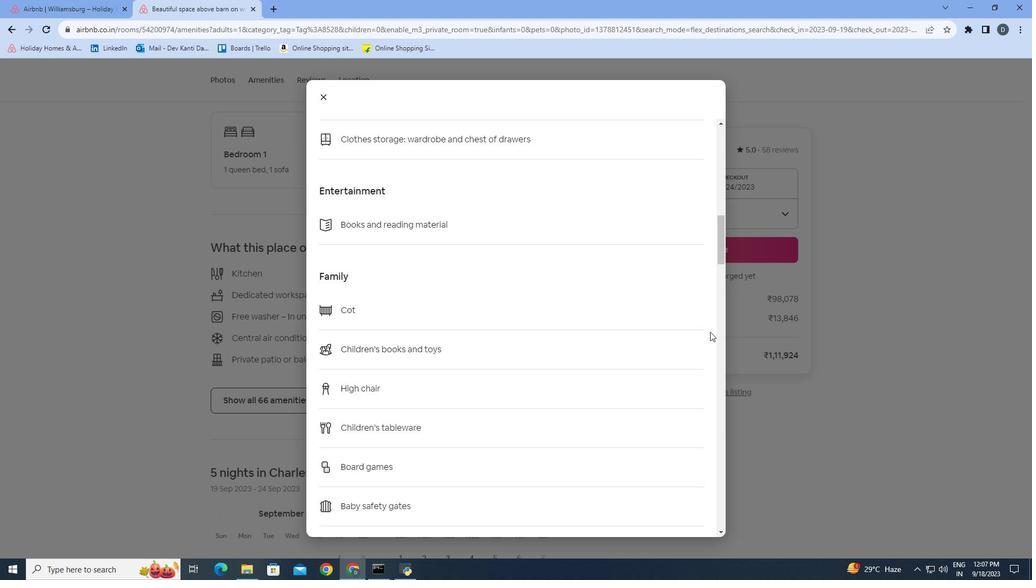 
Action: Mouse scrolled (710, 331) with delta (0, 0)
Screenshot: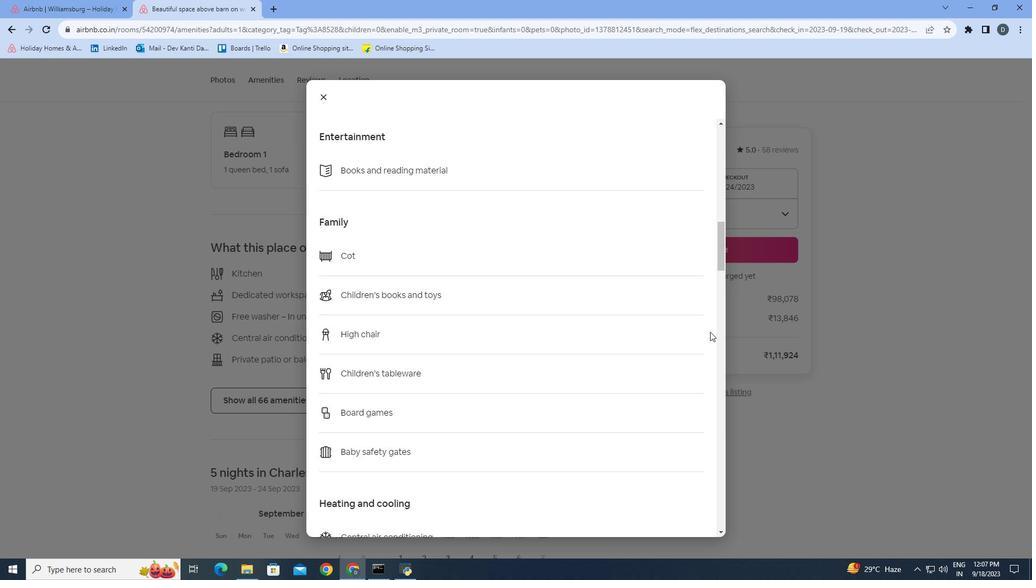 
Action: Mouse moved to (708, 334)
Screenshot: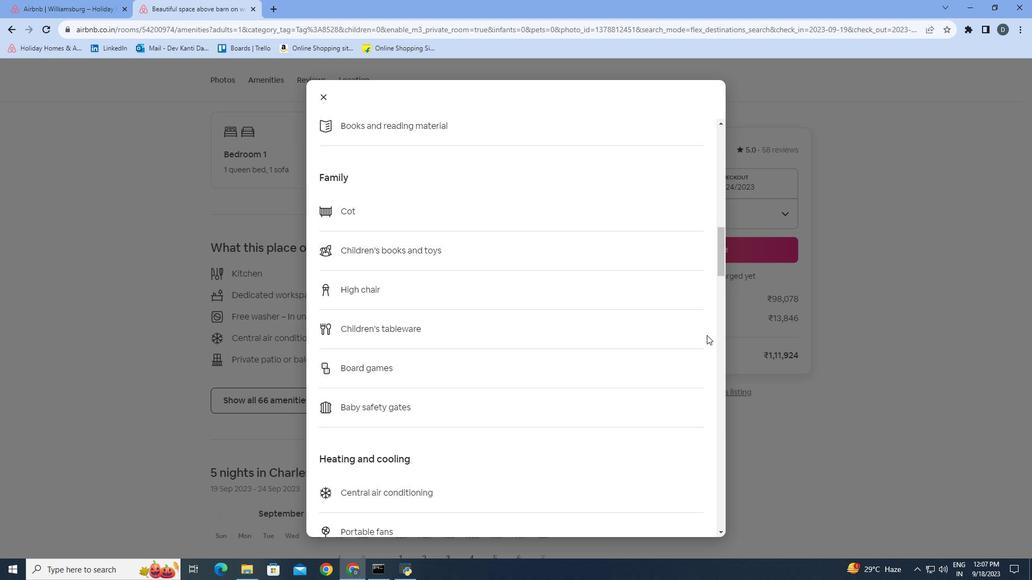 
Action: Mouse scrolled (708, 333) with delta (0, 0)
Screenshot: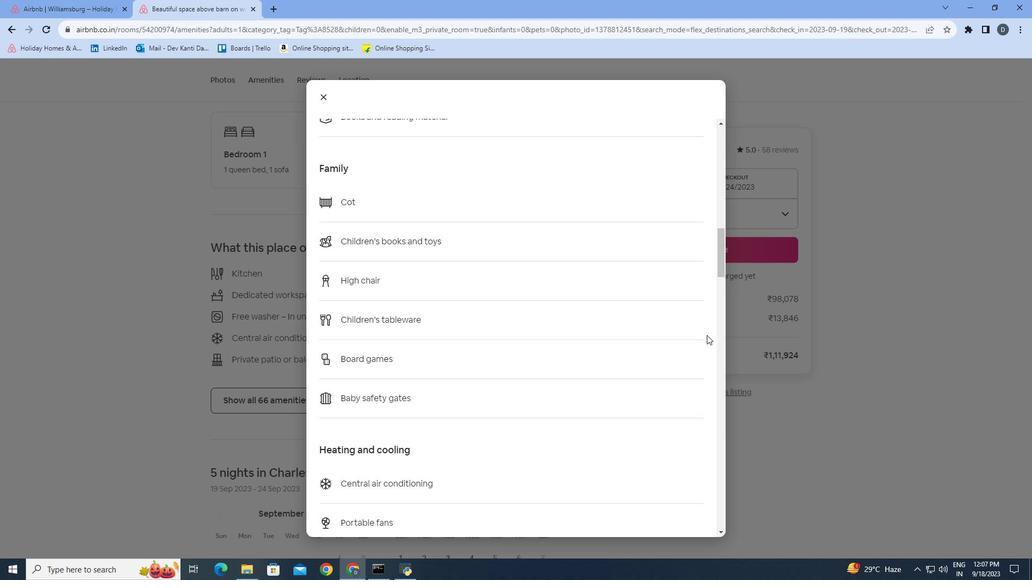 
Action: Mouse moved to (706, 335)
Screenshot: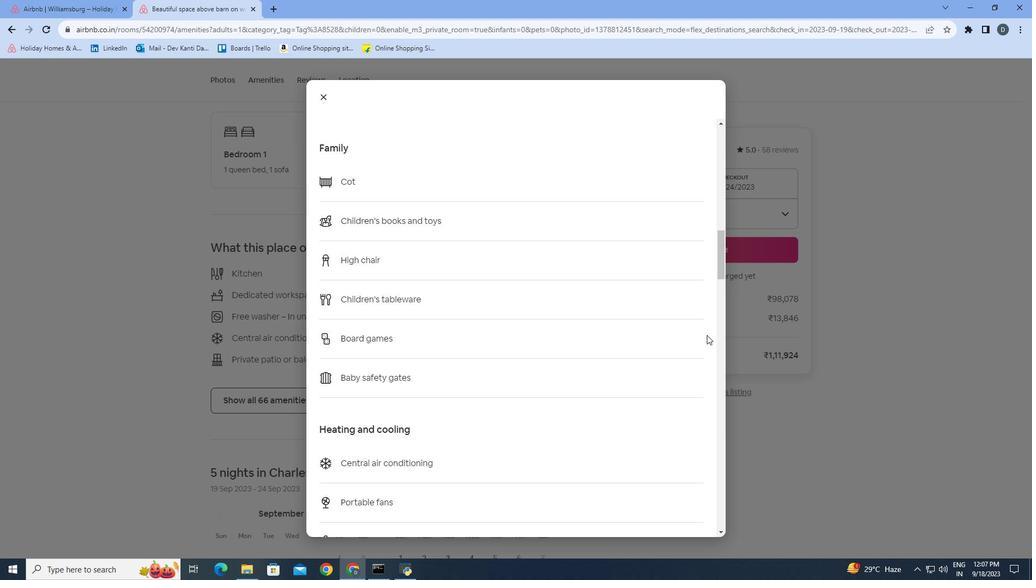 
Action: Mouse scrolled (706, 334) with delta (0, 0)
Screenshot: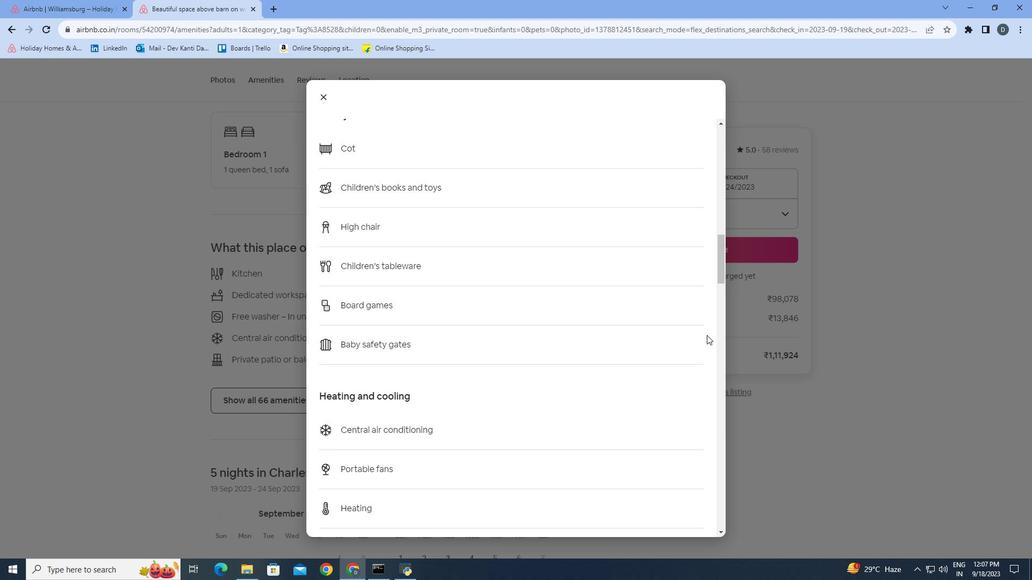 
Action: Mouse scrolled (706, 334) with delta (0, 0)
Screenshot: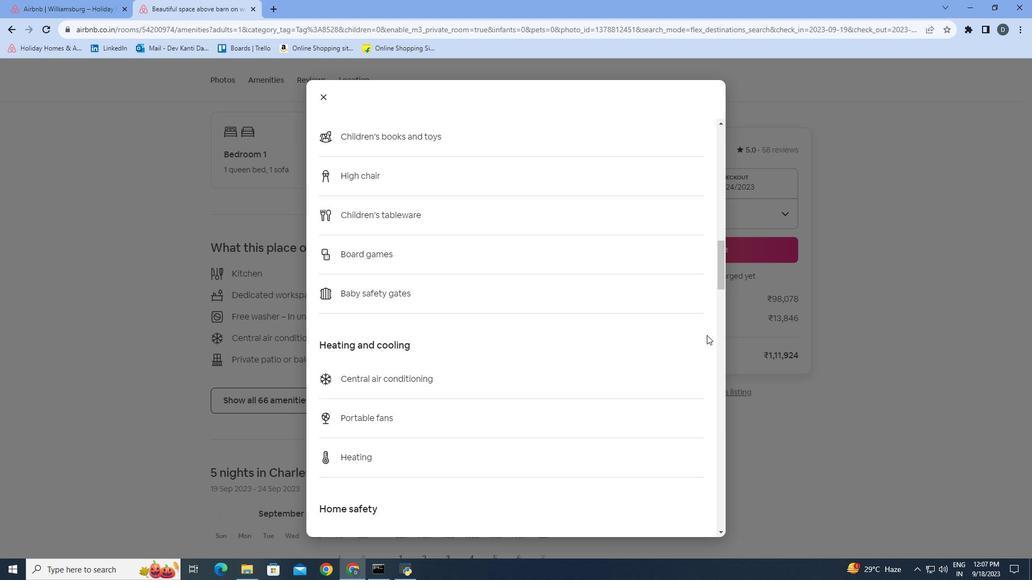 
Action: Mouse scrolled (706, 334) with delta (0, 0)
Screenshot: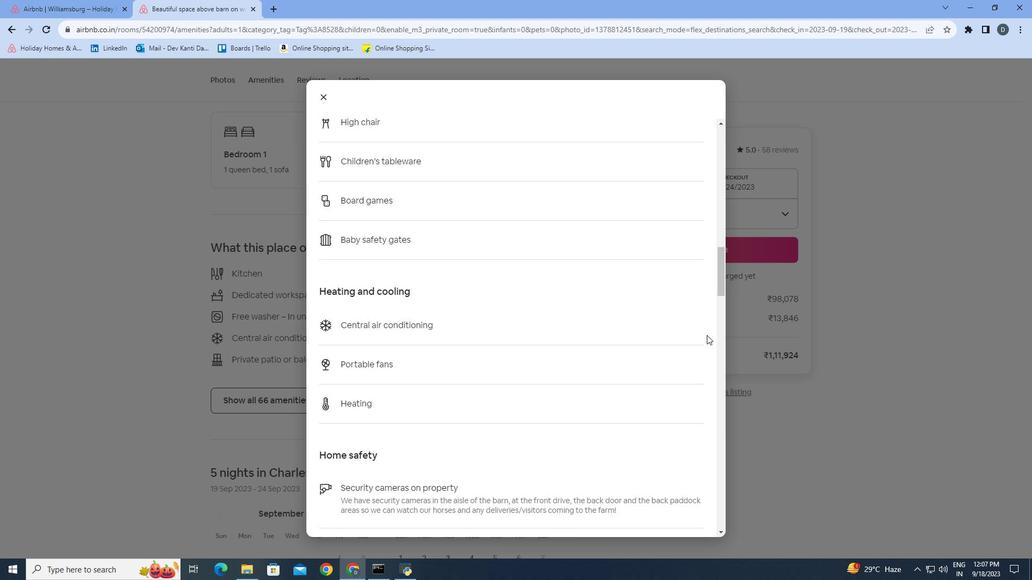 
Action: Mouse scrolled (706, 334) with delta (0, 0)
Screenshot: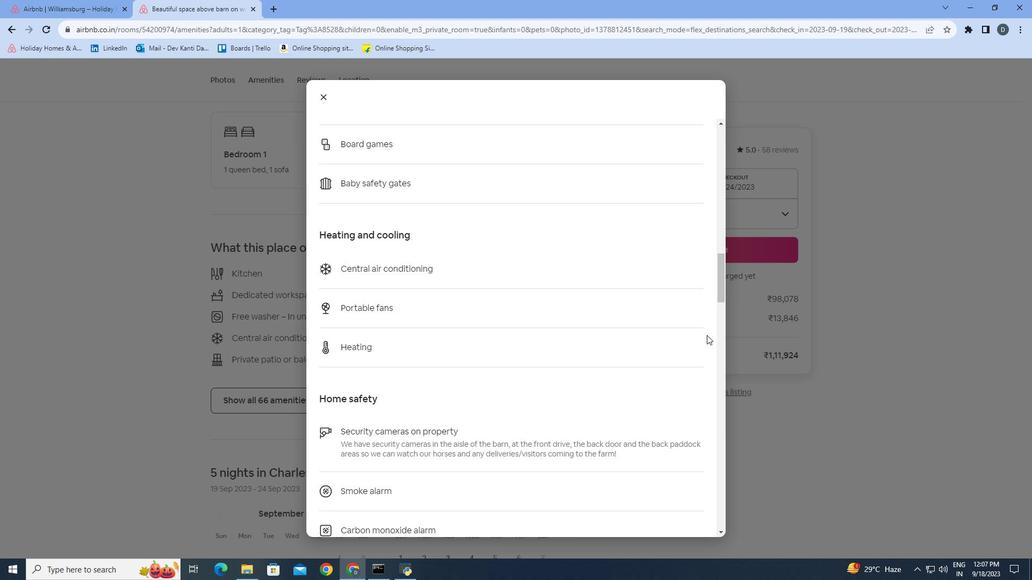 
Action: Mouse scrolled (706, 334) with delta (0, 0)
Screenshot: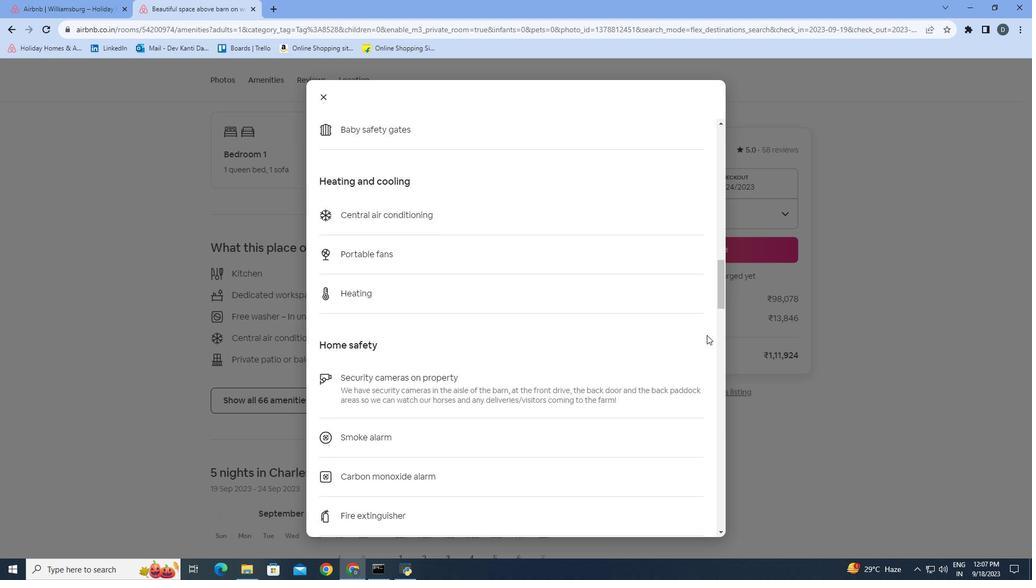 
Action: Mouse scrolled (706, 334) with delta (0, 0)
Screenshot: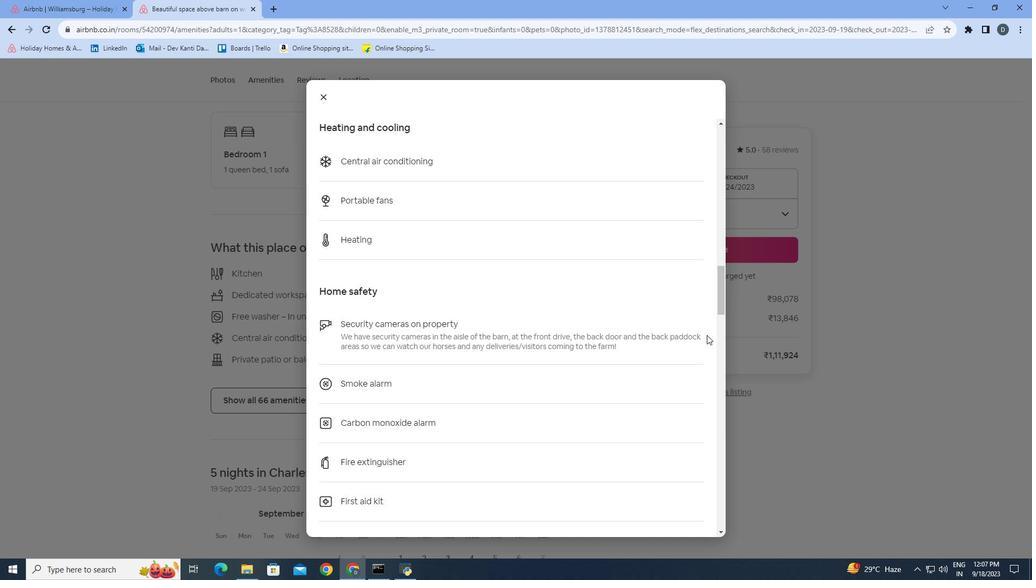 
Action: Mouse scrolled (706, 334) with delta (0, 0)
Screenshot: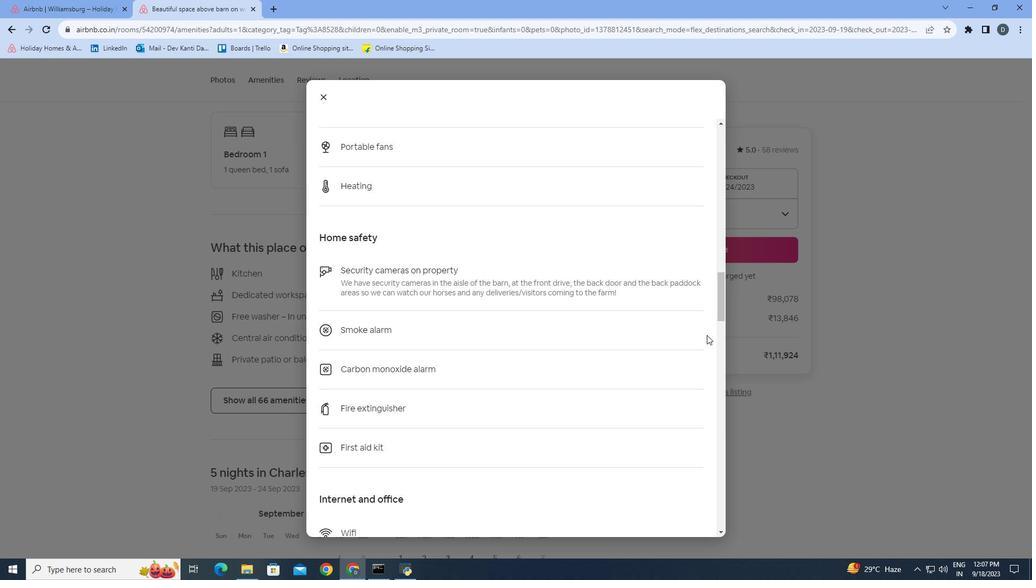 
Action: Mouse scrolled (706, 334) with delta (0, 0)
Screenshot: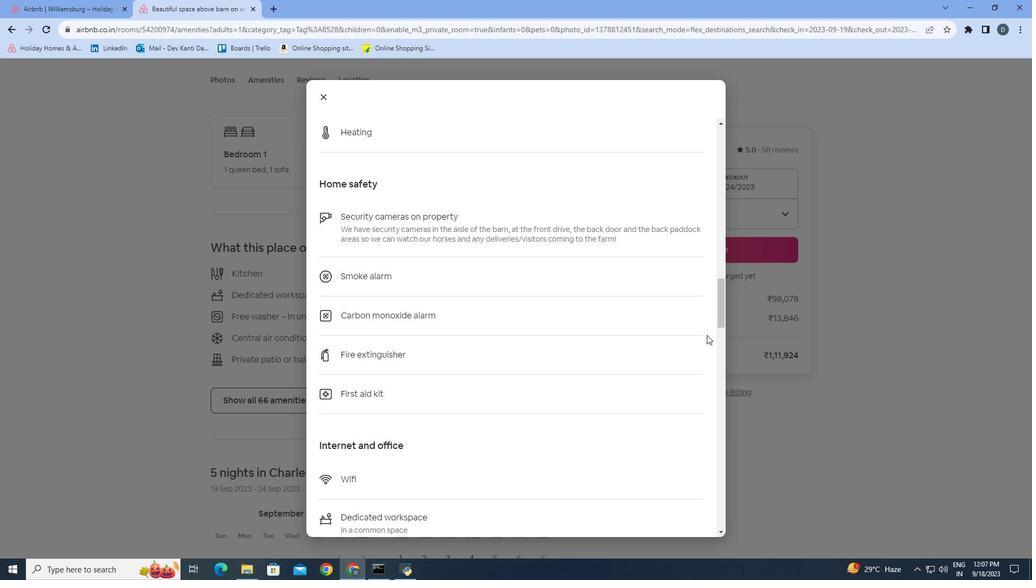 
Action: Mouse scrolled (706, 334) with delta (0, 0)
Screenshot: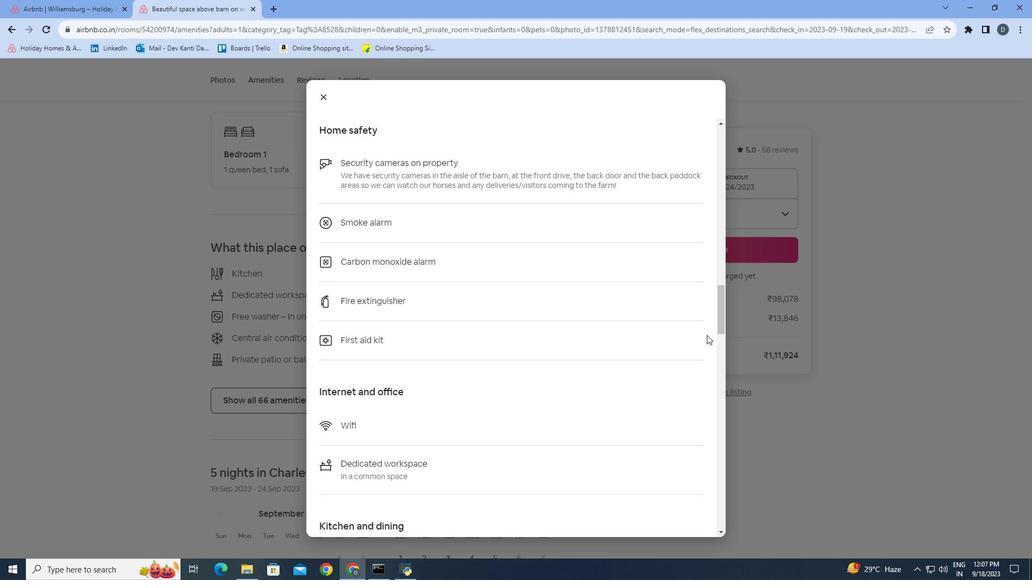 
Action: Mouse scrolled (706, 334) with delta (0, 0)
Screenshot: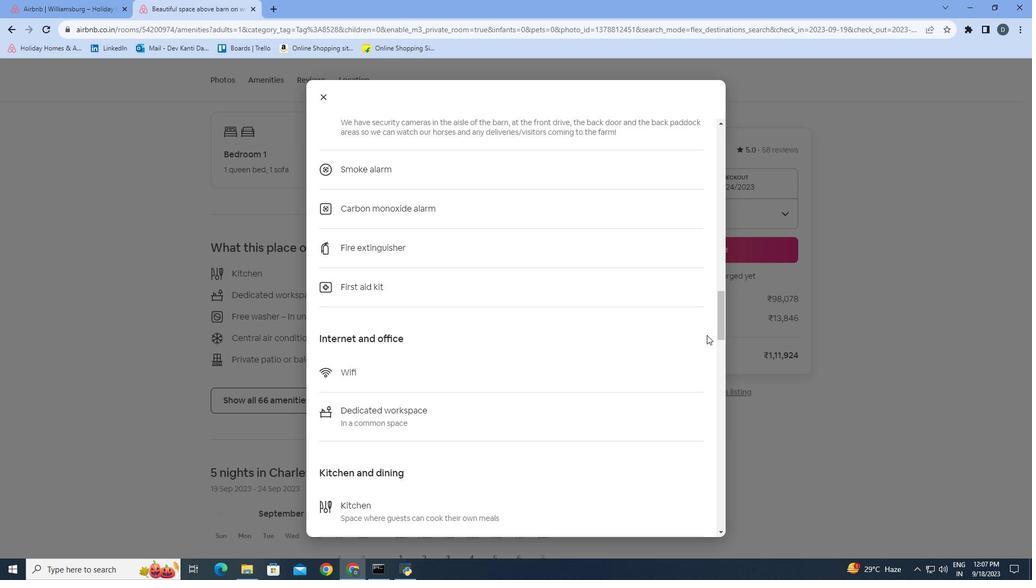 
Action: Mouse scrolled (706, 334) with delta (0, 0)
Screenshot: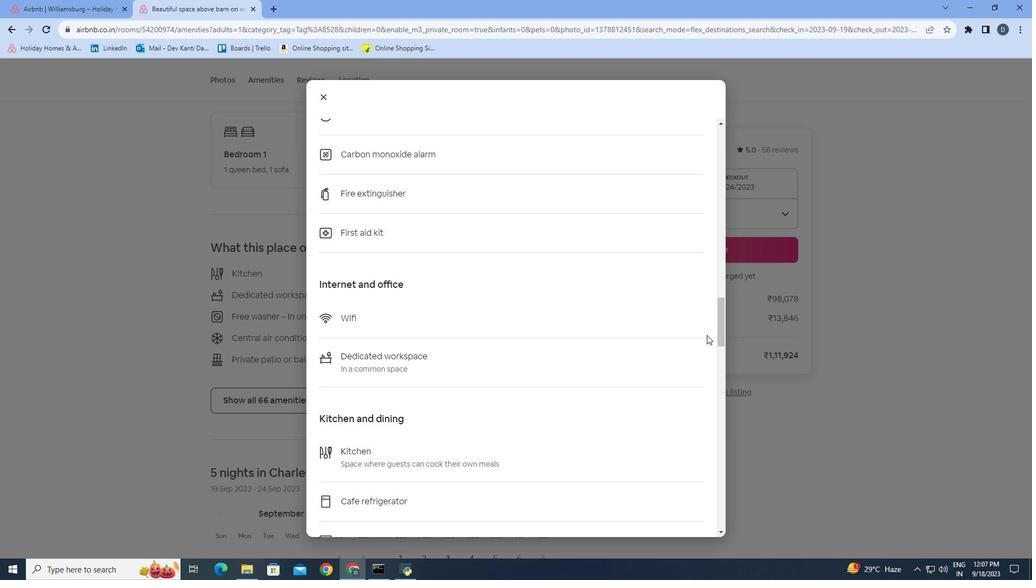 
Action: Mouse scrolled (706, 334) with delta (0, 0)
Screenshot: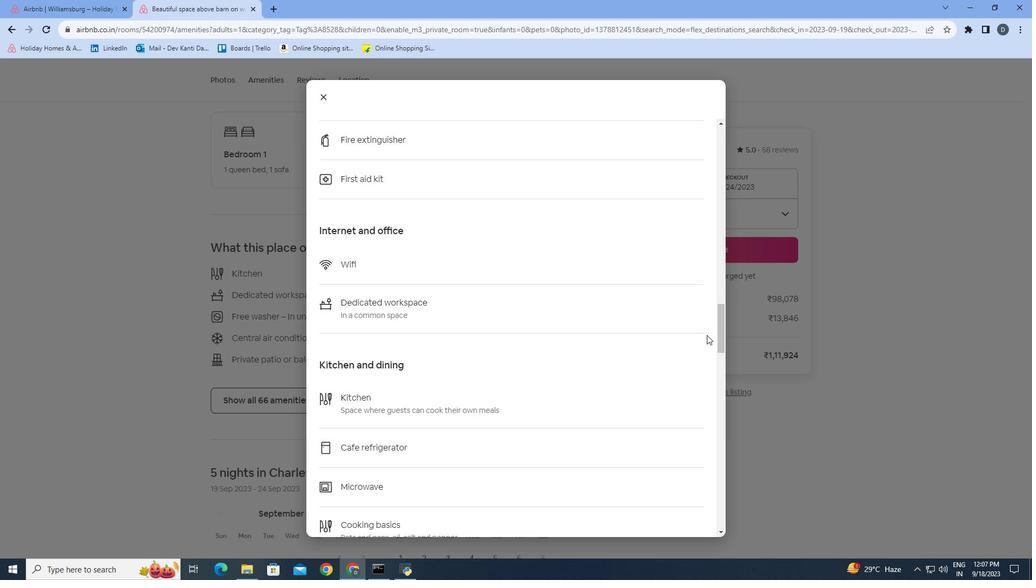 
Action: Mouse scrolled (706, 334) with delta (0, 0)
Screenshot: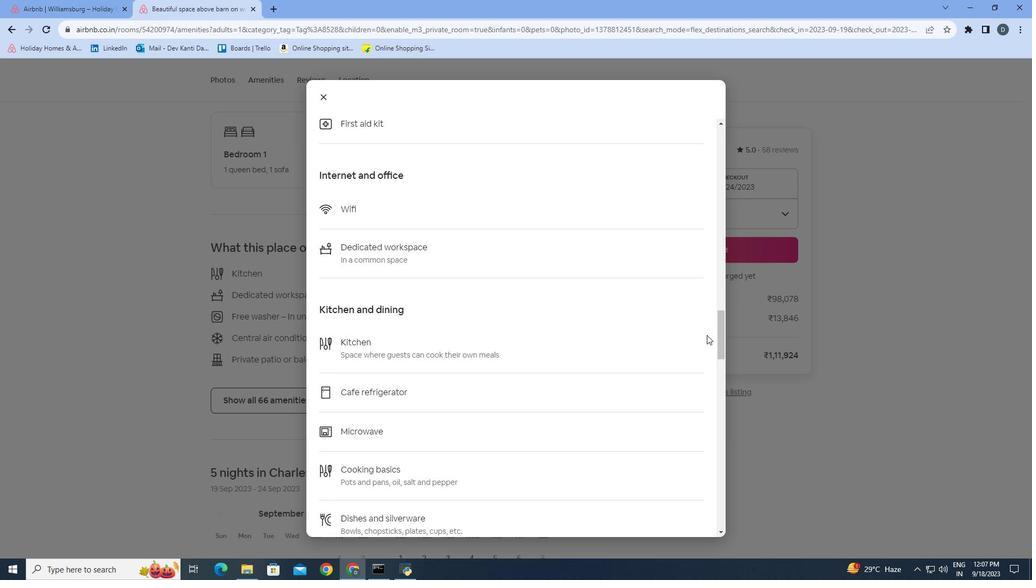 
Action: Mouse scrolled (706, 334) with delta (0, 0)
